 Task: Look for Airbnb properties in Ipoh, Malaysia from 1st December, 2023 to 5th December, 2023 for 3 adults, 1 child.2 bedrooms having 3 beds and 2 bathrooms. Booking option can be shelf check-in. Look for 5 properties as per requirement.
Action: Mouse moved to (442, 169)
Screenshot: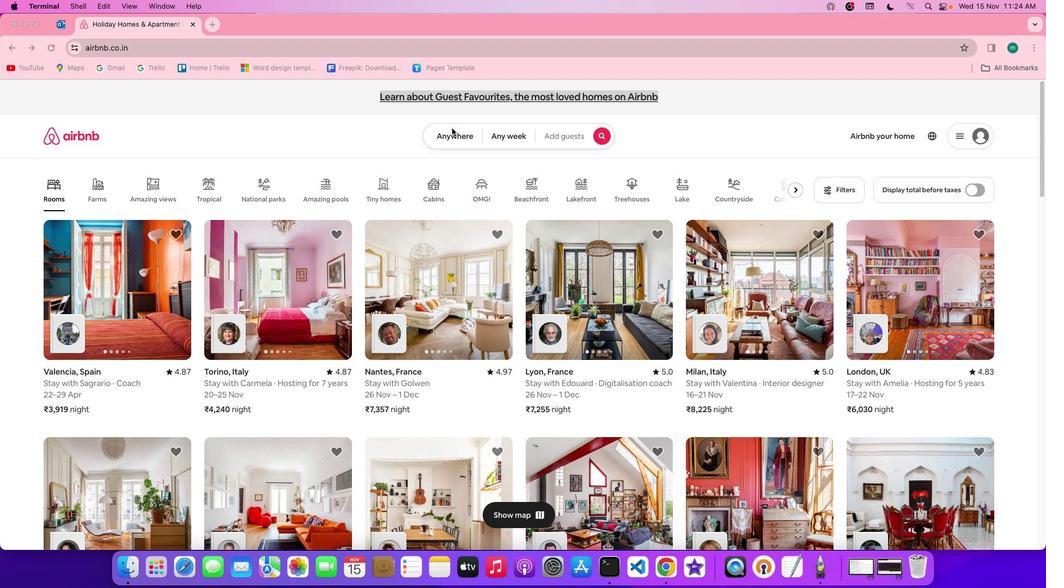 
Action: Mouse pressed left at (442, 169)
Screenshot: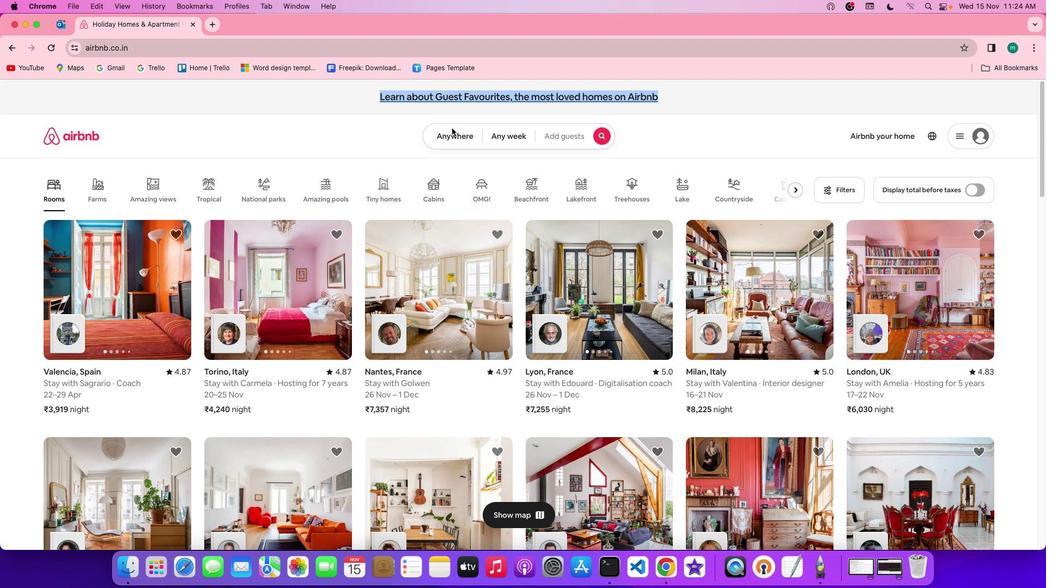 
Action: Mouse moved to (441, 169)
Screenshot: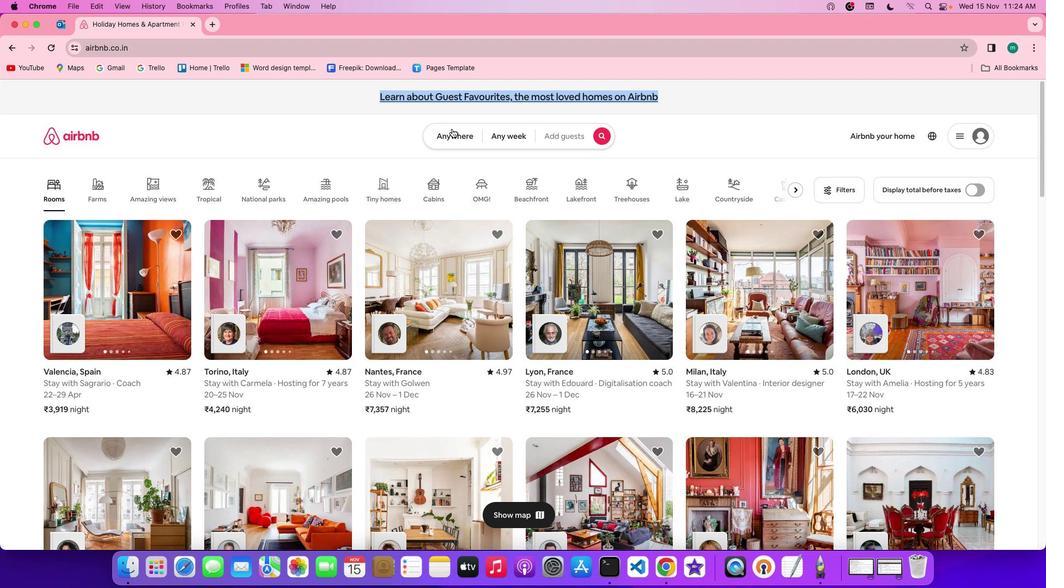 
Action: Mouse pressed left at (441, 169)
Screenshot: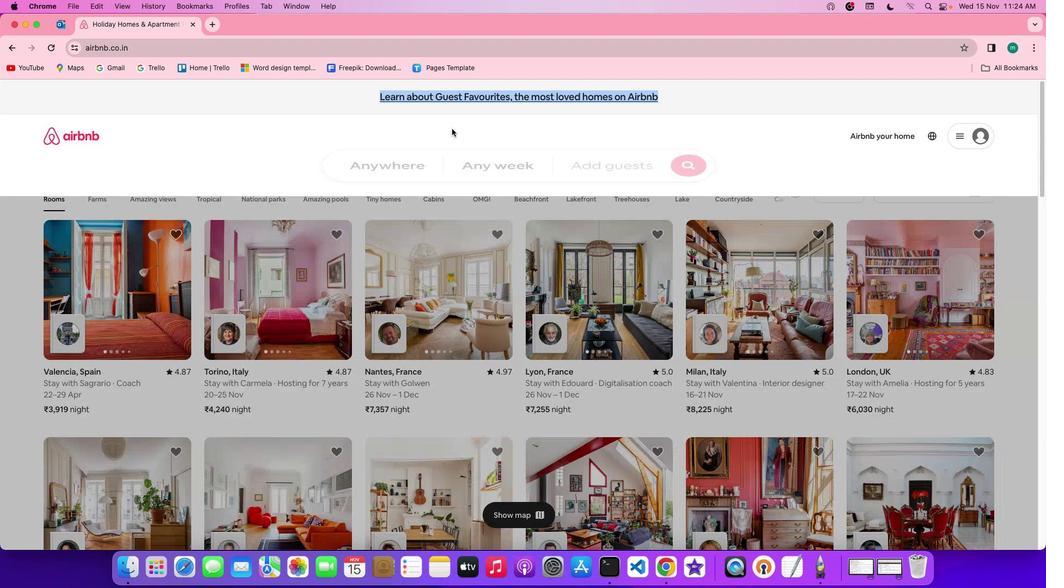 
Action: Mouse moved to (431, 199)
Screenshot: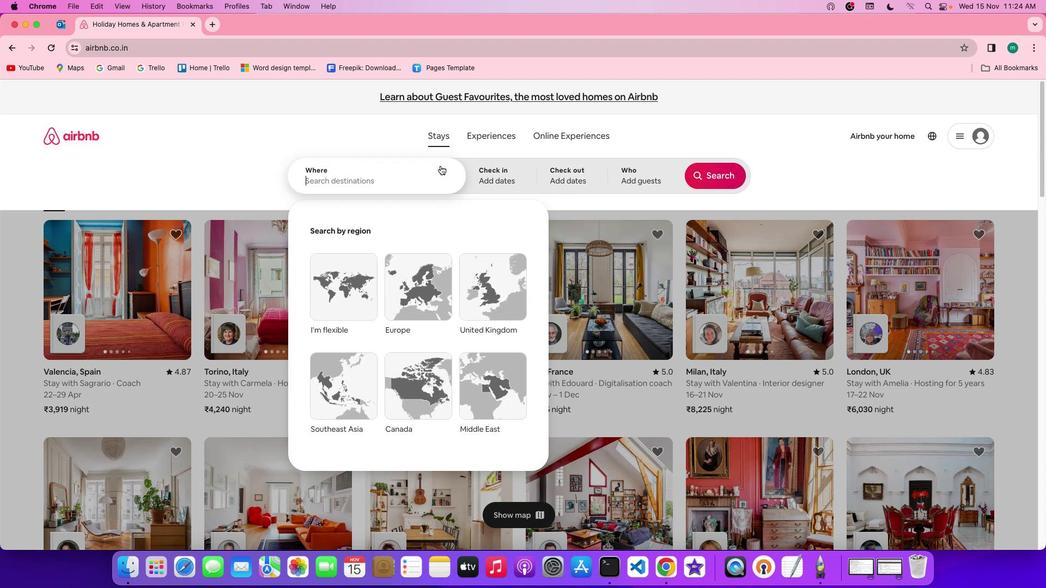 
Action: Mouse pressed left at (431, 199)
Screenshot: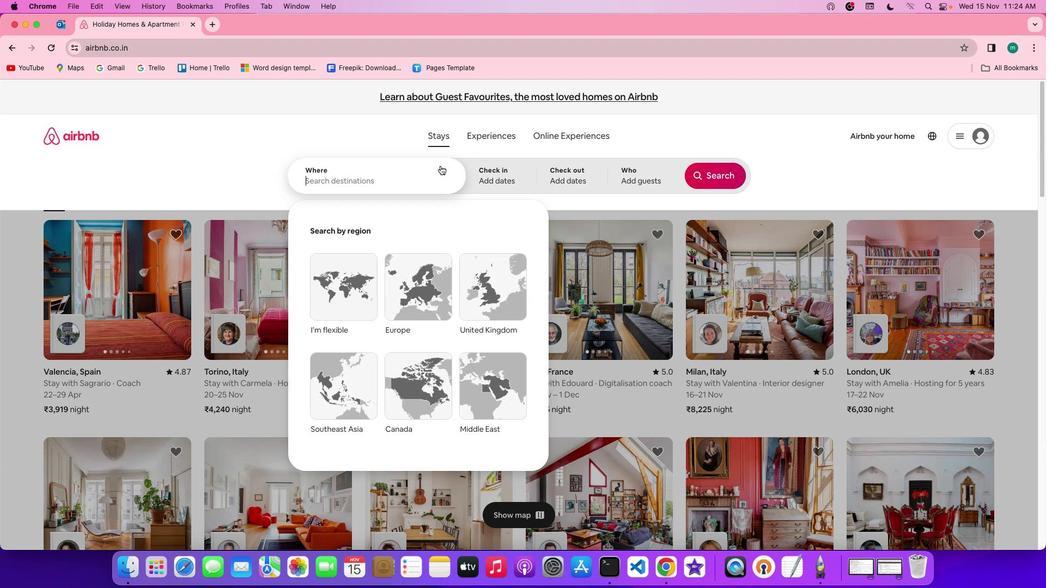 
Action: Key pressed Key.shift'I''p''o''h'','Key.spaceKey.shift'M''a''l''a''y''s''i''a'
Screenshot: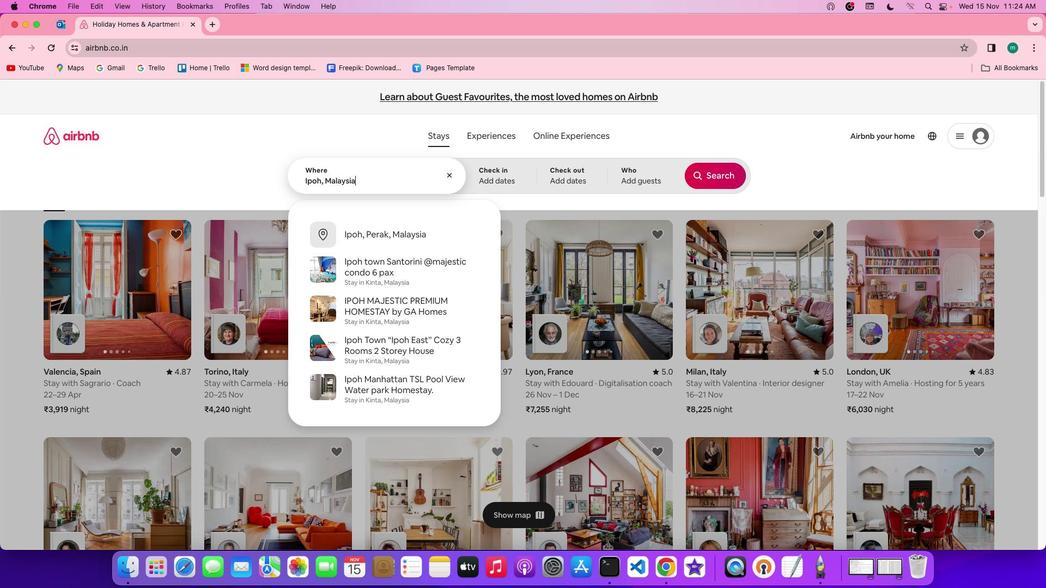 
Action: Mouse moved to (497, 208)
Screenshot: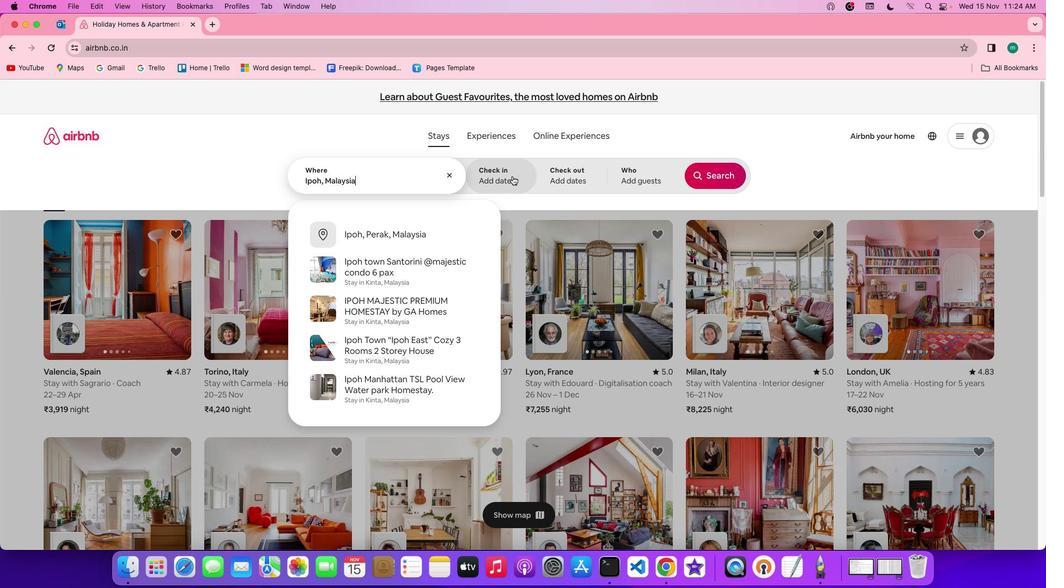 
Action: Mouse pressed left at (497, 208)
Screenshot: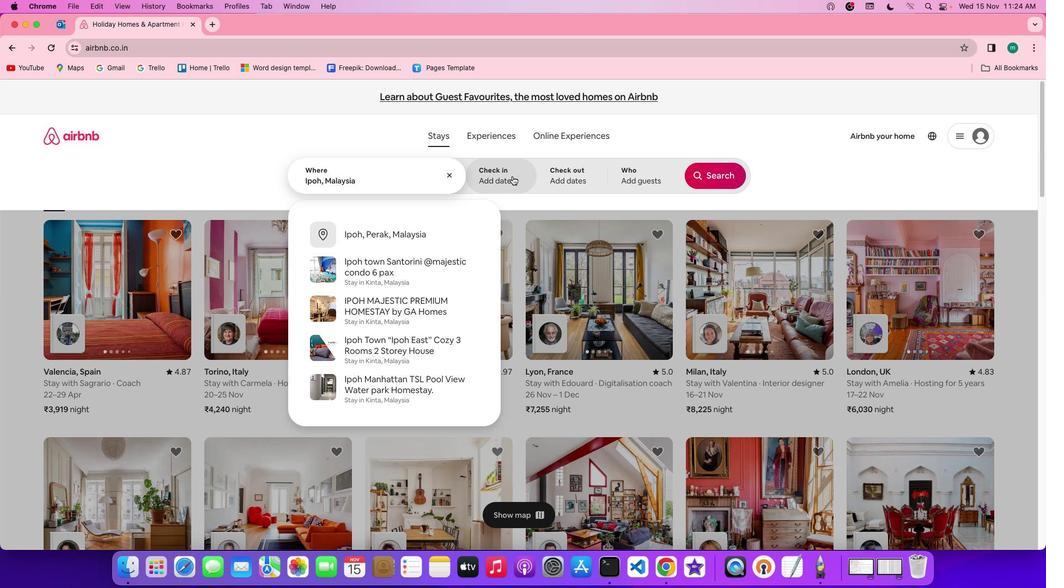 
Action: Mouse moved to (639, 315)
Screenshot: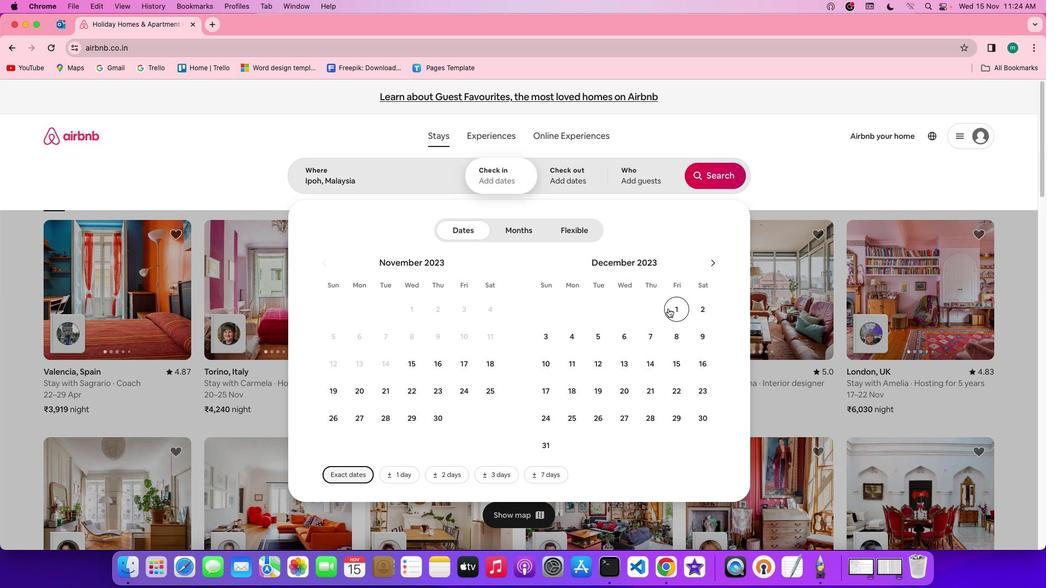 
Action: Mouse pressed left at (639, 315)
Screenshot: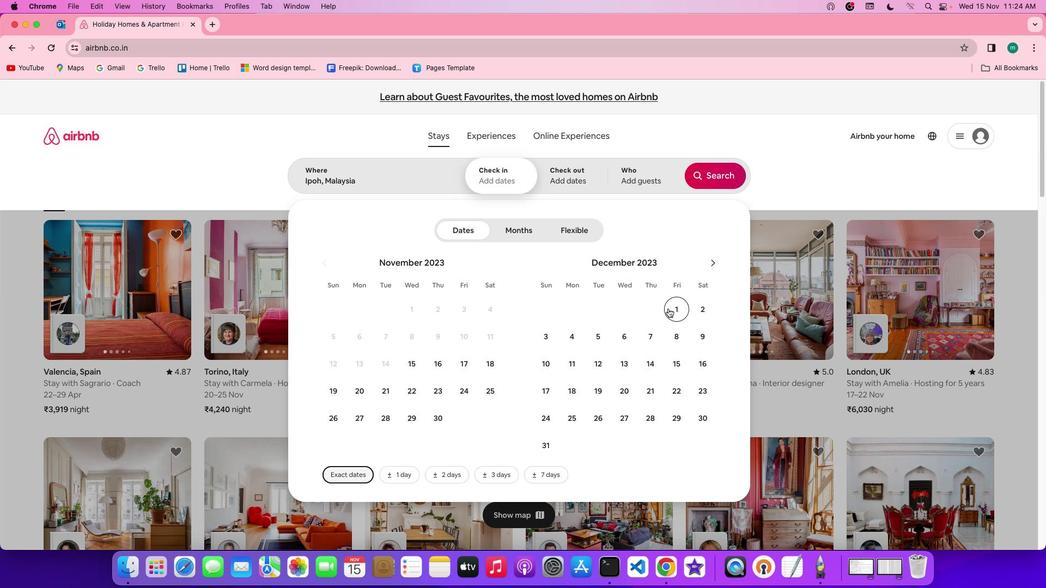 
Action: Mouse moved to (579, 332)
Screenshot: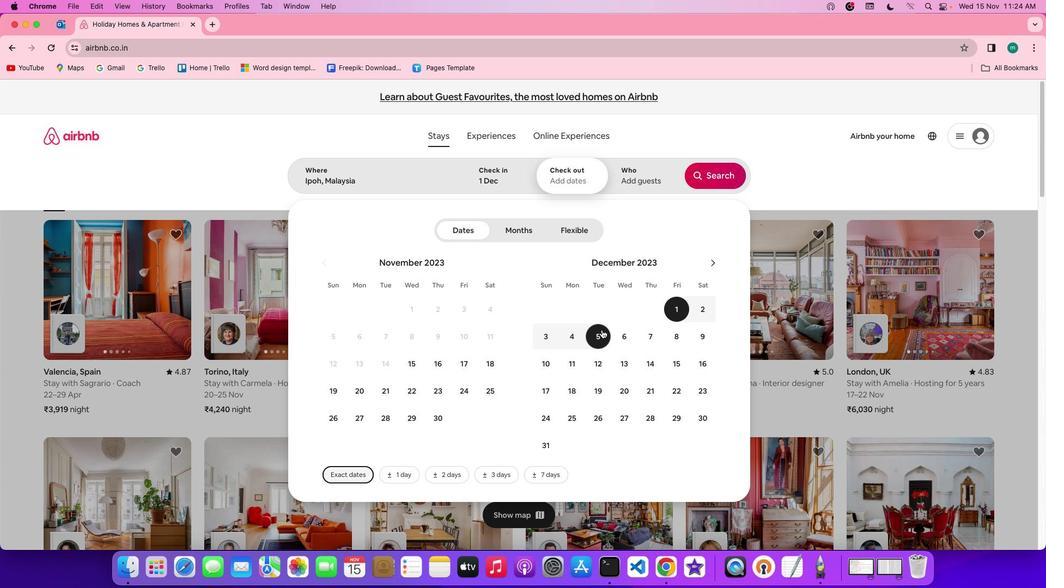 
Action: Mouse pressed left at (579, 332)
Screenshot: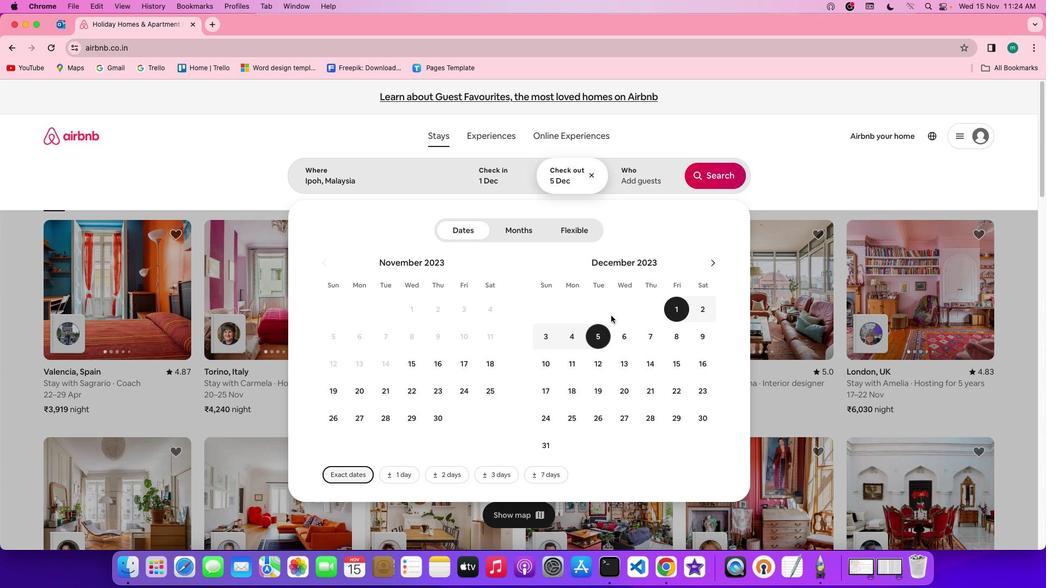 
Action: Mouse moved to (612, 208)
Screenshot: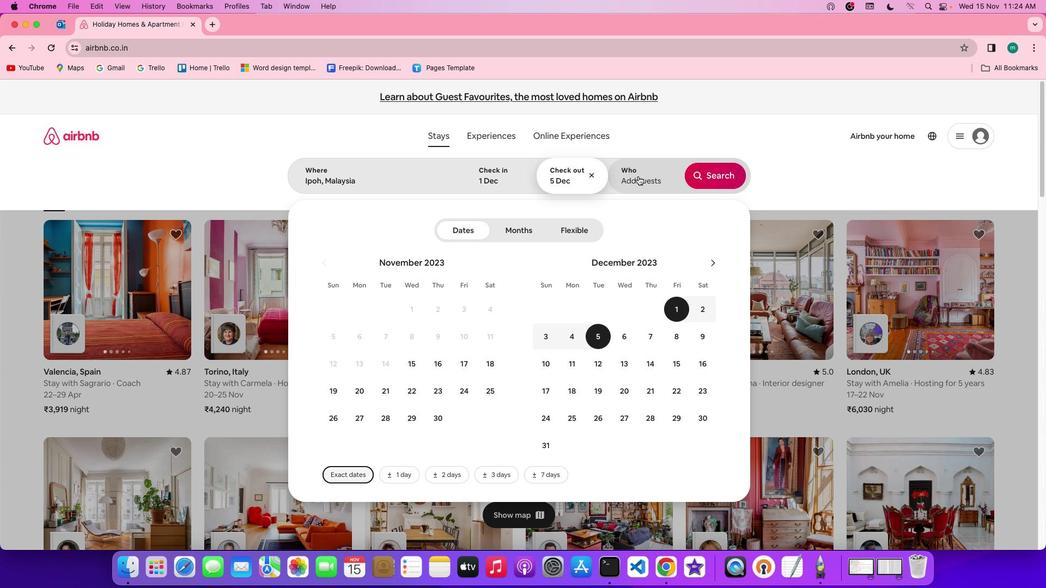 
Action: Mouse pressed left at (612, 208)
Screenshot: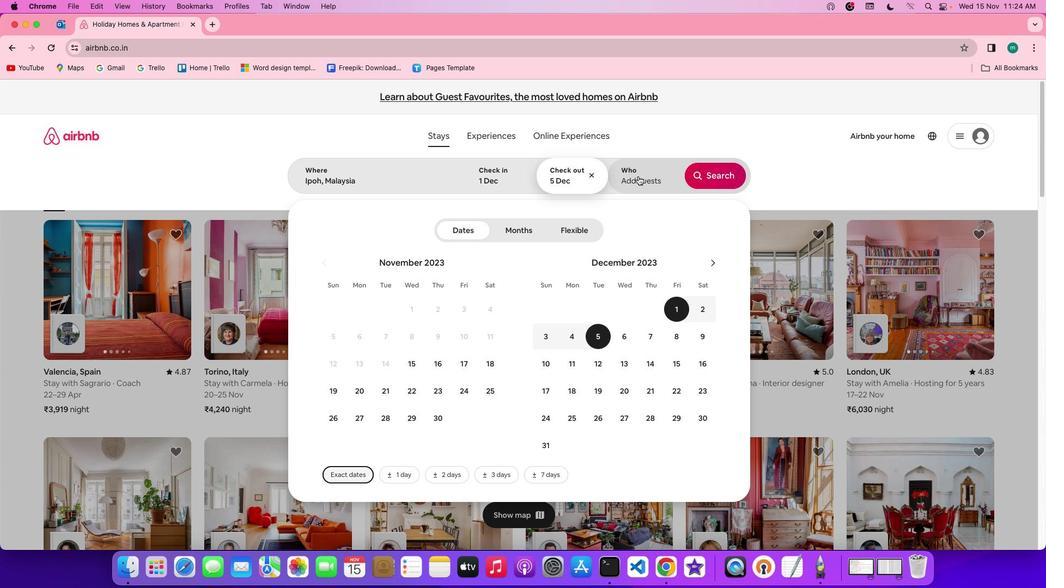 
Action: Mouse moved to (690, 252)
Screenshot: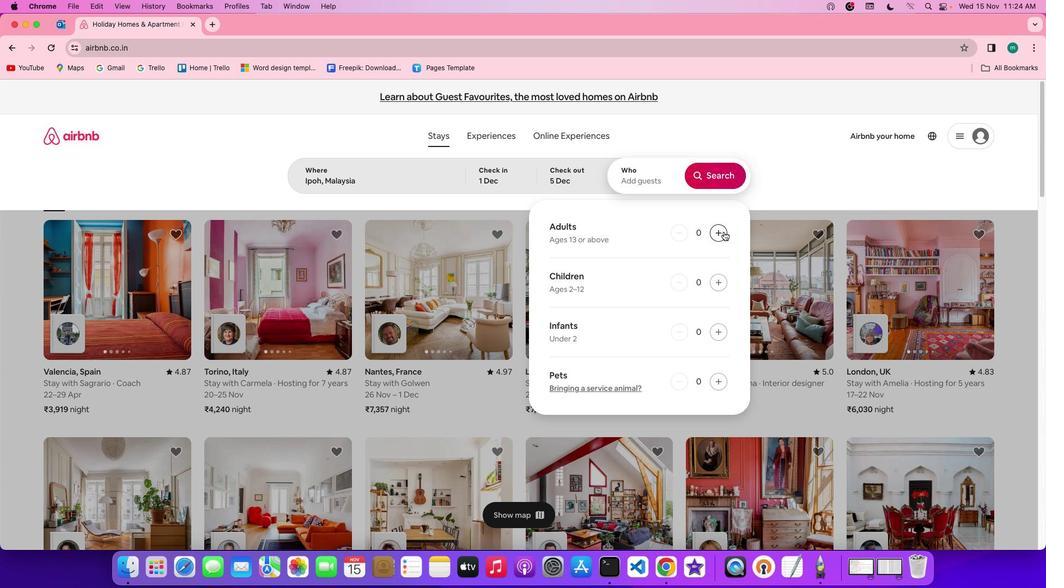 
Action: Mouse pressed left at (690, 252)
Screenshot: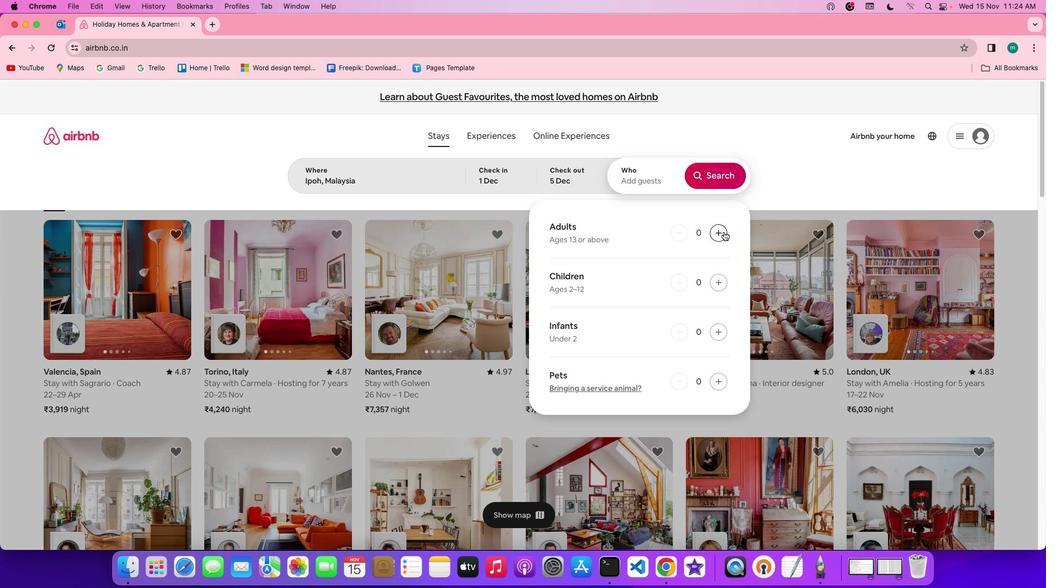
Action: Mouse pressed left at (690, 252)
Screenshot: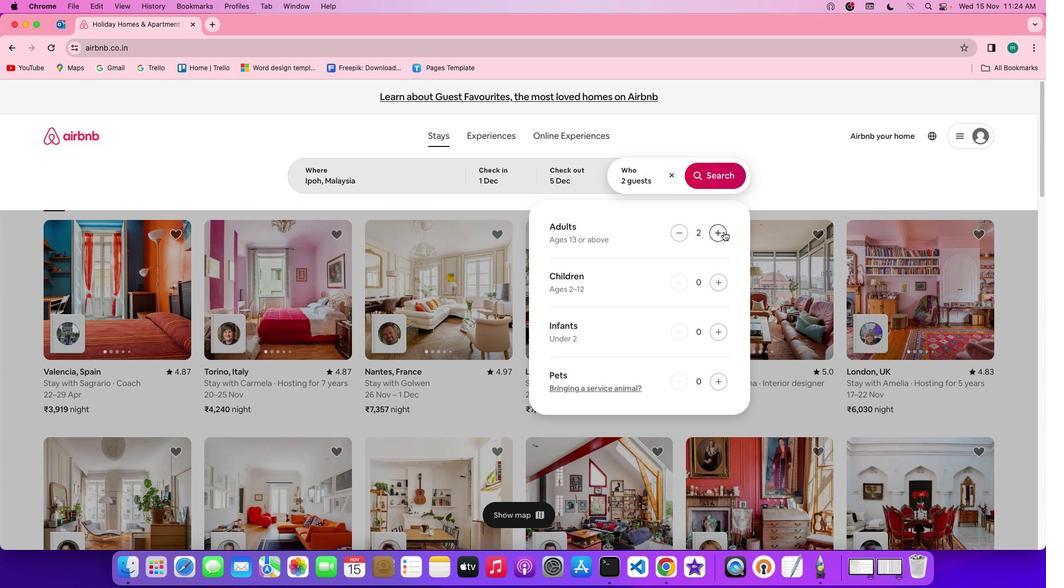 
Action: Mouse pressed left at (690, 252)
Screenshot: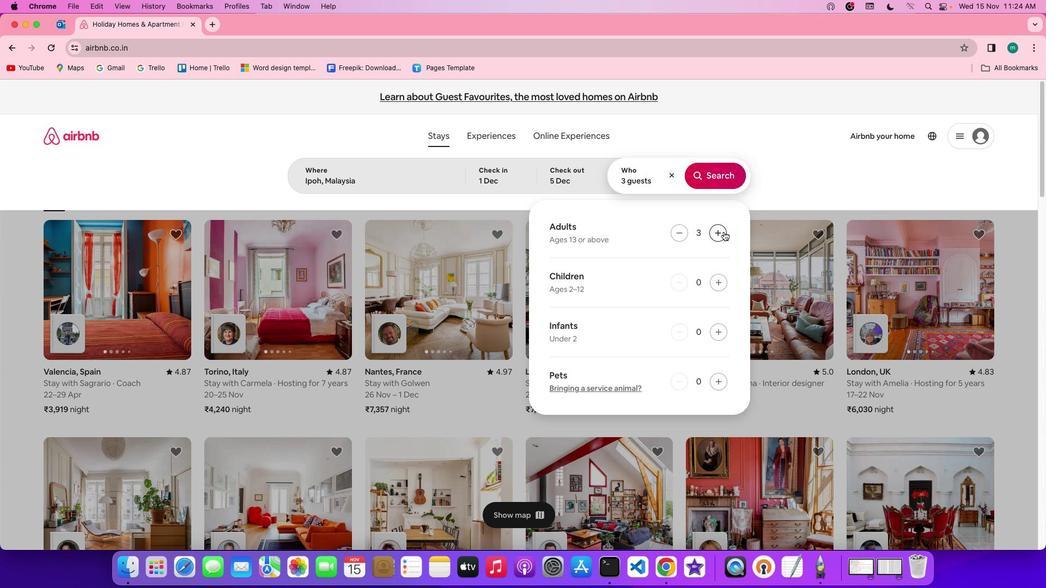 
Action: Mouse moved to (688, 294)
Screenshot: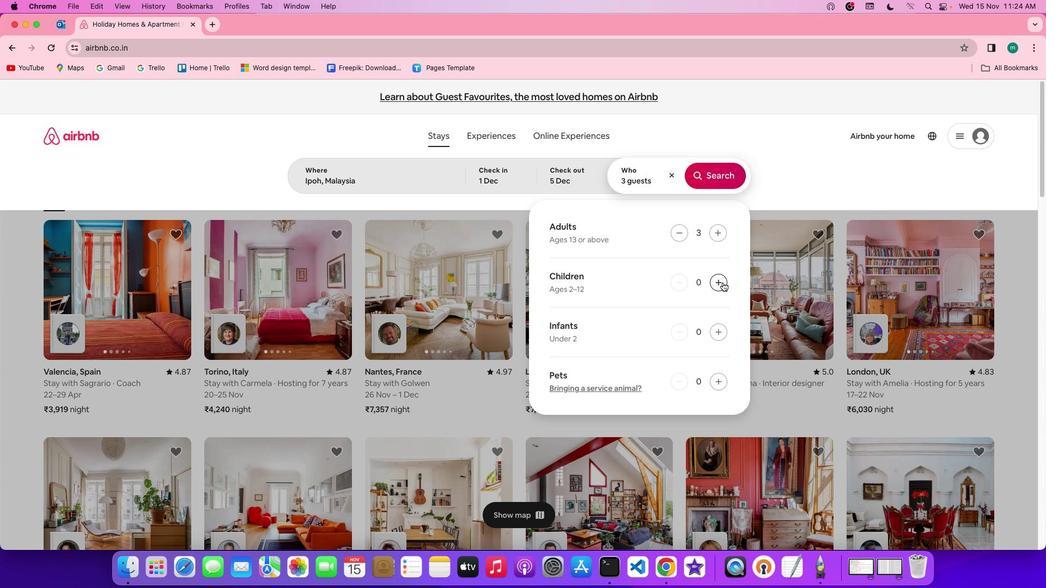 
Action: Mouse pressed left at (688, 294)
Screenshot: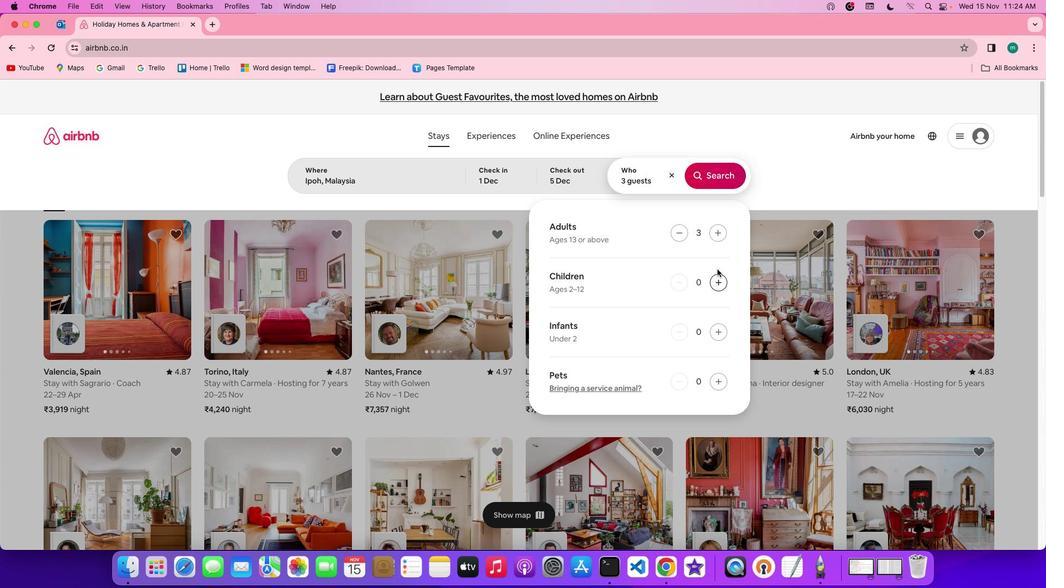 
Action: Mouse moved to (675, 211)
Screenshot: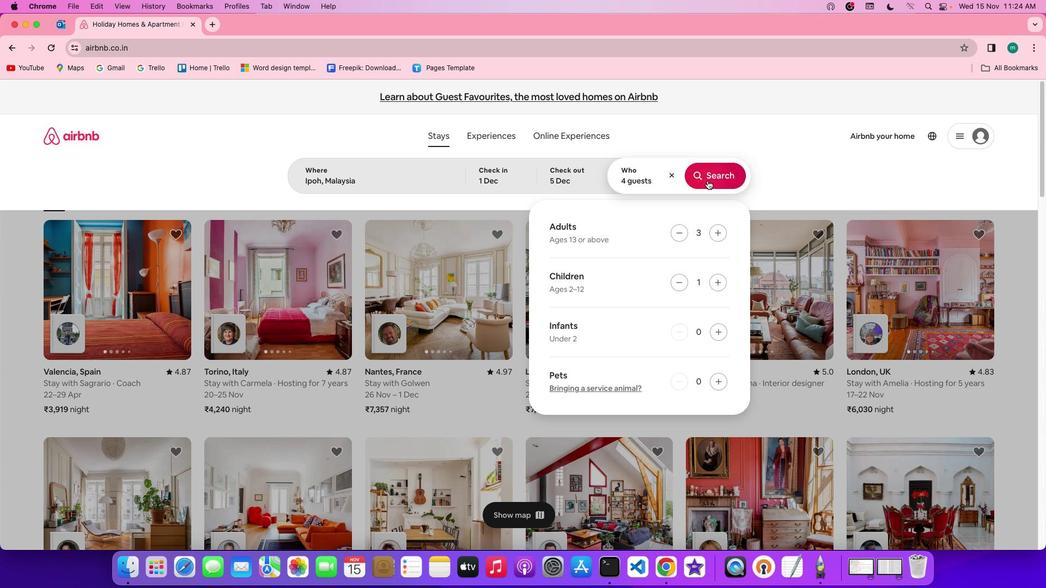 
Action: Mouse pressed left at (675, 211)
Screenshot: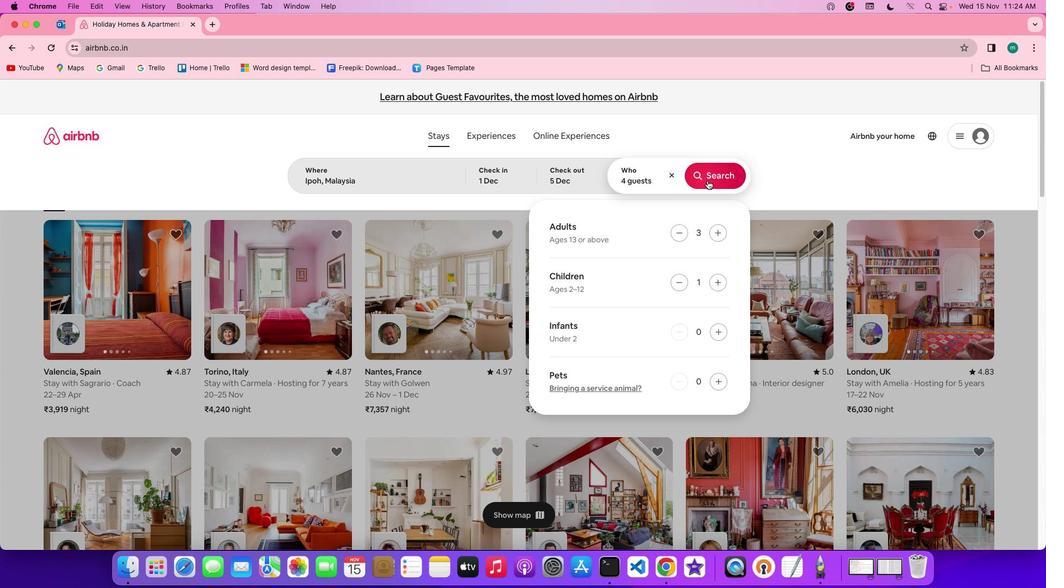 
Action: Mouse moved to (834, 182)
Screenshot: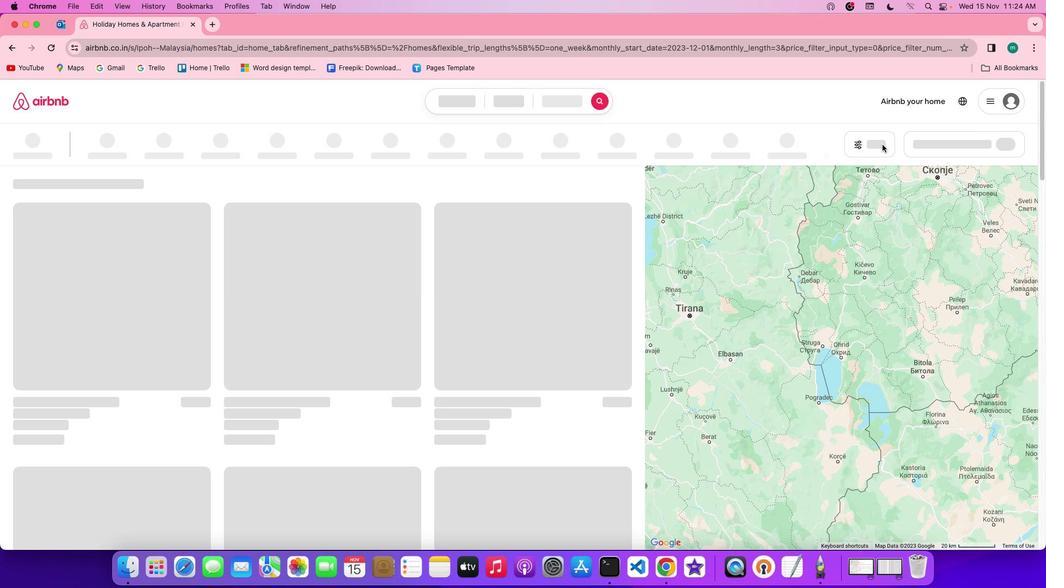 
Action: Mouse pressed left at (834, 182)
Screenshot: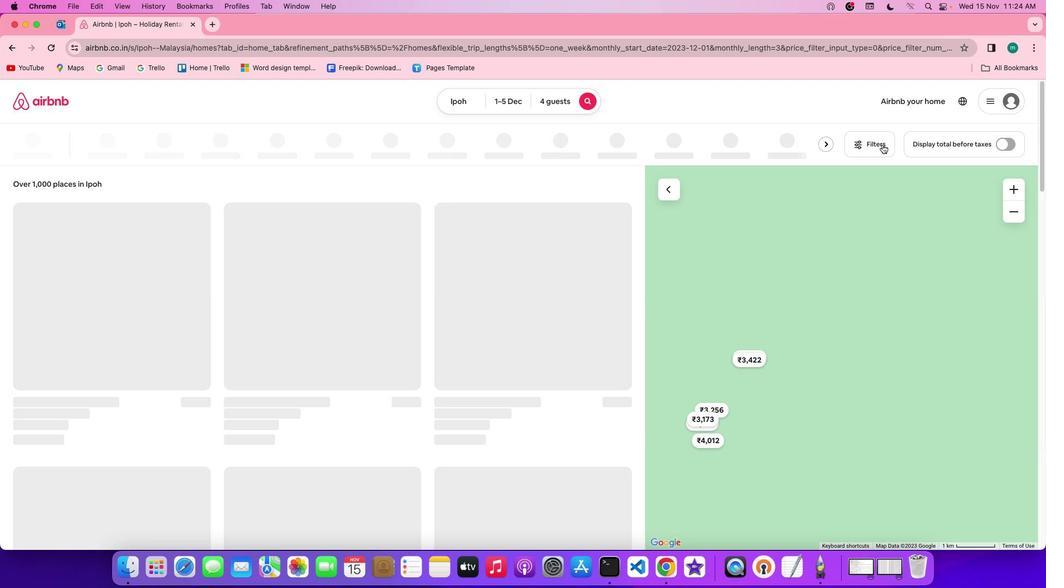 
Action: Mouse moved to (486, 327)
Screenshot: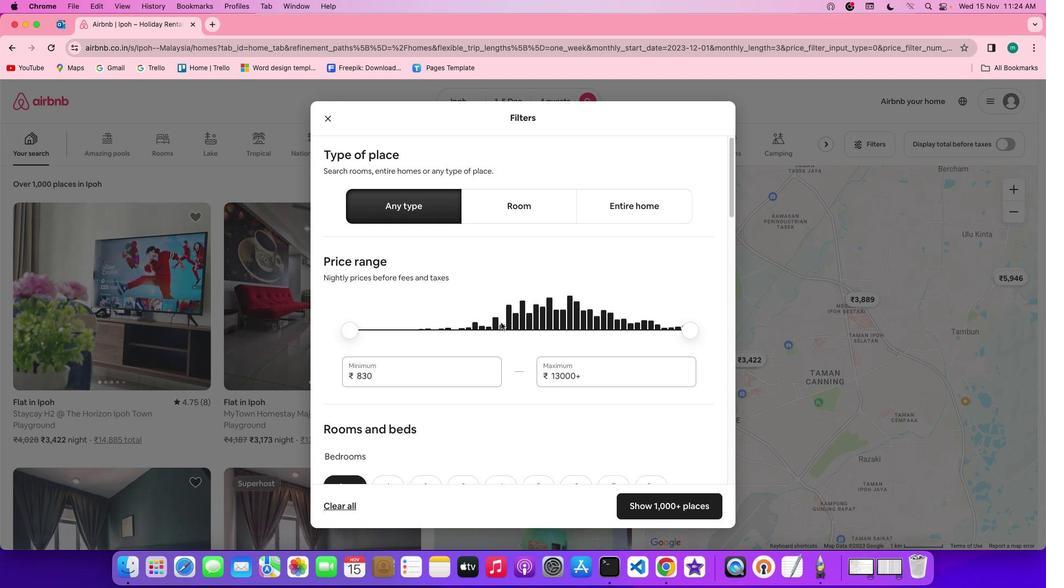 
Action: Mouse scrolled (486, 327) with delta (29, 64)
Screenshot: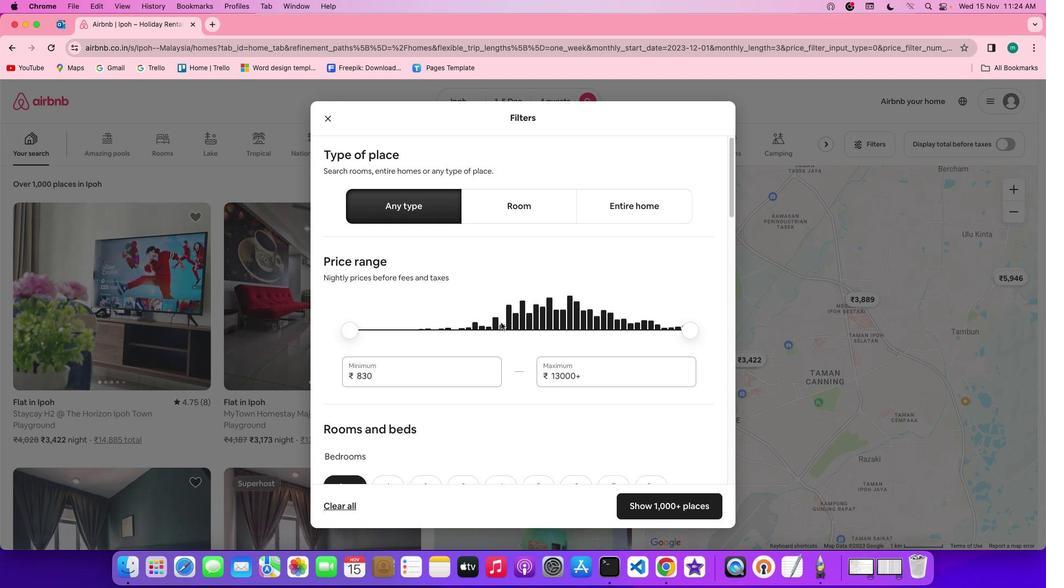 
Action: Mouse scrolled (486, 327) with delta (29, 64)
Screenshot: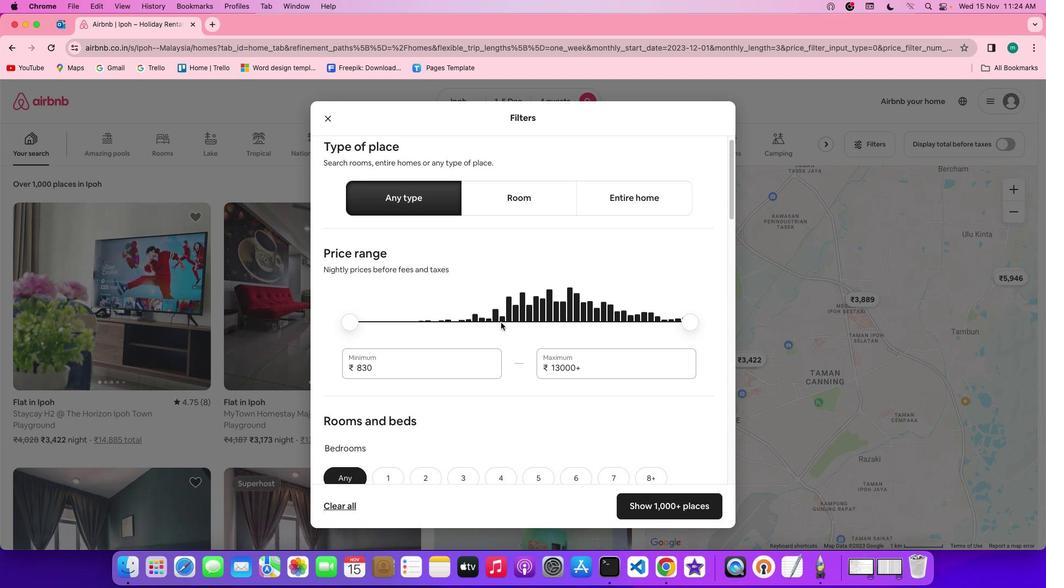 
Action: Mouse scrolled (486, 327) with delta (29, 64)
Screenshot: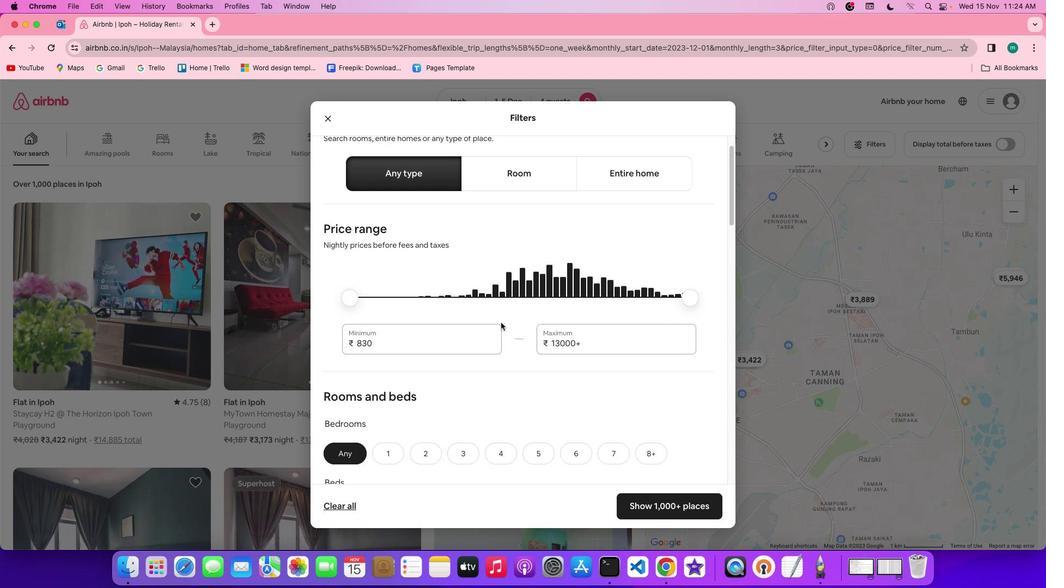 
Action: Mouse scrolled (486, 327) with delta (29, 64)
Screenshot: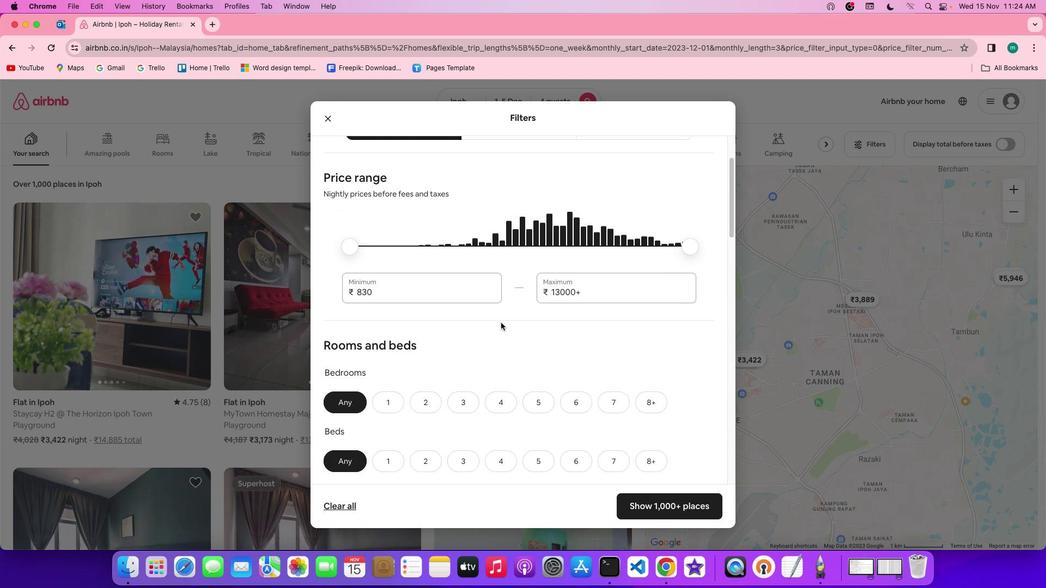 
Action: Mouse scrolled (486, 327) with delta (29, 64)
Screenshot: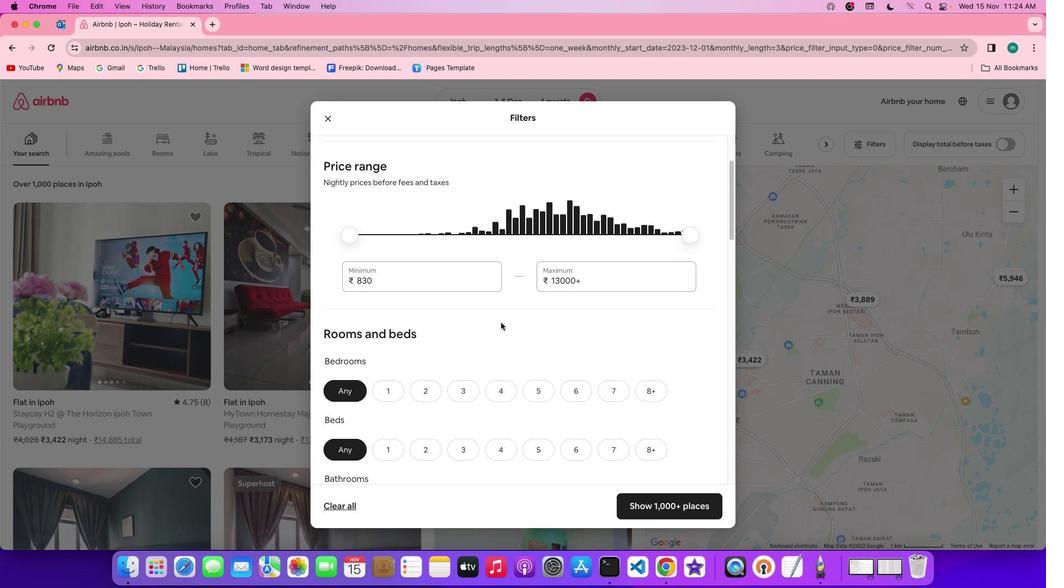 
Action: Mouse scrolled (486, 327) with delta (29, 64)
Screenshot: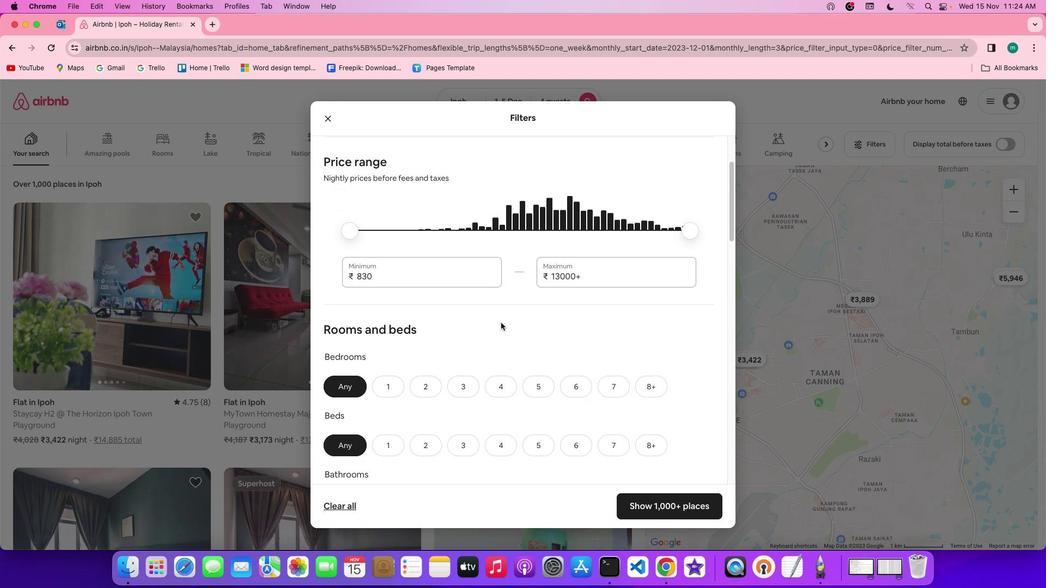 
Action: Mouse scrolled (486, 327) with delta (29, 64)
Screenshot: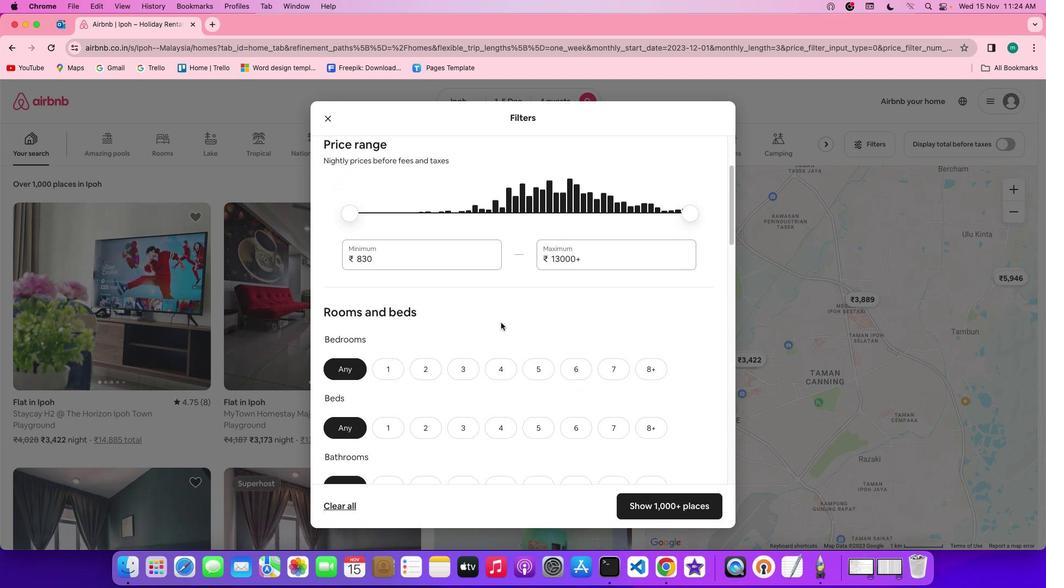 
Action: Mouse scrolled (486, 327) with delta (29, 64)
Screenshot: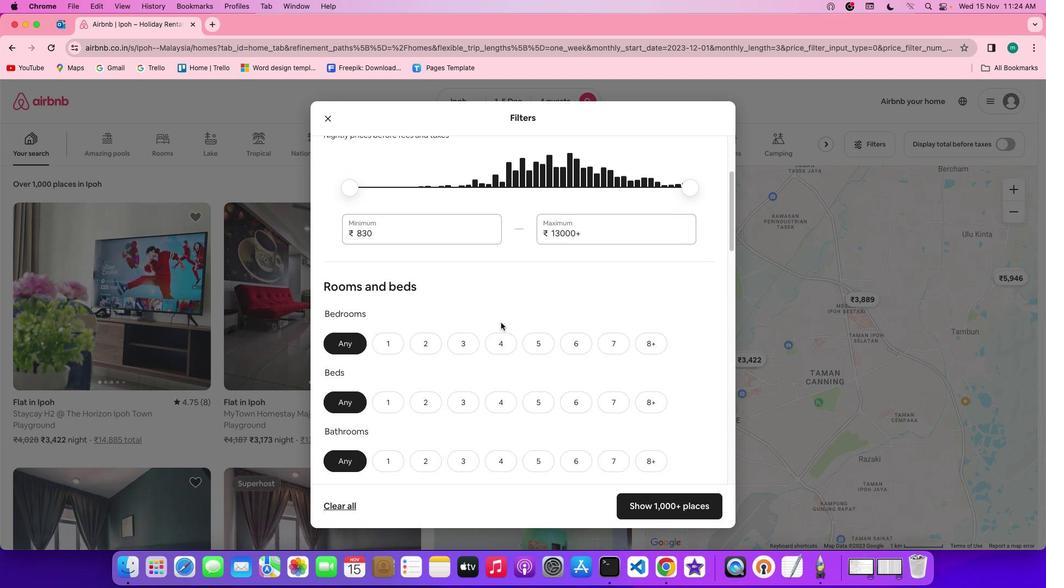 
Action: Mouse scrolled (486, 327) with delta (29, 64)
Screenshot: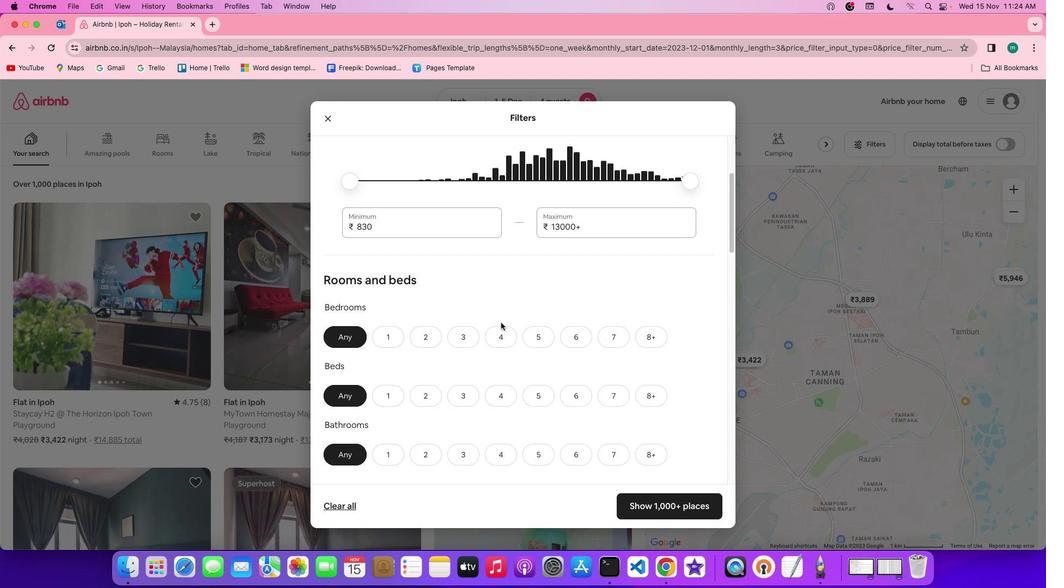 
Action: Mouse scrolled (486, 327) with delta (29, 64)
Screenshot: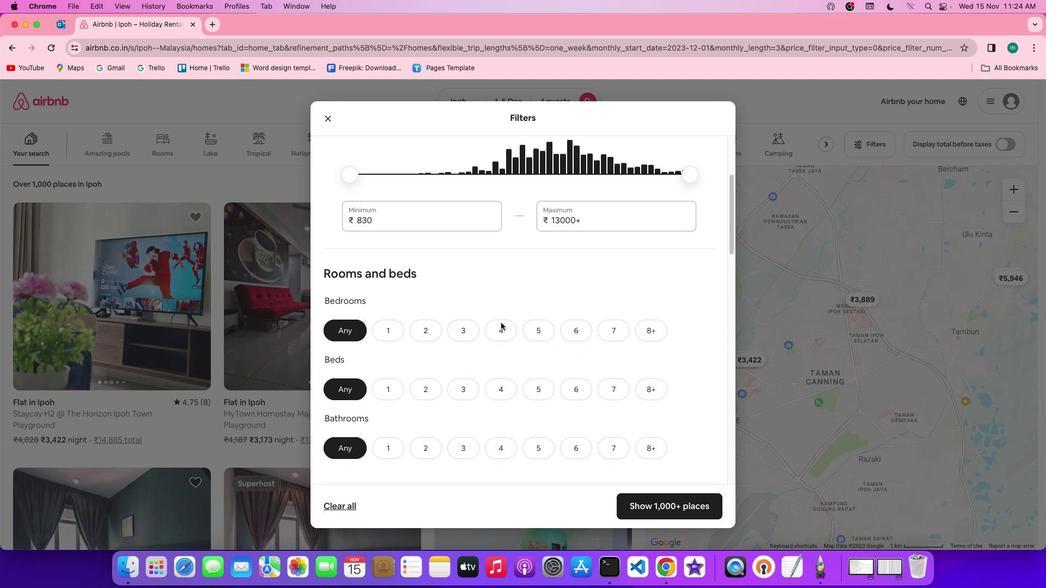 
Action: Mouse scrolled (486, 327) with delta (29, 64)
Screenshot: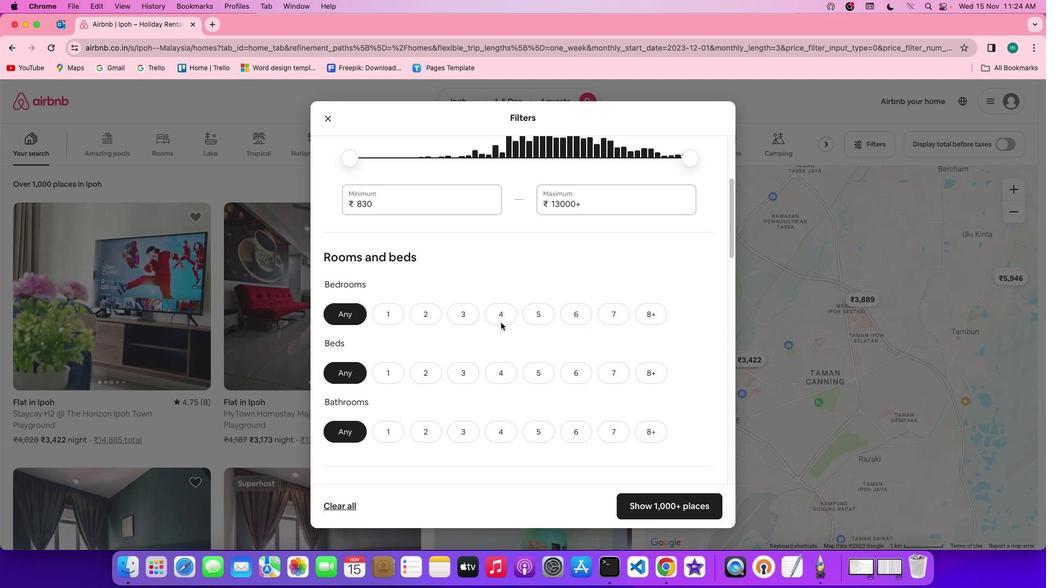 
Action: Mouse scrolled (486, 327) with delta (29, 64)
Screenshot: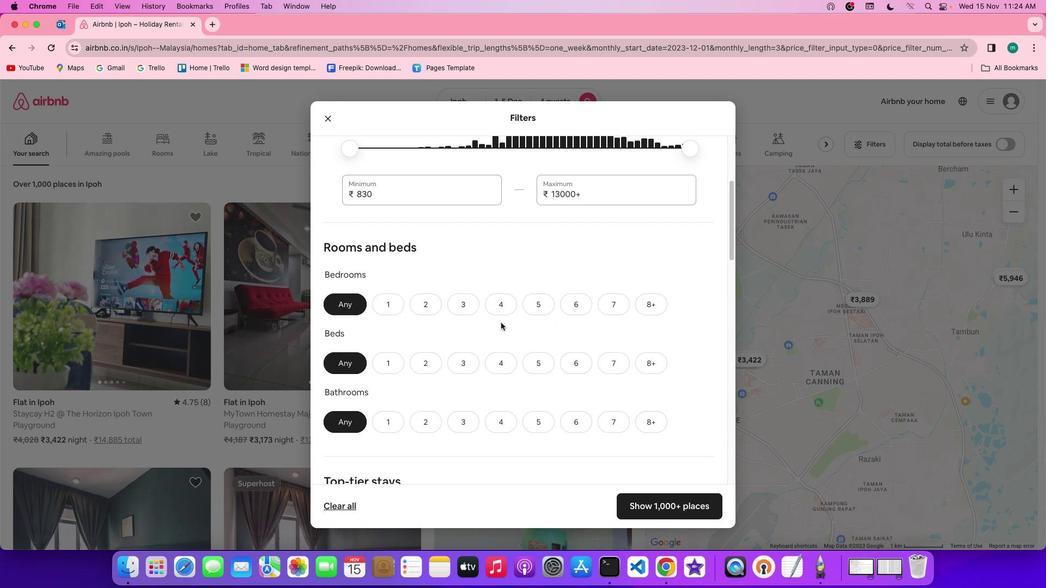 
Action: Mouse scrolled (486, 327) with delta (29, 64)
Screenshot: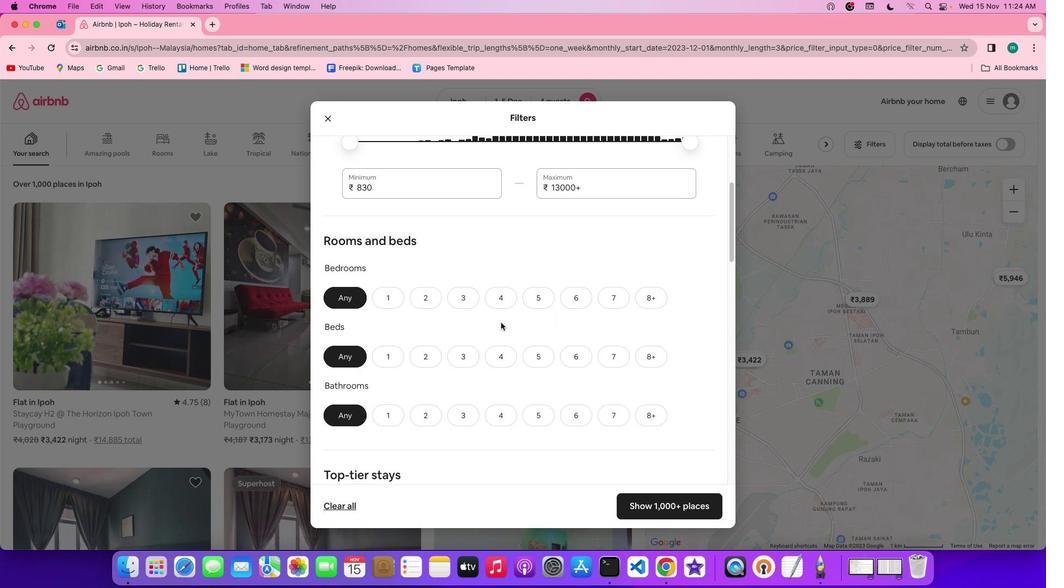
Action: Mouse scrolled (486, 327) with delta (29, 64)
Screenshot: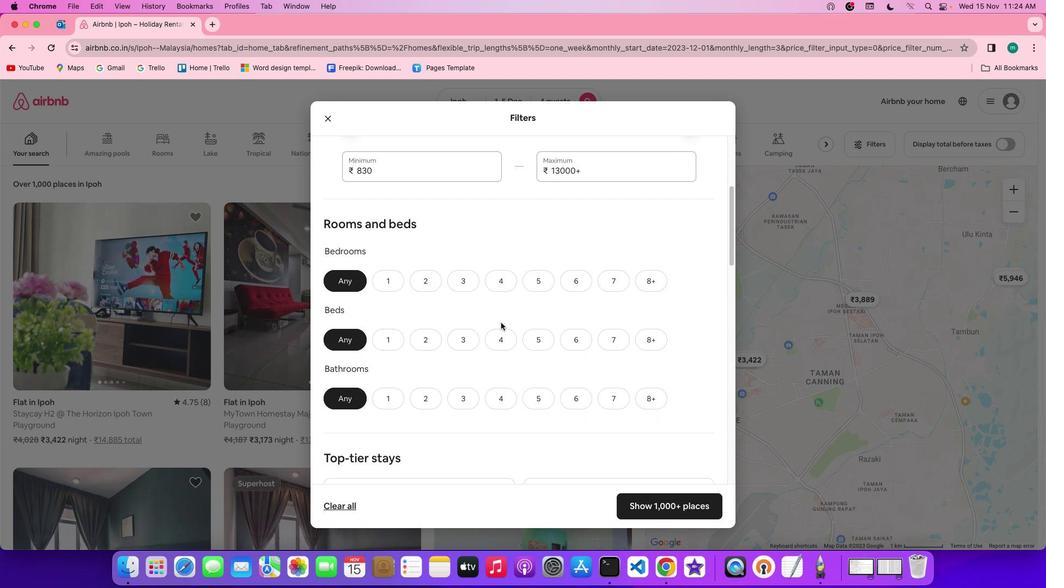 
Action: Mouse scrolled (486, 327) with delta (29, 64)
Screenshot: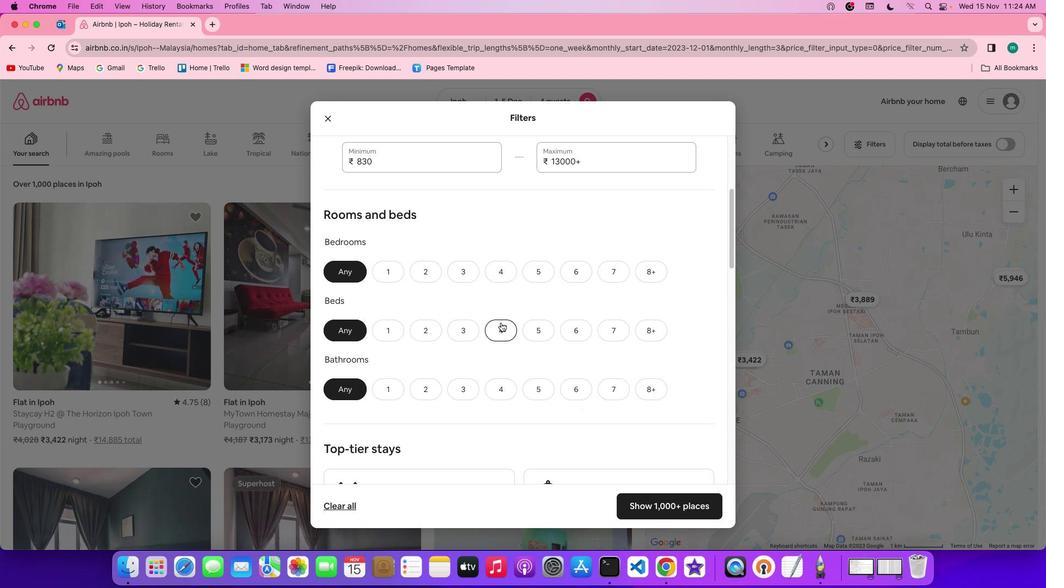
Action: Mouse scrolled (486, 327) with delta (29, 64)
Screenshot: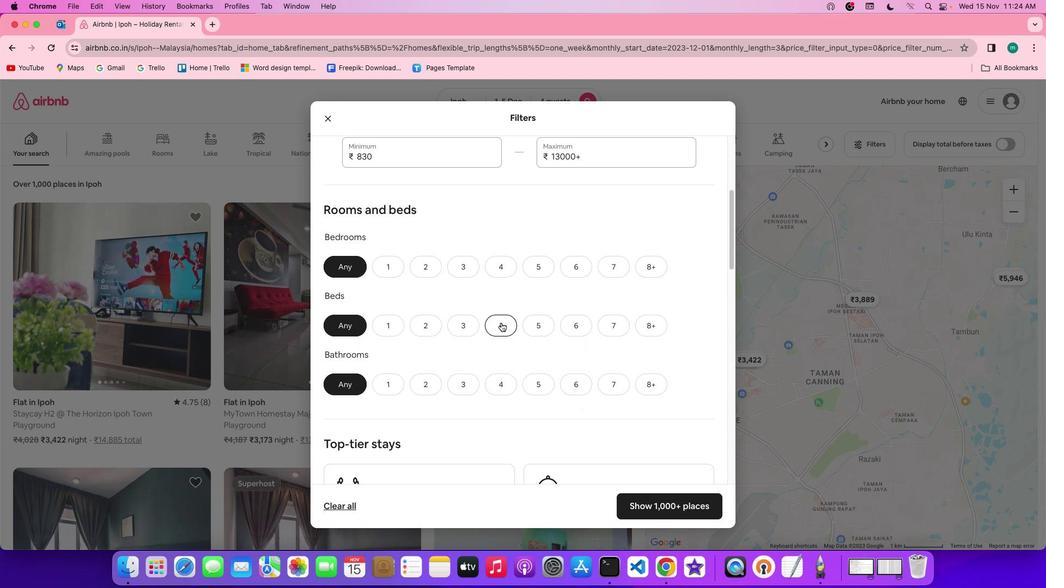 
Action: Mouse scrolled (486, 327) with delta (29, 64)
Screenshot: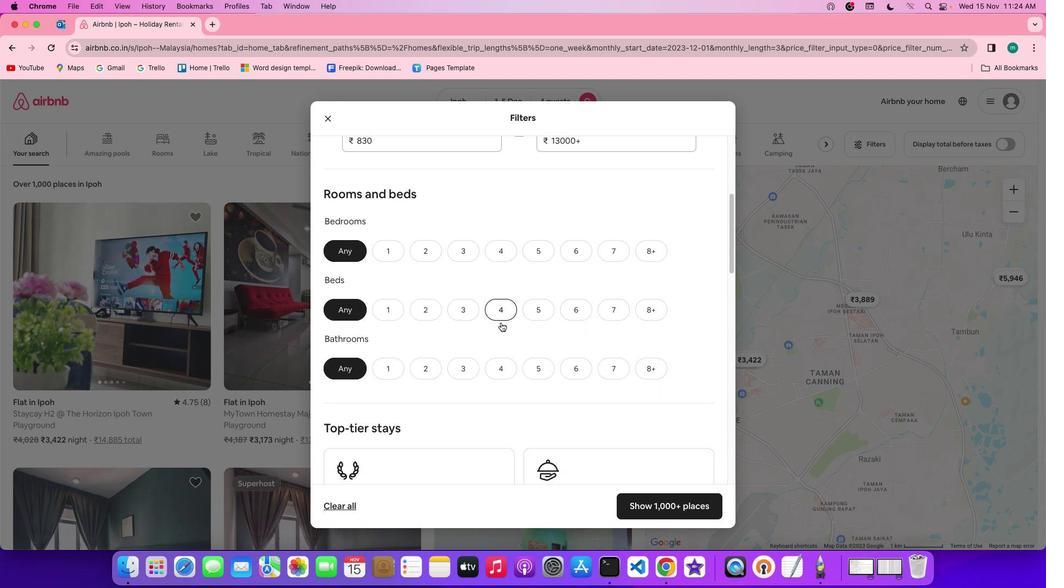 
Action: Mouse scrolled (486, 327) with delta (29, 64)
Screenshot: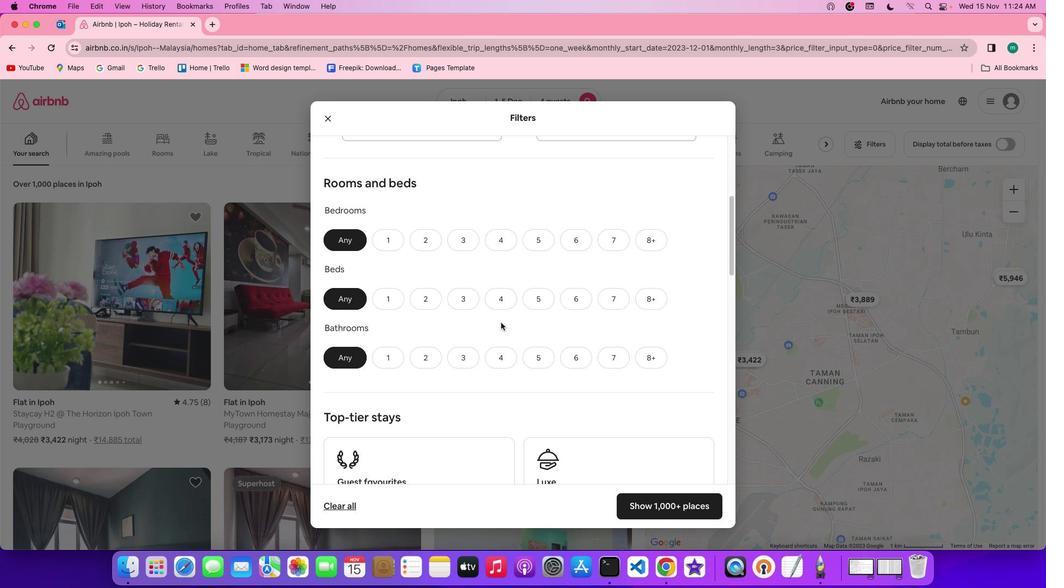 
Action: Mouse scrolled (486, 327) with delta (29, 64)
Screenshot: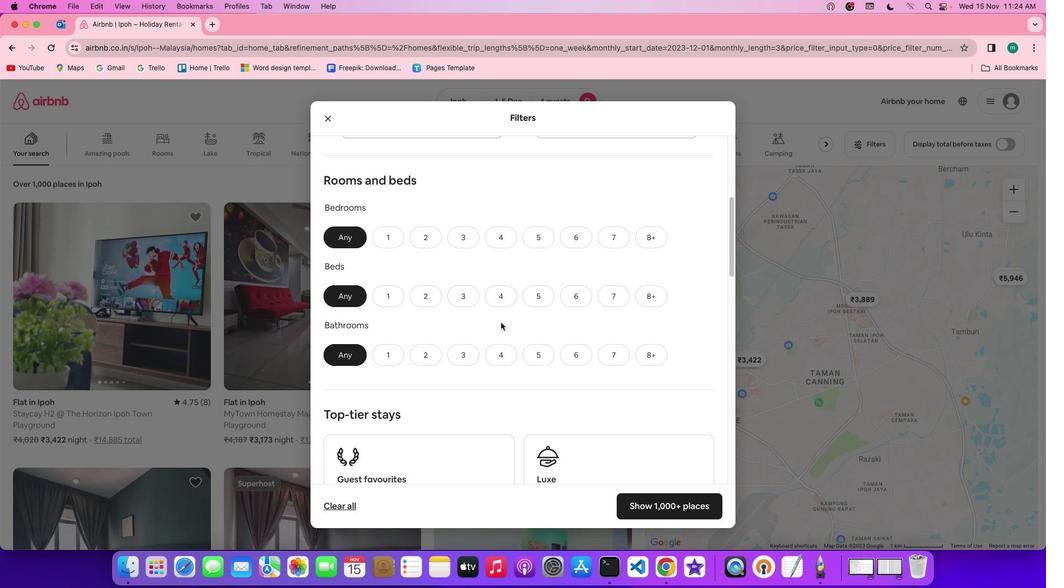 
Action: Mouse scrolled (486, 327) with delta (29, 64)
Screenshot: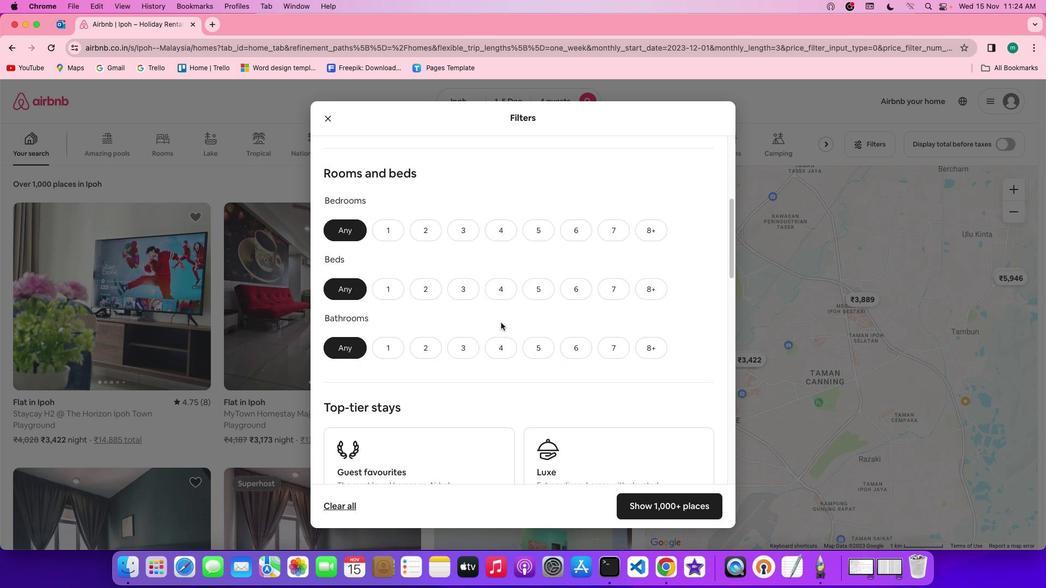 
Action: Mouse scrolled (486, 327) with delta (29, 64)
Screenshot: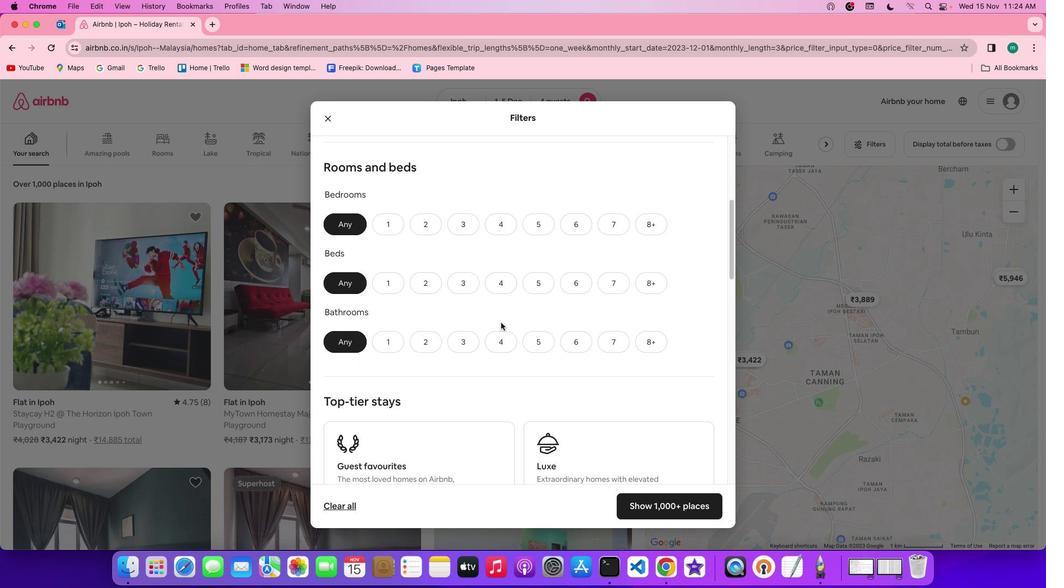 
Action: Mouse scrolled (486, 327) with delta (29, 64)
Screenshot: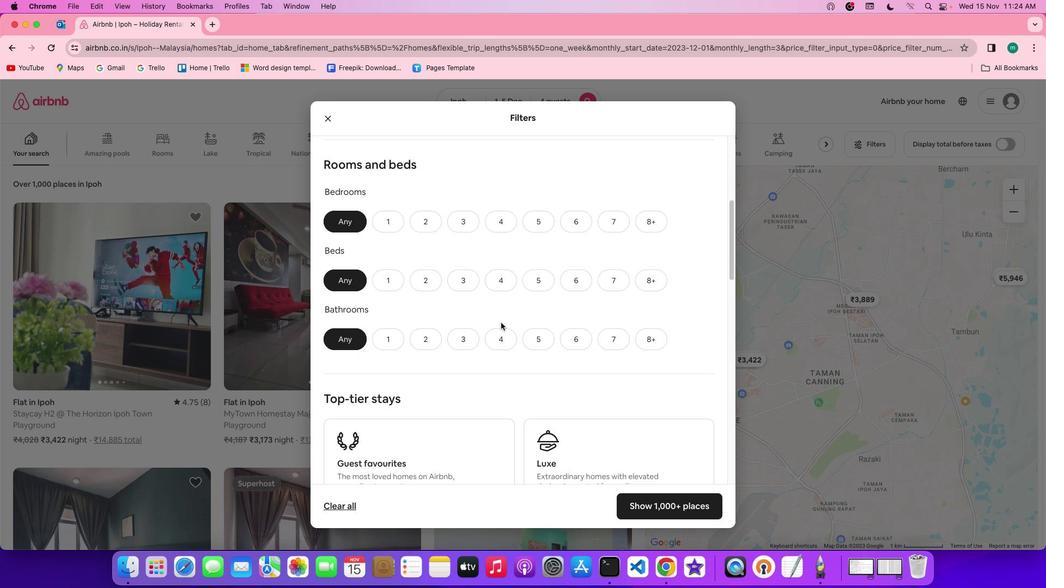 
Action: Mouse scrolled (486, 327) with delta (29, 64)
Screenshot: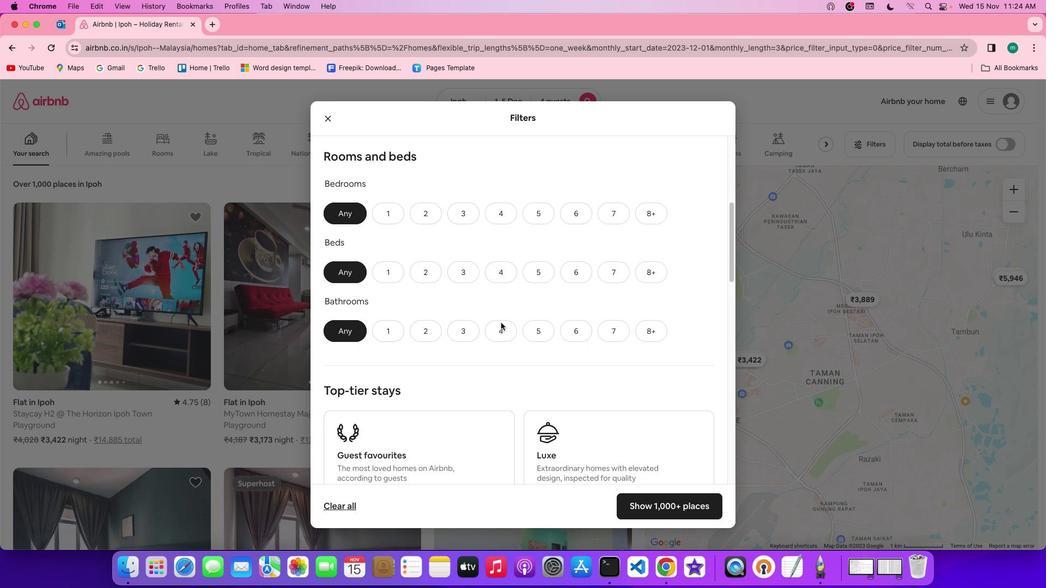 
Action: Mouse scrolled (486, 327) with delta (29, 64)
Screenshot: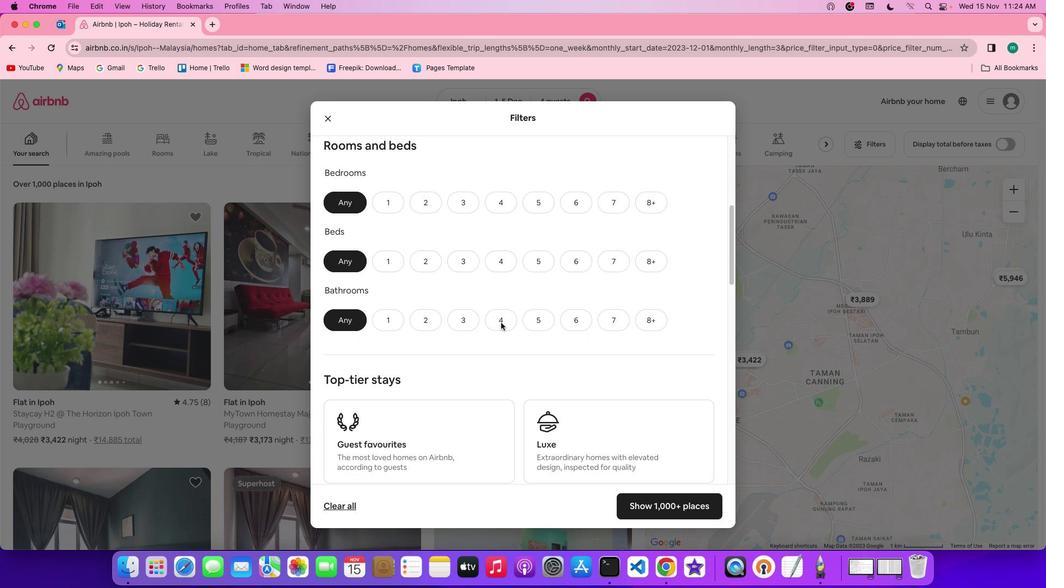 
Action: Mouse moved to (421, 223)
Screenshot: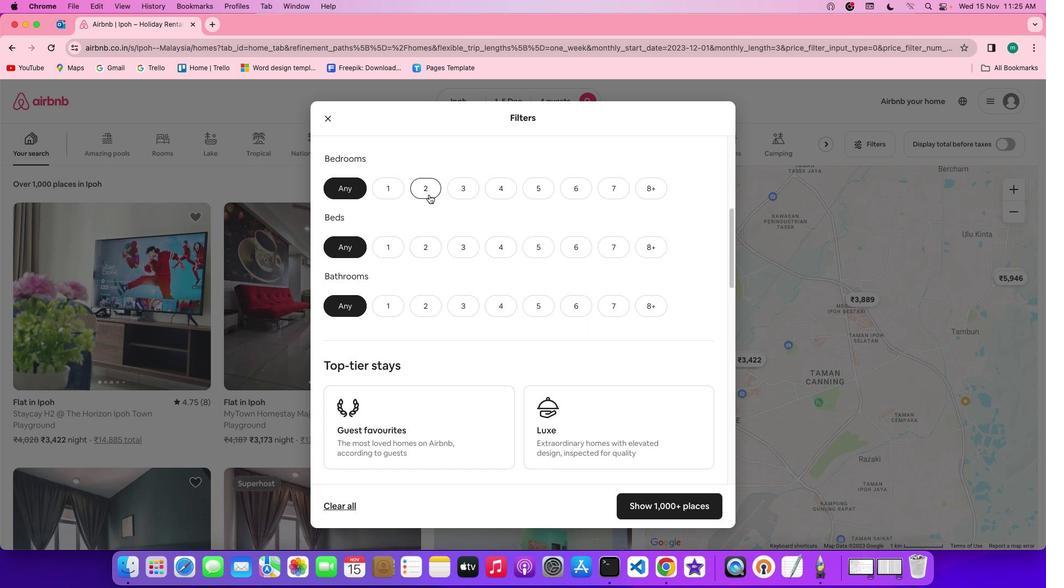 
Action: Mouse pressed left at (421, 223)
Screenshot: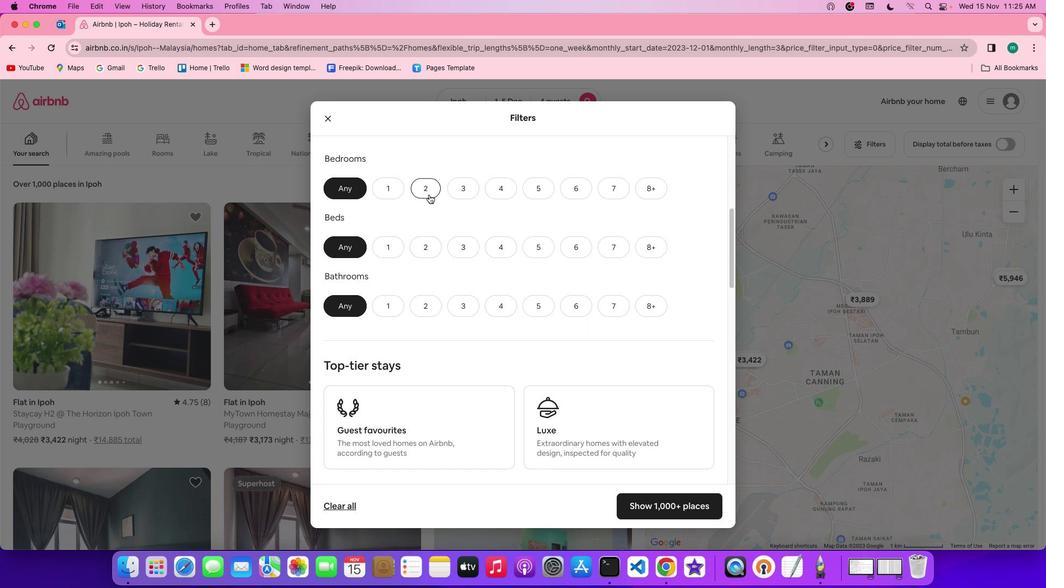 
Action: Mouse moved to (446, 264)
Screenshot: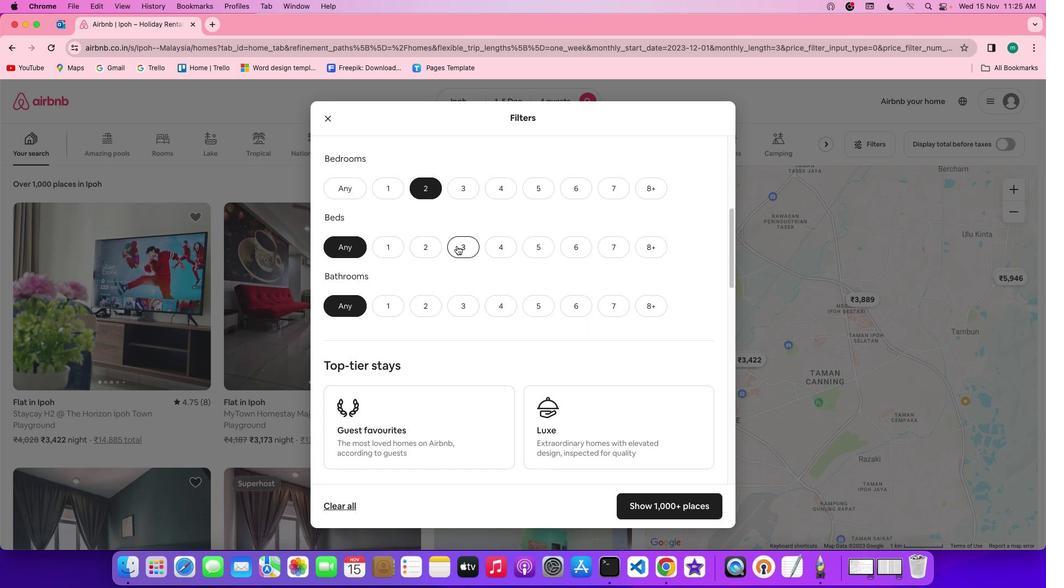 
Action: Mouse pressed left at (446, 264)
Screenshot: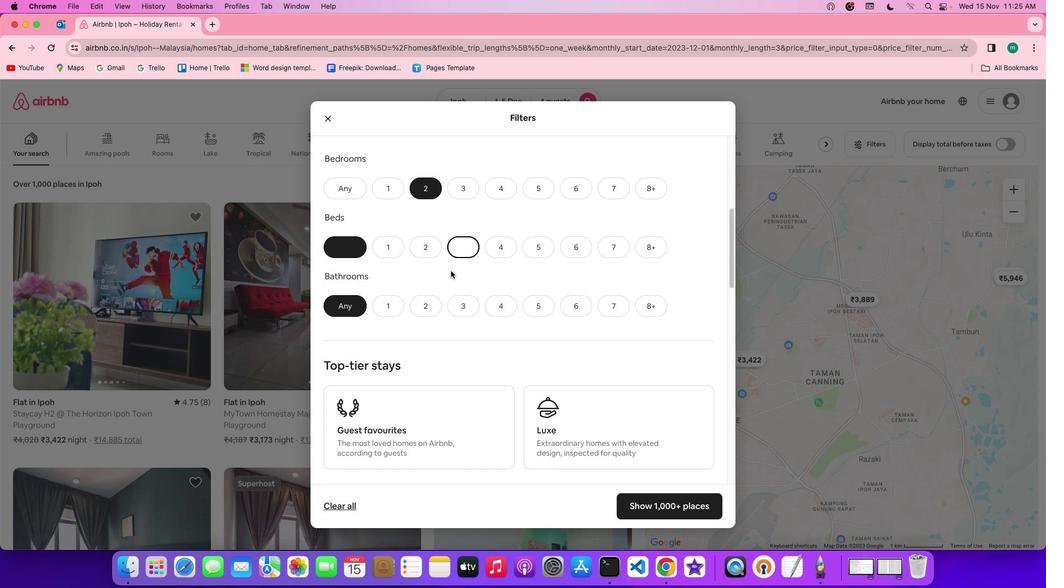 
Action: Mouse moved to (426, 317)
Screenshot: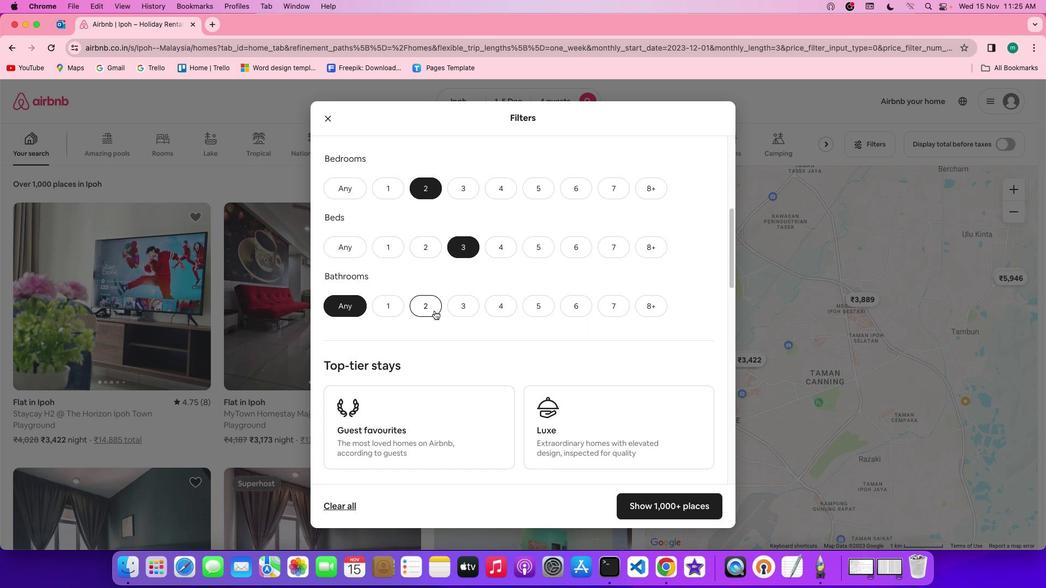 
Action: Mouse pressed left at (426, 317)
Screenshot: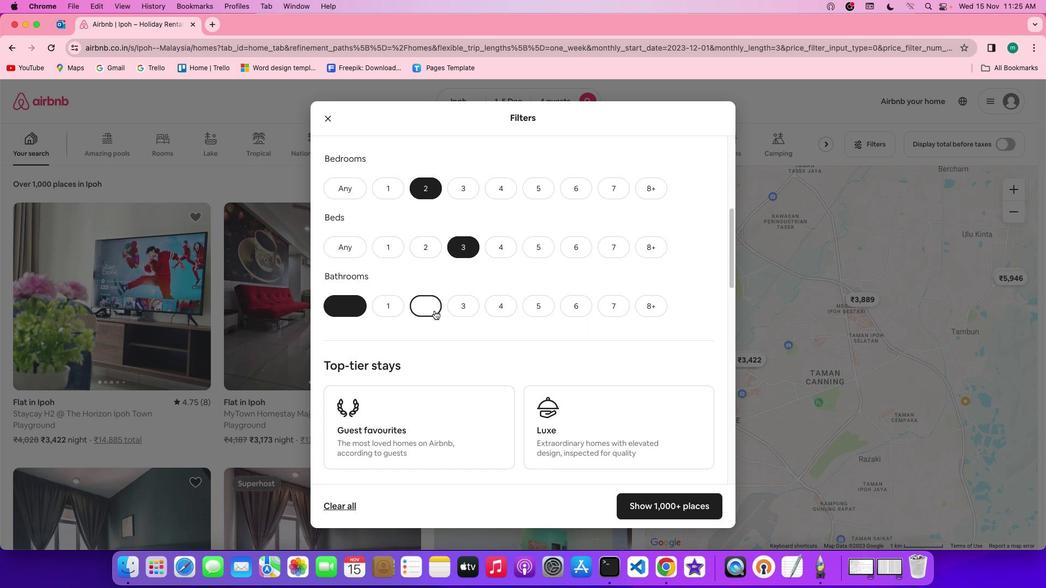 
Action: Mouse moved to (516, 320)
Screenshot: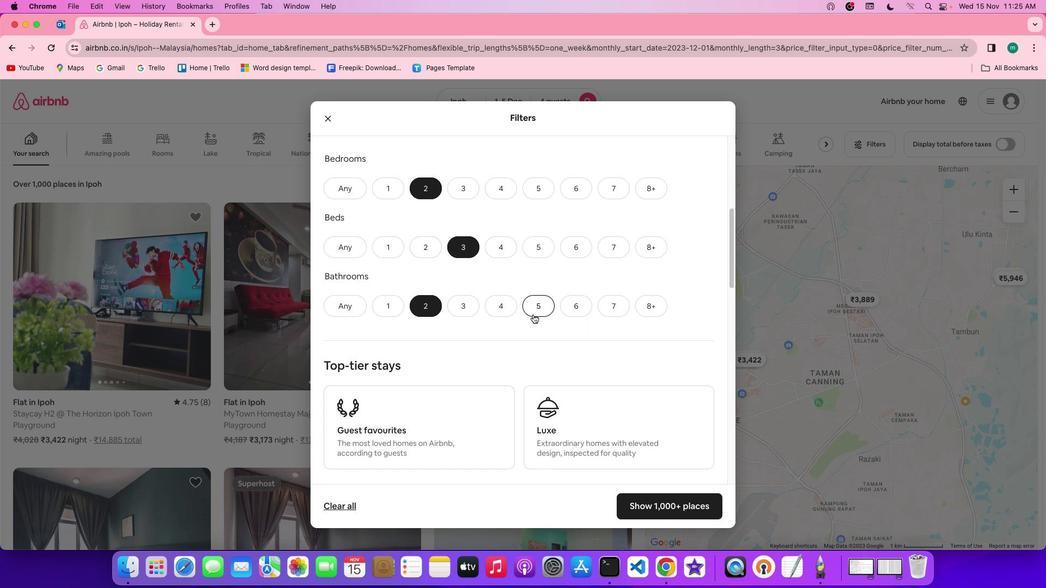 
Action: Mouse scrolled (516, 320) with delta (29, 64)
Screenshot: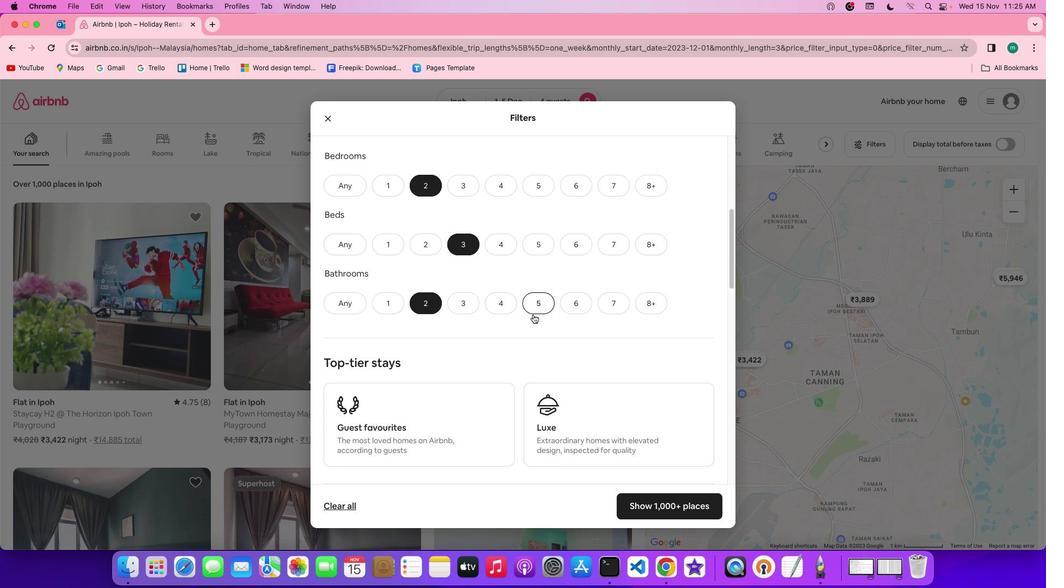 
Action: Mouse scrolled (516, 320) with delta (29, 64)
Screenshot: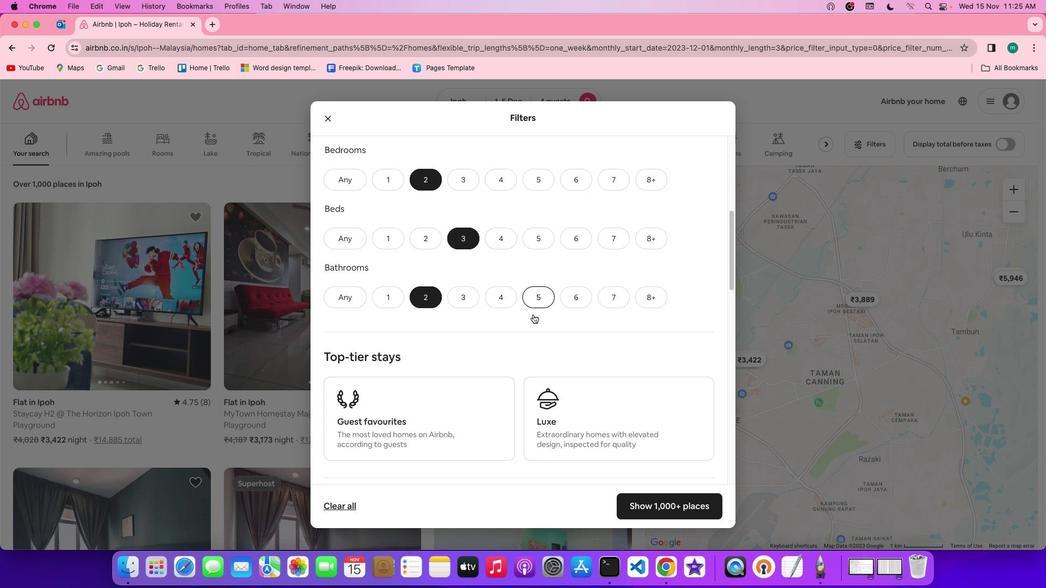 
Action: Mouse scrolled (516, 320) with delta (29, 64)
Screenshot: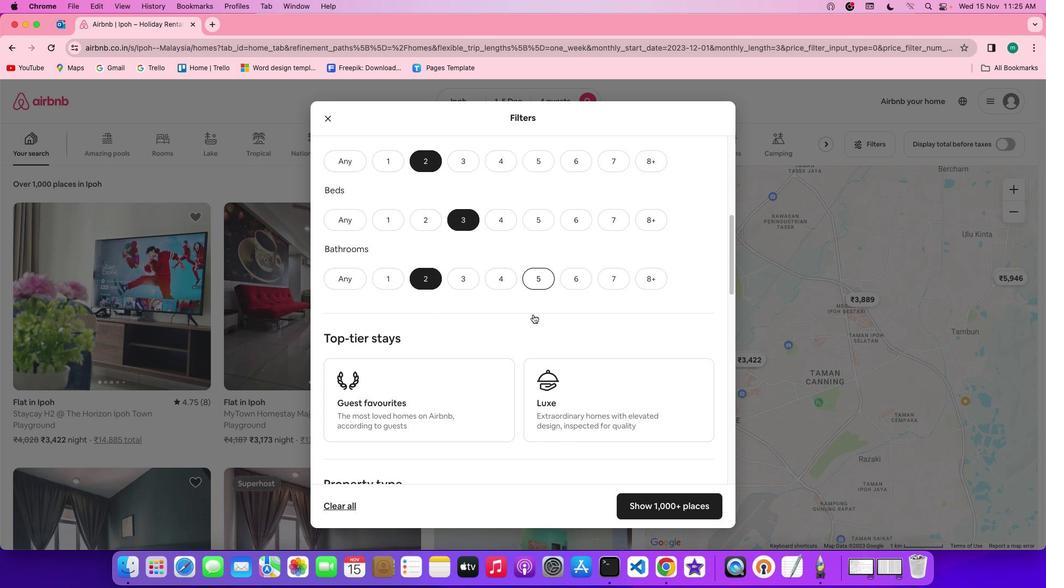
Action: Mouse scrolled (516, 320) with delta (29, 64)
Screenshot: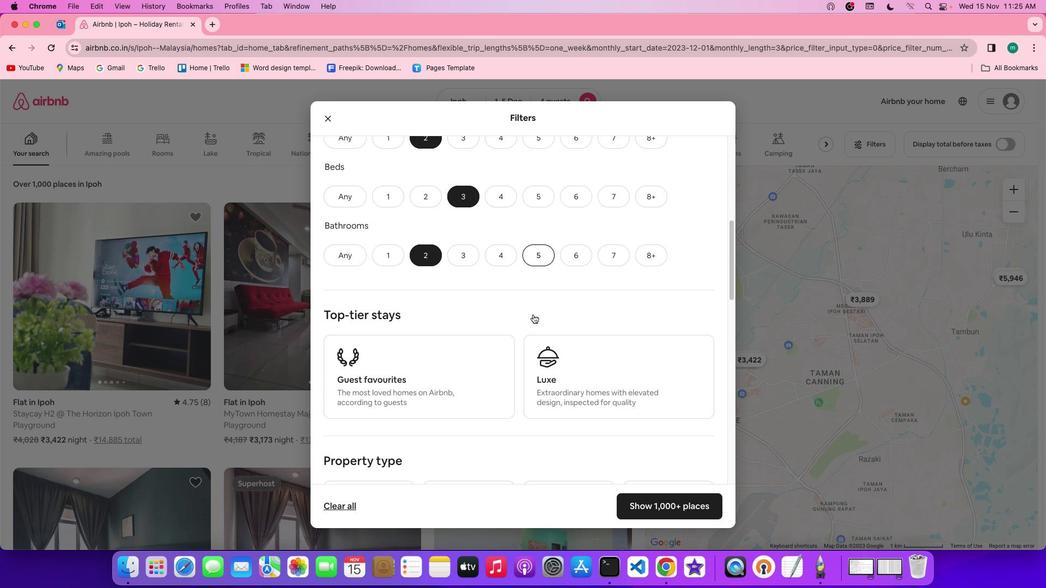 
Action: Mouse scrolled (516, 320) with delta (29, 64)
Screenshot: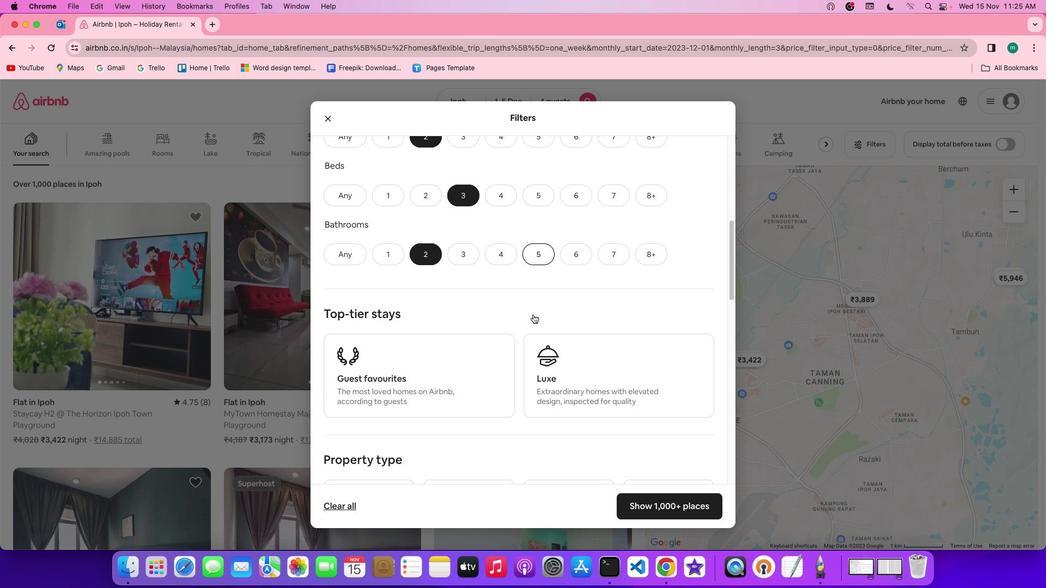 
Action: Mouse scrolled (516, 320) with delta (29, 64)
Screenshot: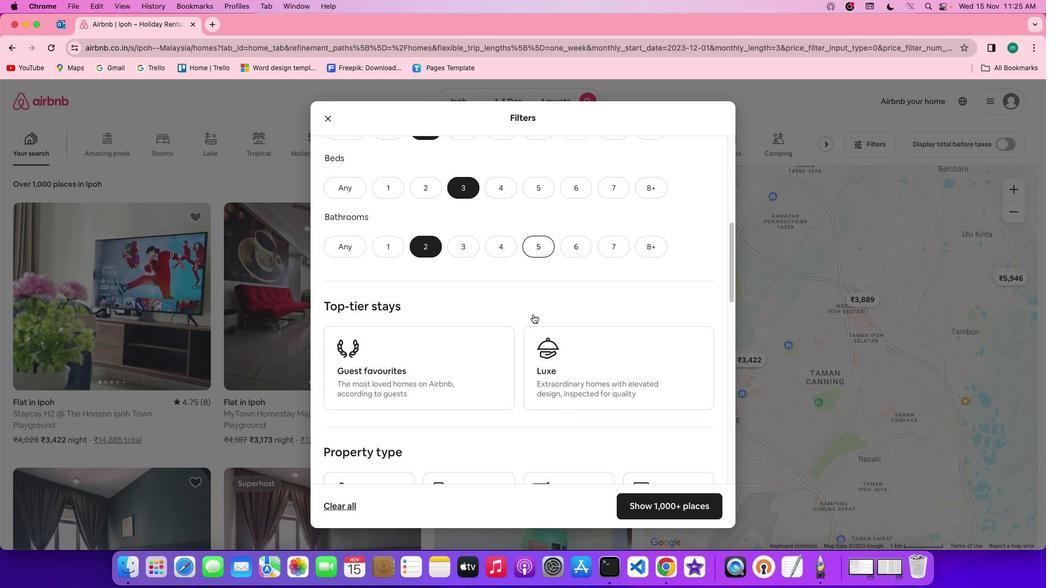 
Action: Mouse scrolled (516, 320) with delta (29, 64)
Screenshot: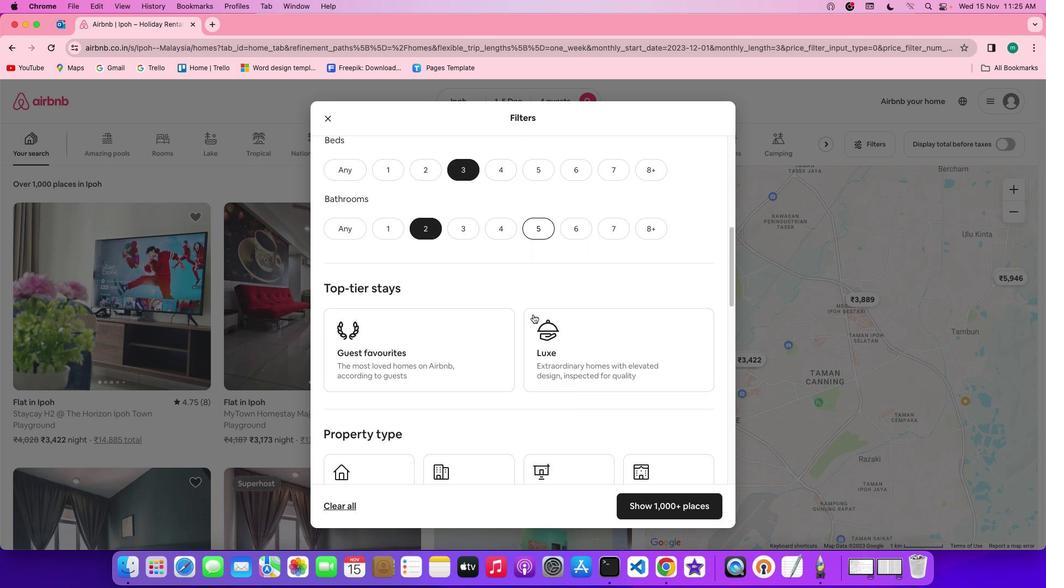 
Action: Mouse scrolled (516, 320) with delta (29, 64)
Screenshot: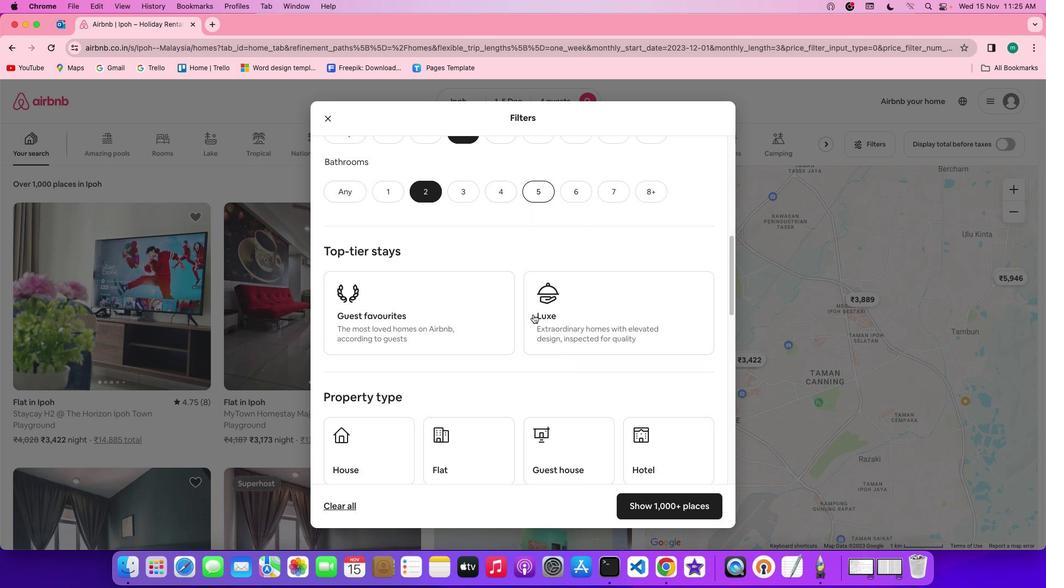 
Action: Mouse scrolled (516, 320) with delta (29, 64)
Screenshot: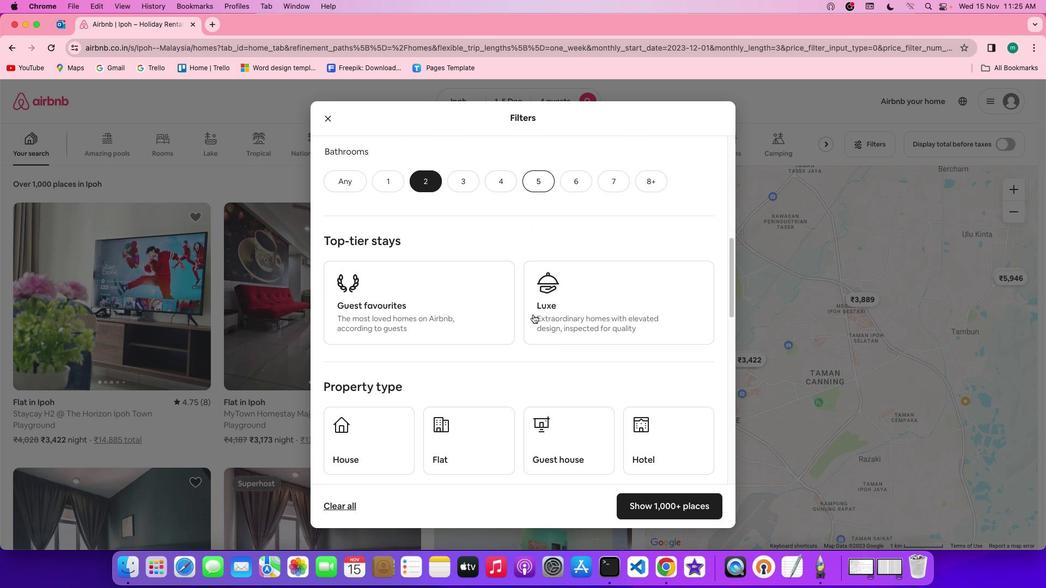 
Action: Mouse scrolled (516, 320) with delta (29, 64)
Screenshot: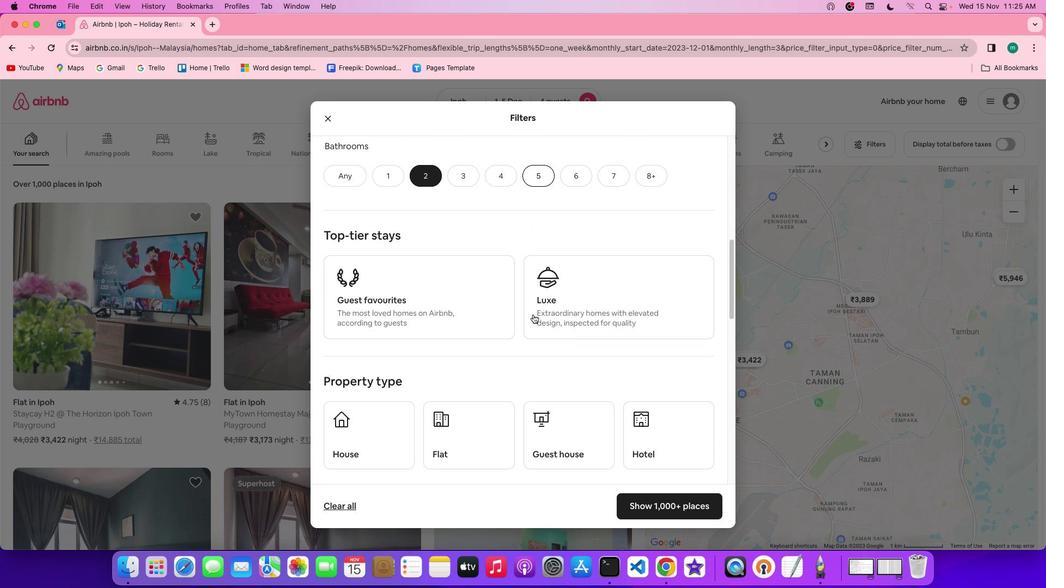 
Action: Mouse scrolled (516, 320) with delta (29, 64)
Screenshot: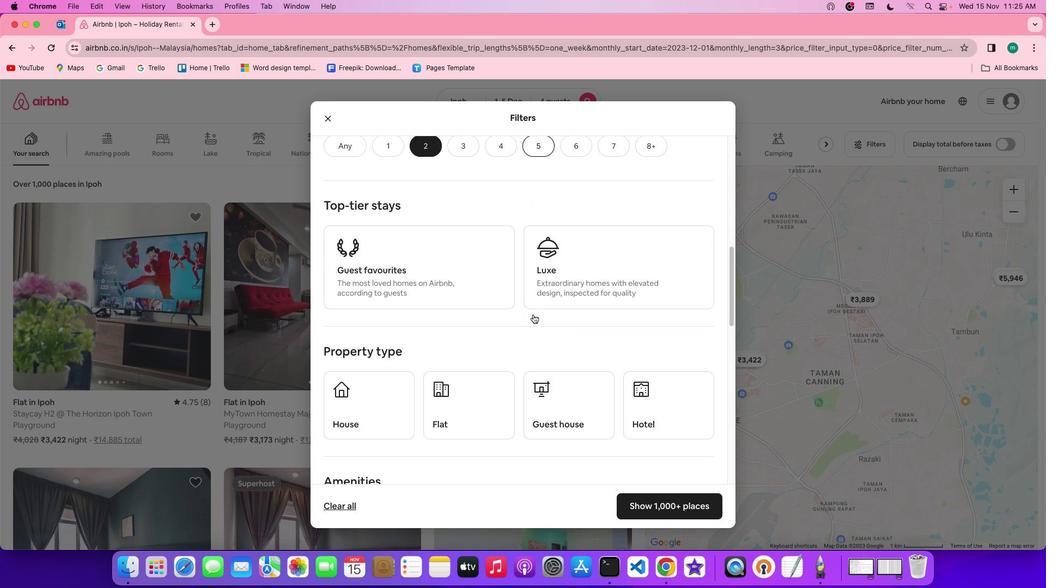 
Action: Mouse scrolled (516, 320) with delta (29, 64)
Screenshot: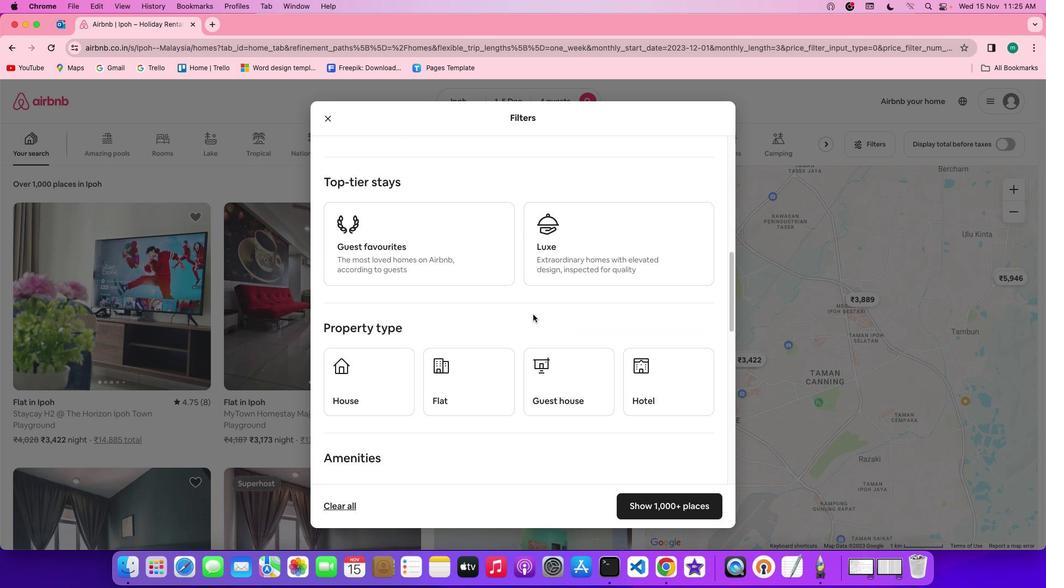 
Action: Mouse scrolled (516, 320) with delta (29, 64)
Screenshot: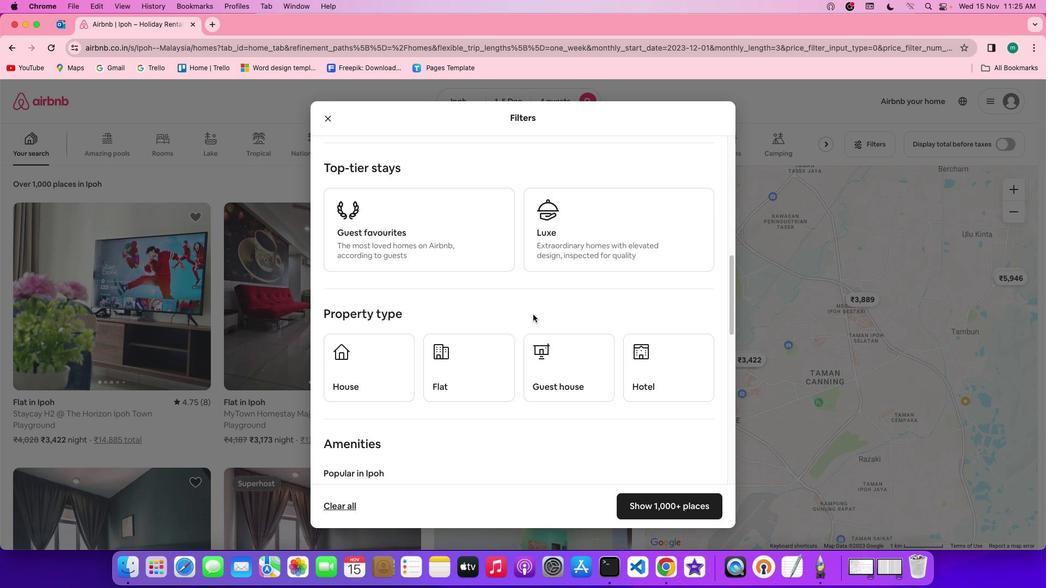 
Action: Mouse scrolled (516, 320) with delta (29, 64)
Screenshot: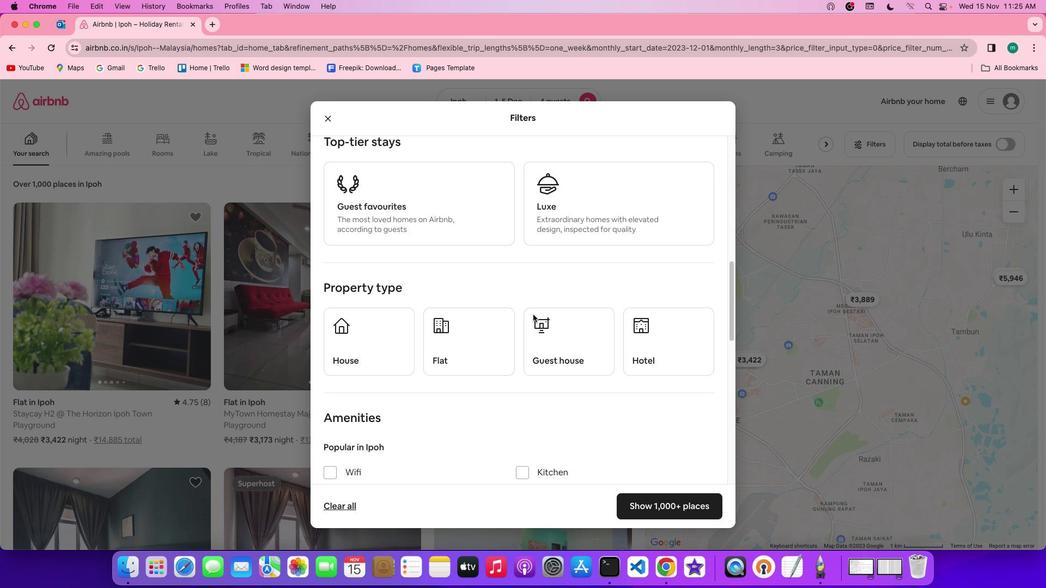 
Action: Mouse scrolled (516, 320) with delta (29, 63)
Screenshot: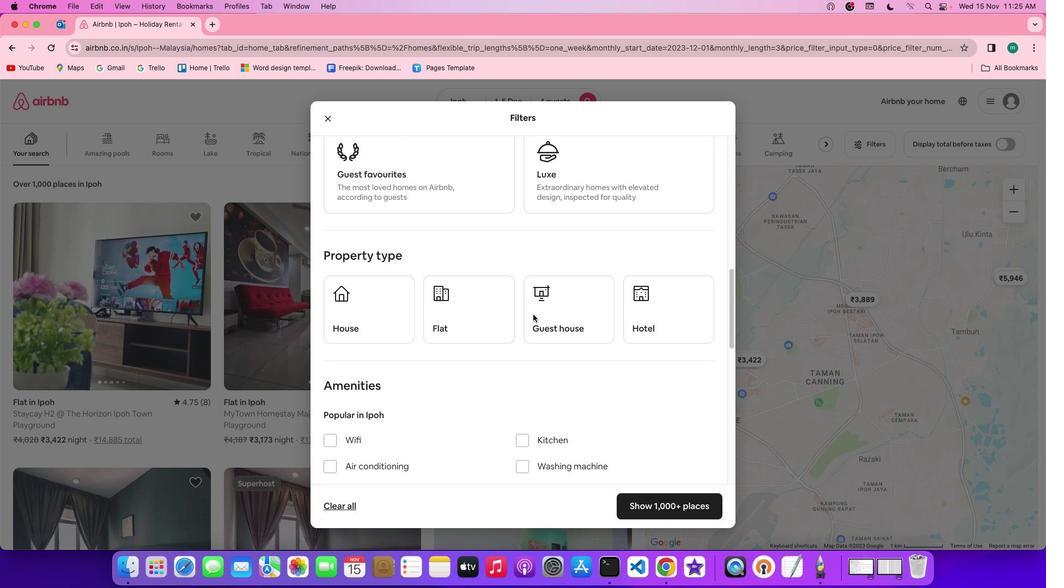
Action: Mouse moved to (627, 320)
Screenshot: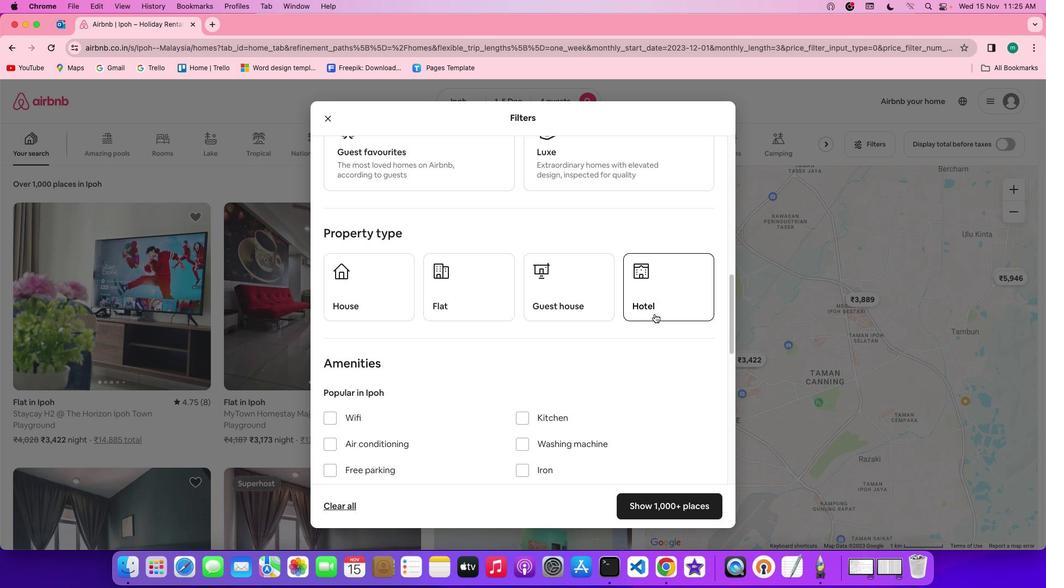 
Action: Mouse scrolled (627, 320) with delta (29, 64)
Screenshot: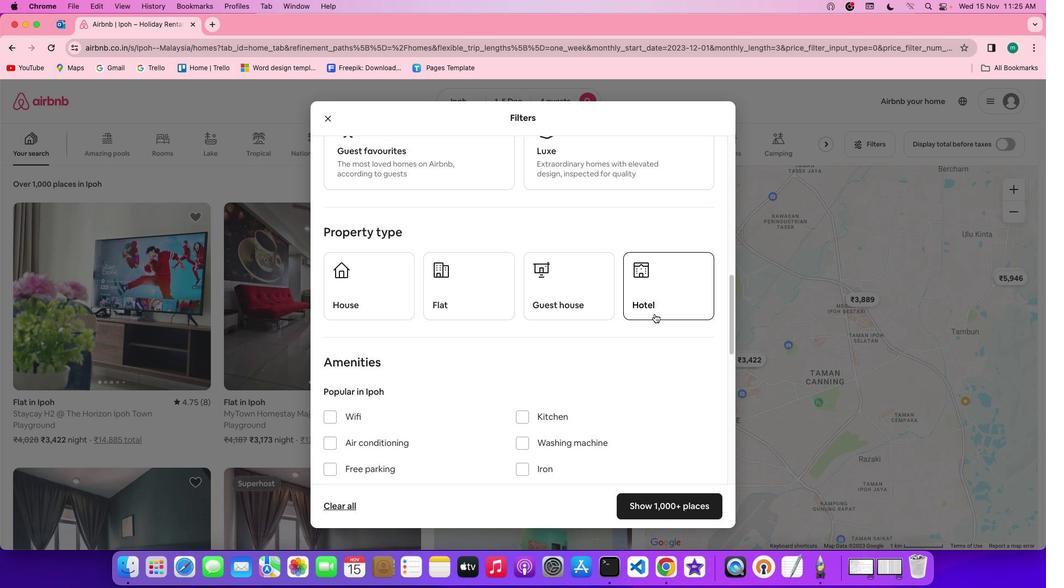 
Action: Mouse scrolled (627, 320) with delta (29, 64)
Screenshot: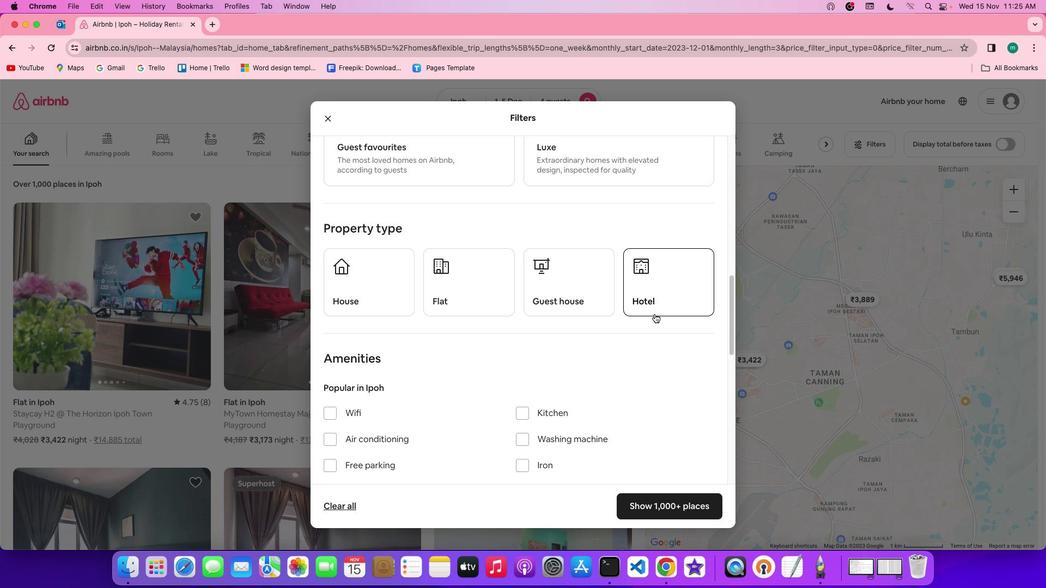 
Action: Mouse scrolled (627, 320) with delta (29, 64)
Screenshot: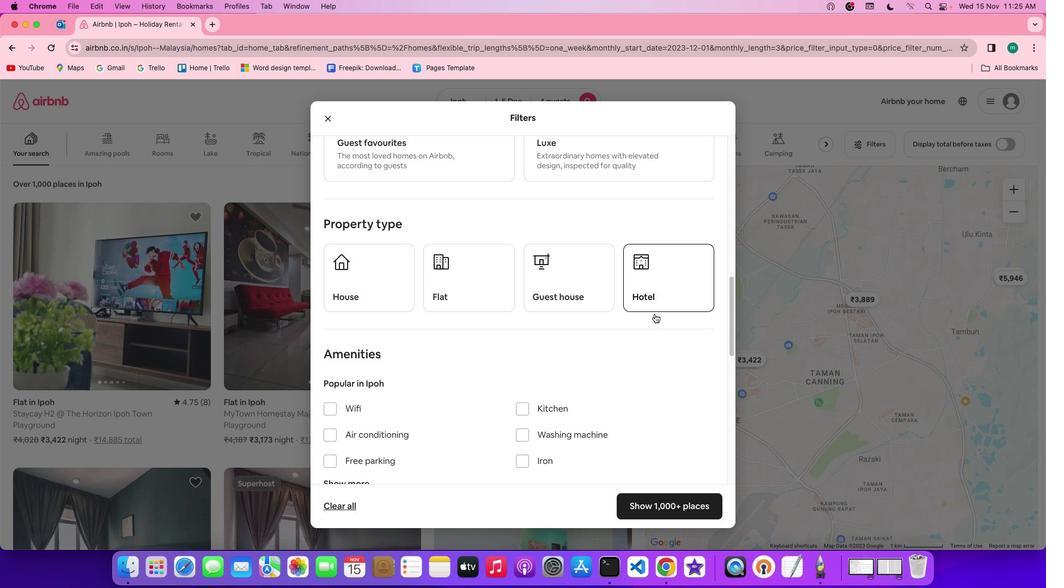 
Action: Mouse moved to (627, 320)
Screenshot: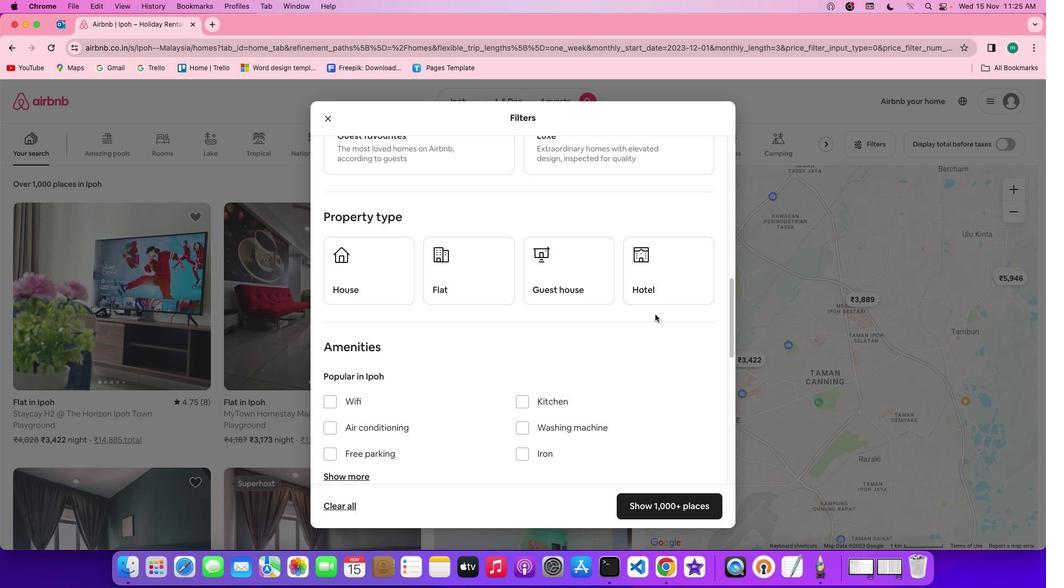 
Action: Mouse scrolled (627, 320) with delta (29, 64)
Screenshot: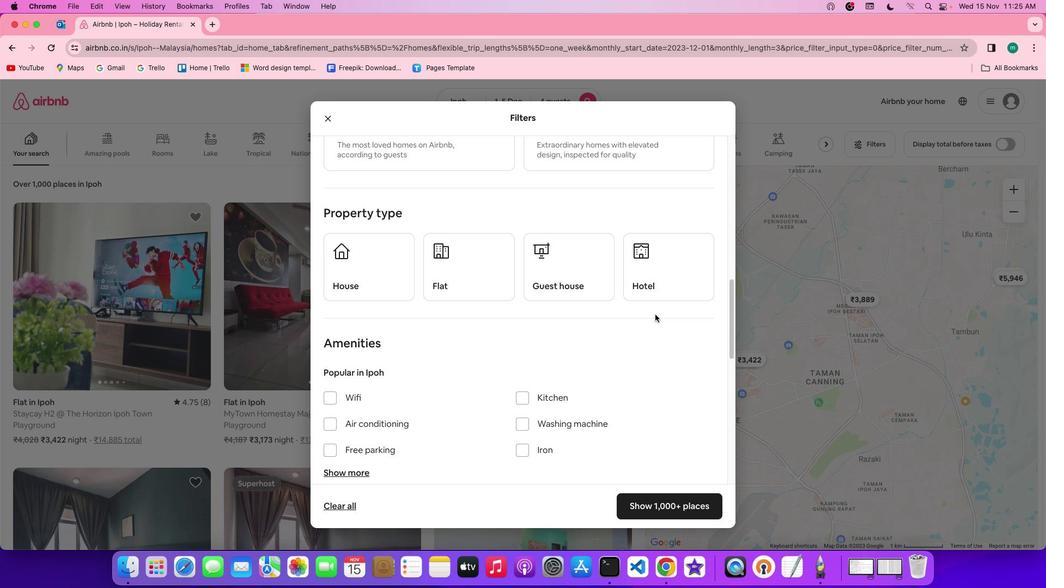 
Action: Mouse scrolled (627, 320) with delta (29, 64)
Screenshot: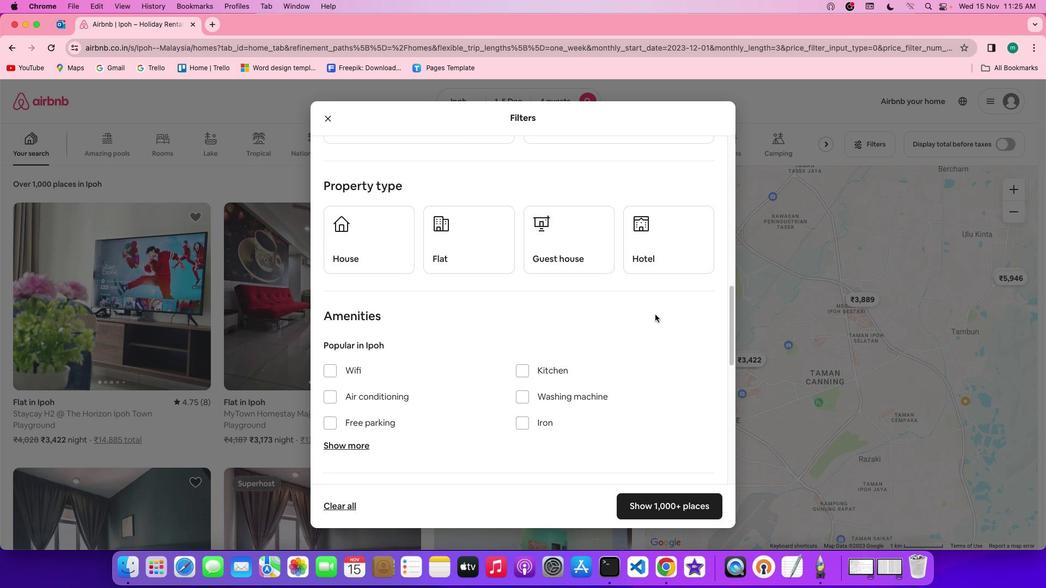 
Action: Mouse scrolled (627, 320) with delta (29, 63)
Screenshot: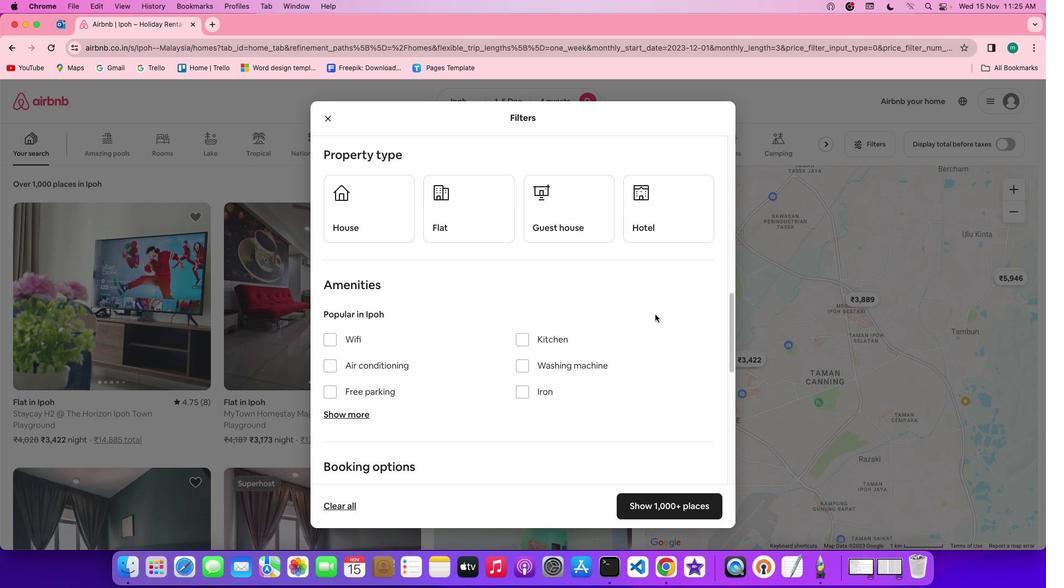 
Action: Mouse scrolled (627, 320) with delta (29, 63)
Screenshot: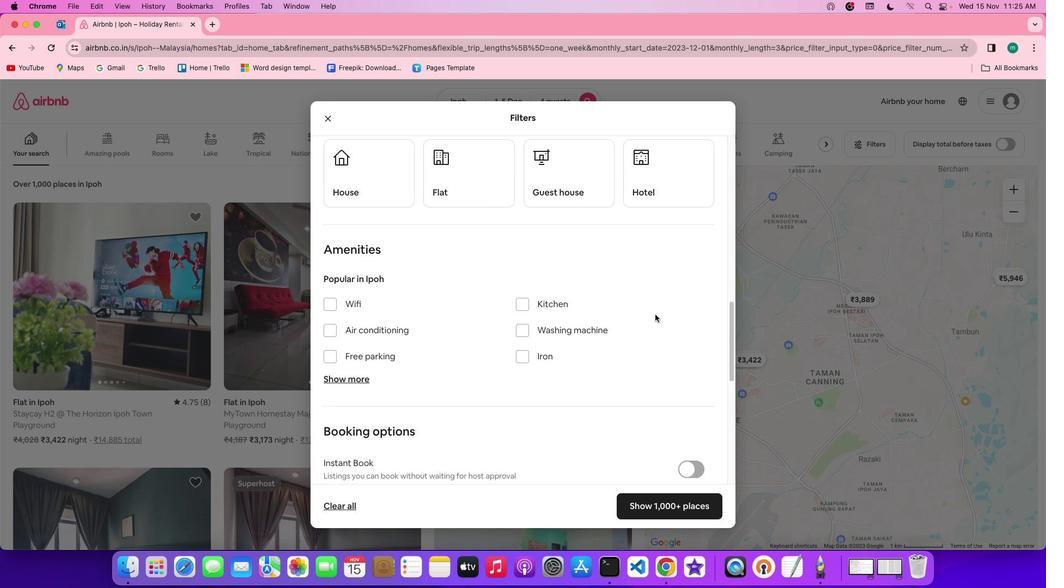 
Action: Mouse moved to (637, 334)
Screenshot: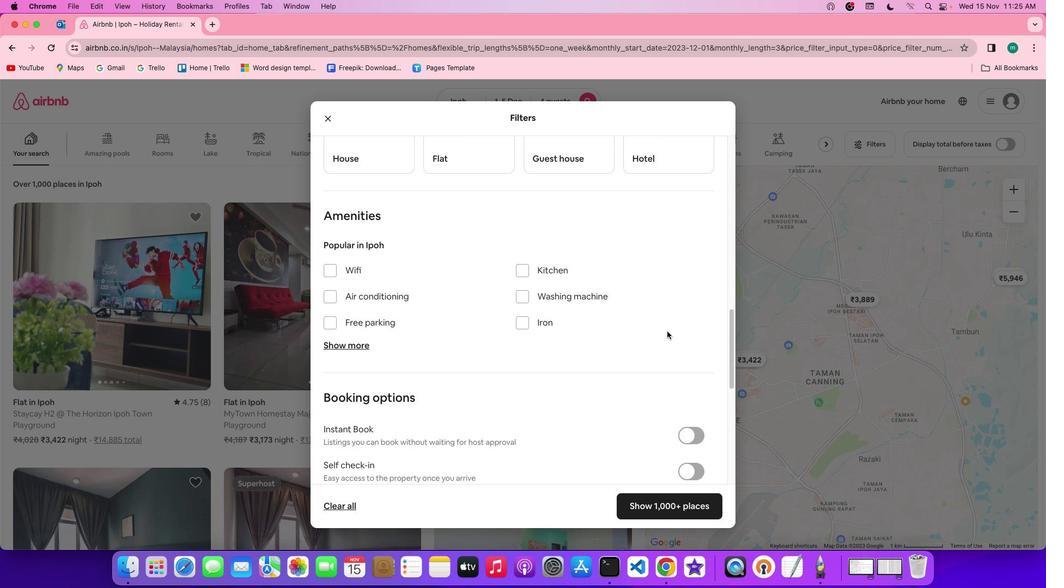 
Action: Mouse scrolled (637, 334) with delta (29, 64)
Screenshot: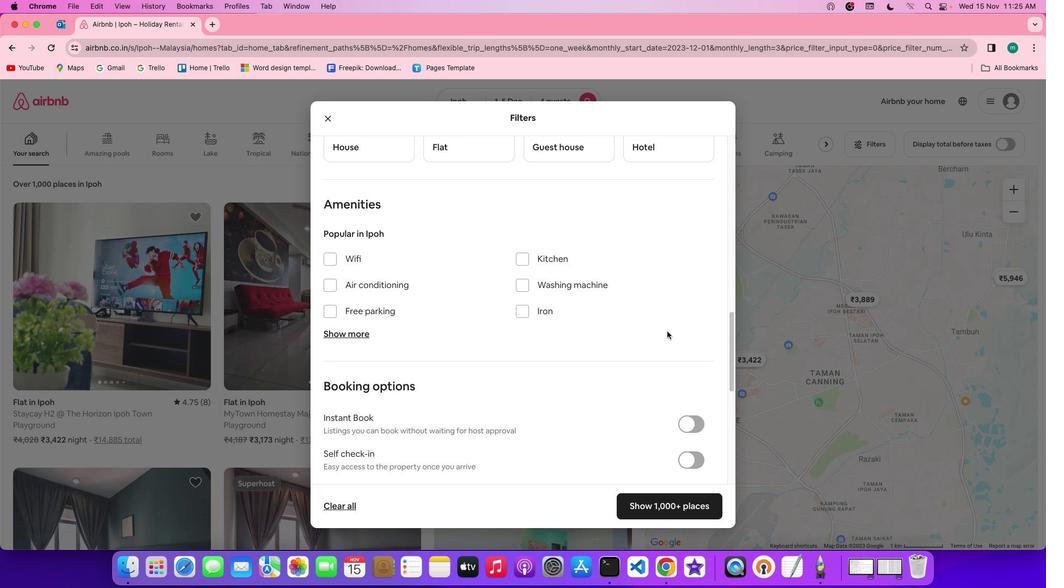 
Action: Mouse scrolled (637, 334) with delta (29, 64)
Screenshot: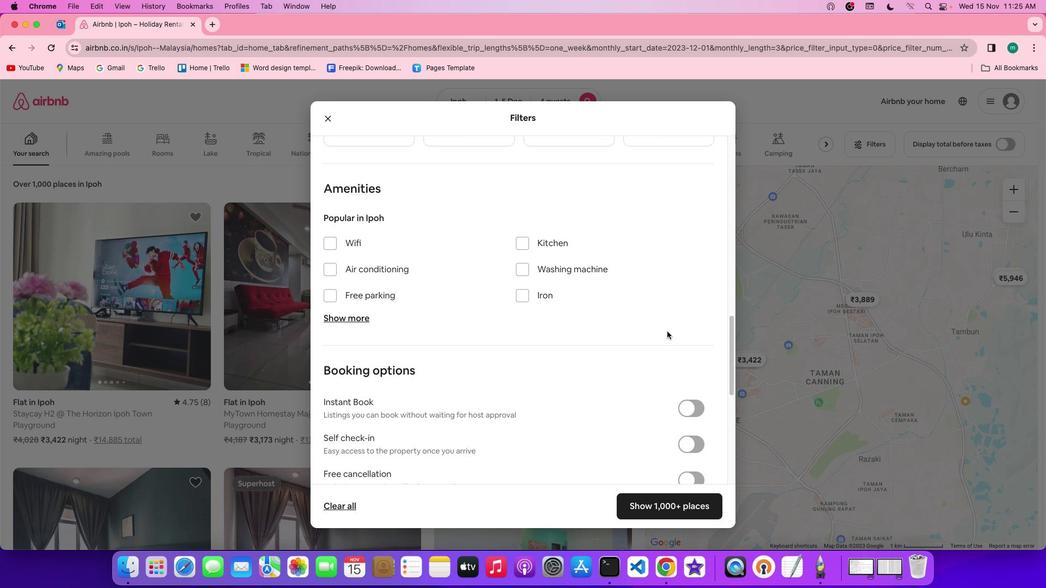 
Action: Mouse scrolled (637, 334) with delta (29, 63)
Screenshot: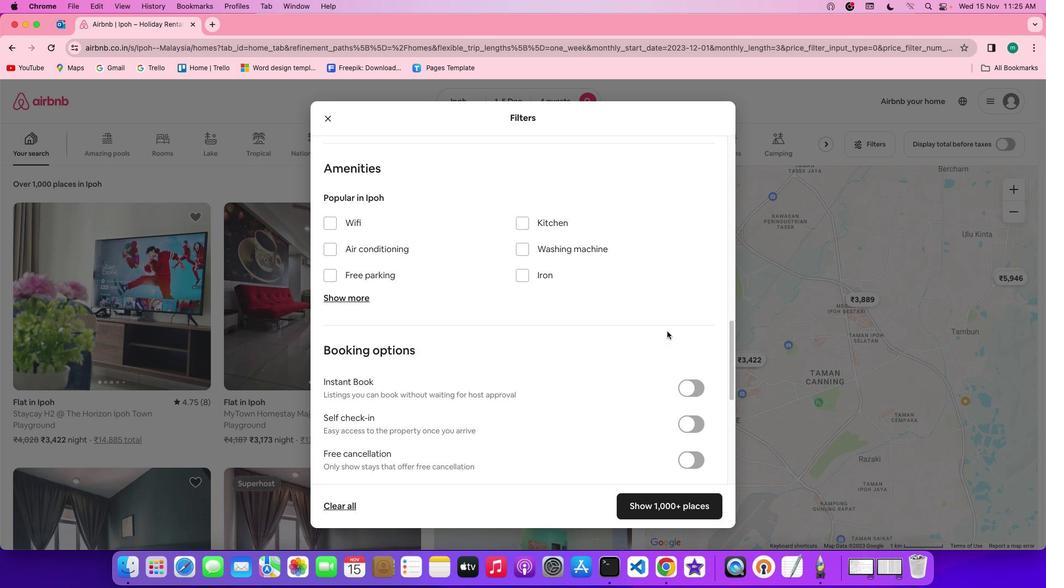
Action: Mouse scrolled (637, 334) with delta (29, 64)
Screenshot: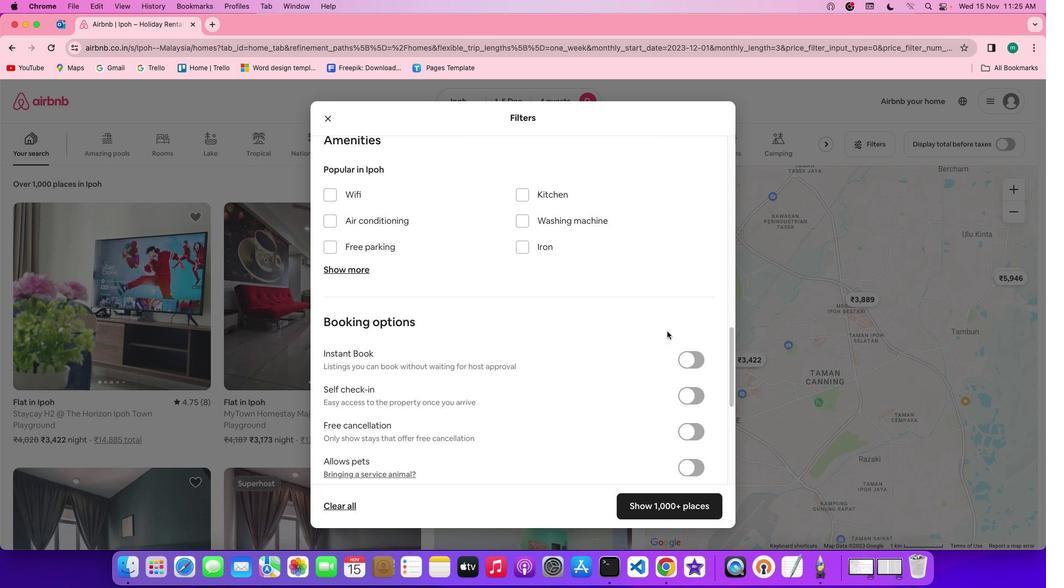 
Action: Mouse scrolled (637, 334) with delta (29, 64)
Screenshot: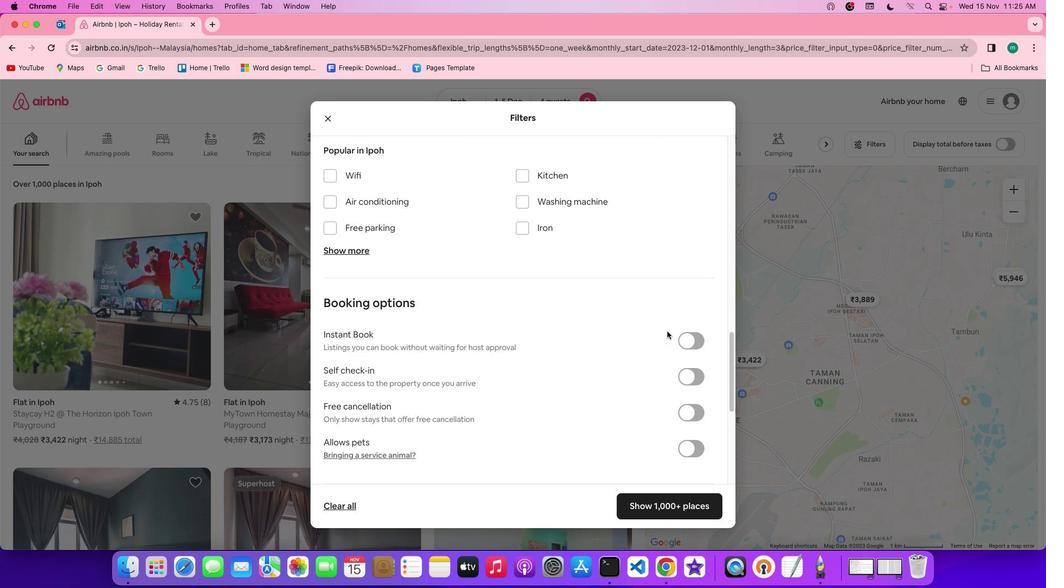 
Action: Mouse scrolled (637, 334) with delta (29, 64)
Screenshot: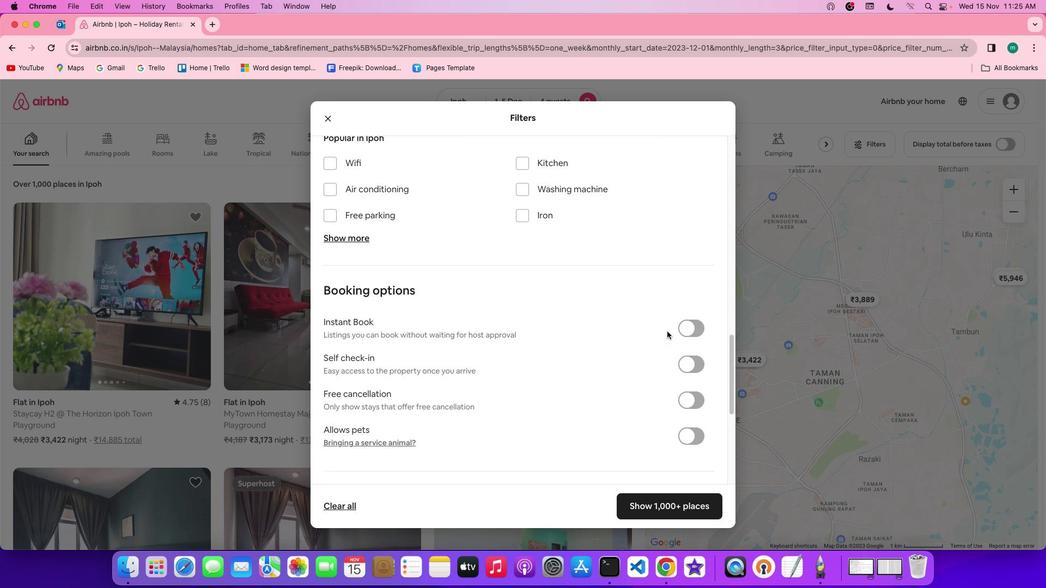 
Action: Mouse scrolled (637, 334) with delta (29, 64)
Screenshot: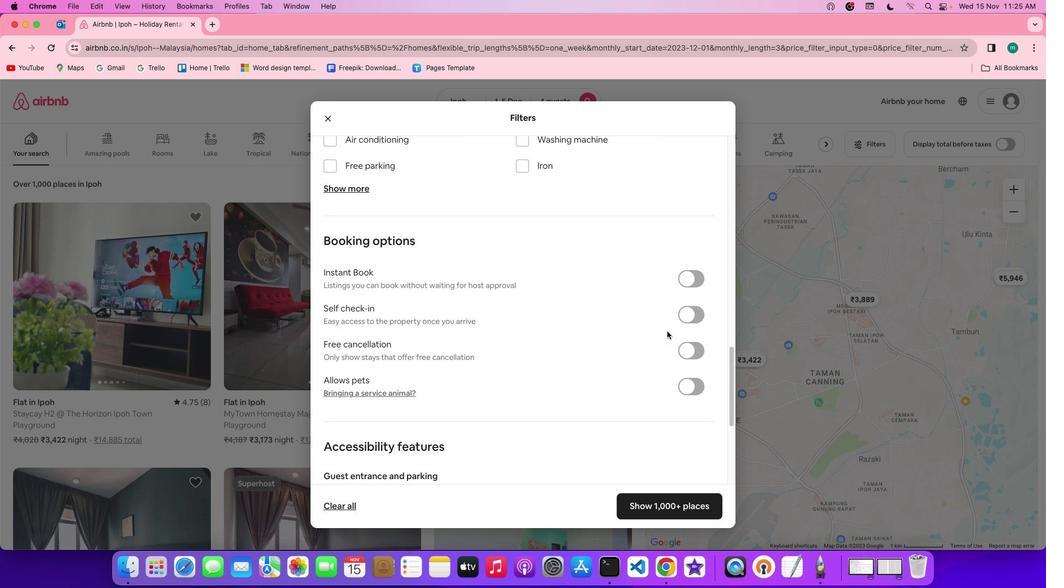 
Action: Mouse moved to (657, 314)
Screenshot: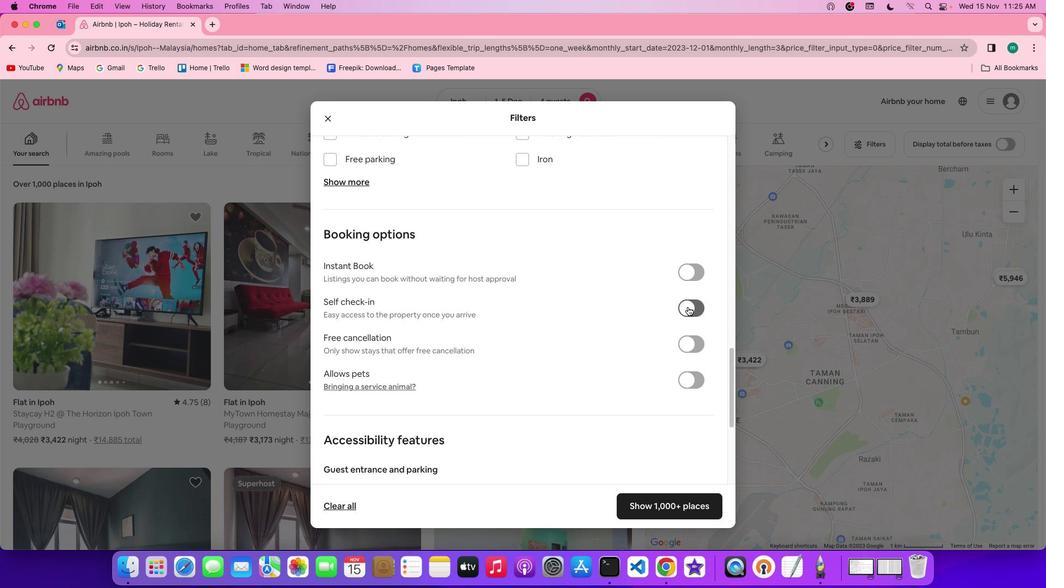 
Action: Mouse pressed left at (657, 314)
Screenshot: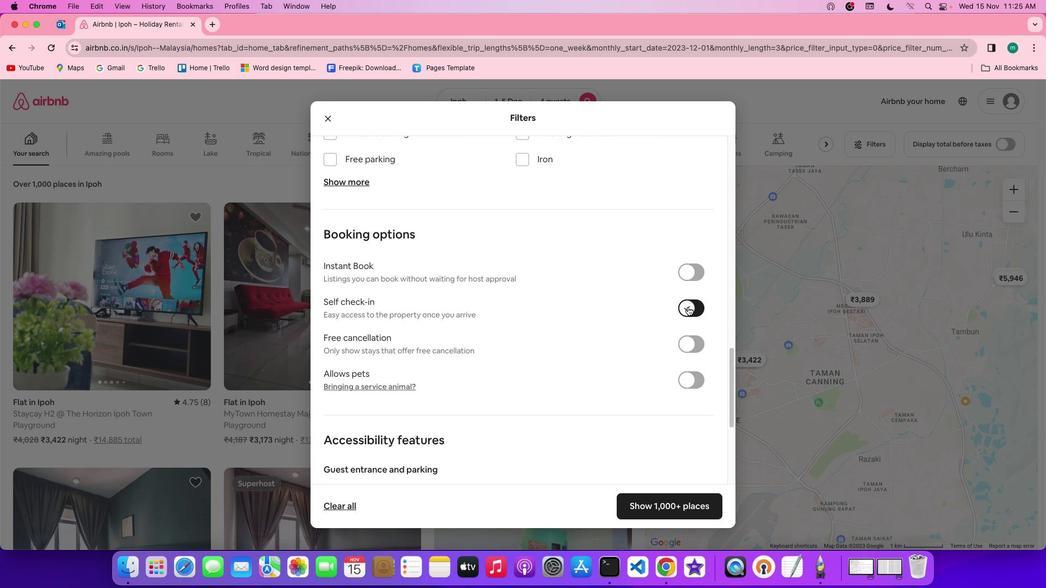 
Action: Mouse moved to (654, 472)
Screenshot: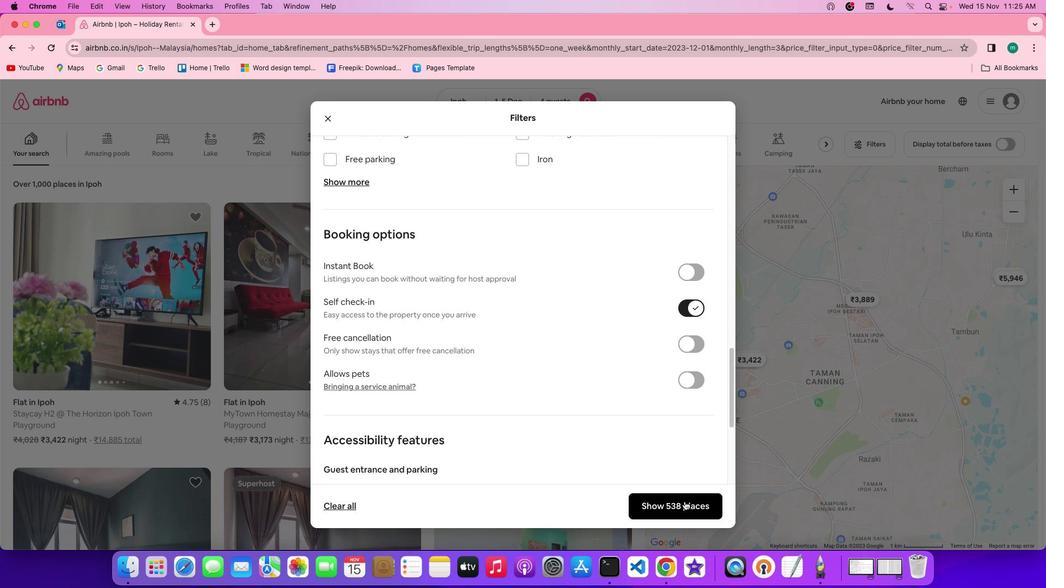 
Action: Mouse pressed left at (654, 472)
Screenshot: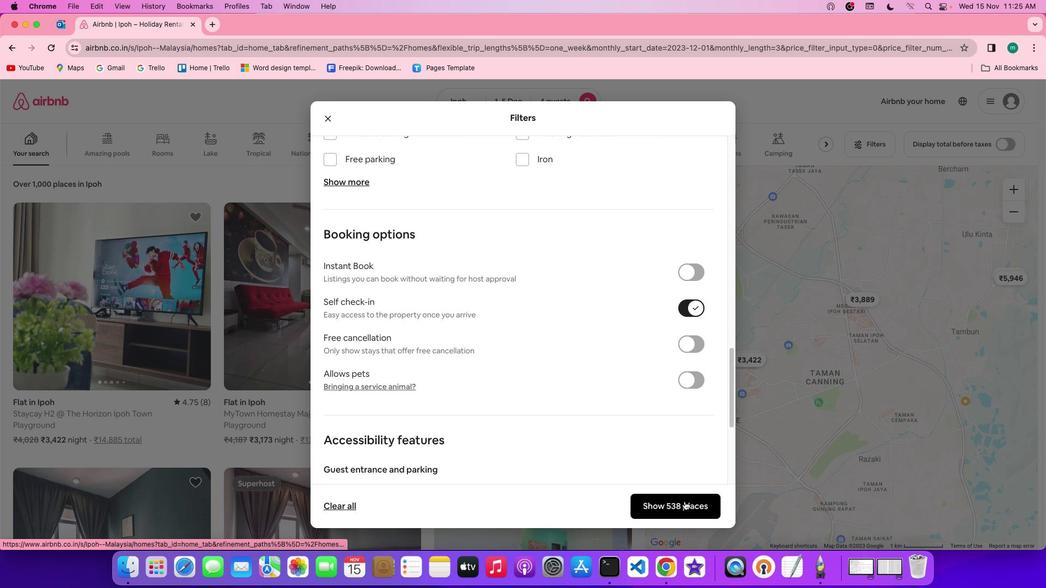 
Action: Mouse moved to (169, 356)
Screenshot: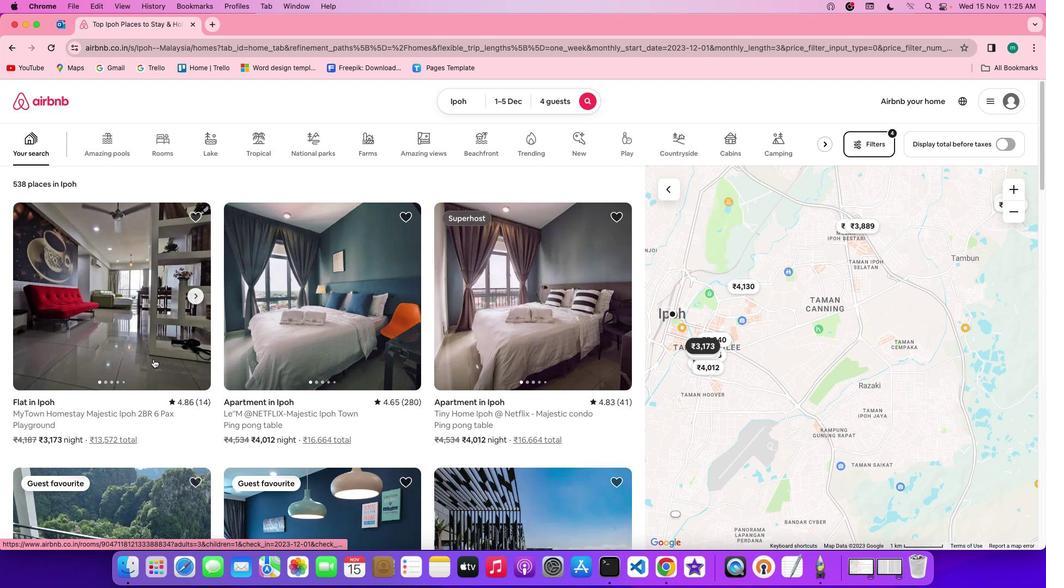 
Action: Mouse pressed left at (169, 356)
Screenshot: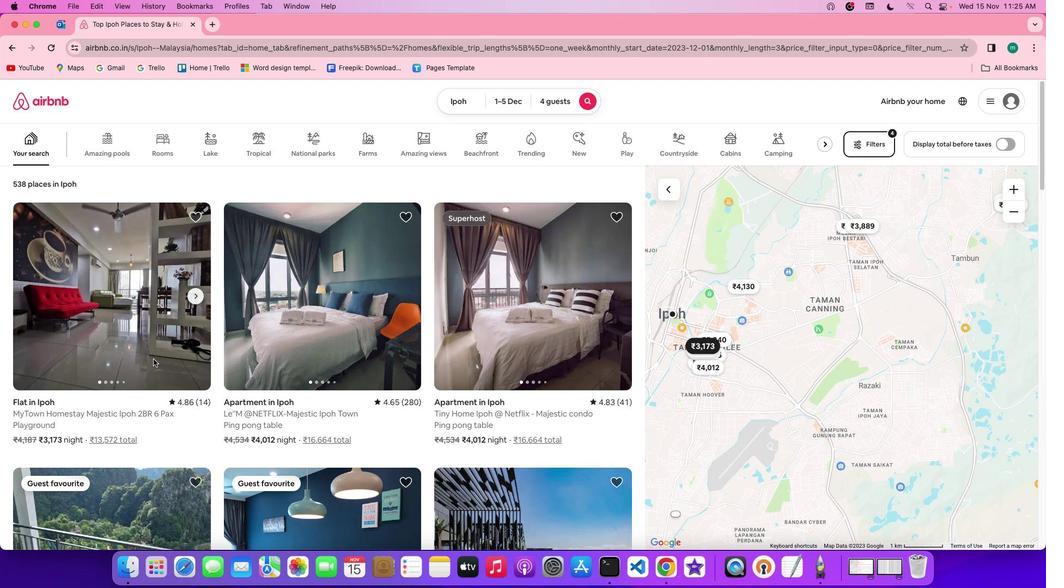 
Action: Mouse moved to (724, 393)
Screenshot: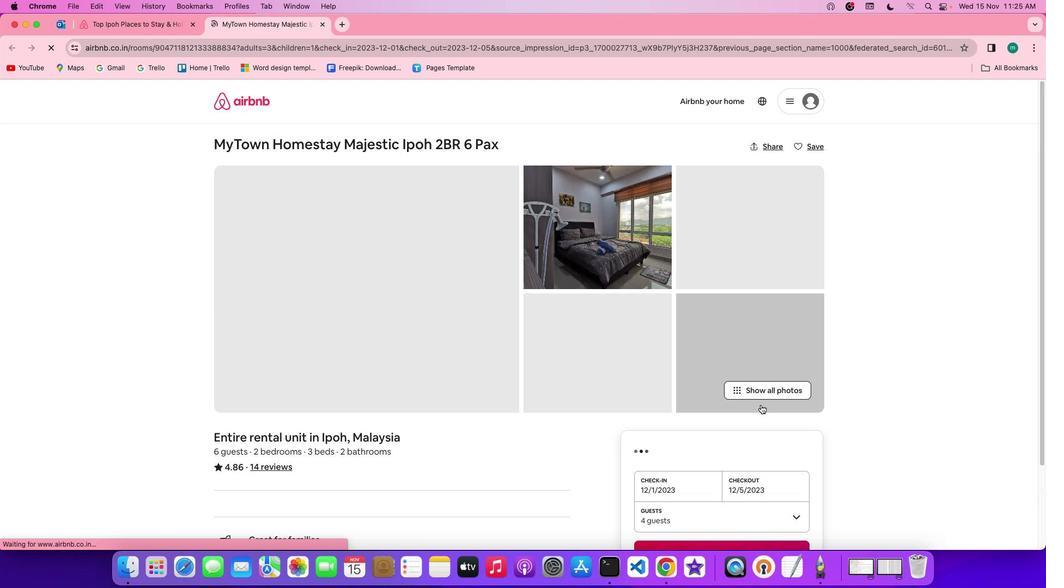 
Action: Mouse pressed left at (724, 393)
Screenshot: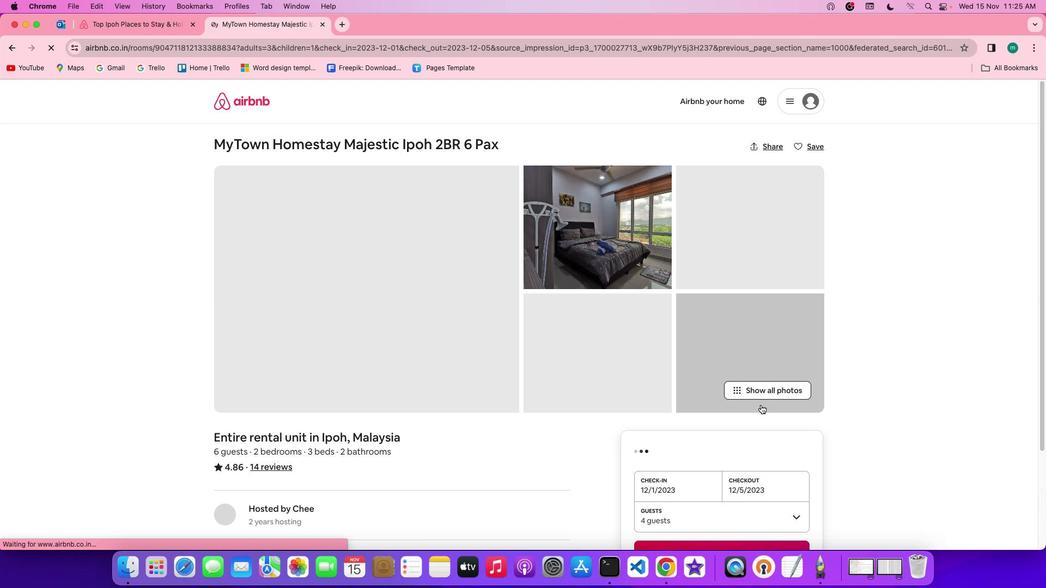 
Action: Mouse moved to (434, 409)
Screenshot: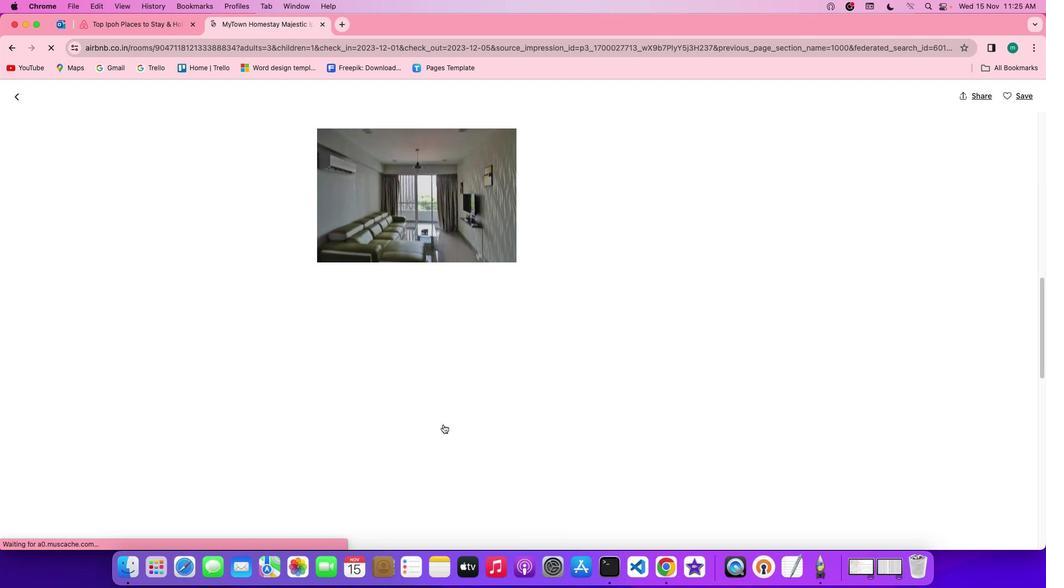 
Action: Mouse scrolled (434, 409) with delta (29, 64)
Screenshot: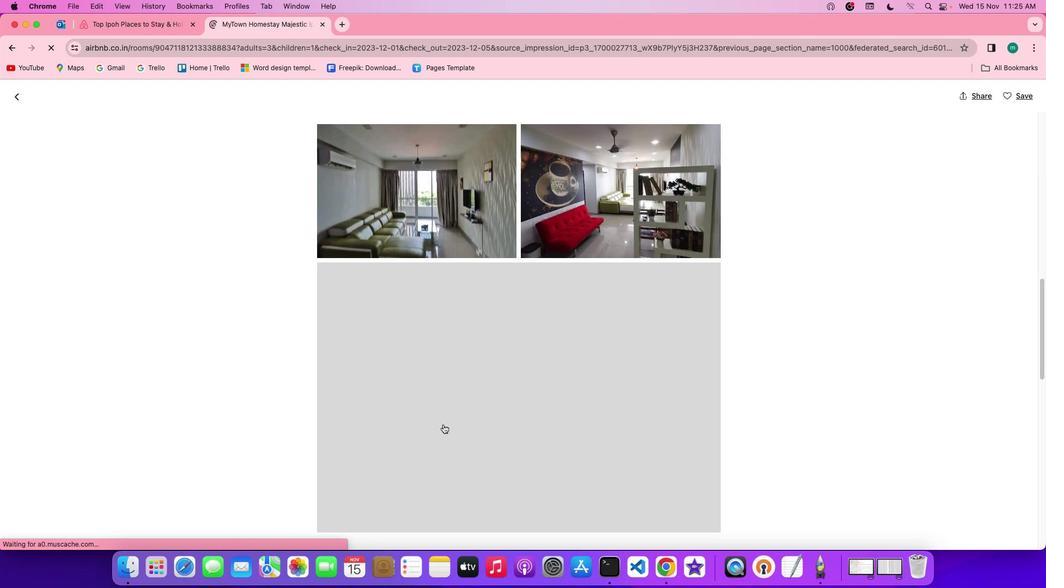 
Action: Mouse scrolled (434, 409) with delta (29, 64)
Screenshot: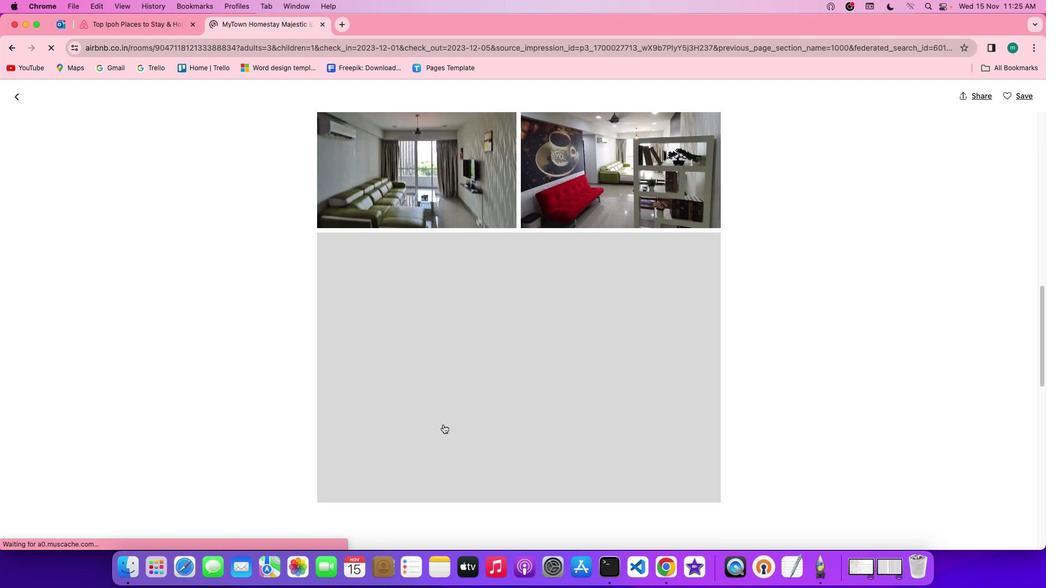 
Action: Mouse scrolled (434, 409) with delta (29, 63)
Screenshot: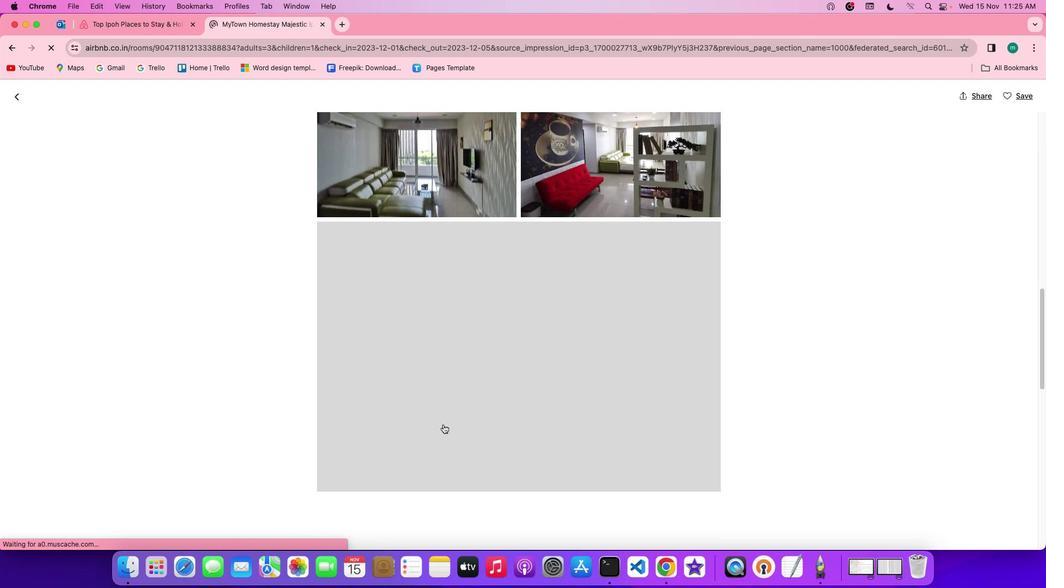 
Action: Mouse scrolled (434, 409) with delta (29, 63)
Screenshot: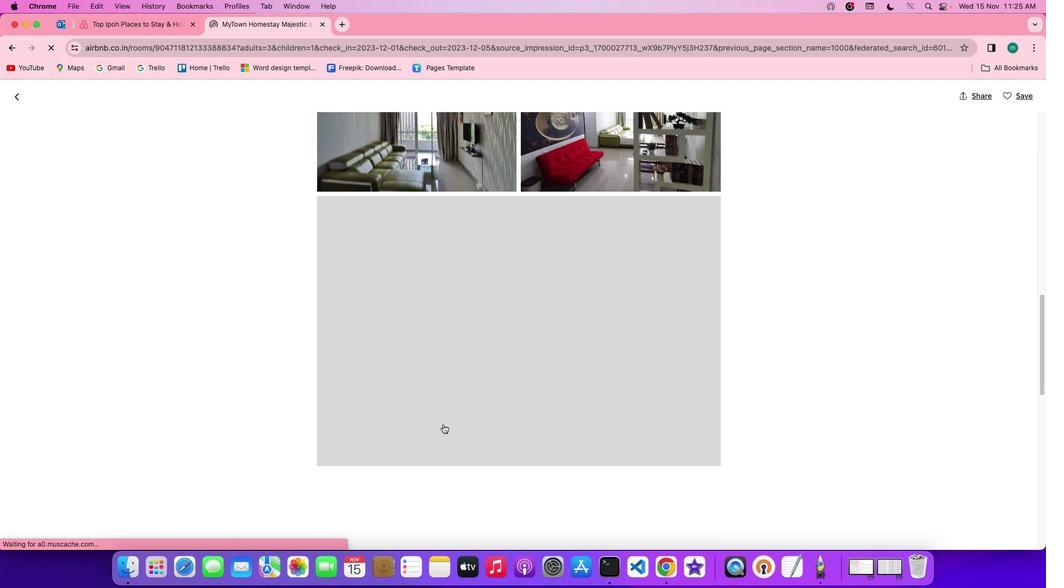 
Action: Mouse scrolled (434, 409) with delta (29, 64)
Screenshot: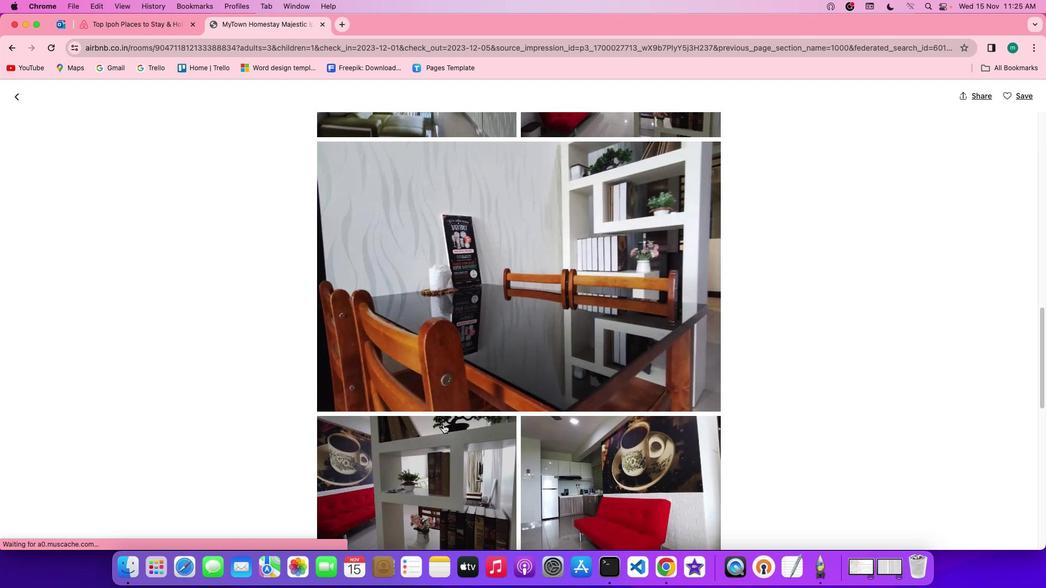 
Action: Mouse scrolled (434, 409) with delta (29, 64)
Screenshot: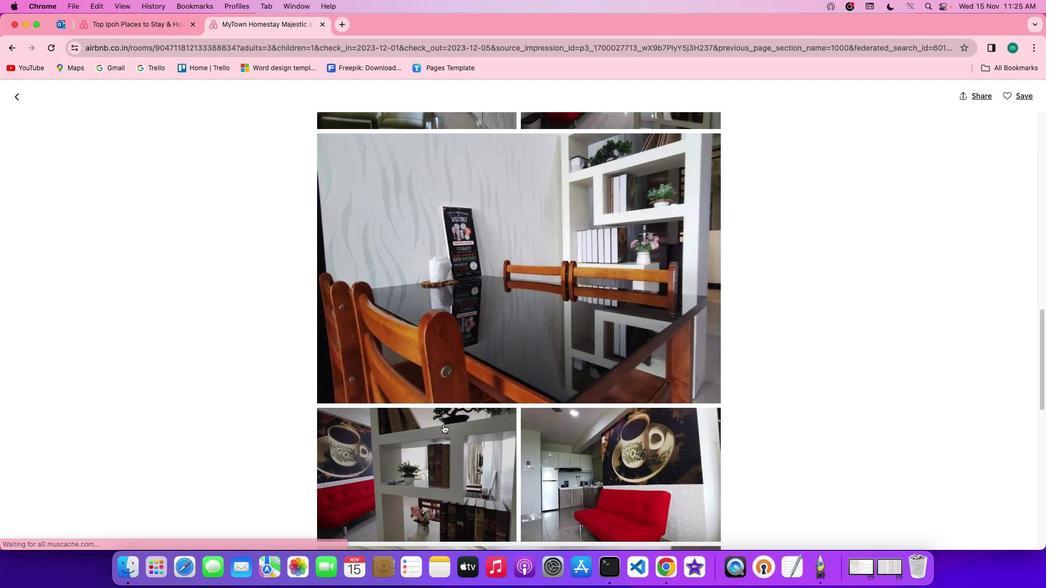 
Action: Mouse scrolled (434, 409) with delta (29, 64)
Screenshot: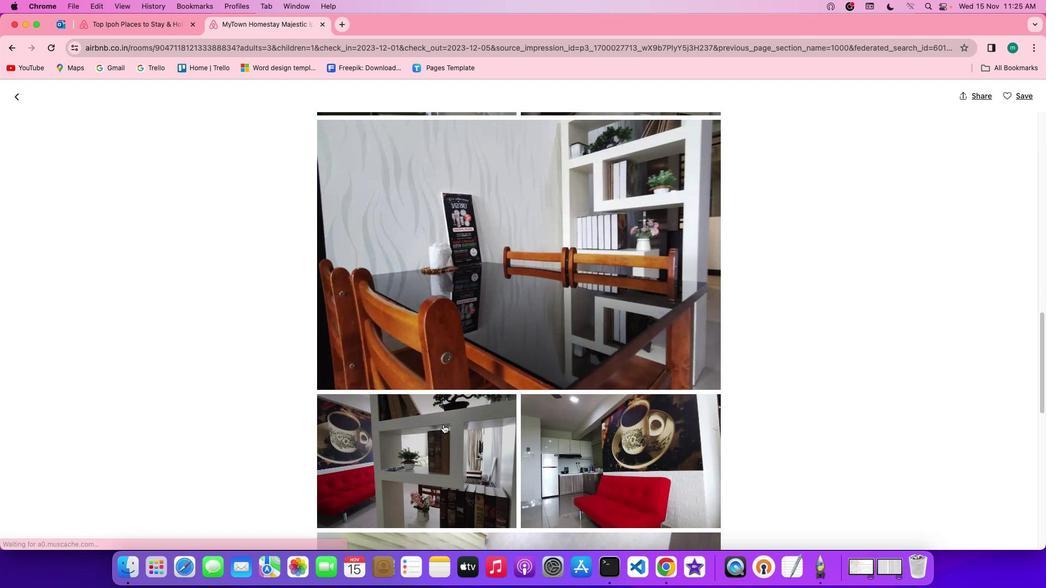 
Action: Mouse scrolled (434, 409) with delta (29, 64)
Screenshot: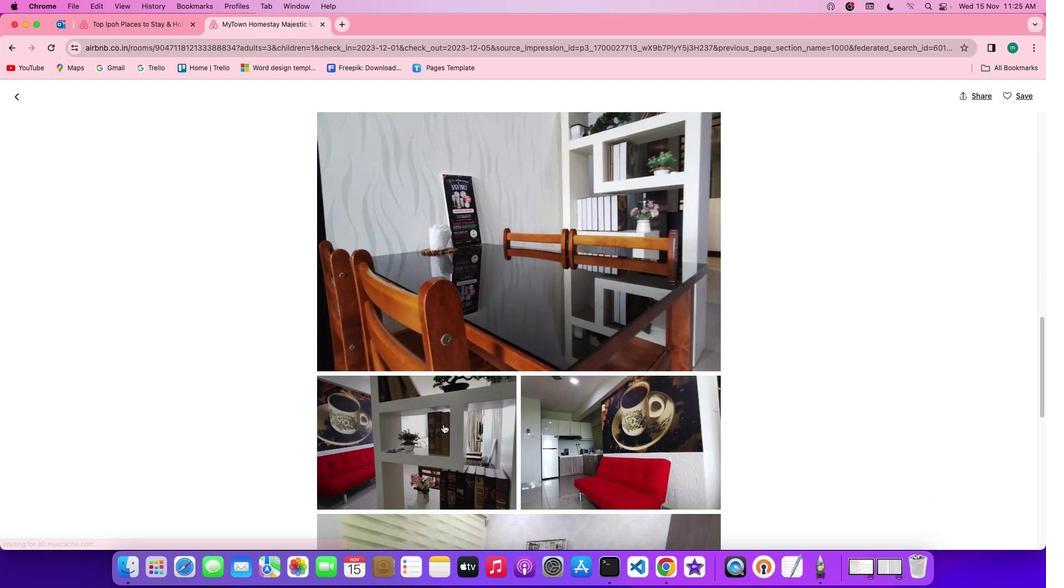 
Action: Mouse scrolled (434, 409) with delta (29, 64)
Screenshot: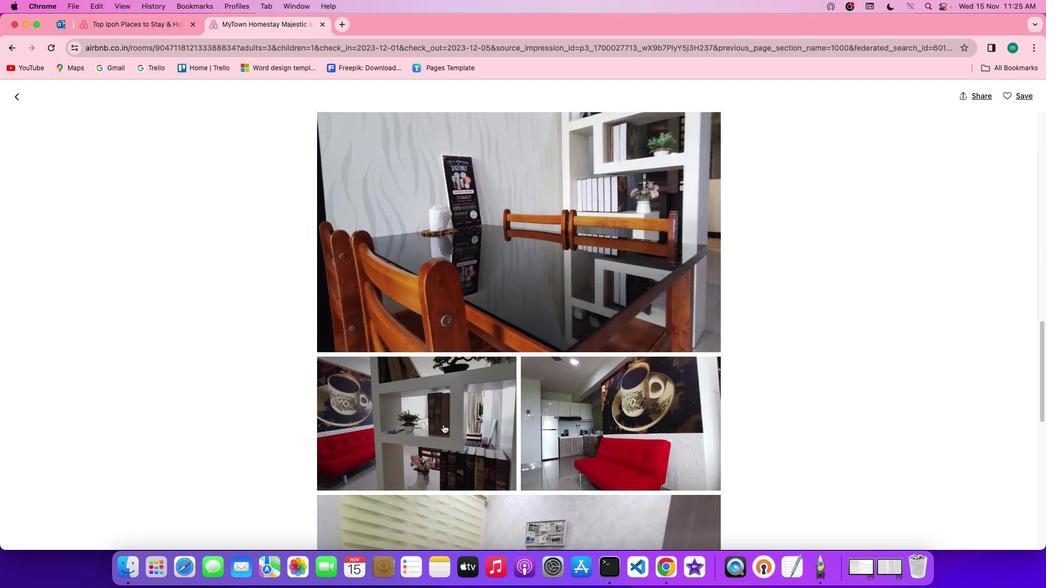 
Action: Mouse scrolled (434, 409) with delta (29, 64)
Screenshot: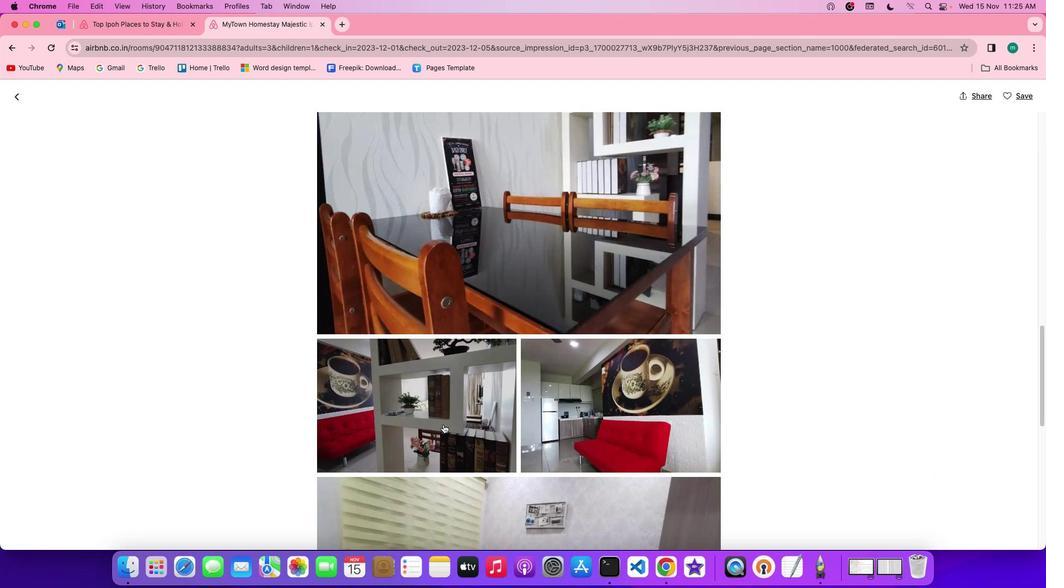 
Action: Mouse scrolled (434, 409) with delta (29, 63)
Screenshot: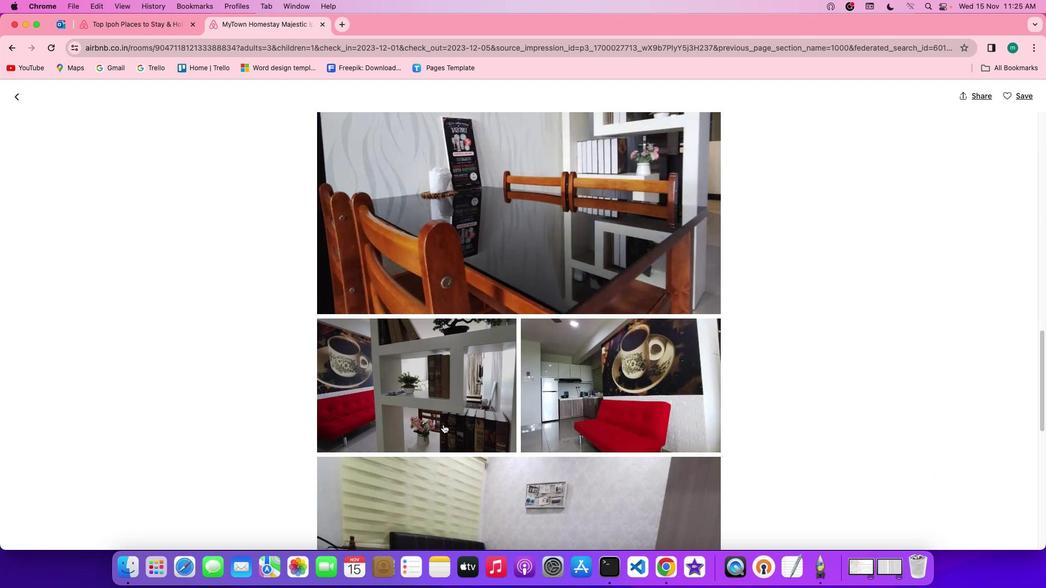 
Action: Mouse scrolled (434, 409) with delta (29, 63)
Screenshot: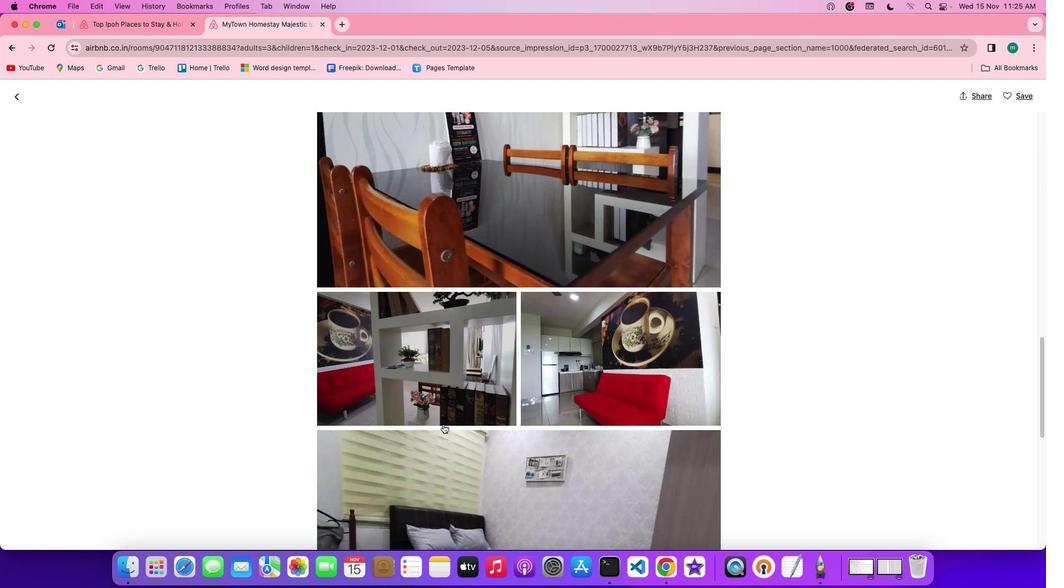 
Action: Mouse scrolled (434, 409) with delta (29, 64)
Screenshot: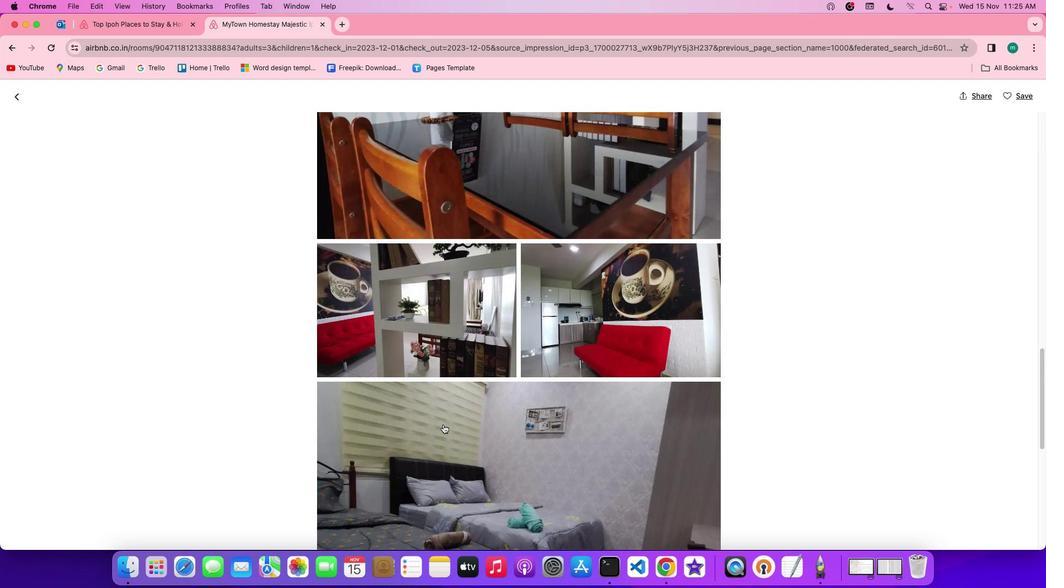 
Action: Mouse scrolled (434, 409) with delta (29, 64)
Screenshot: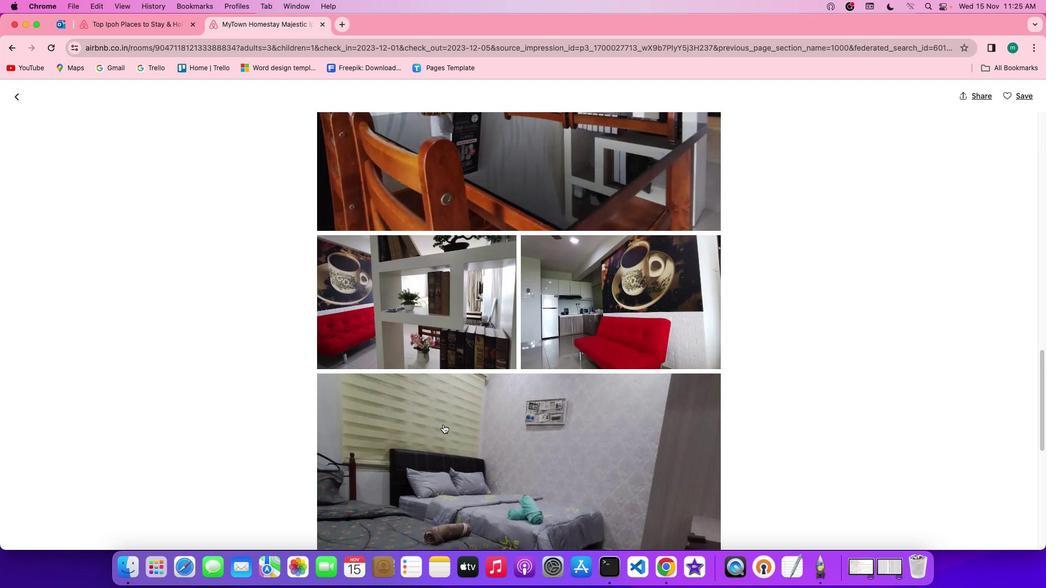 
Action: Mouse scrolled (434, 409) with delta (29, 63)
Screenshot: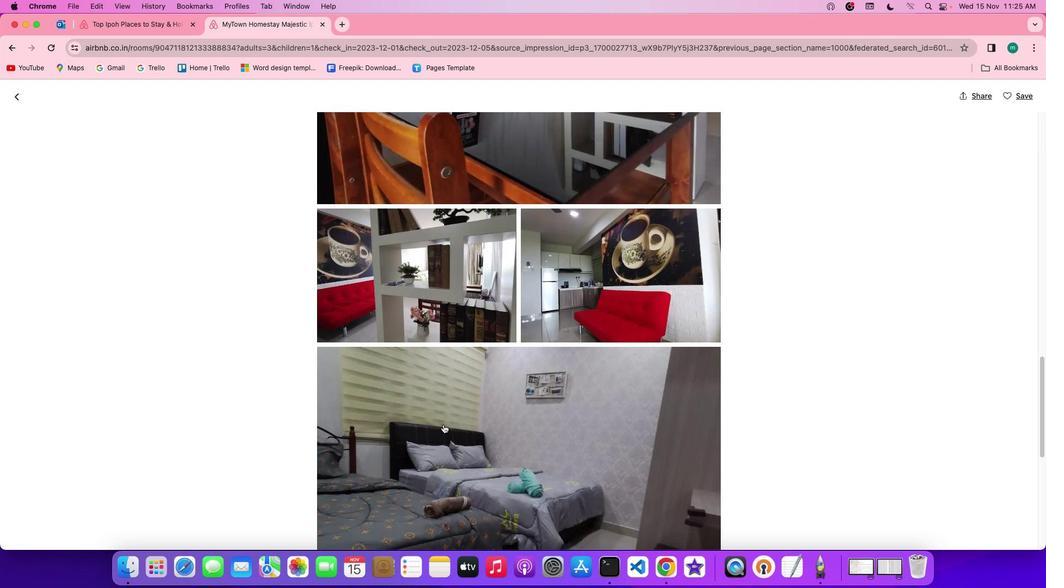 
Action: Mouse scrolled (434, 409) with delta (29, 63)
Screenshot: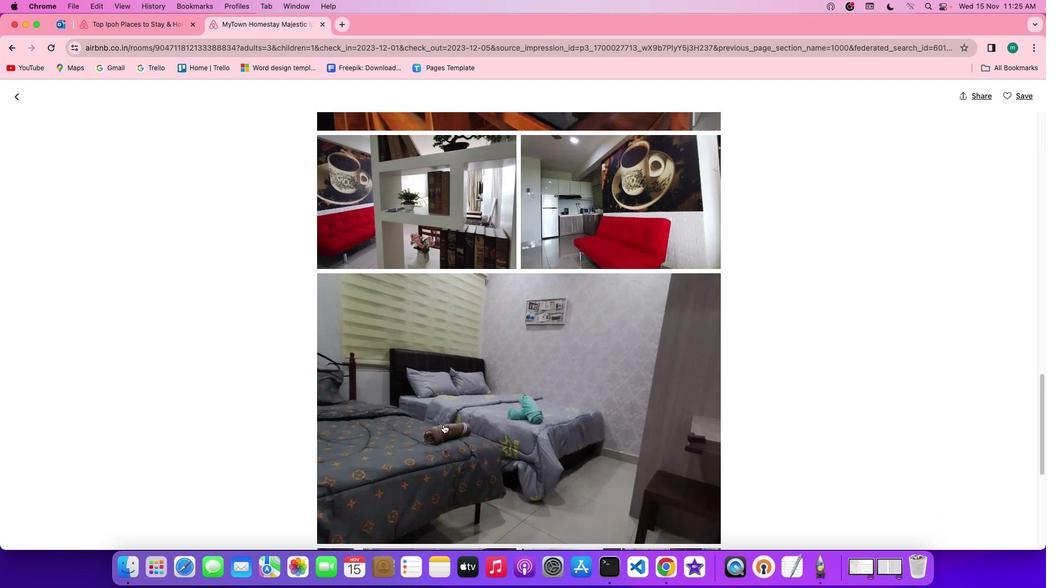 
Action: Mouse scrolled (434, 409) with delta (29, 64)
Screenshot: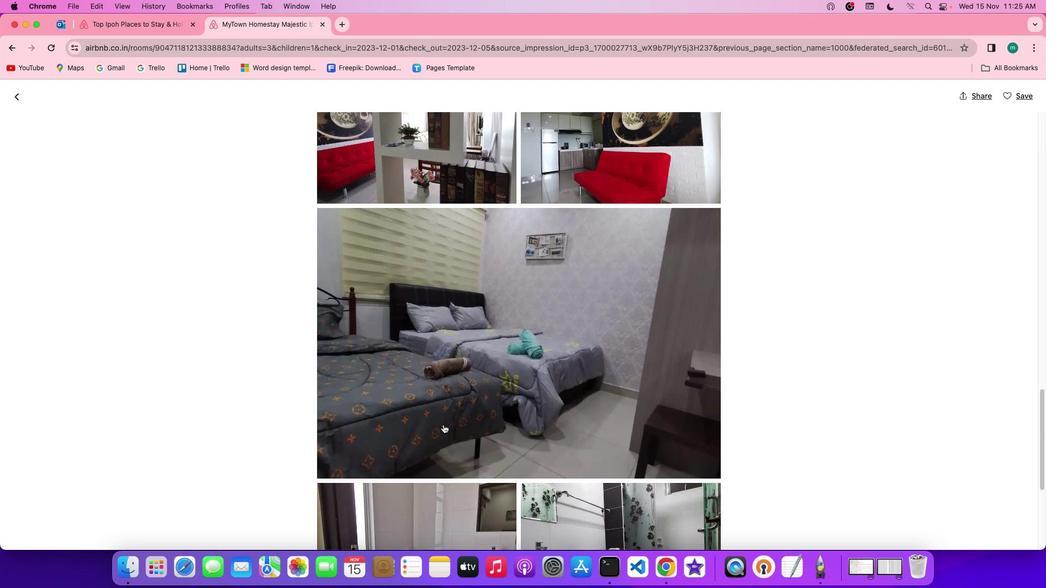 
Action: Mouse scrolled (434, 409) with delta (29, 64)
Screenshot: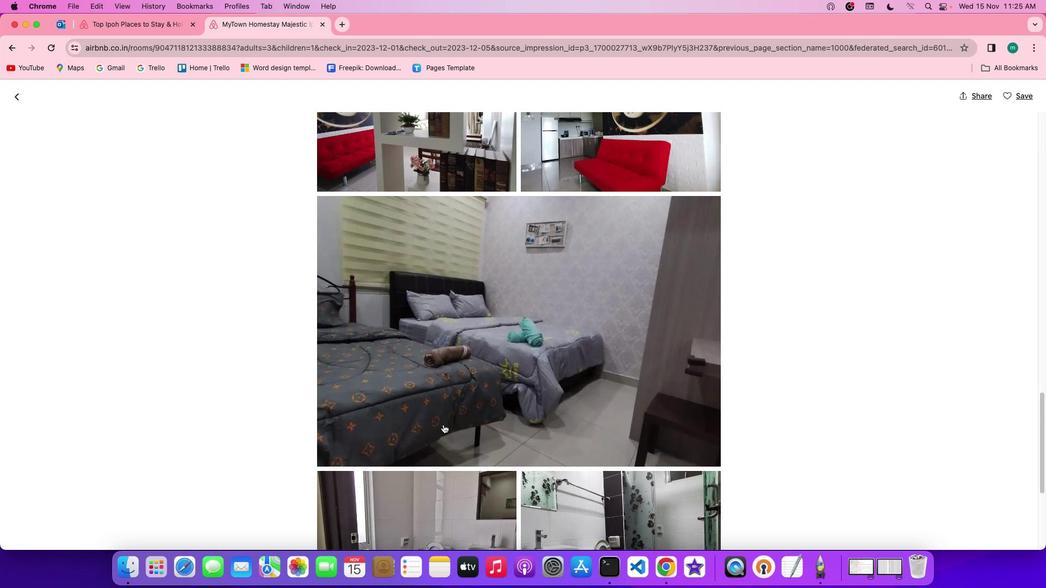 
Action: Mouse scrolled (434, 409) with delta (29, 63)
Screenshot: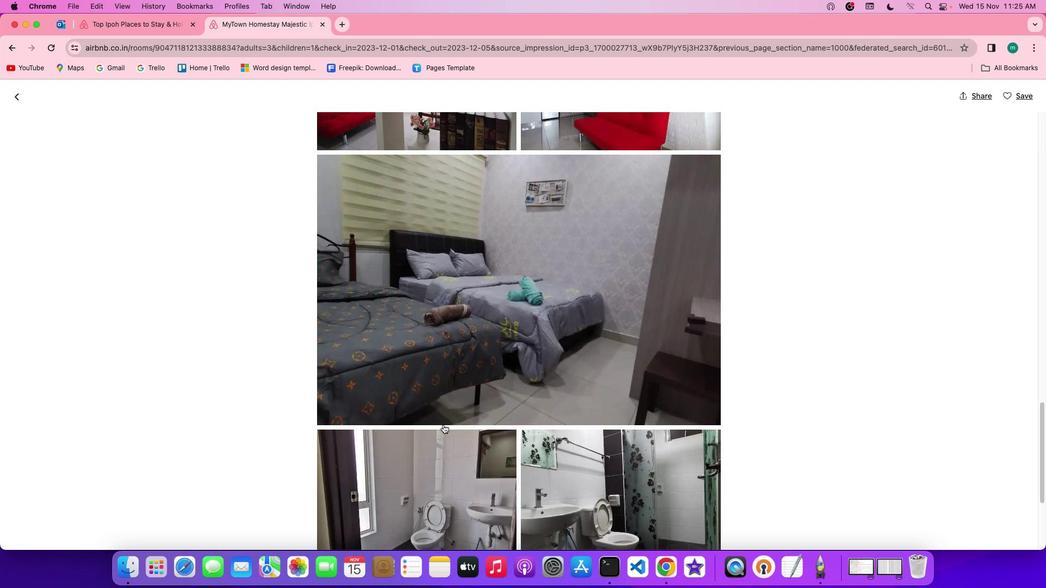 
Action: Mouse scrolled (434, 409) with delta (29, 63)
Screenshot: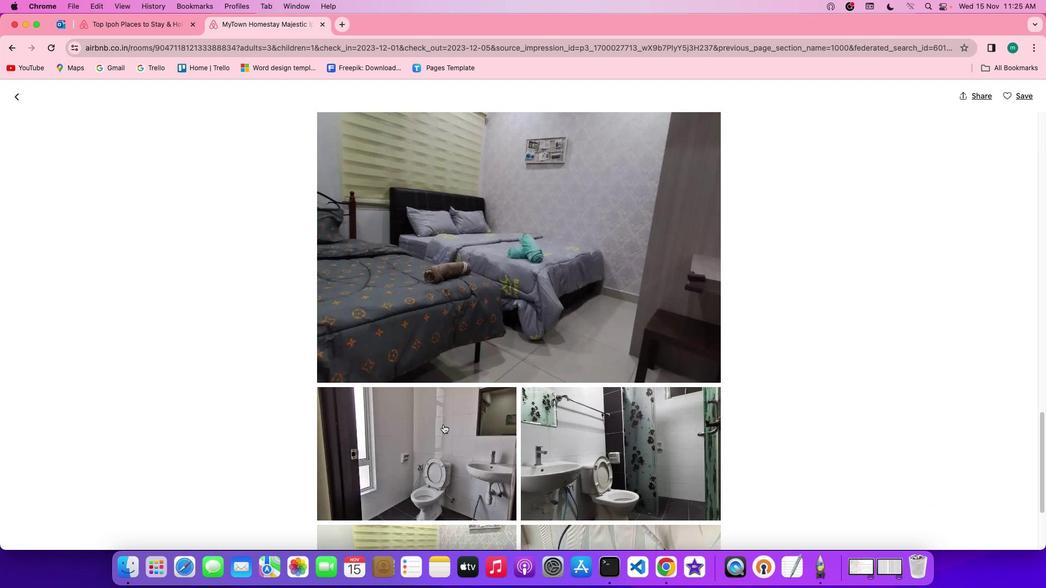 
Action: Mouse scrolled (434, 409) with delta (29, 64)
Screenshot: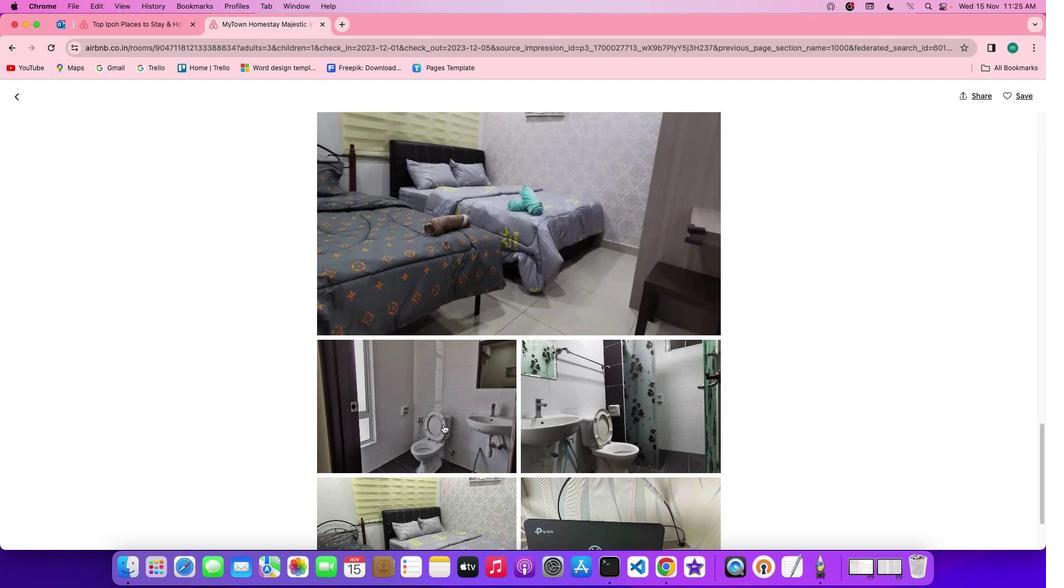 
Action: Mouse scrolled (434, 409) with delta (29, 64)
Screenshot: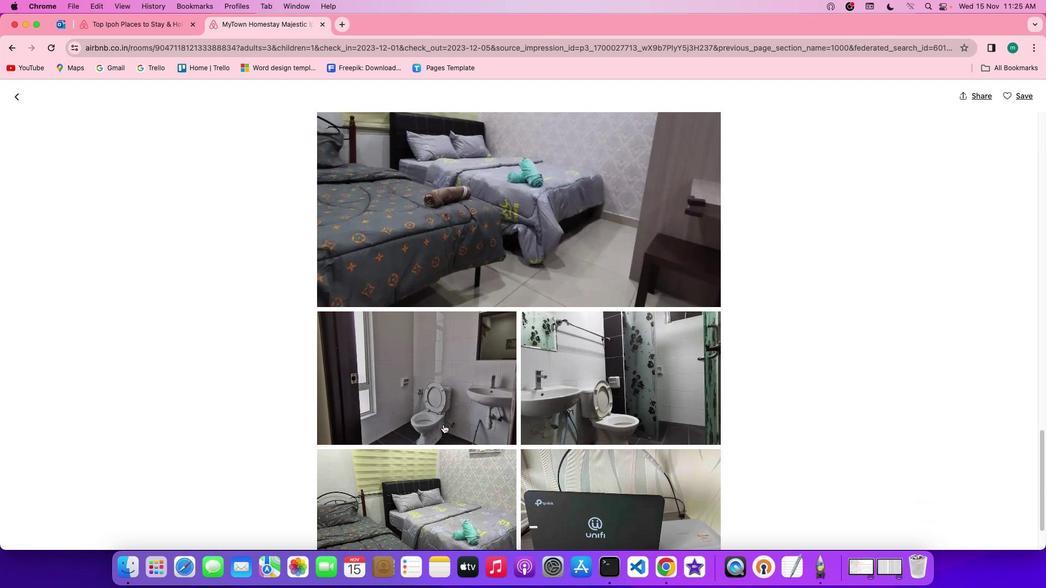 
Action: Mouse scrolled (434, 409) with delta (29, 63)
Screenshot: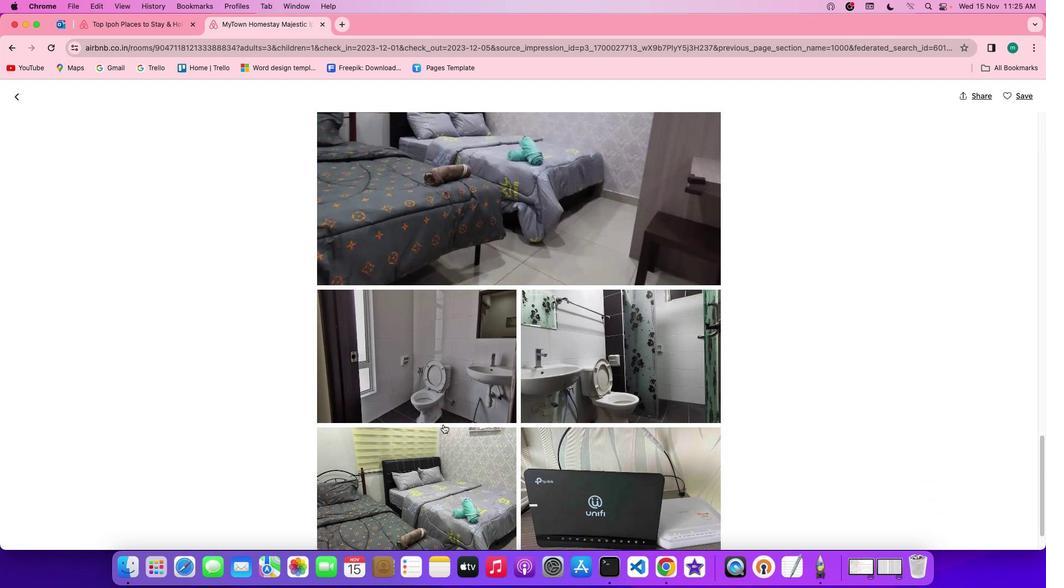 
Action: Mouse scrolled (434, 409) with delta (29, 63)
Screenshot: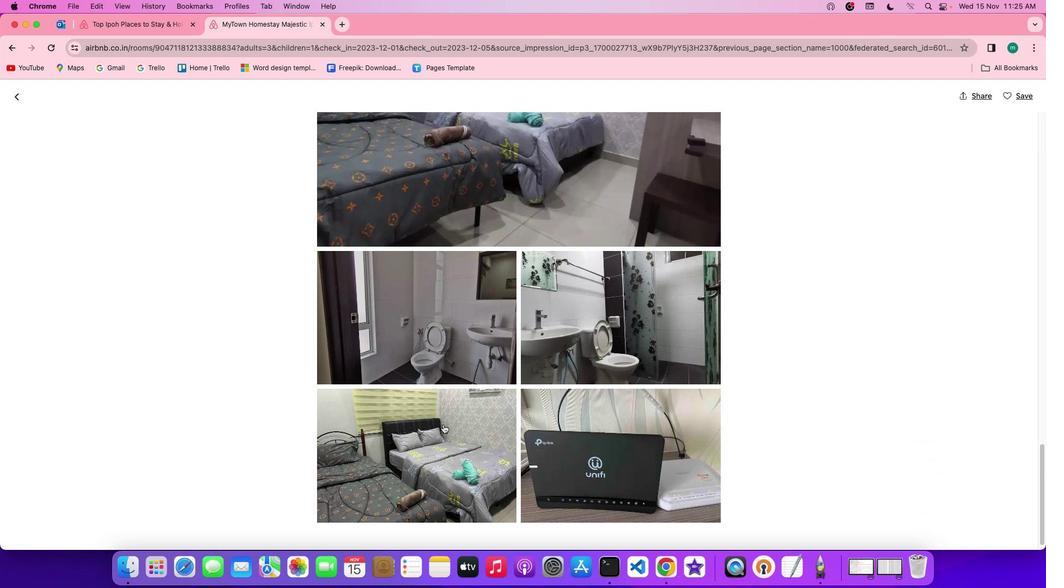 
Action: Mouse scrolled (434, 409) with delta (29, 64)
Screenshot: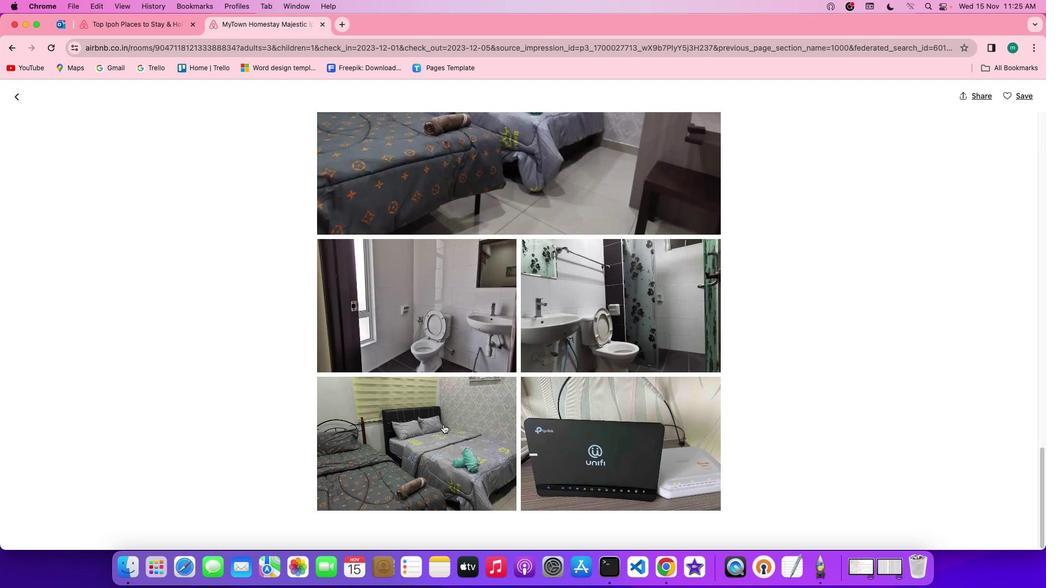 
Action: Mouse scrolled (434, 409) with delta (29, 64)
Screenshot: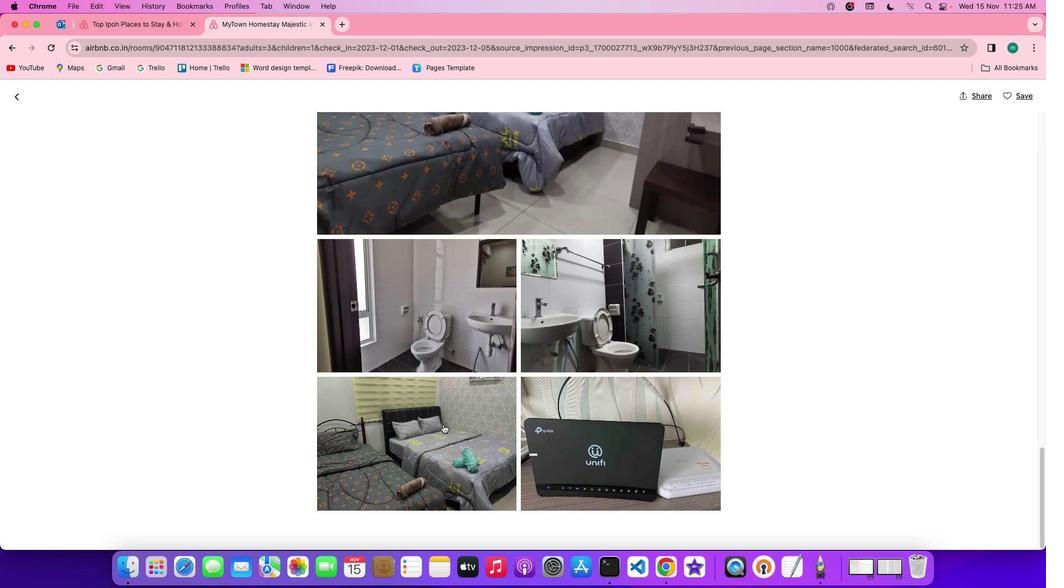 
Action: Mouse scrolled (434, 409) with delta (29, 63)
Screenshot: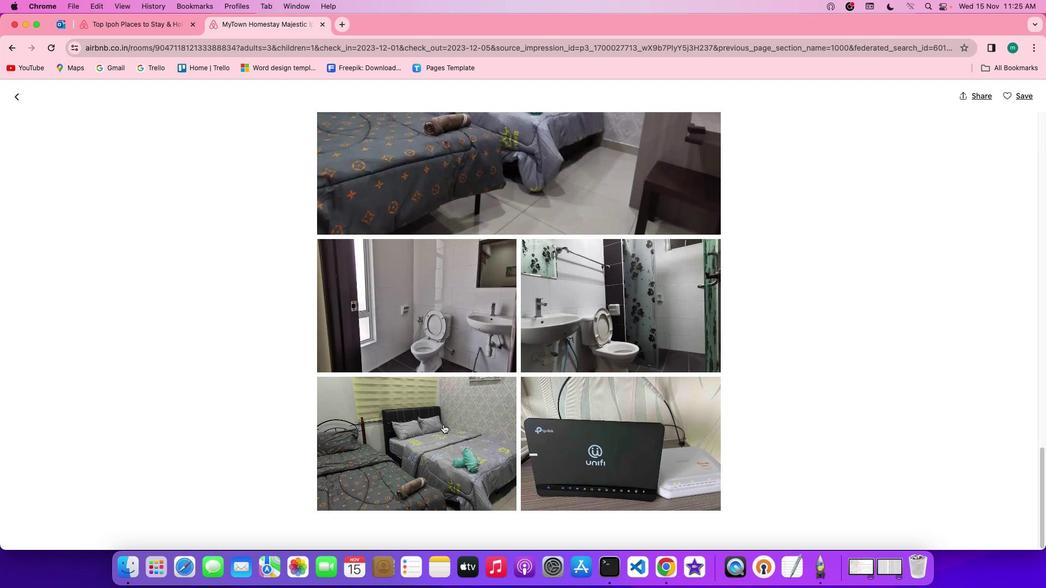 
Action: Mouse scrolled (434, 409) with delta (29, 63)
Screenshot: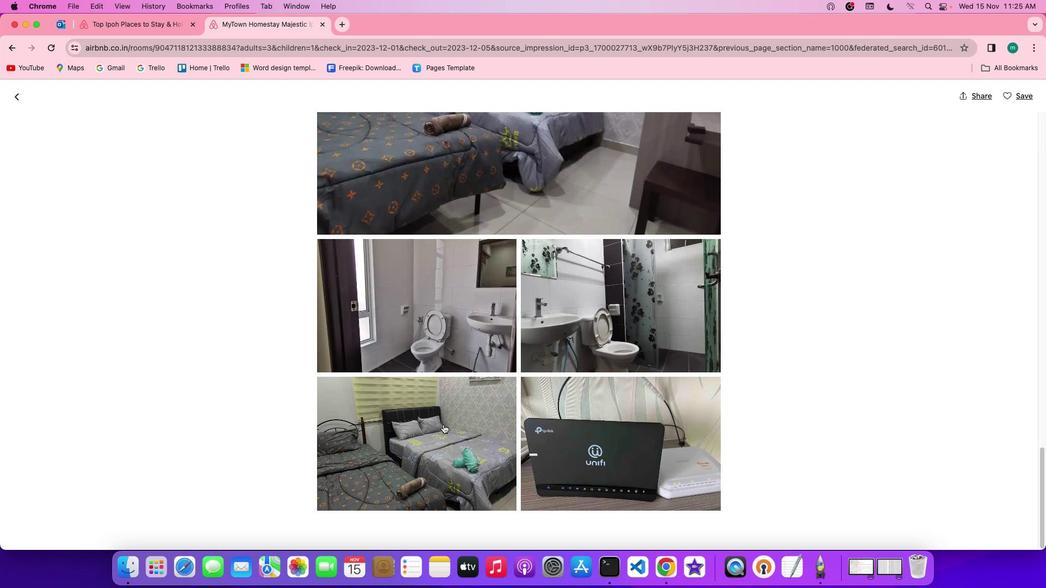 
Action: Mouse scrolled (434, 409) with delta (29, 64)
Screenshot: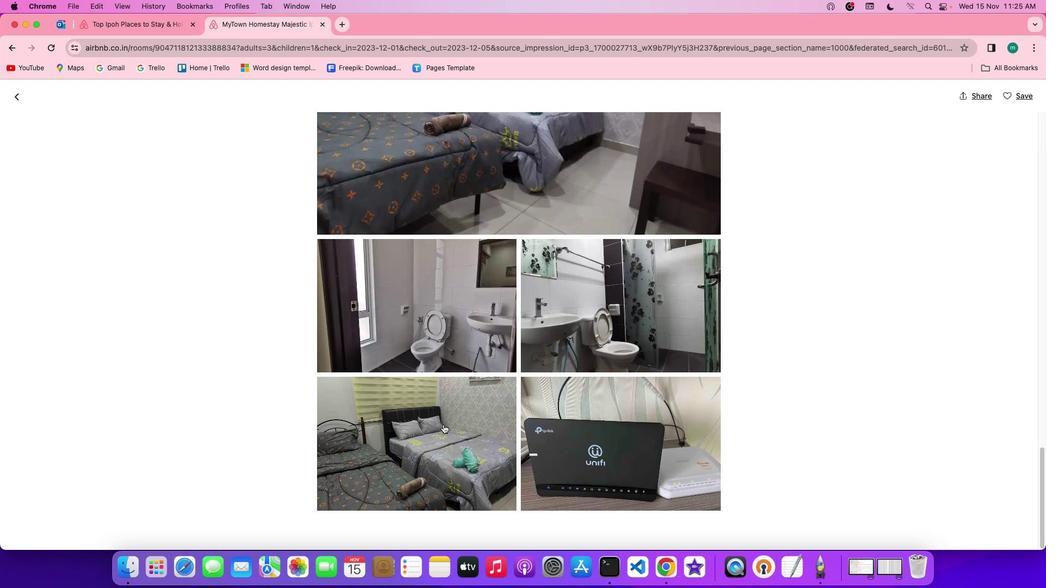
Action: Mouse scrolled (434, 409) with delta (29, 64)
Screenshot: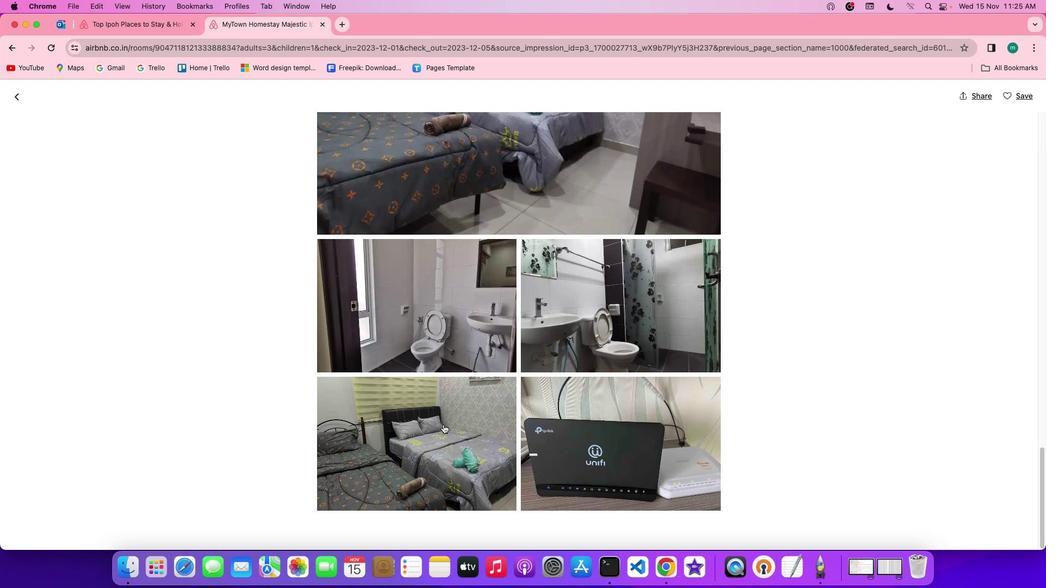 
Action: Mouse scrolled (434, 409) with delta (29, 63)
Screenshot: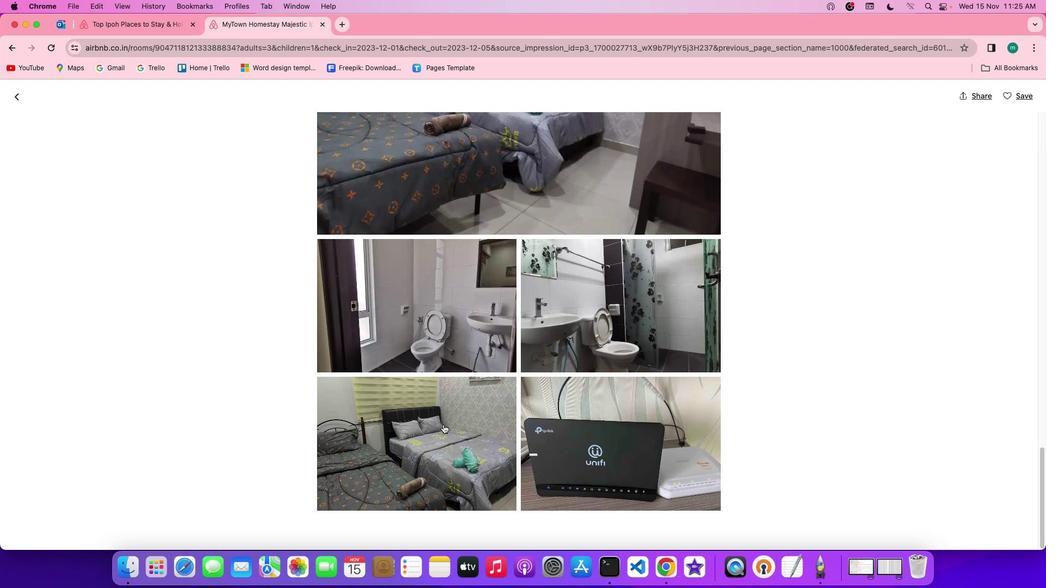 
Action: Mouse scrolled (434, 409) with delta (29, 63)
Screenshot: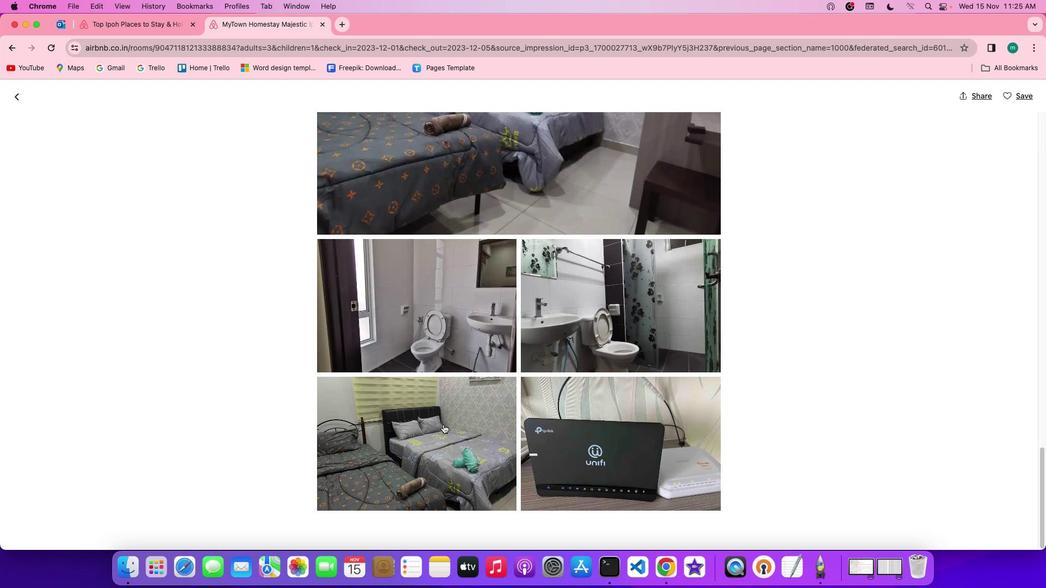 
Action: Mouse scrolled (434, 409) with delta (29, 64)
Screenshot: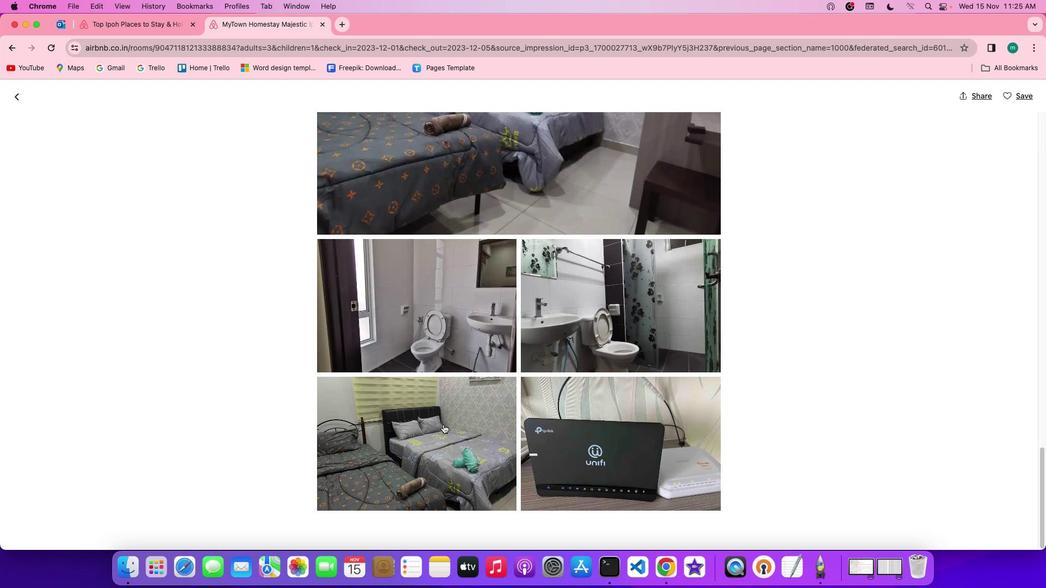 
Action: Mouse moved to (48, 142)
Screenshot: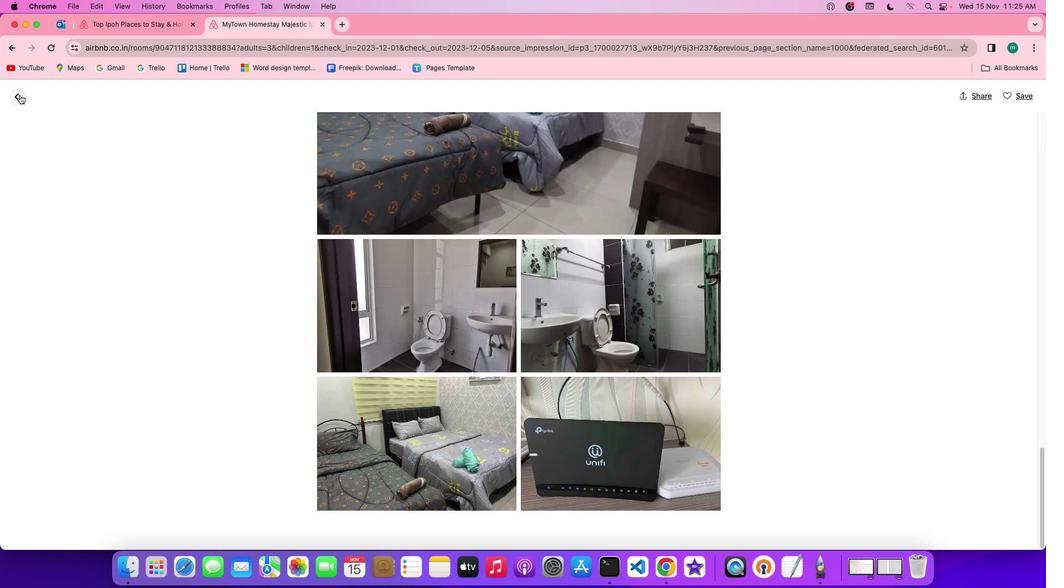 
Action: Mouse pressed left at (48, 142)
Screenshot: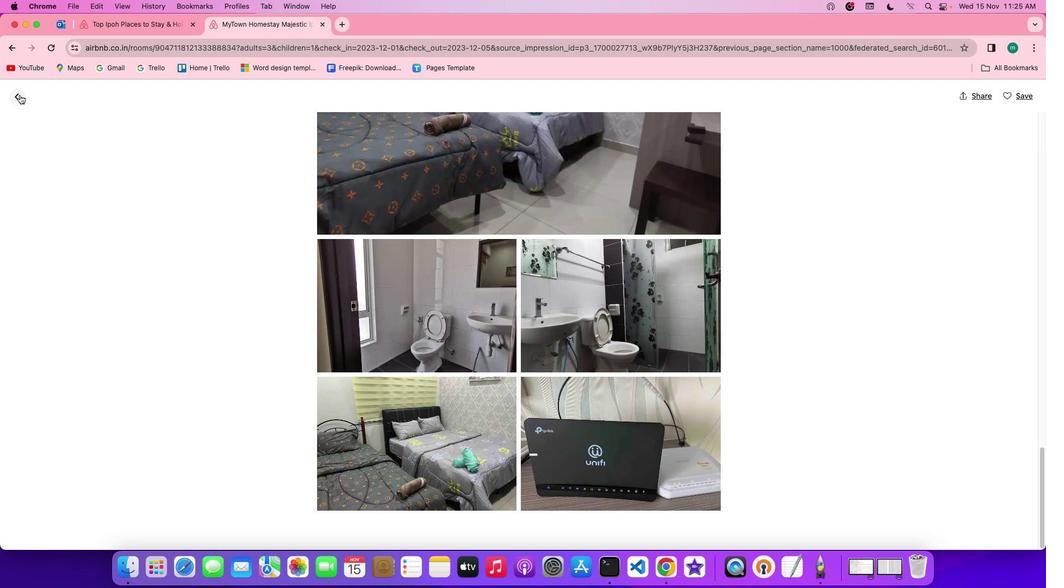 
Action: Mouse moved to (454, 402)
Screenshot: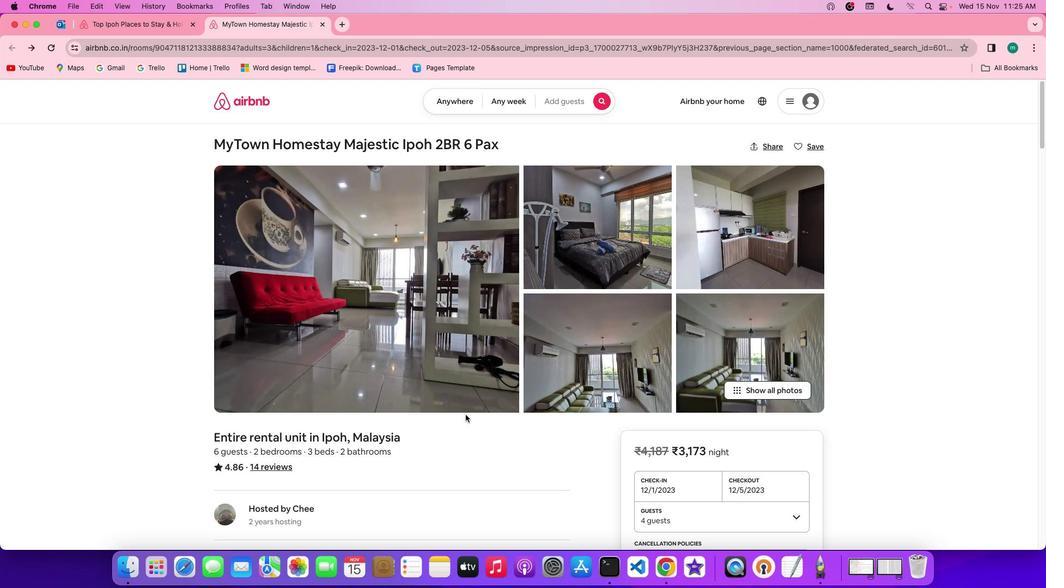
Action: Mouse scrolled (454, 402) with delta (29, 64)
Screenshot: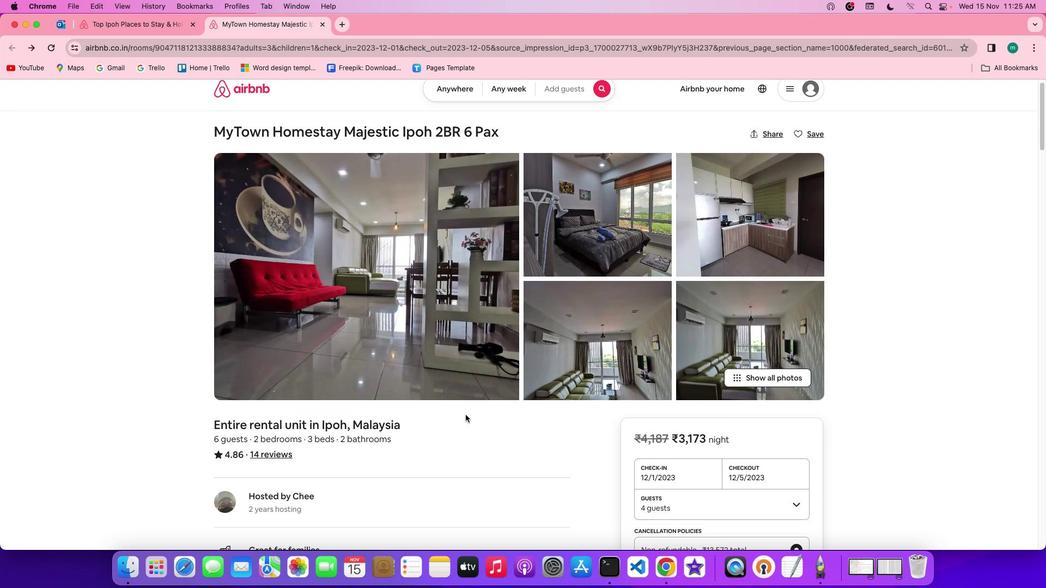 
Action: Mouse scrolled (454, 402) with delta (29, 64)
Screenshot: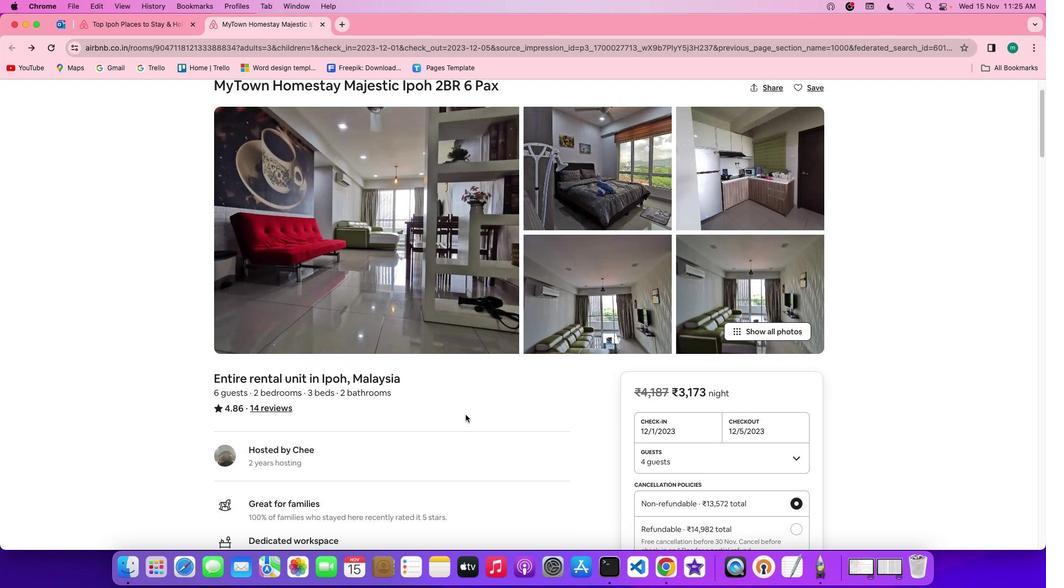 
Action: Mouse scrolled (454, 402) with delta (29, 63)
Screenshot: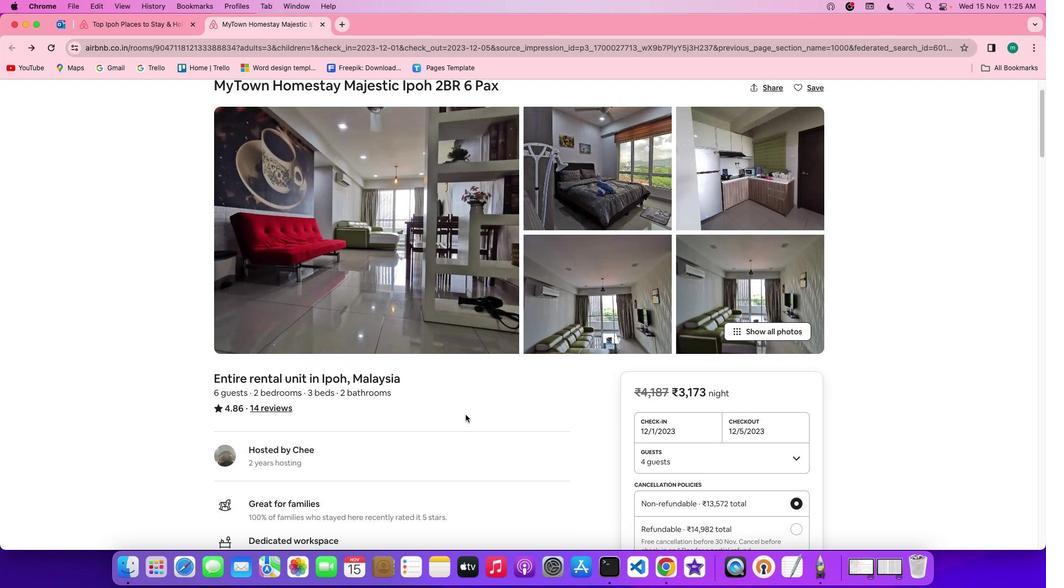 
Action: Mouse scrolled (454, 402) with delta (29, 63)
Screenshot: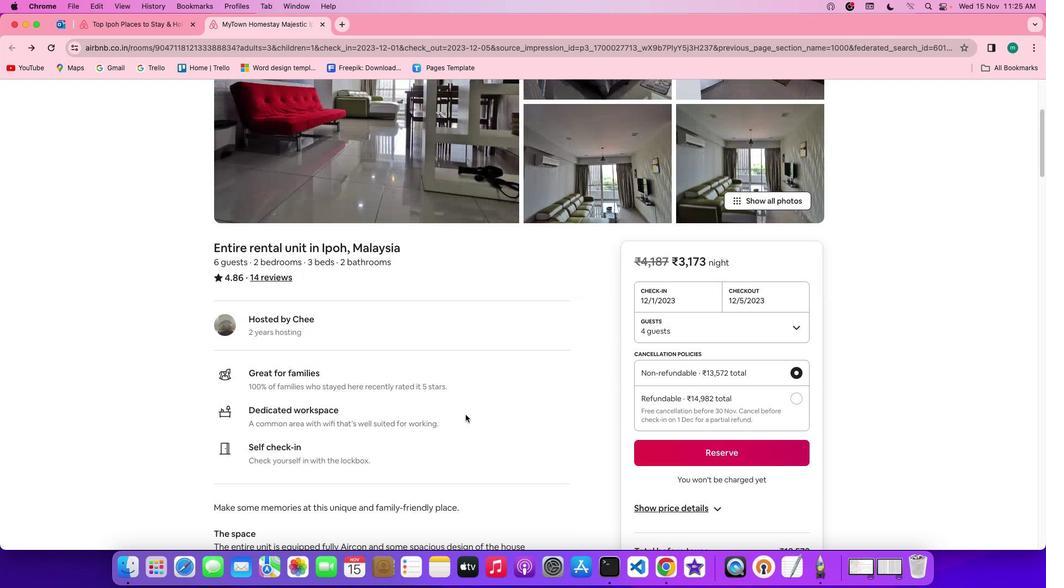 
Action: Mouse scrolled (454, 402) with delta (29, 62)
Screenshot: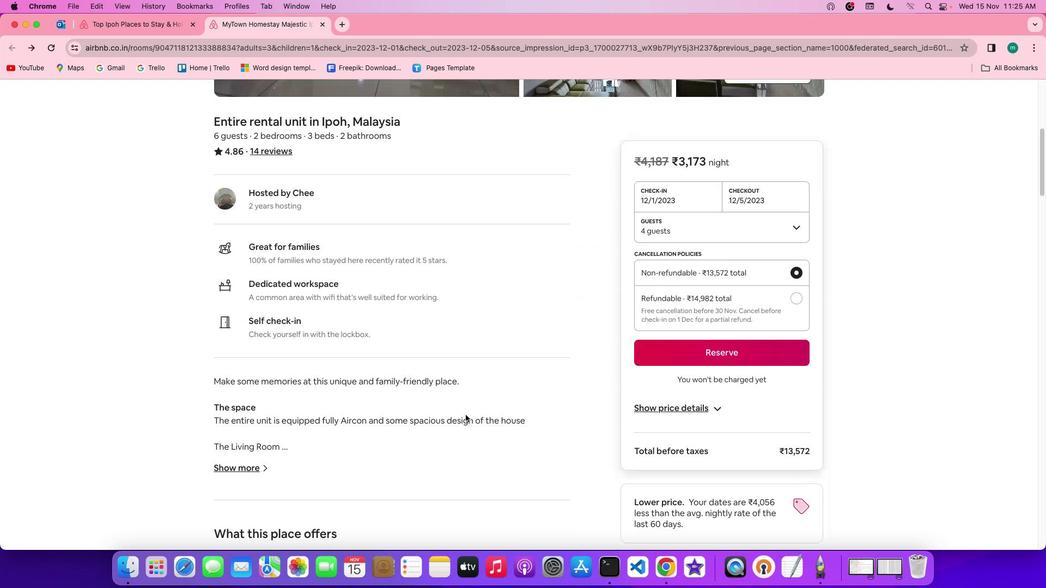 
Action: Mouse moved to (454, 402)
Screenshot: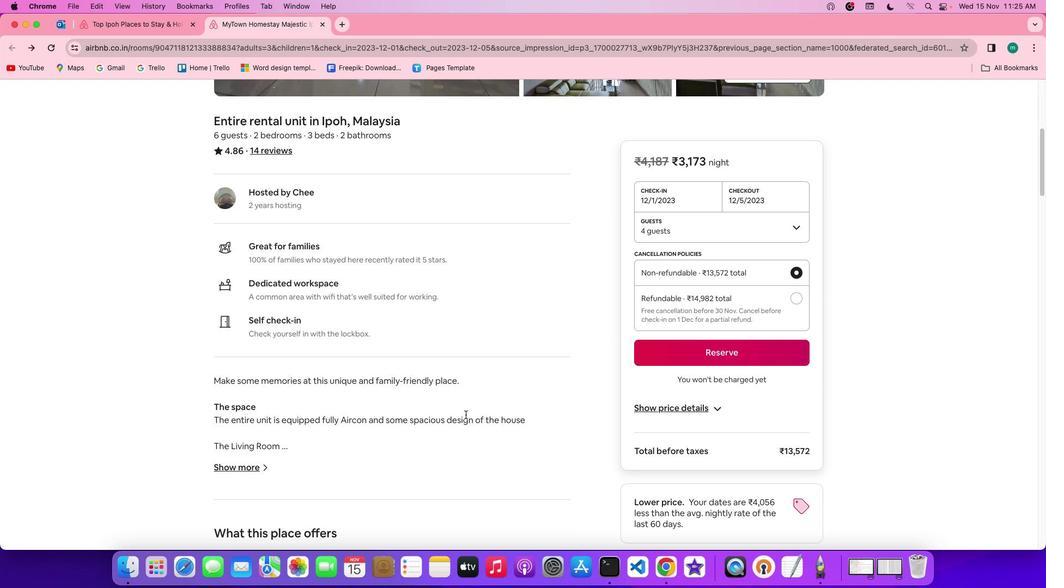 
Action: Mouse scrolled (454, 402) with delta (29, 64)
Screenshot: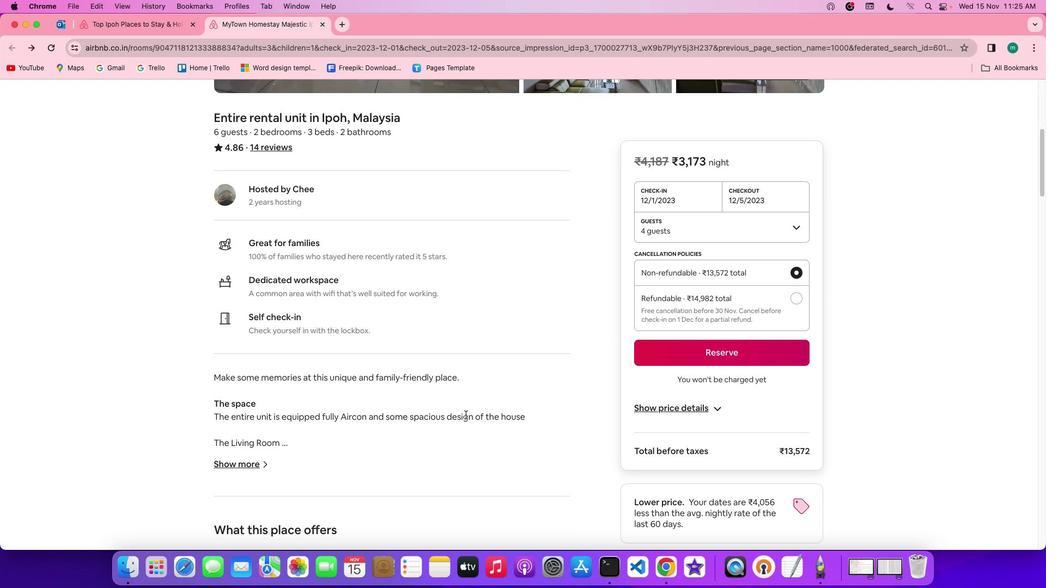 
Action: Mouse scrolled (454, 402) with delta (29, 64)
Screenshot: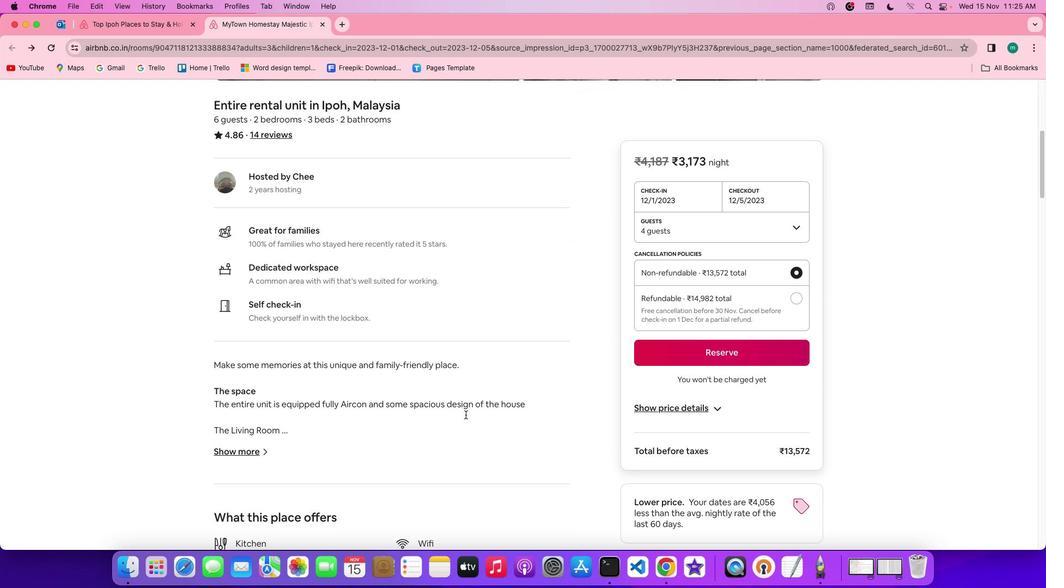 
Action: Mouse scrolled (454, 402) with delta (29, 64)
Screenshot: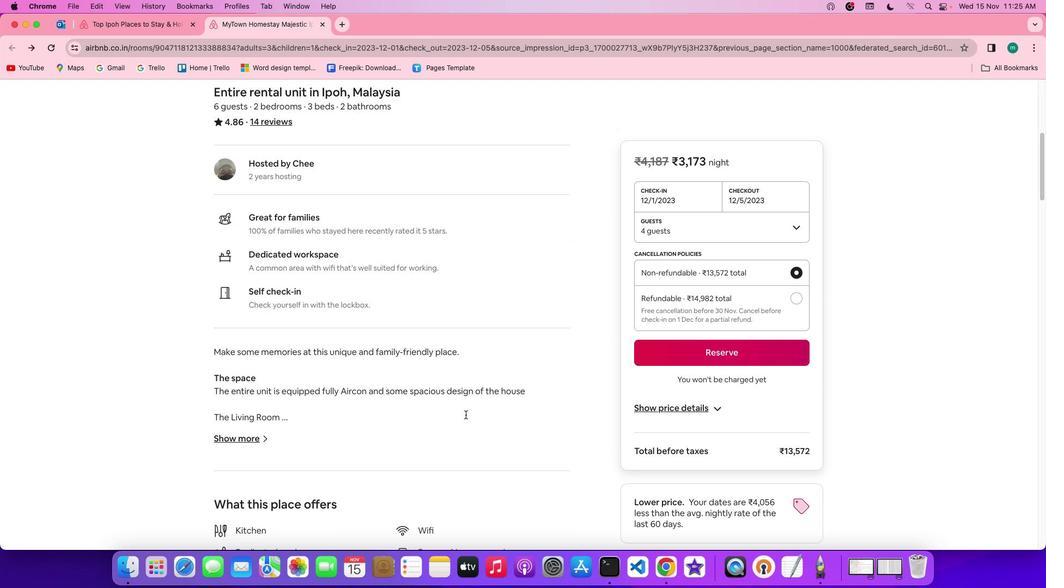 
Action: Mouse moved to (263, 399)
Screenshot: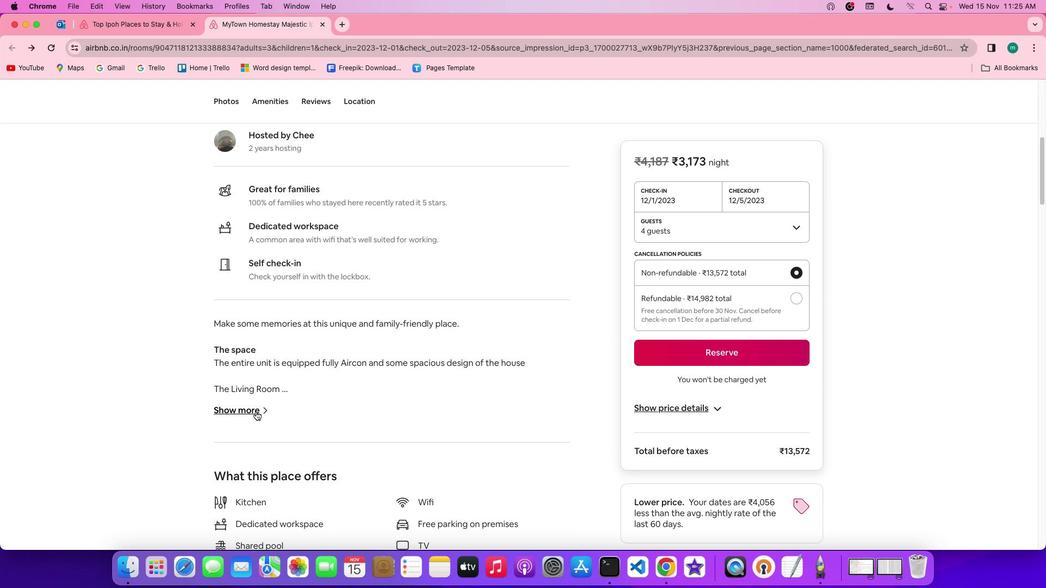 
Action: Mouse pressed left at (263, 399)
Screenshot: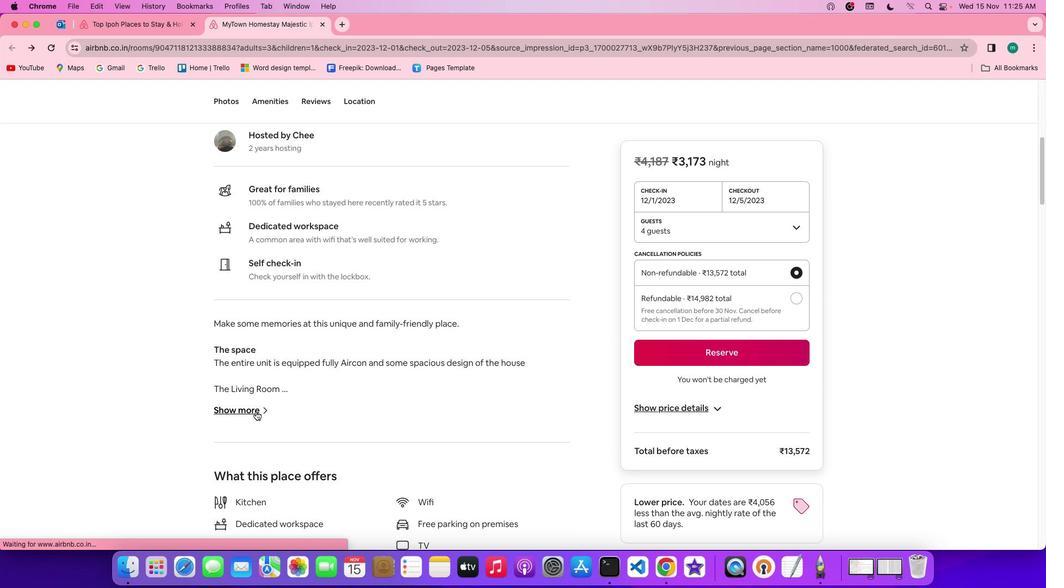 
Action: Mouse moved to (502, 402)
Screenshot: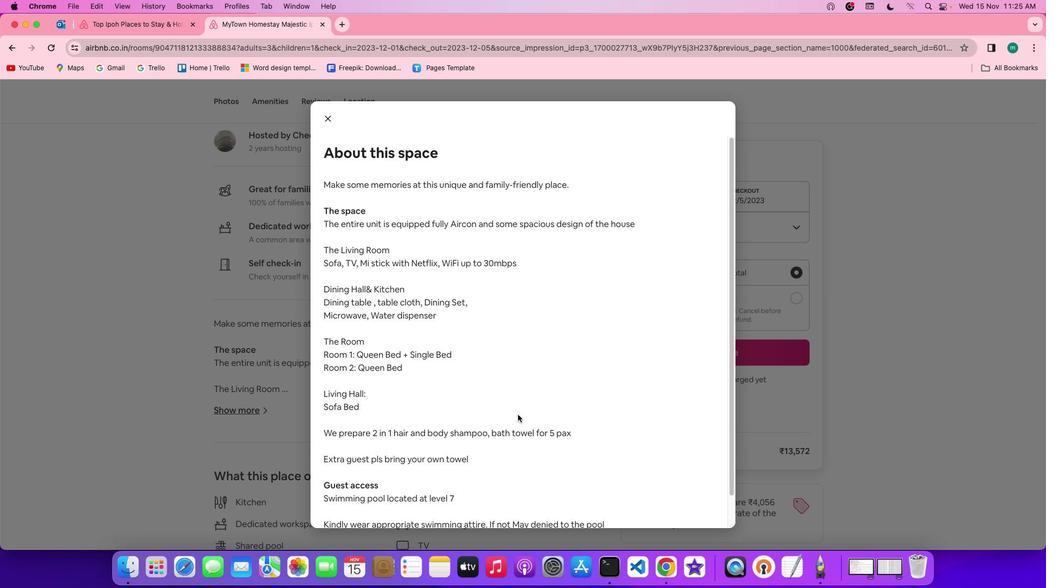 
Action: Mouse scrolled (502, 402) with delta (29, 64)
Screenshot: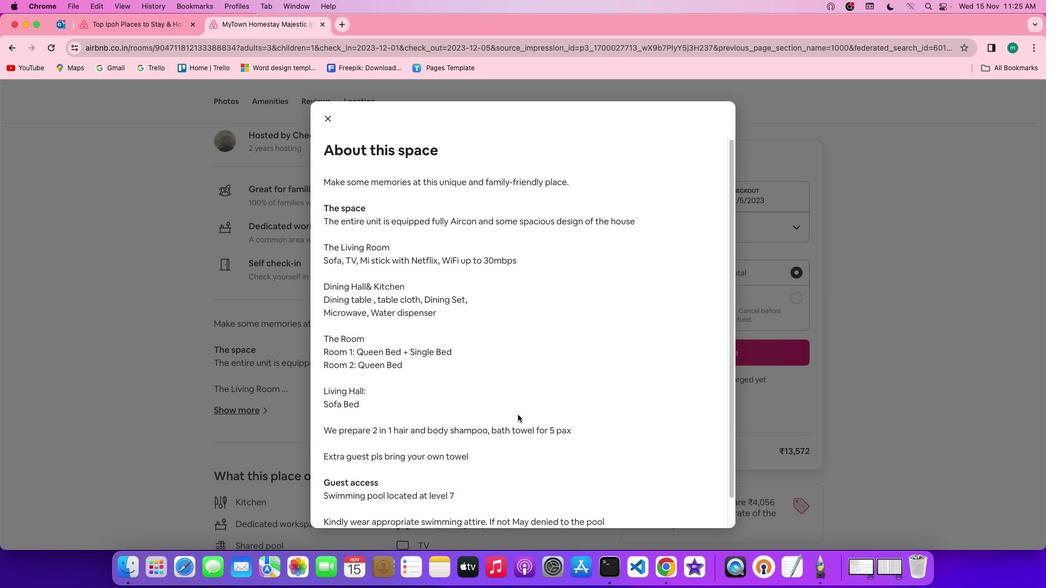
Action: Mouse scrolled (502, 402) with delta (29, 64)
Screenshot: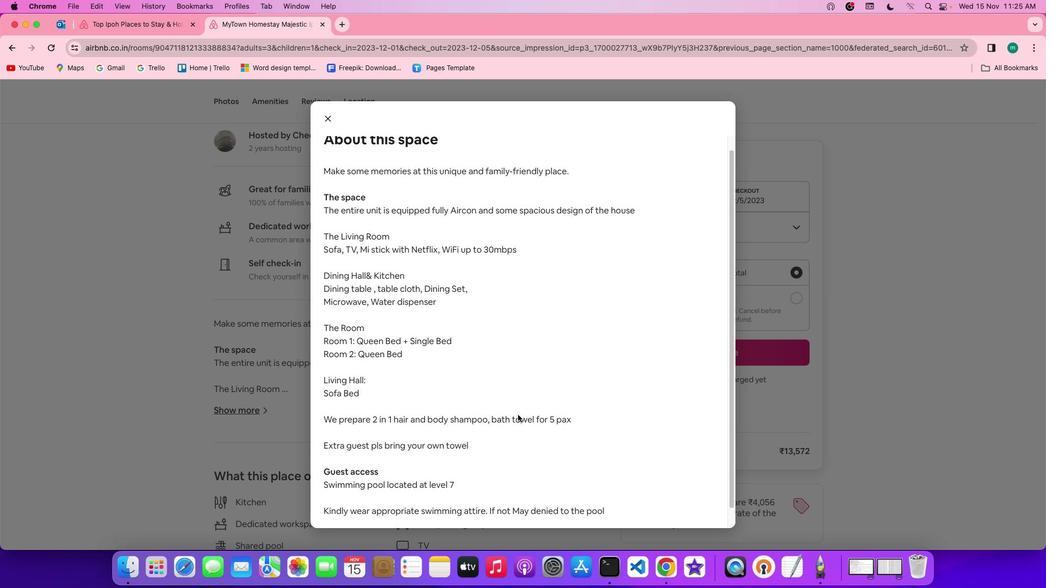 
Action: Mouse scrolled (502, 402) with delta (29, 63)
Screenshot: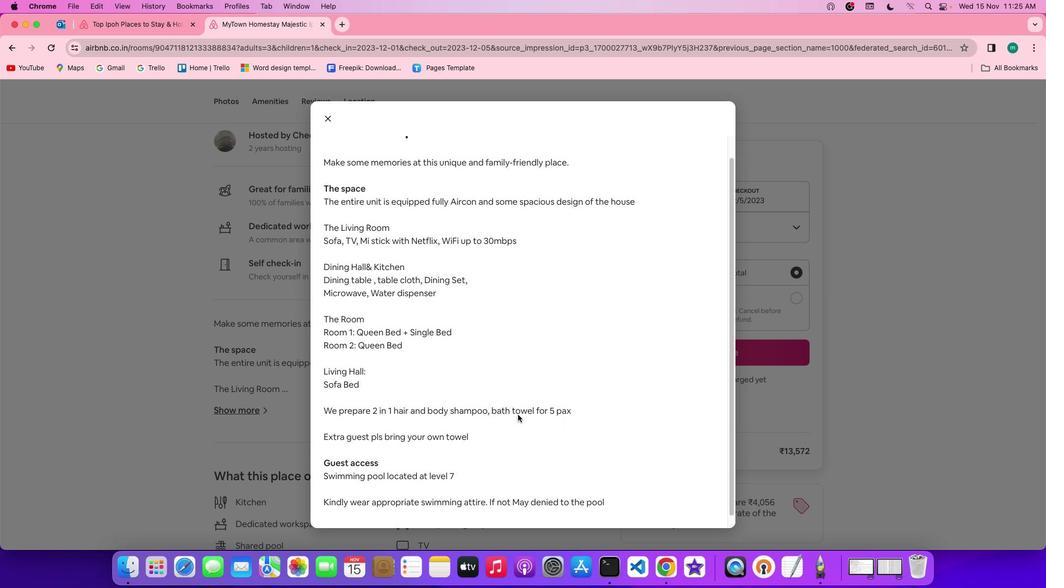 
Action: Mouse scrolled (502, 402) with delta (29, 63)
Screenshot: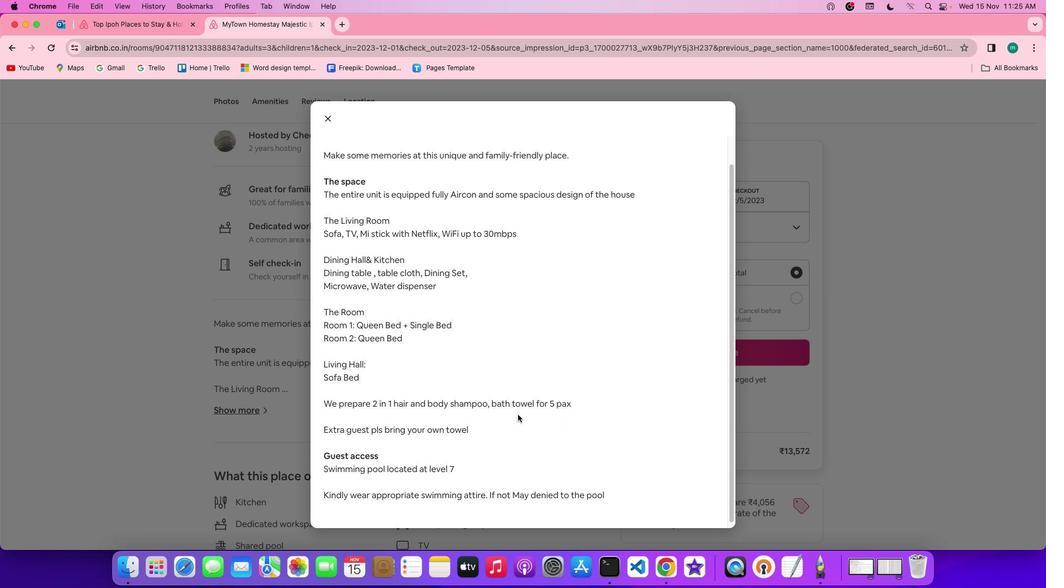 
Action: Mouse scrolled (502, 402) with delta (29, 63)
Screenshot: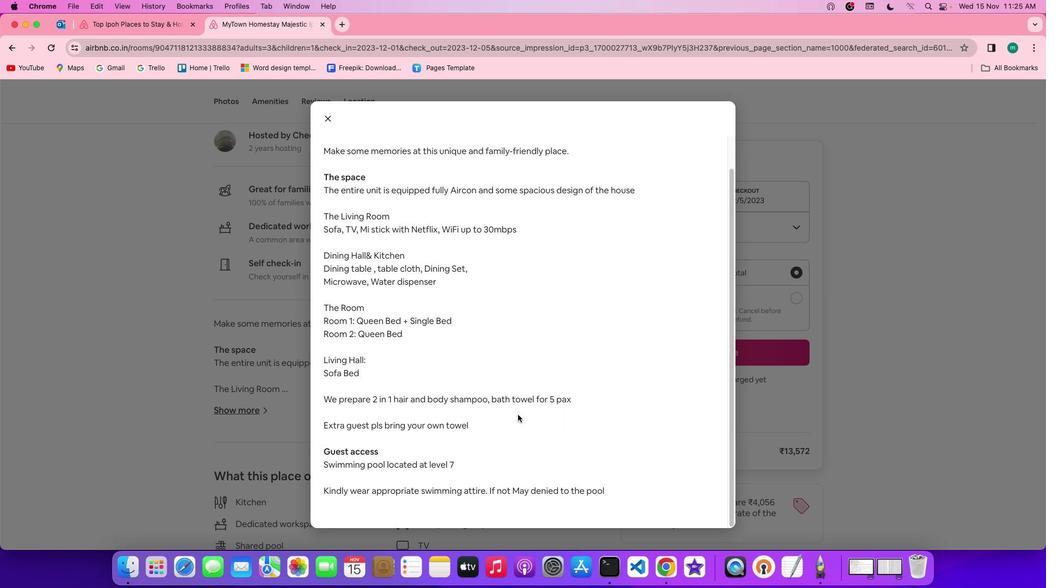 
Action: Mouse scrolled (502, 402) with delta (29, 64)
Screenshot: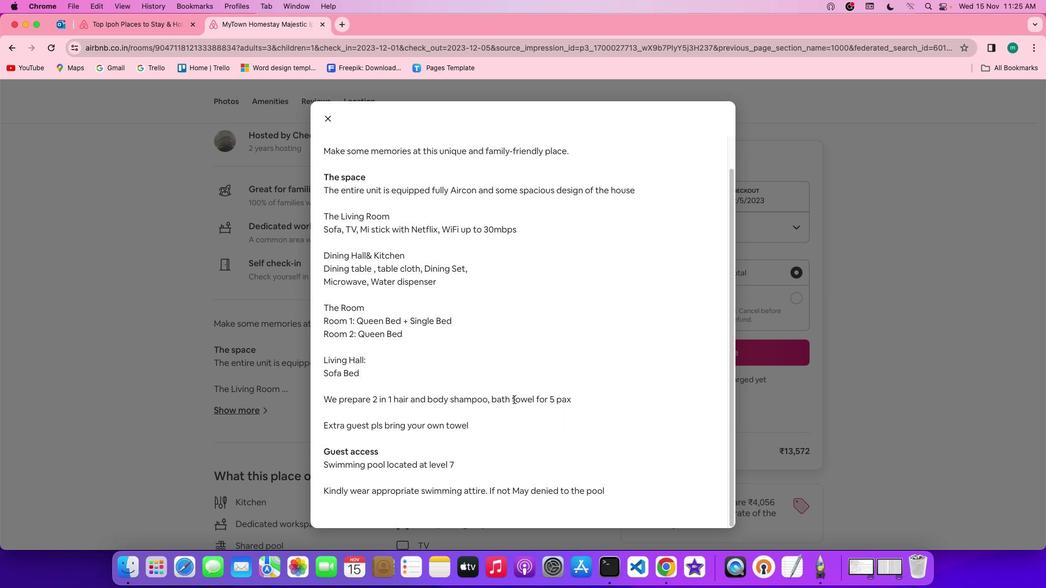 
Action: Mouse scrolled (502, 402) with delta (29, 64)
Screenshot: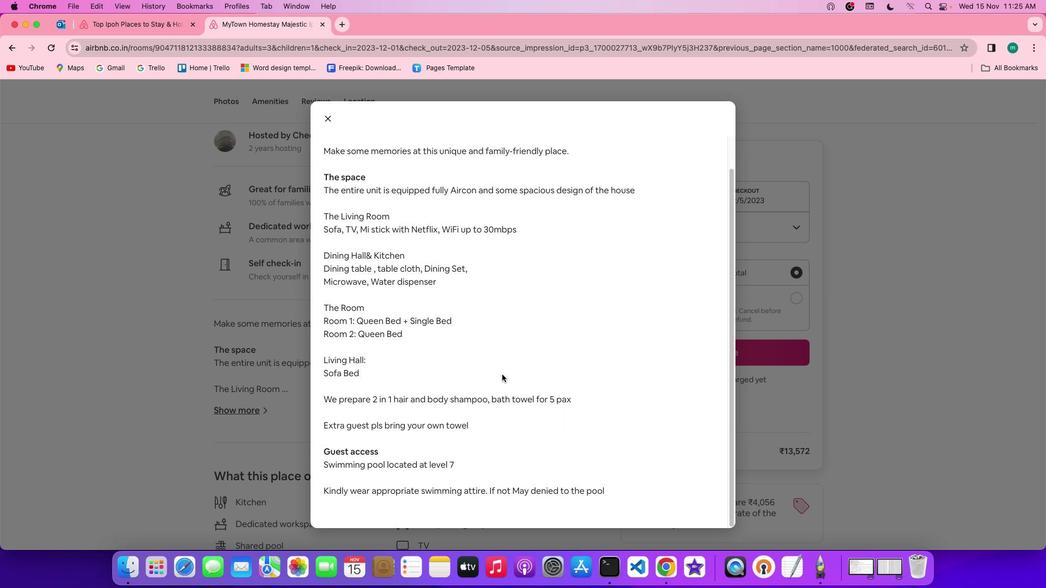 
Action: Mouse scrolled (502, 402) with delta (29, 63)
Screenshot: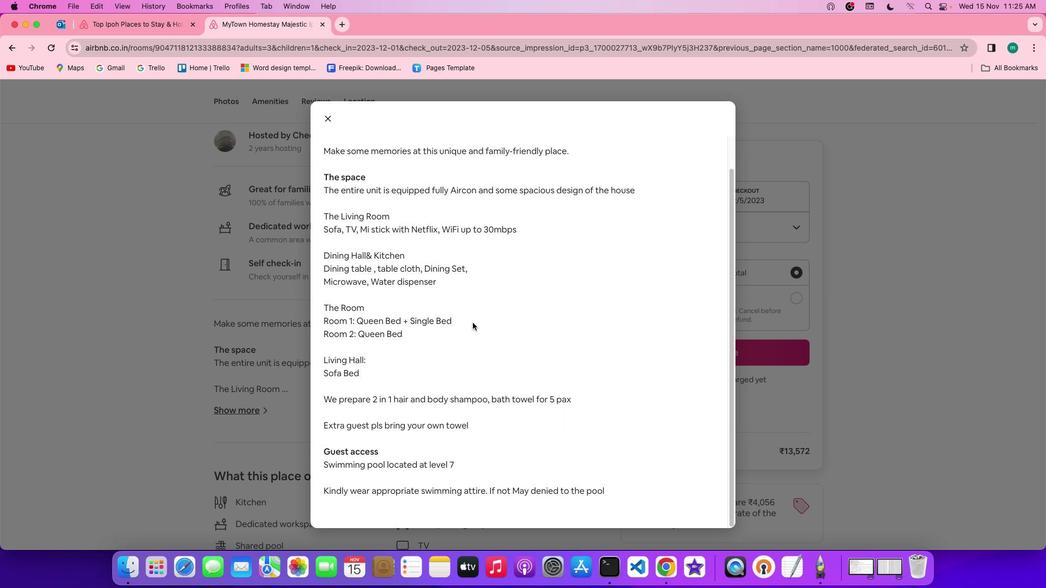 
Action: Mouse moved to (502, 402)
Screenshot: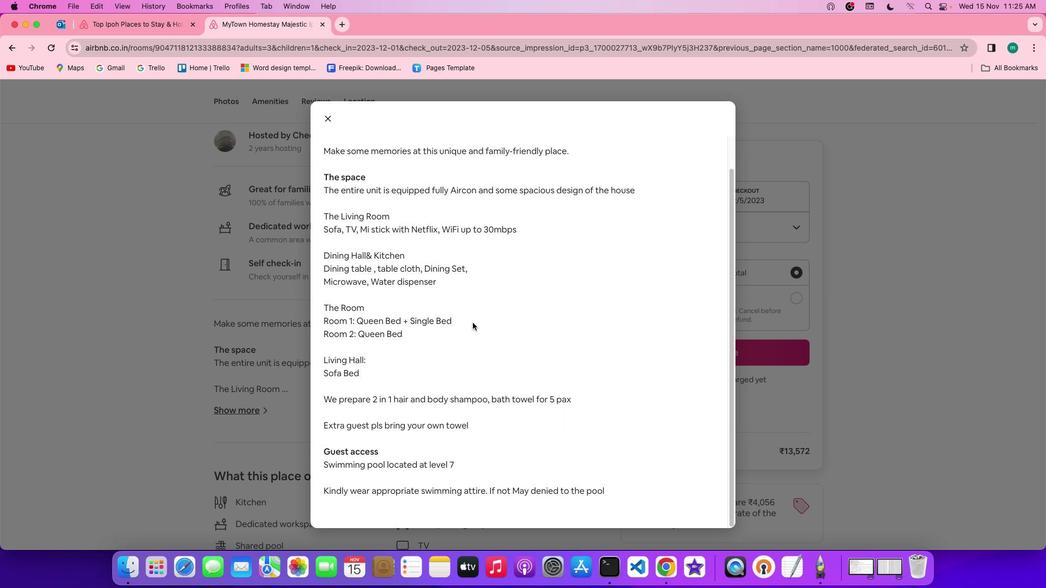 
Action: Mouse scrolled (502, 402) with delta (29, 62)
Screenshot: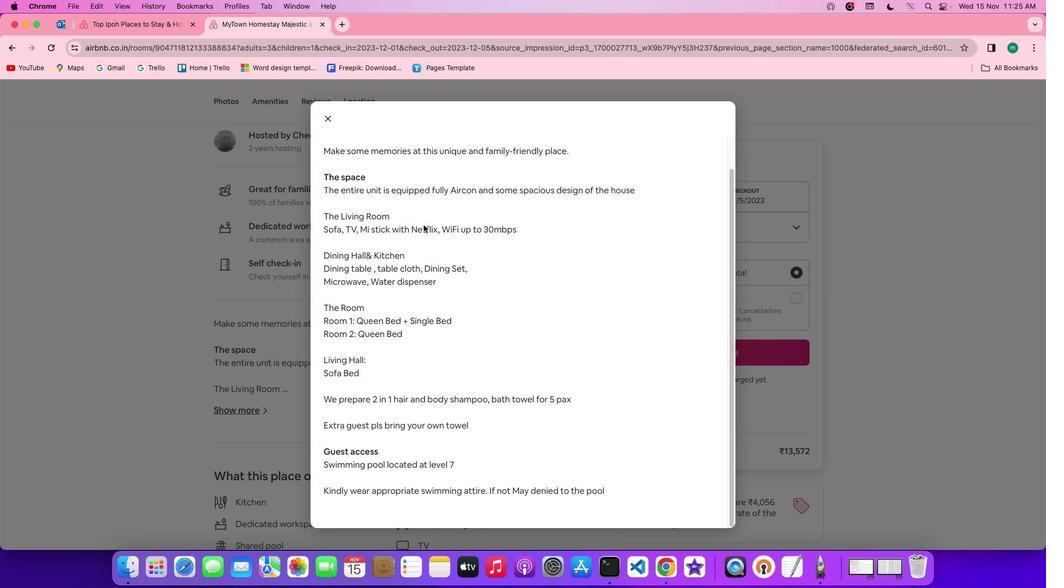 
Action: Mouse moved to (328, 165)
Screenshot: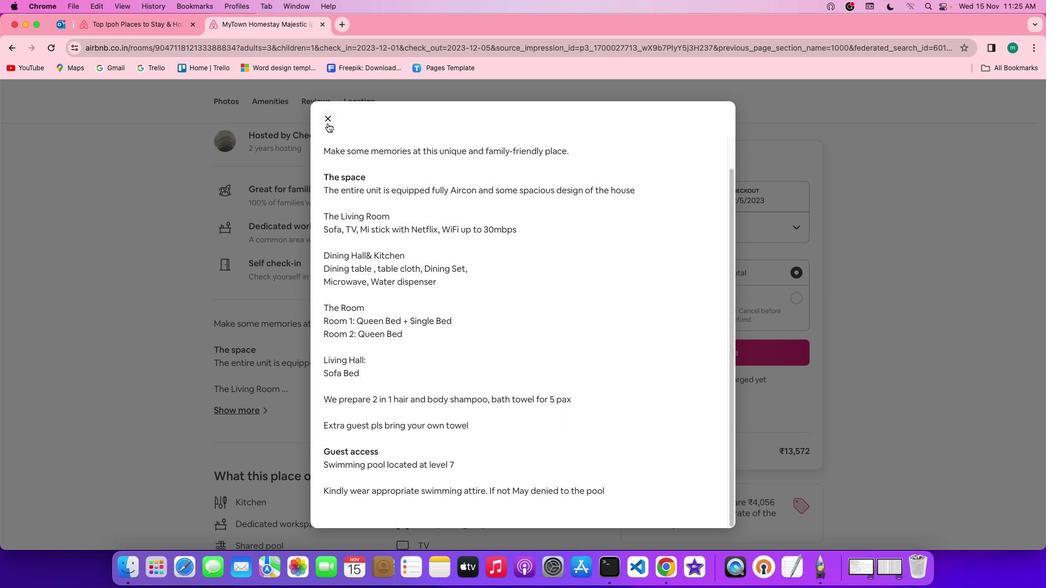 
Action: Mouse pressed left at (328, 165)
Screenshot: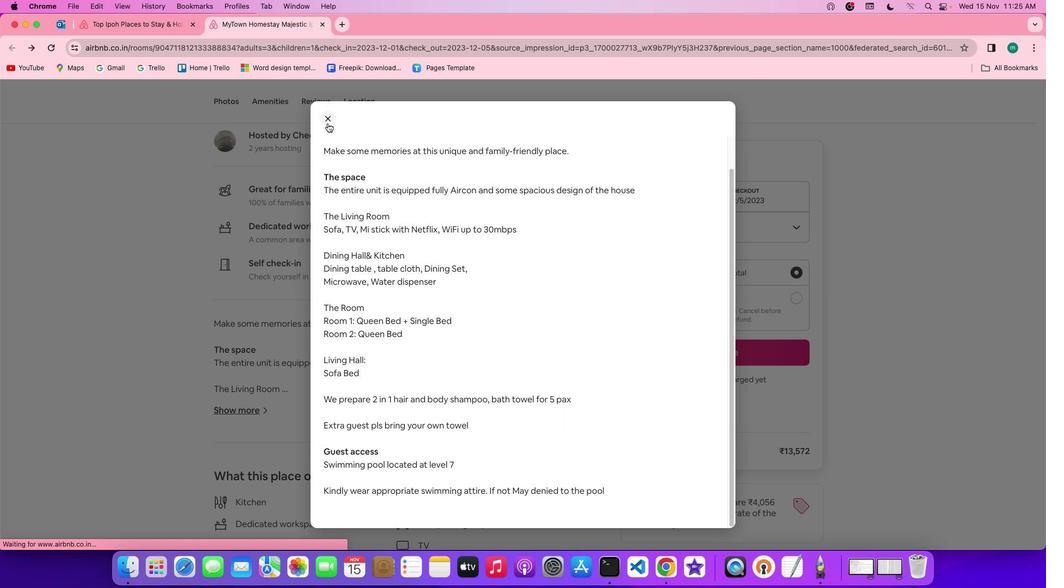 
Action: Mouse moved to (443, 369)
Screenshot: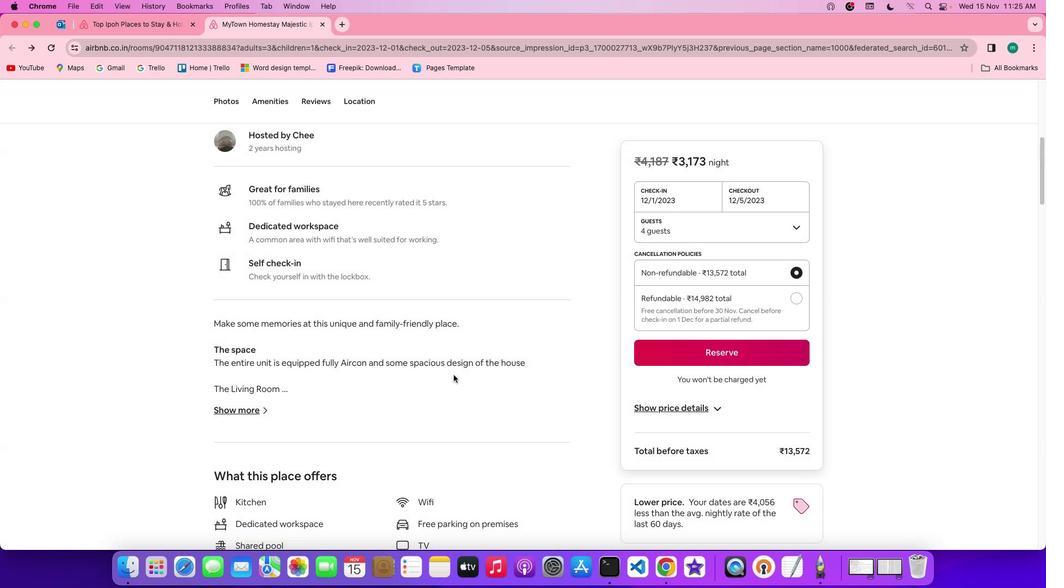 
Action: Mouse scrolled (443, 369) with delta (29, 64)
Screenshot: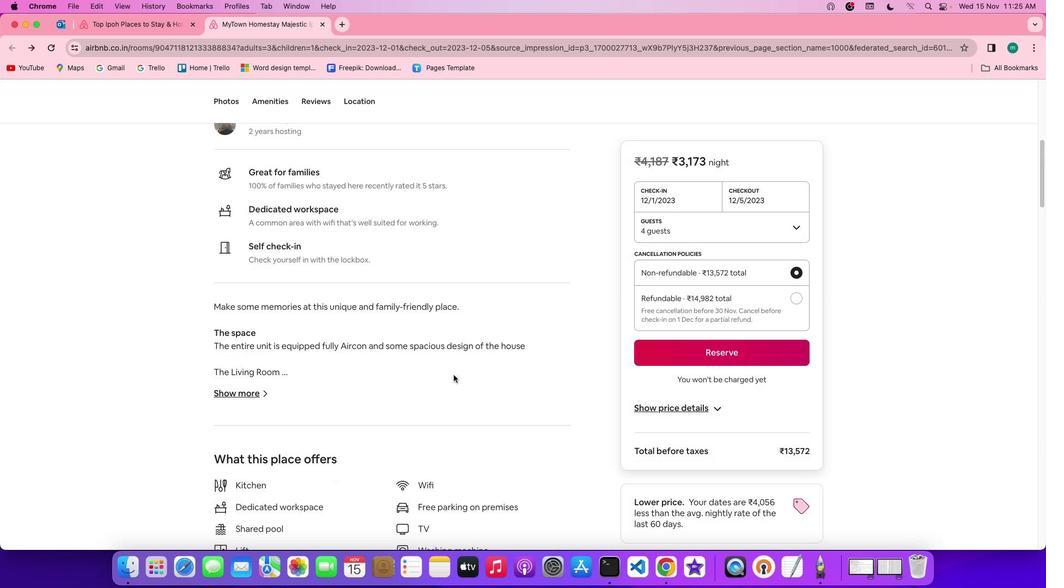 
Action: Mouse scrolled (443, 369) with delta (29, 64)
Screenshot: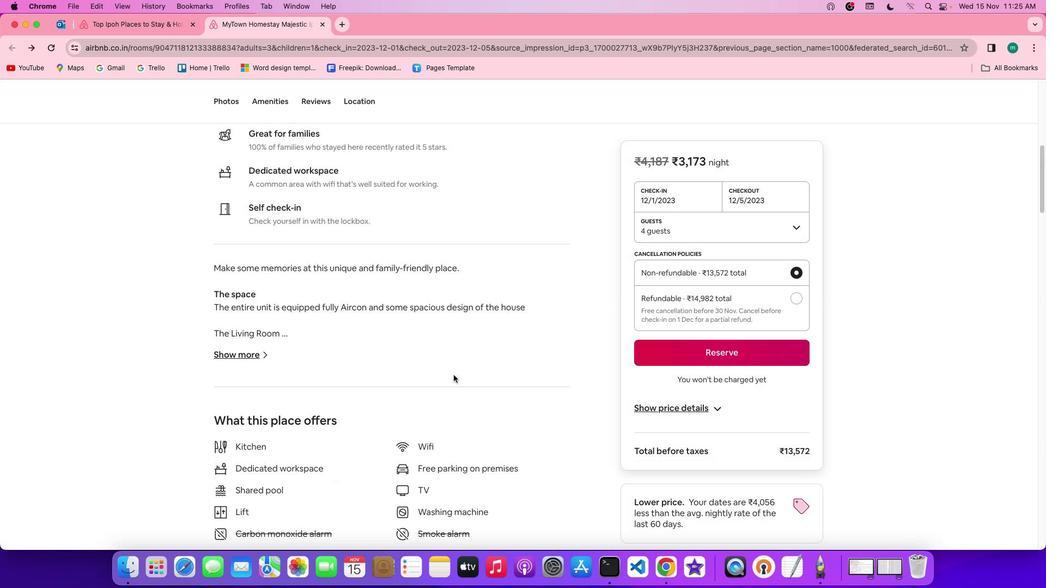 
Action: Mouse scrolled (443, 369) with delta (29, 63)
Screenshot: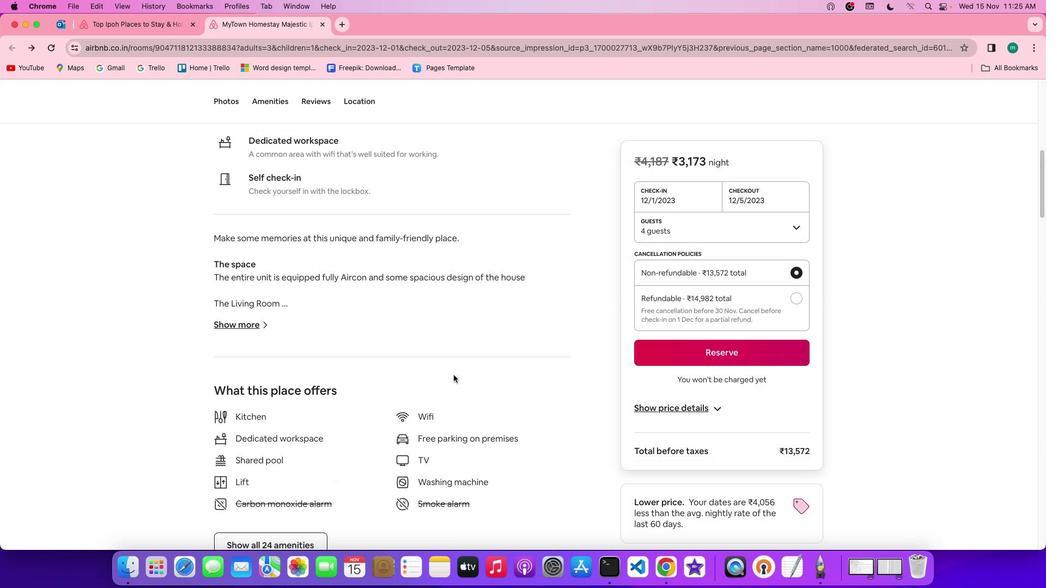 
Action: Mouse scrolled (443, 369) with delta (29, 63)
Screenshot: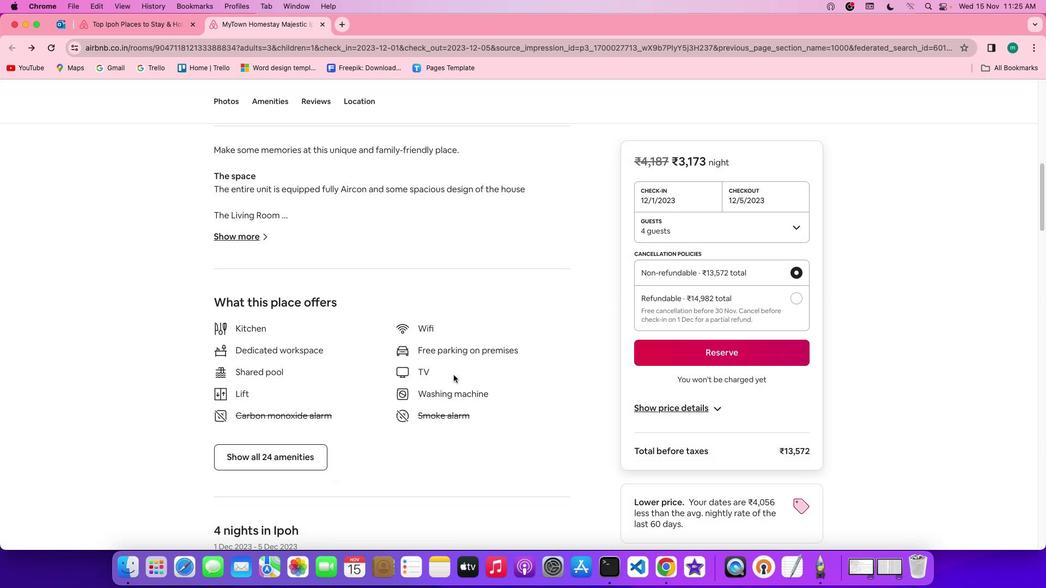 
Action: Mouse scrolled (443, 369) with delta (29, 63)
Screenshot: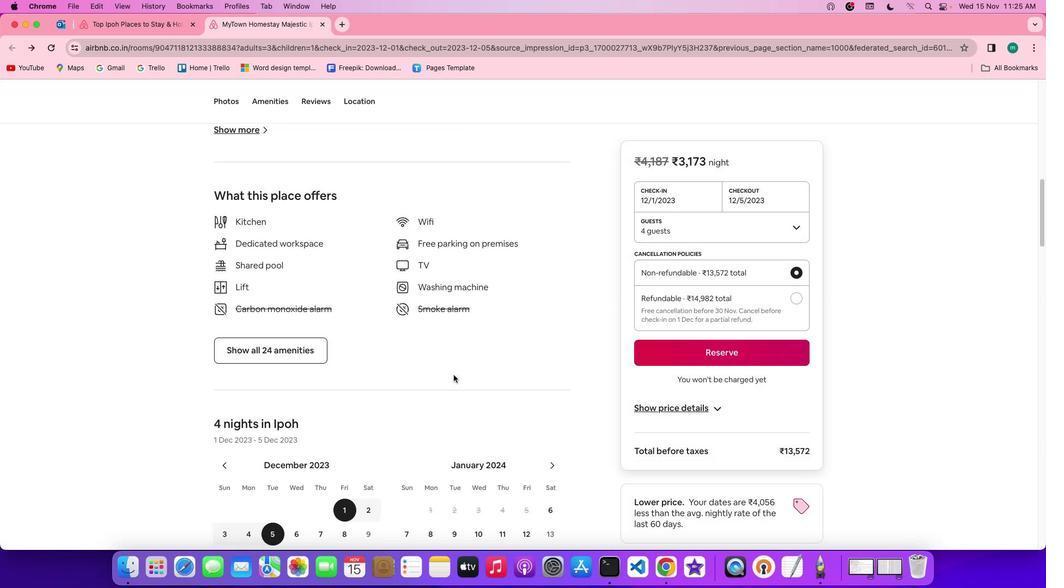 
Action: Mouse scrolled (443, 369) with delta (29, 64)
Screenshot: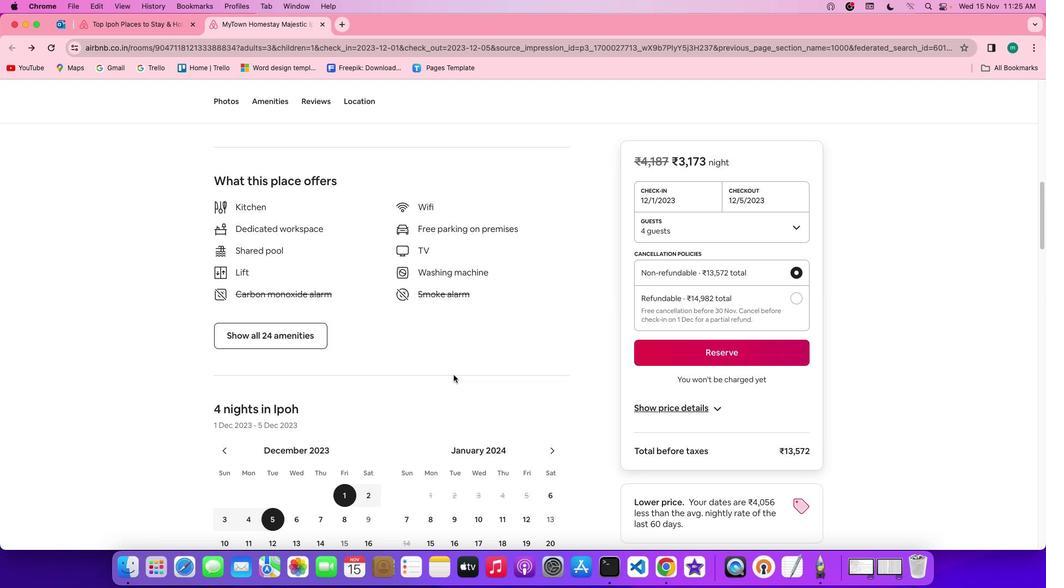 
Action: Mouse scrolled (443, 369) with delta (29, 64)
Screenshot: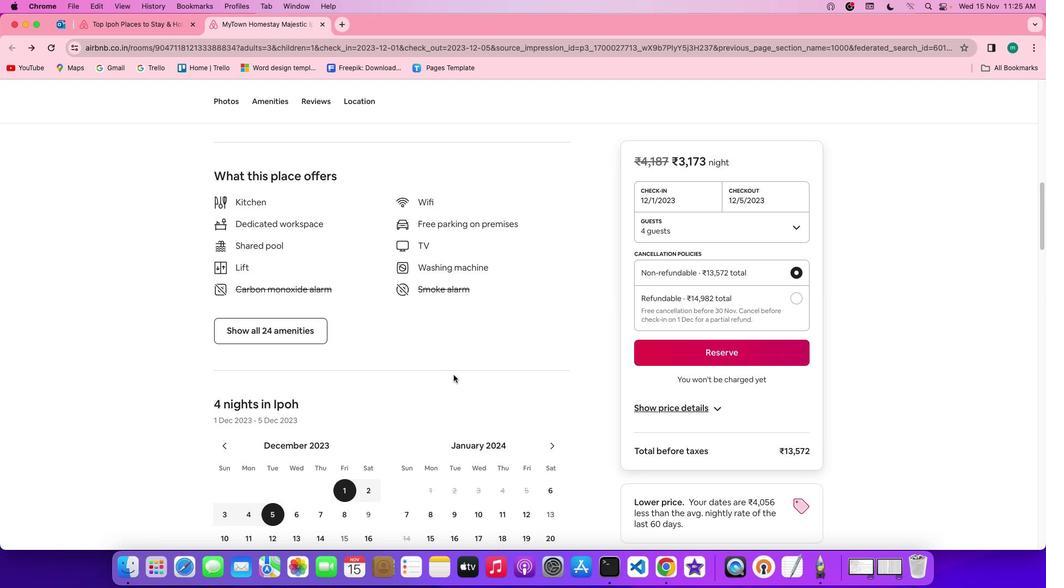 
Action: Mouse scrolled (443, 369) with delta (29, 64)
Screenshot: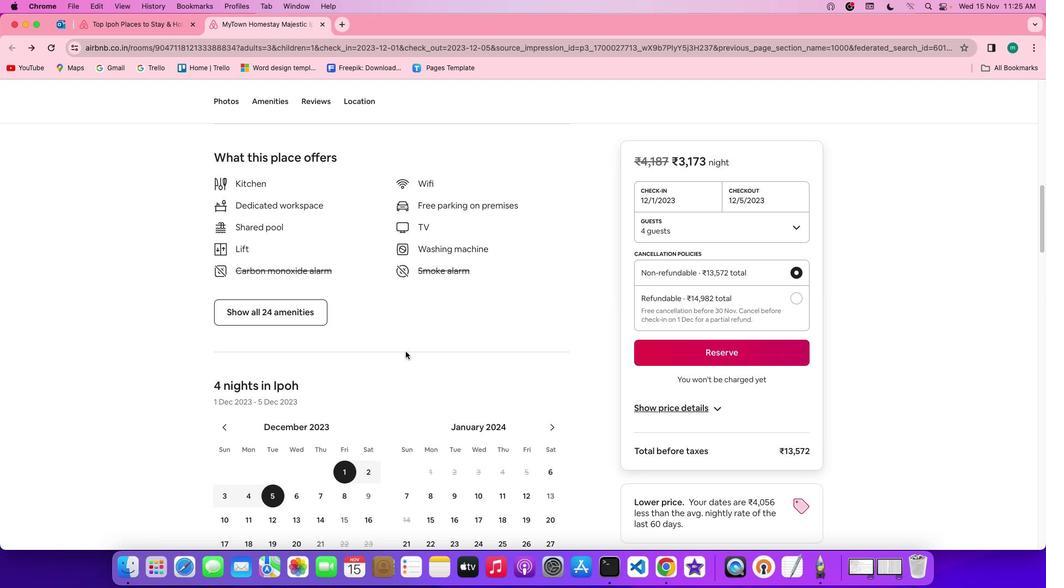 
Action: Mouse moved to (286, 311)
Screenshot: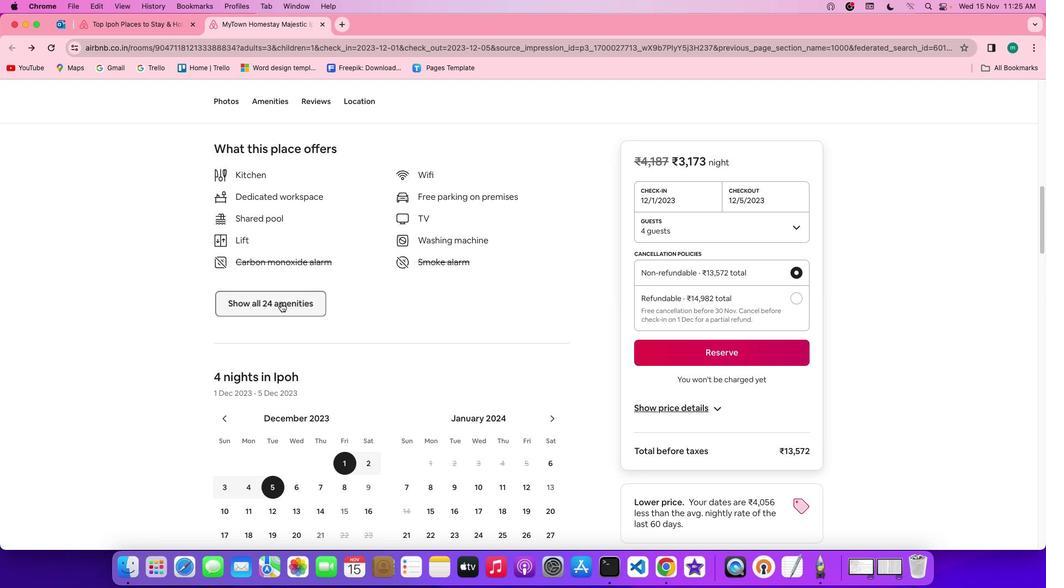 
Action: Mouse pressed left at (286, 311)
Screenshot: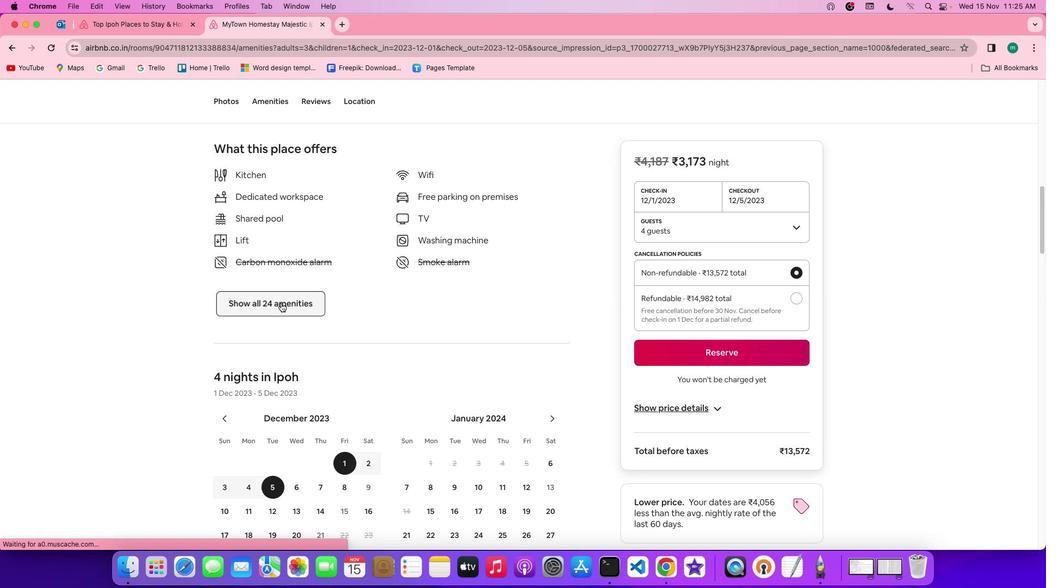 
Action: Mouse moved to (517, 383)
Screenshot: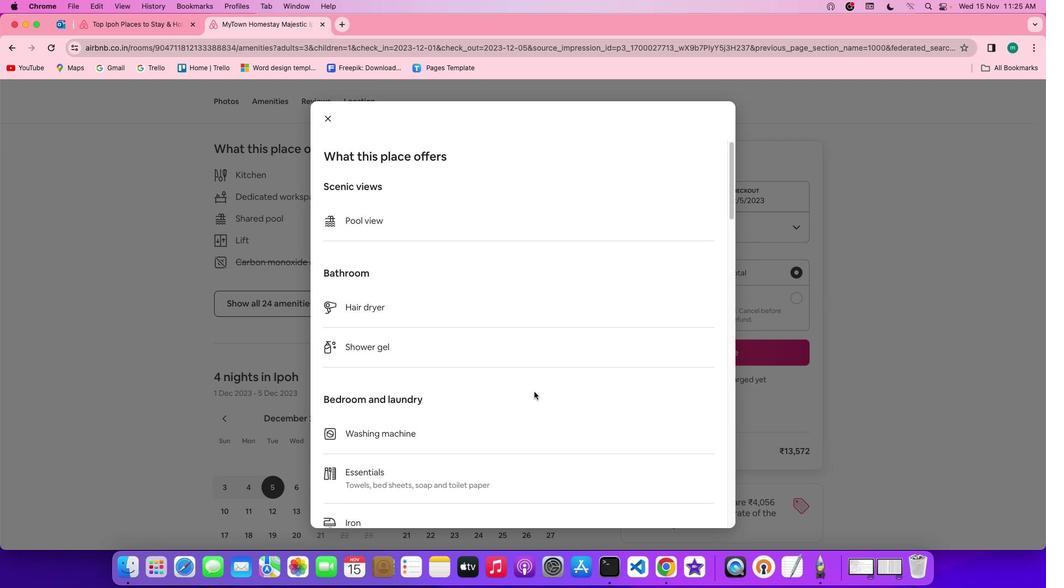 
Action: Mouse scrolled (517, 383) with delta (29, 64)
Screenshot: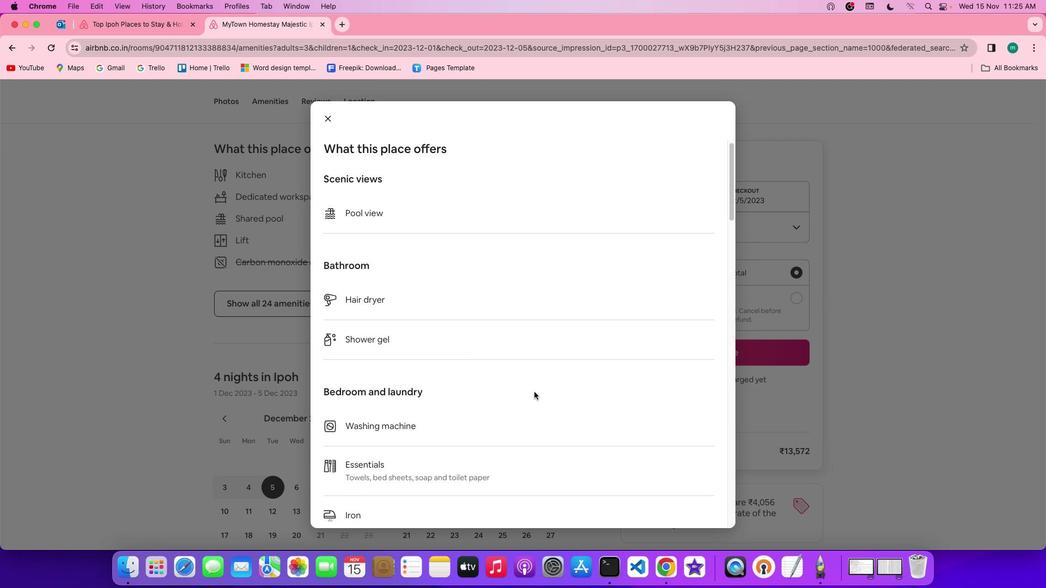
Action: Mouse scrolled (517, 383) with delta (29, 64)
Screenshot: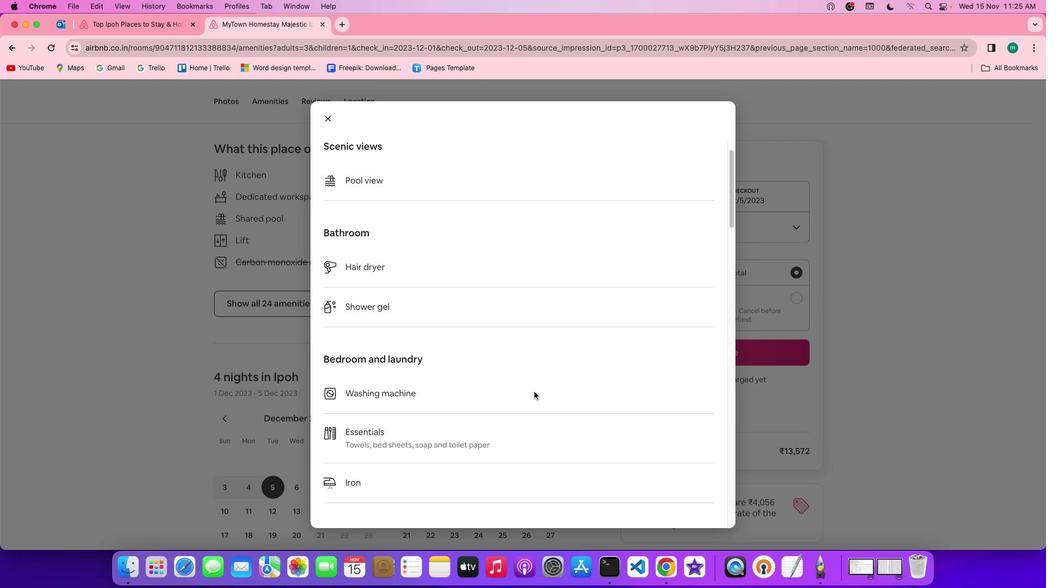 
Action: Mouse scrolled (517, 383) with delta (29, 63)
Screenshot: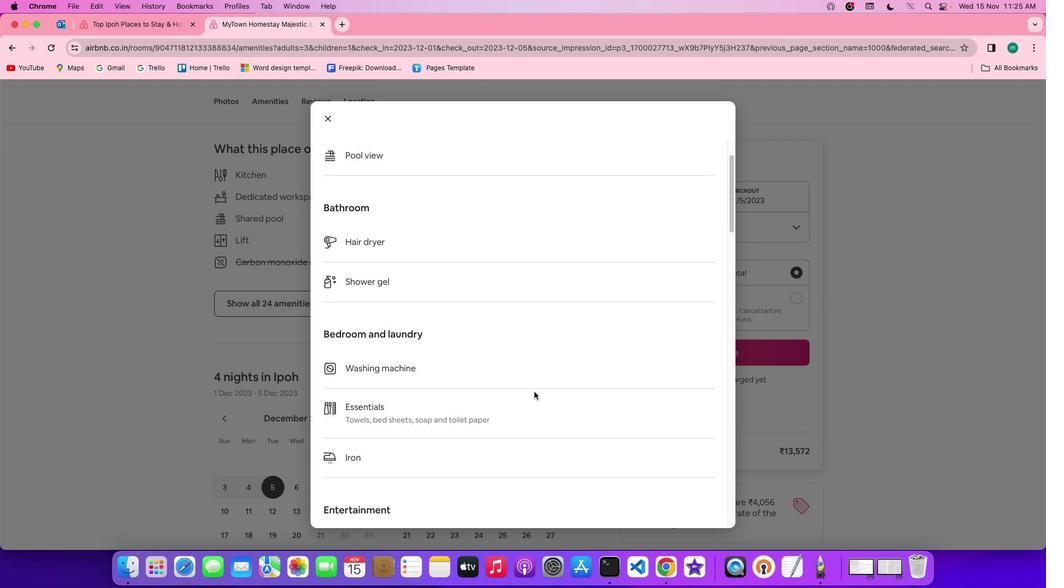 
Action: Mouse scrolled (517, 383) with delta (29, 63)
Screenshot: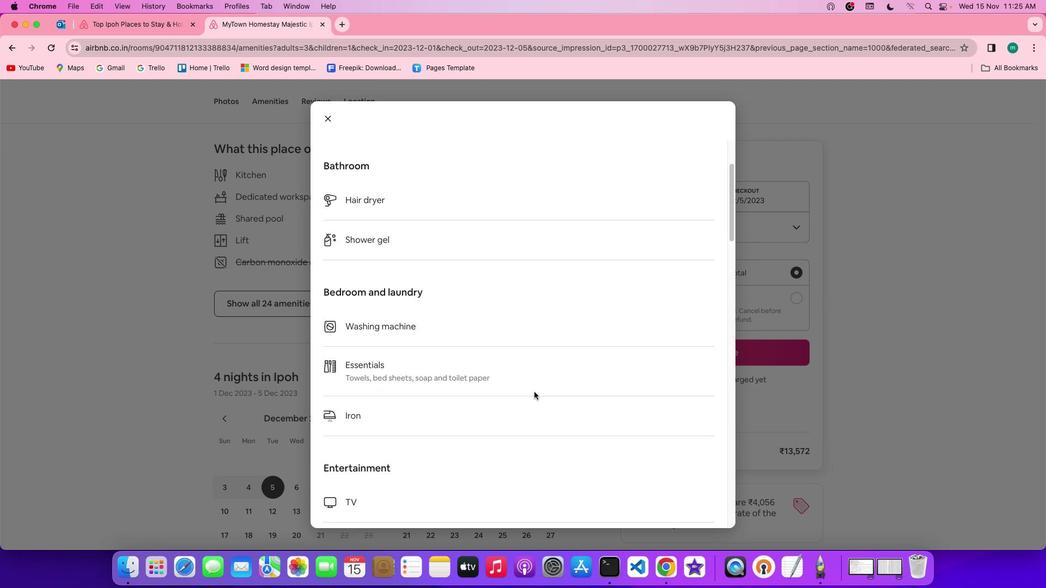 
Action: Mouse scrolled (517, 383) with delta (29, 64)
Screenshot: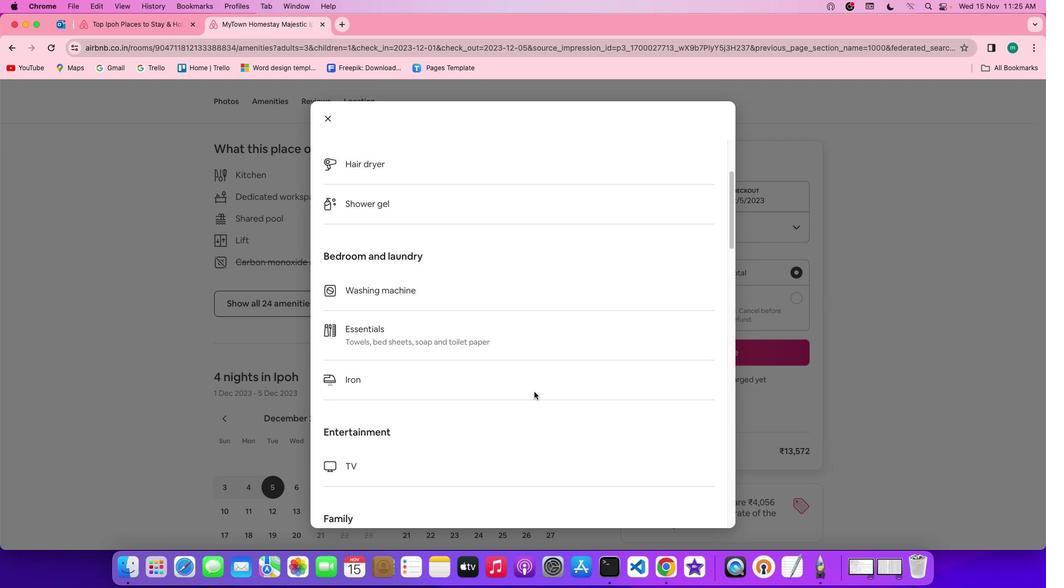 
Action: Mouse scrolled (517, 383) with delta (29, 64)
Screenshot: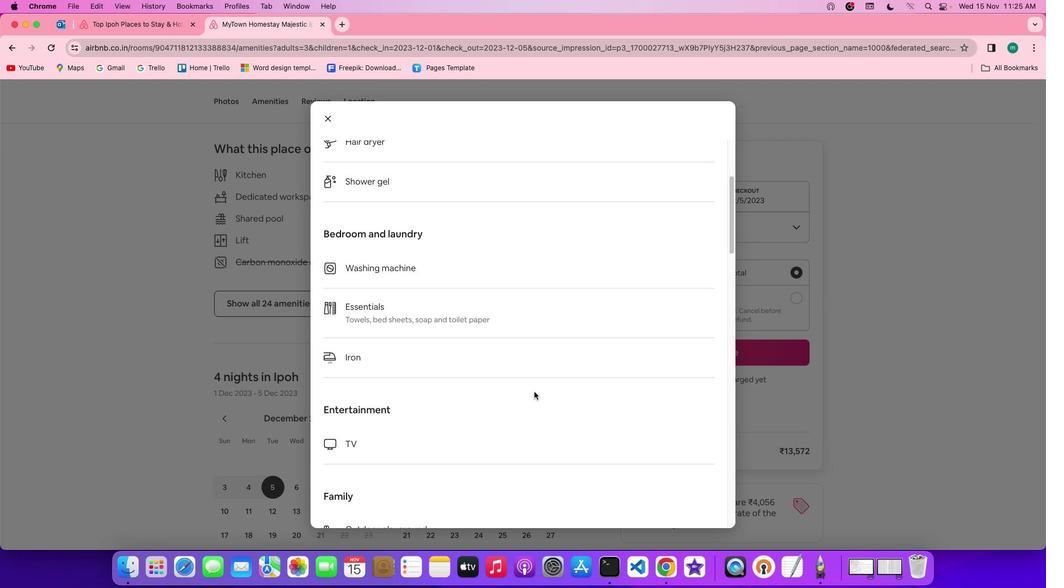
Action: Mouse scrolled (517, 383) with delta (29, 63)
Screenshot: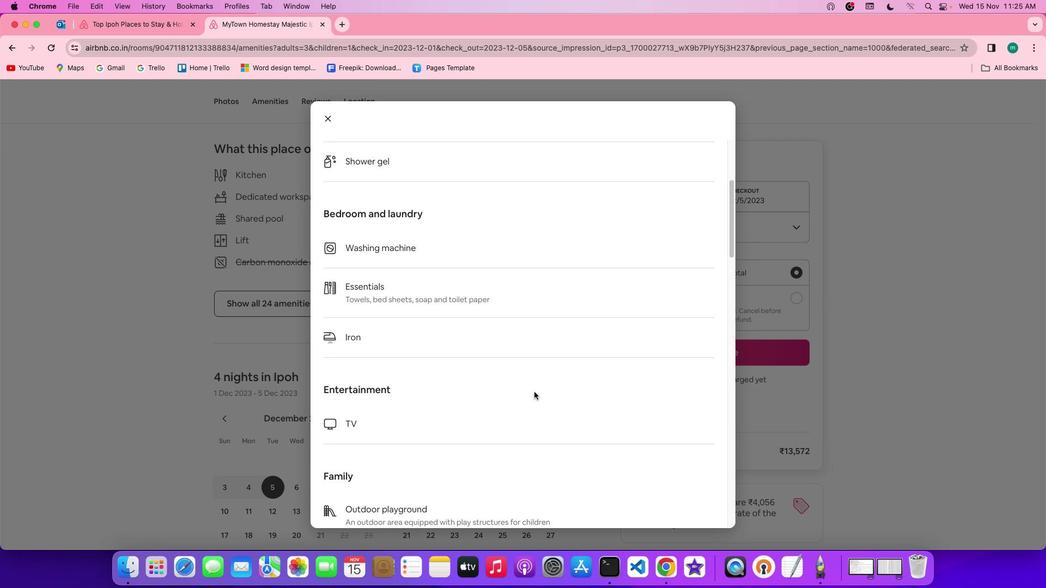 
Action: Mouse scrolled (517, 383) with delta (29, 63)
Screenshot: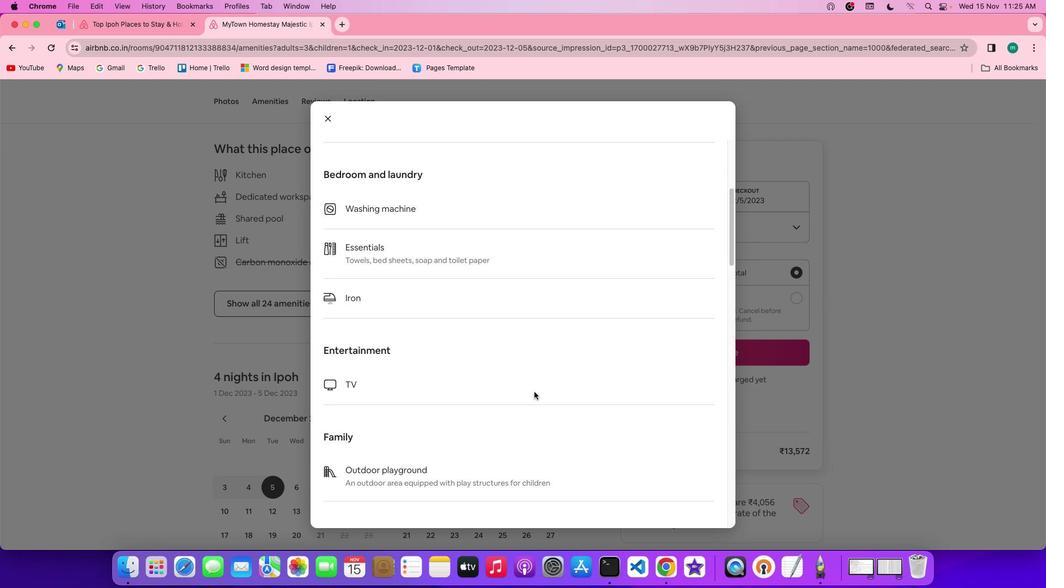 
Action: Mouse scrolled (517, 383) with delta (29, 64)
Screenshot: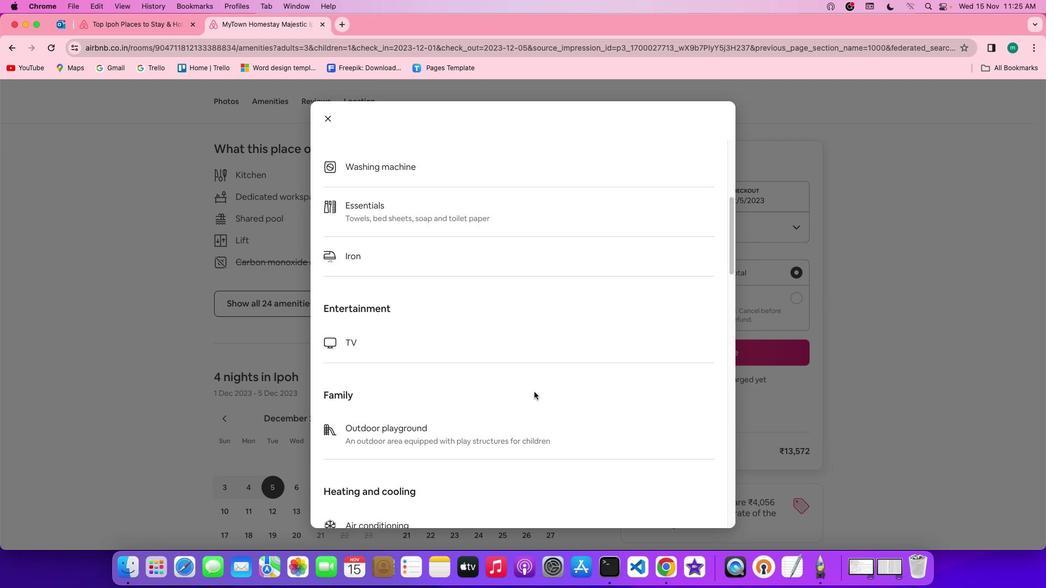
Action: Mouse scrolled (517, 383) with delta (29, 64)
Screenshot: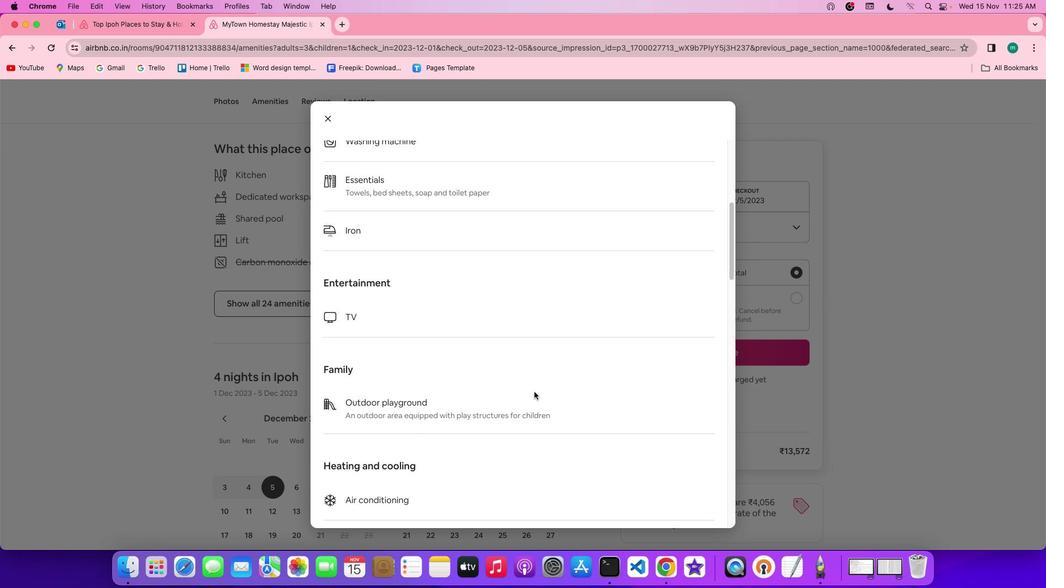 
Action: Mouse scrolled (517, 383) with delta (29, 64)
Screenshot: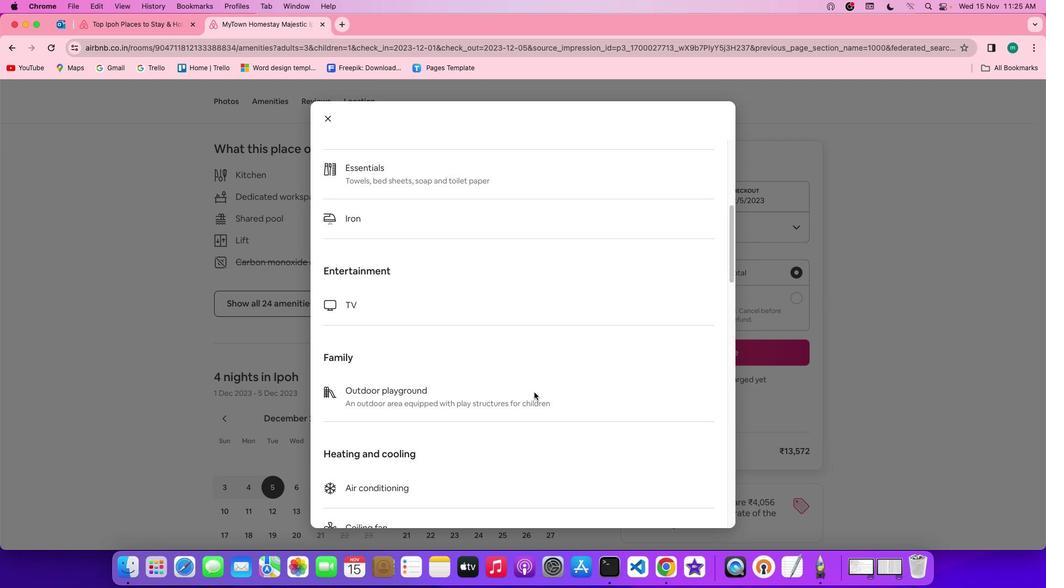 
Action: Mouse scrolled (517, 383) with delta (29, 63)
Screenshot: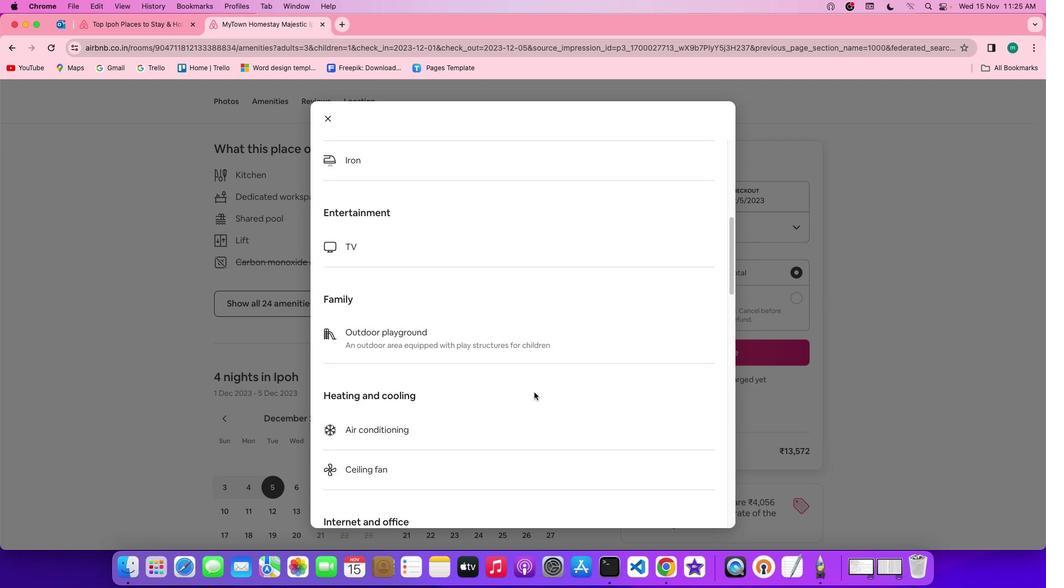 
Action: Mouse moved to (517, 383)
Screenshot: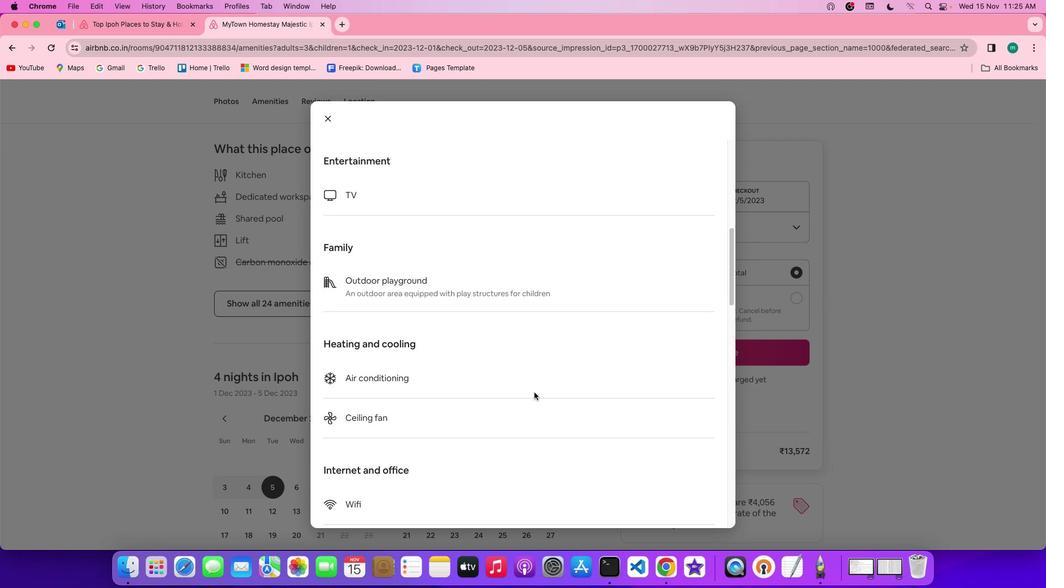 
Action: Mouse scrolled (517, 383) with delta (29, 63)
Screenshot: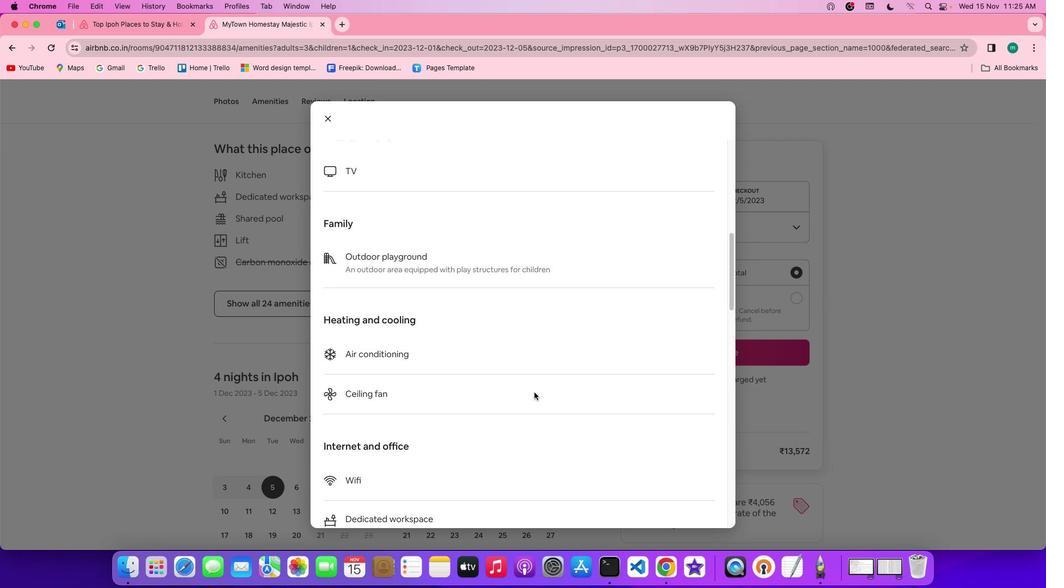 
Action: Mouse scrolled (517, 383) with delta (29, 64)
Screenshot: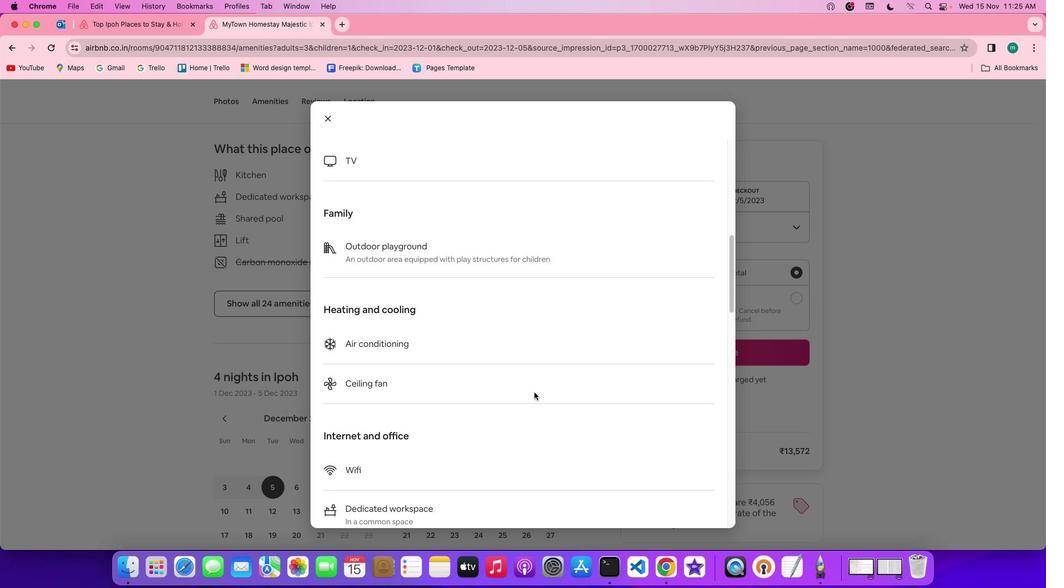 
Action: Mouse scrolled (517, 383) with delta (29, 64)
Screenshot: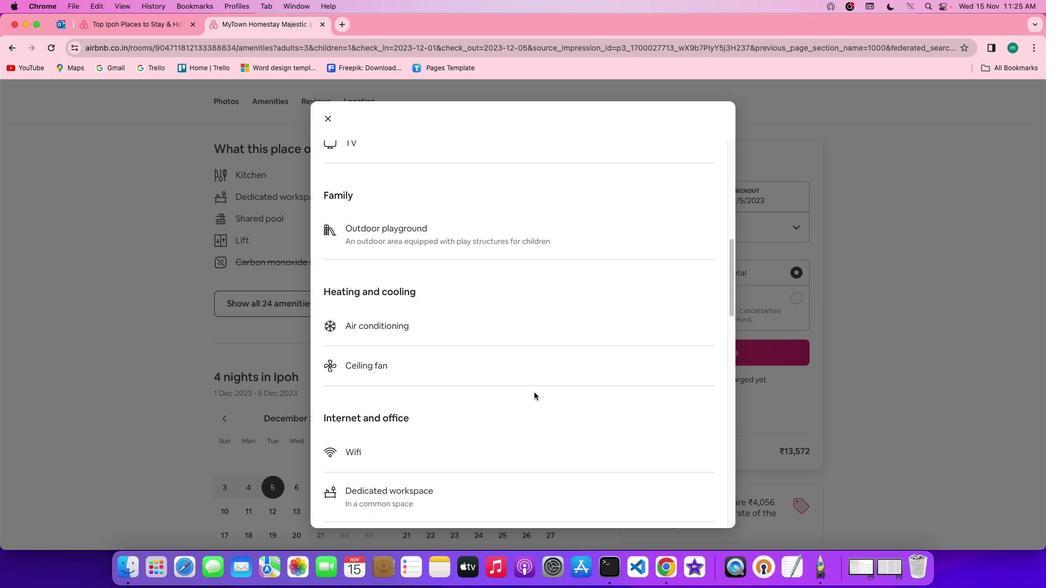
Action: Mouse scrolled (517, 383) with delta (29, 63)
Screenshot: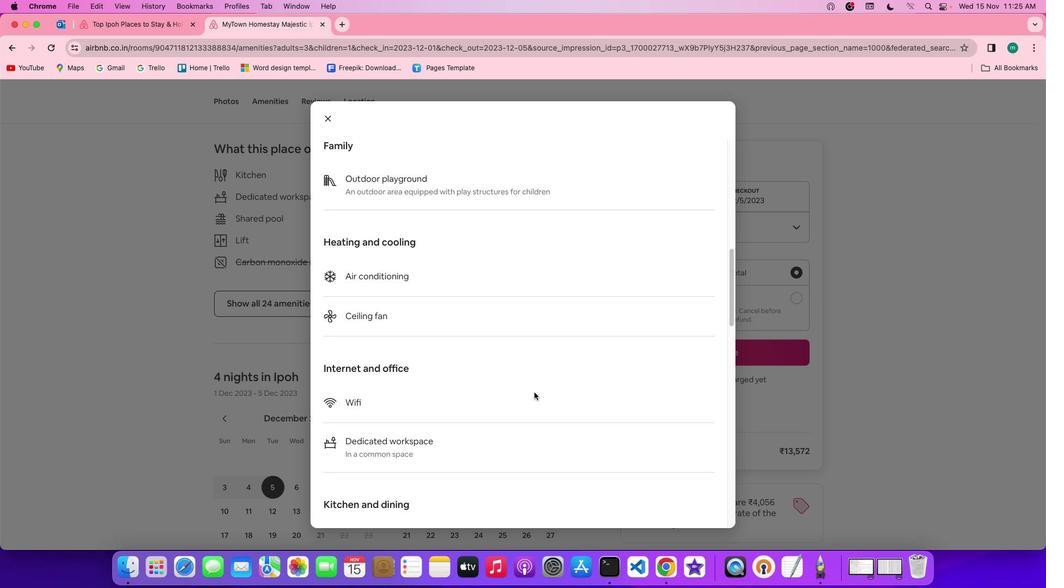 
Action: Mouse scrolled (517, 383) with delta (29, 63)
Screenshot: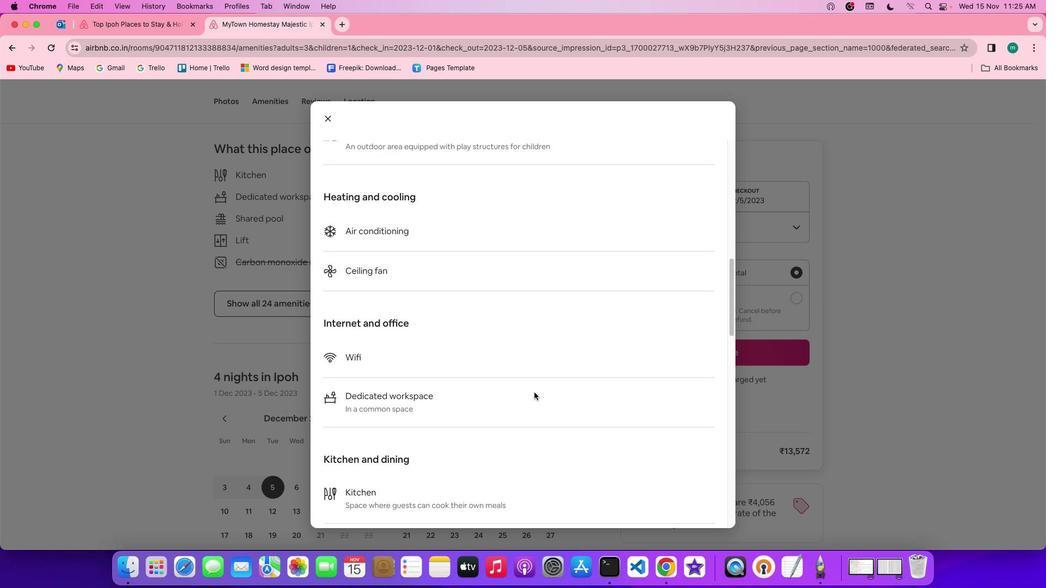 
Action: Mouse scrolled (517, 383) with delta (29, 64)
Screenshot: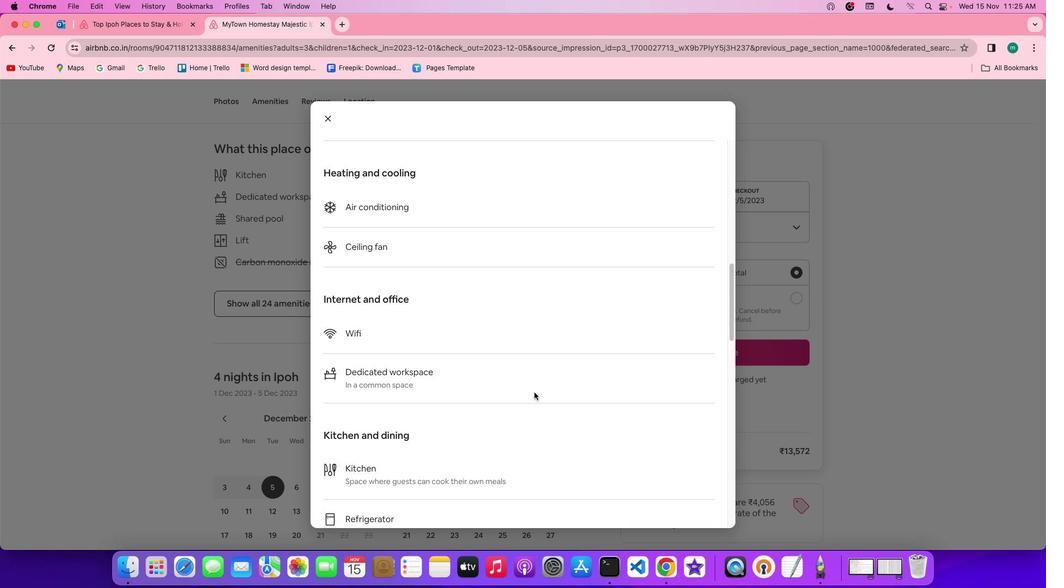 
Action: Mouse scrolled (517, 383) with delta (29, 64)
Screenshot: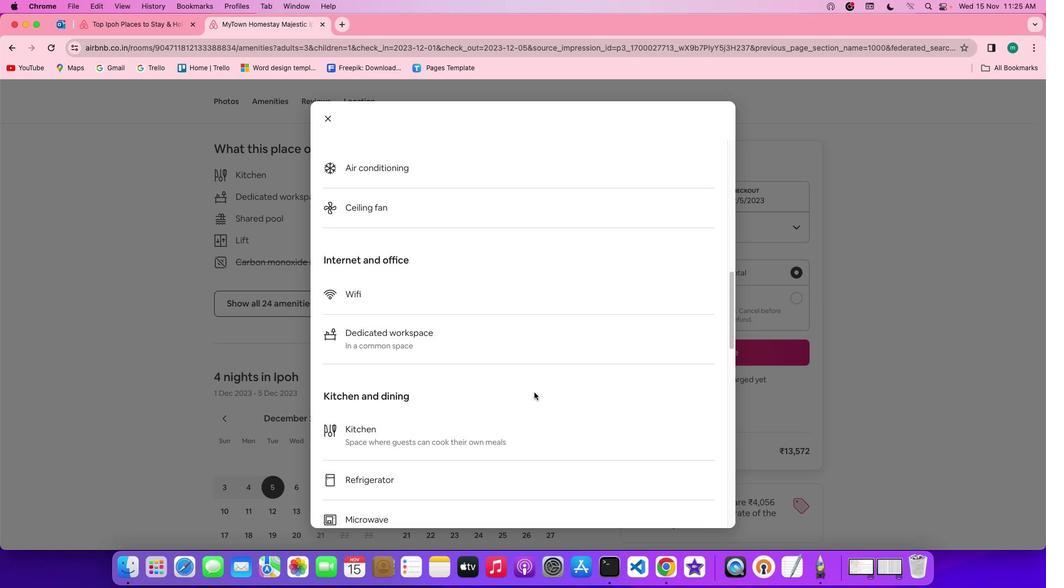 
Action: Mouse scrolled (517, 383) with delta (29, 63)
Screenshot: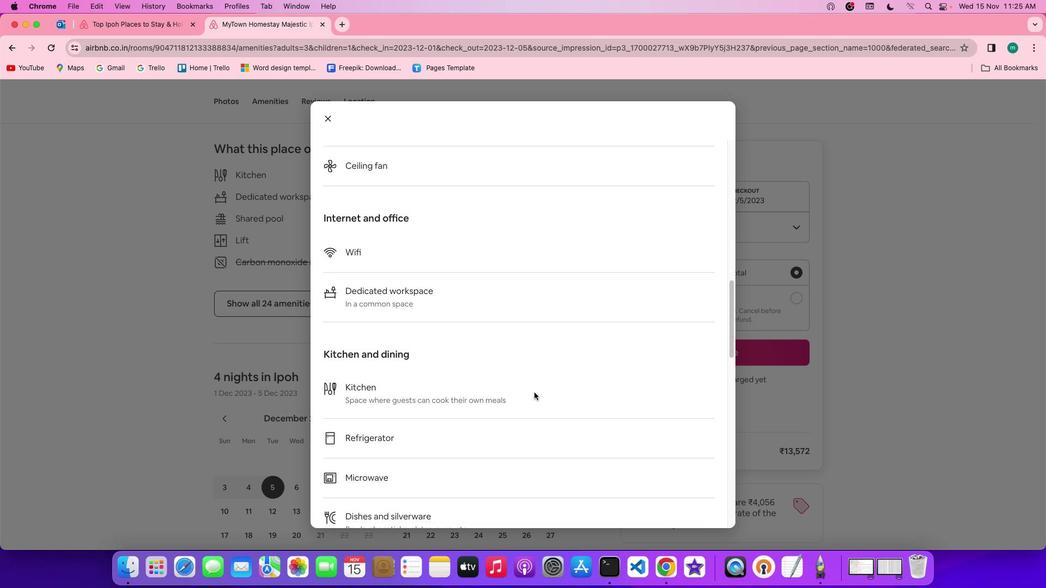 
Action: Mouse scrolled (517, 383) with delta (29, 63)
Screenshot: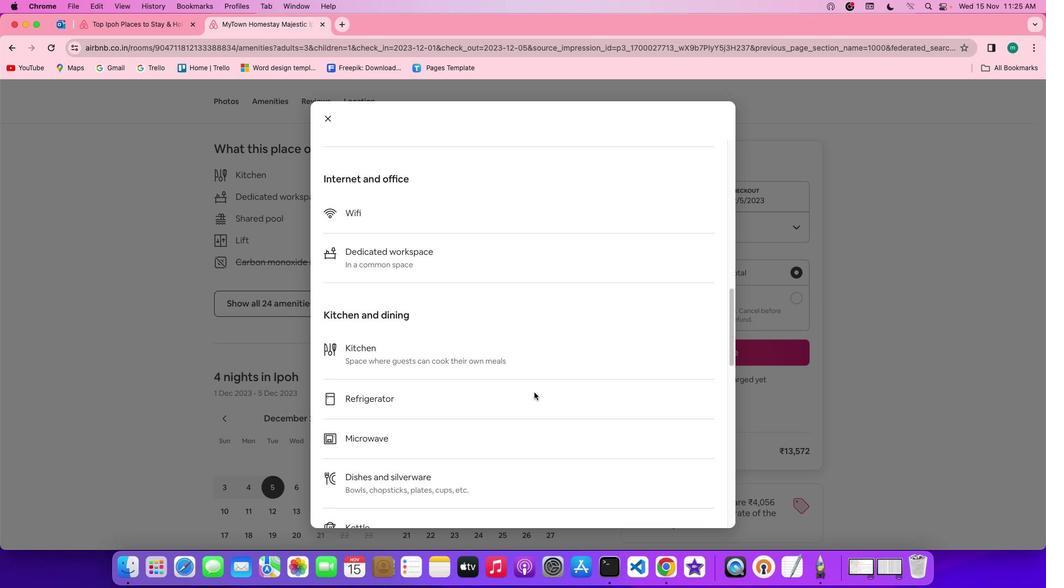 
Action: Mouse scrolled (517, 383) with delta (29, 63)
Screenshot: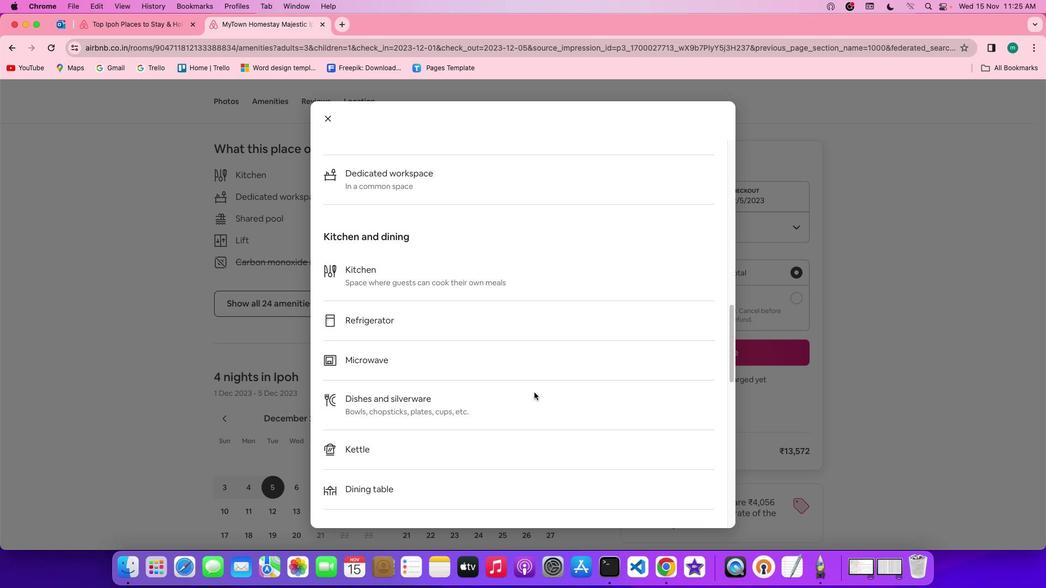 
Action: Mouse scrolled (517, 383) with delta (29, 64)
Screenshot: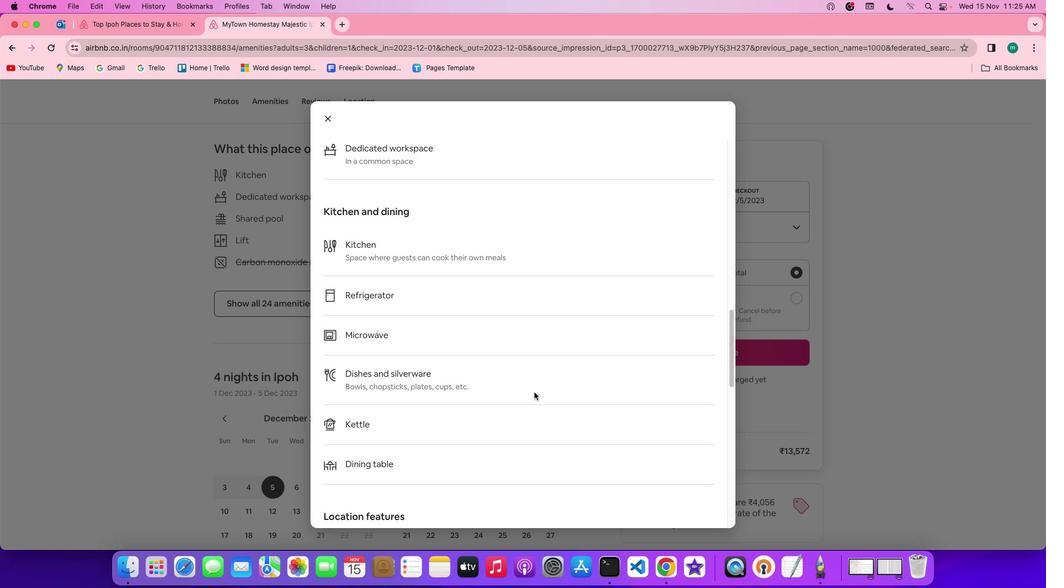 
Action: Mouse scrolled (517, 383) with delta (29, 64)
Screenshot: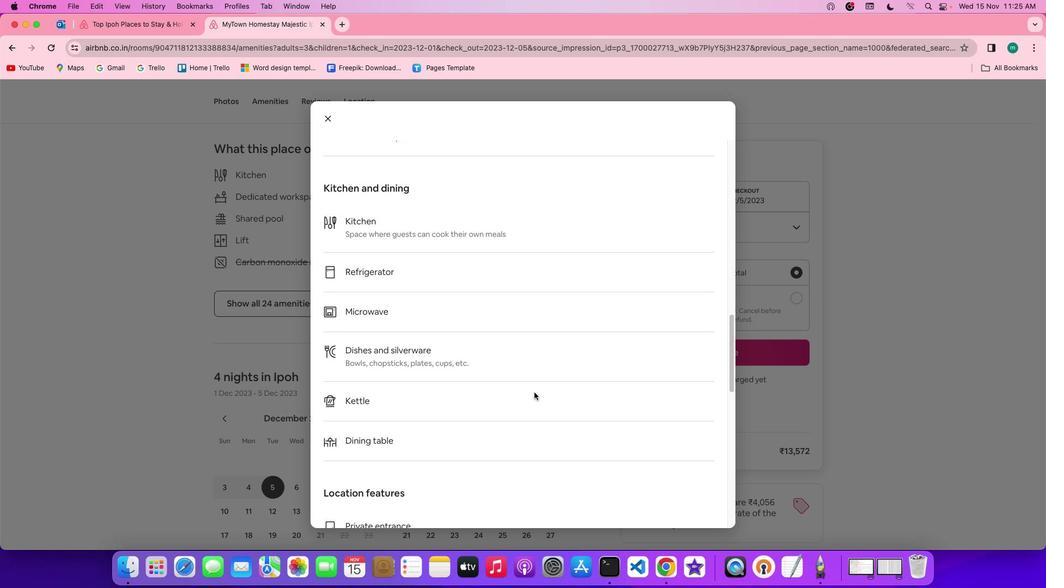 
Action: Mouse scrolled (517, 383) with delta (29, 63)
Screenshot: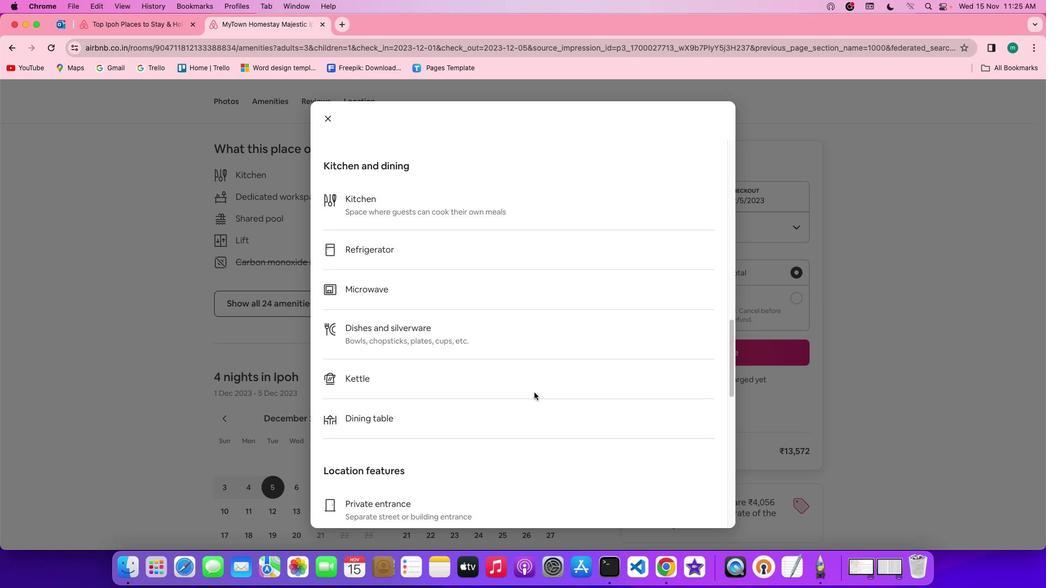 
Action: Mouse scrolled (517, 383) with delta (29, 63)
Screenshot: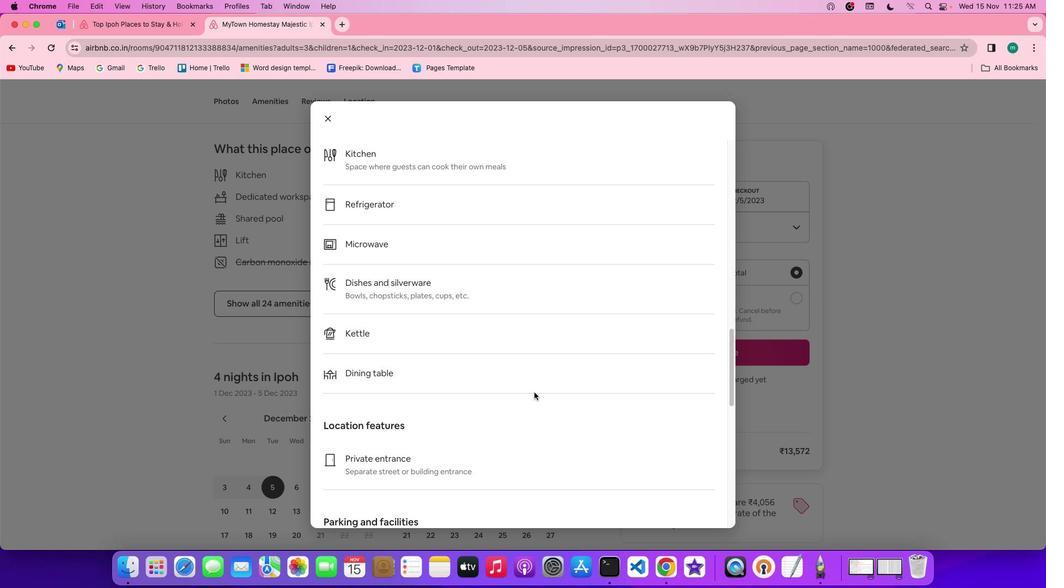 
Action: Mouse scrolled (517, 383) with delta (29, 64)
Screenshot: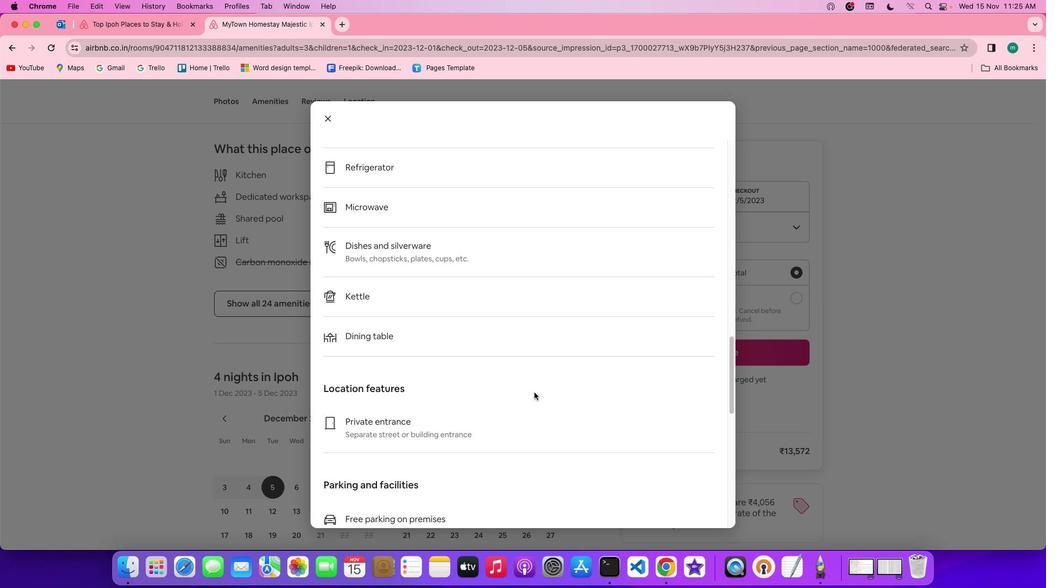 
Action: Mouse scrolled (517, 383) with delta (29, 64)
Screenshot: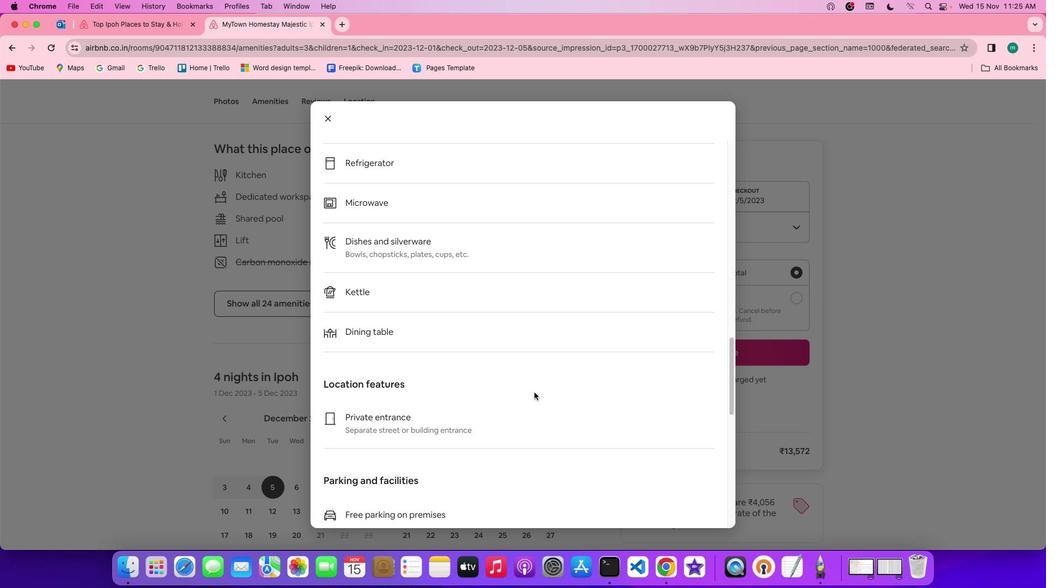 
Action: Mouse scrolled (517, 383) with delta (29, 64)
Screenshot: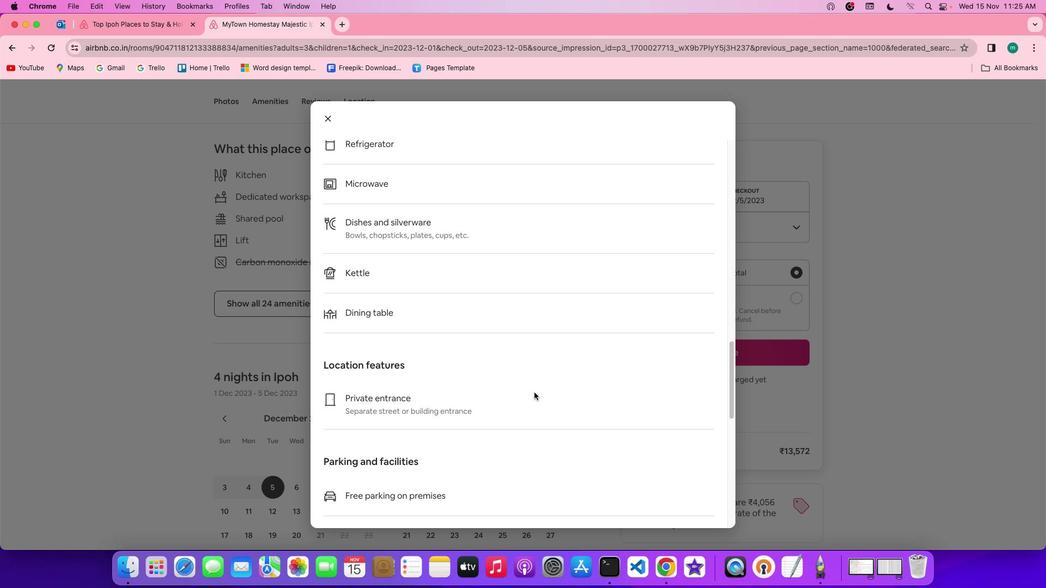 
Action: Mouse scrolled (517, 383) with delta (29, 63)
Screenshot: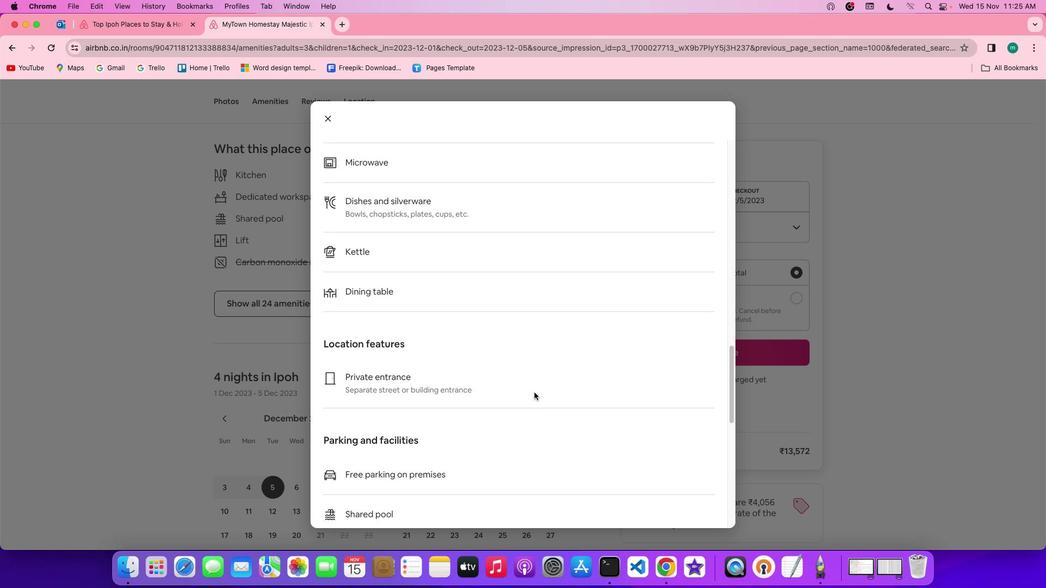 
Action: Mouse scrolled (517, 383) with delta (29, 63)
Screenshot: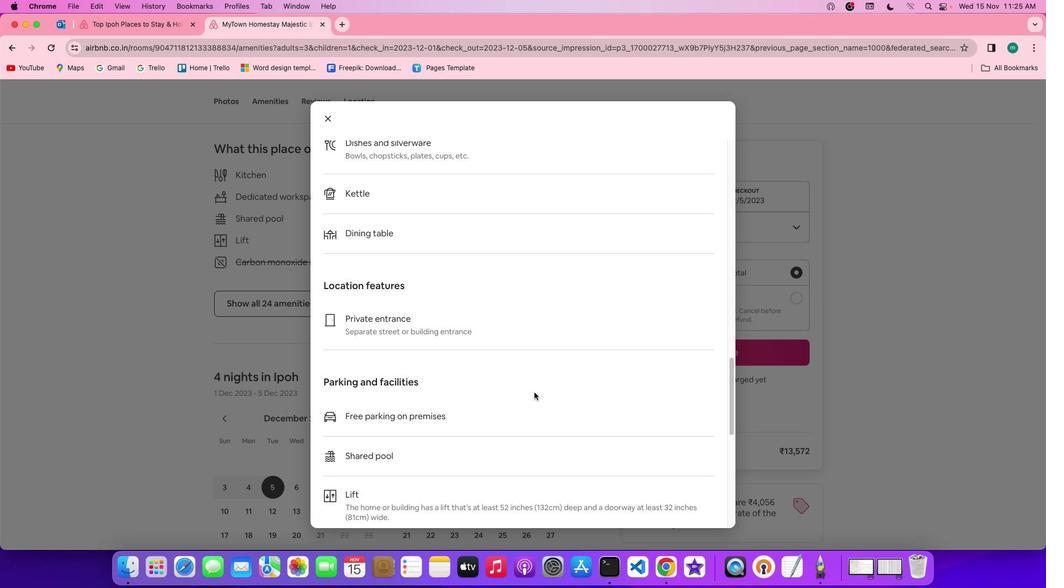 
Action: Mouse scrolled (517, 383) with delta (29, 64)
Screenshot: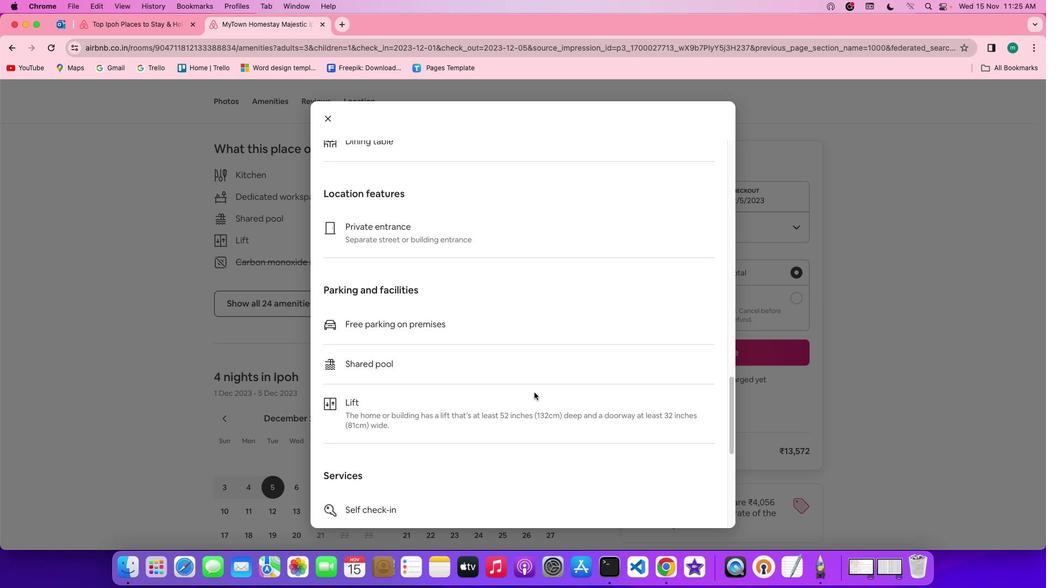 
Action: Mouse scrolled (517, 383) with delta (29, 64)
Screenshot: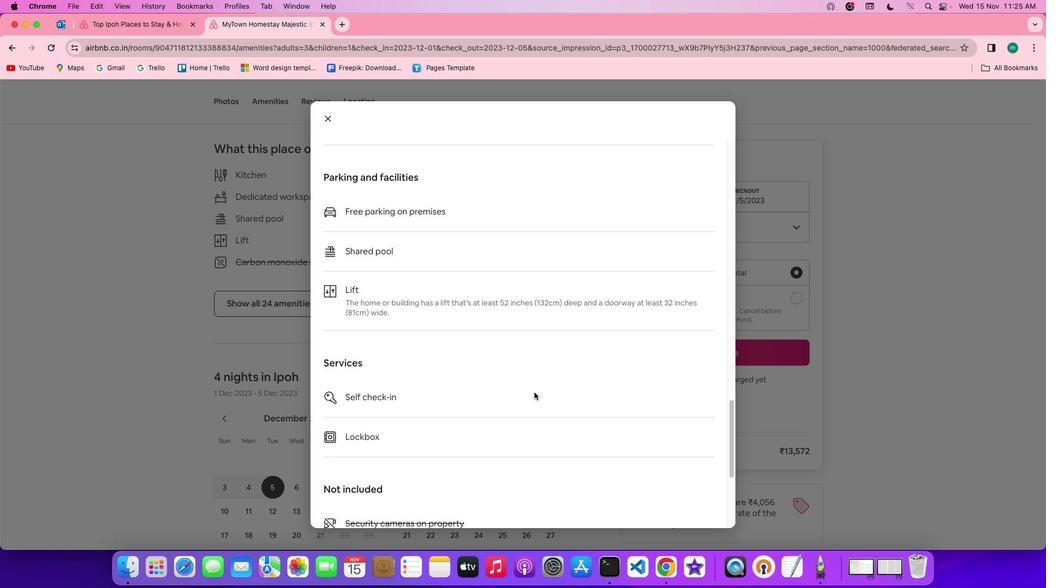 
Action: Mouse scrolled (517, 383) with delta (29, 63)
Screenshot: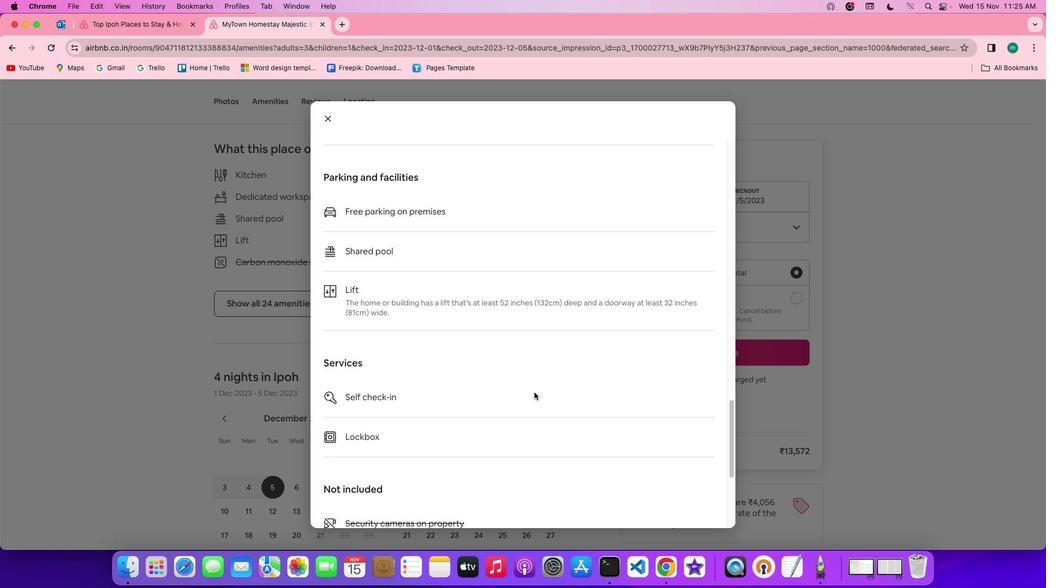 
Action: Mouse scrolled (517, 383) with delta (29, 62)
Screenshot: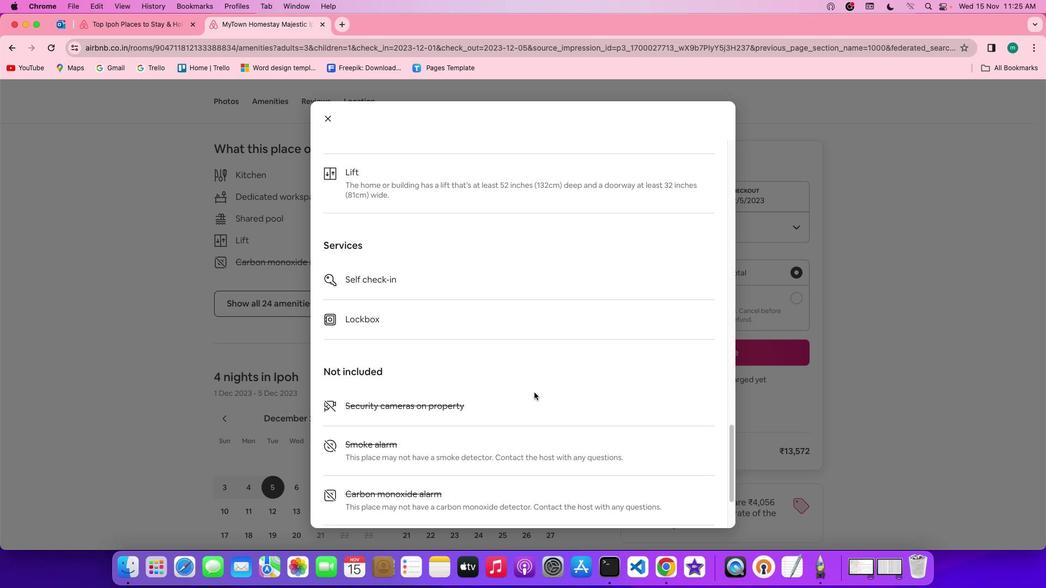 
Action: Mouse scrolled (517, 383) with delta (29, 62)
Screenshot: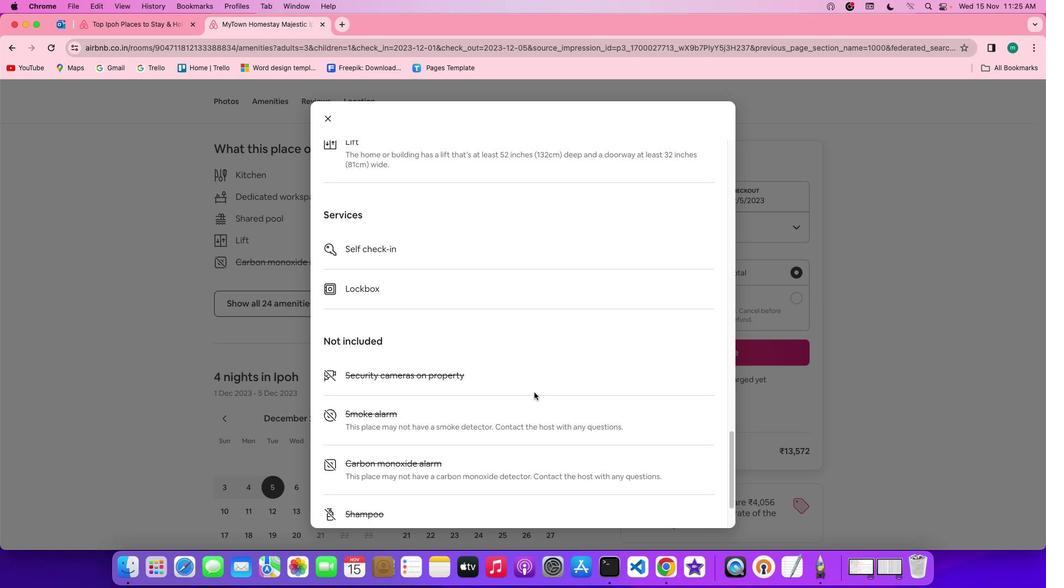 
Action: Mouse scrolled (517, 383) with delta (29, 64)
Screenshot: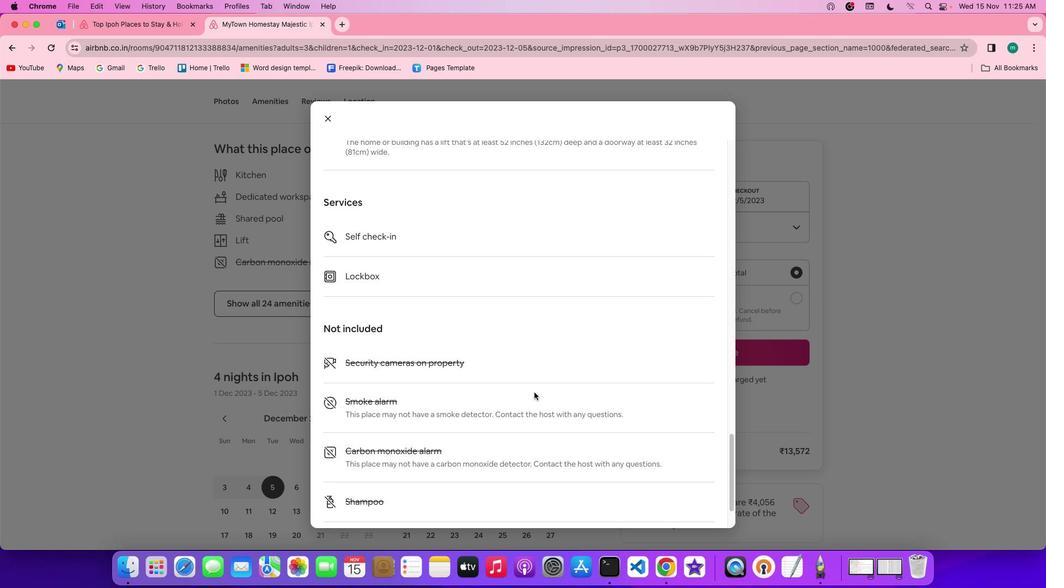 
Action: Mouse scrolled (517, 383) with delta (29, 64)
Screenshot: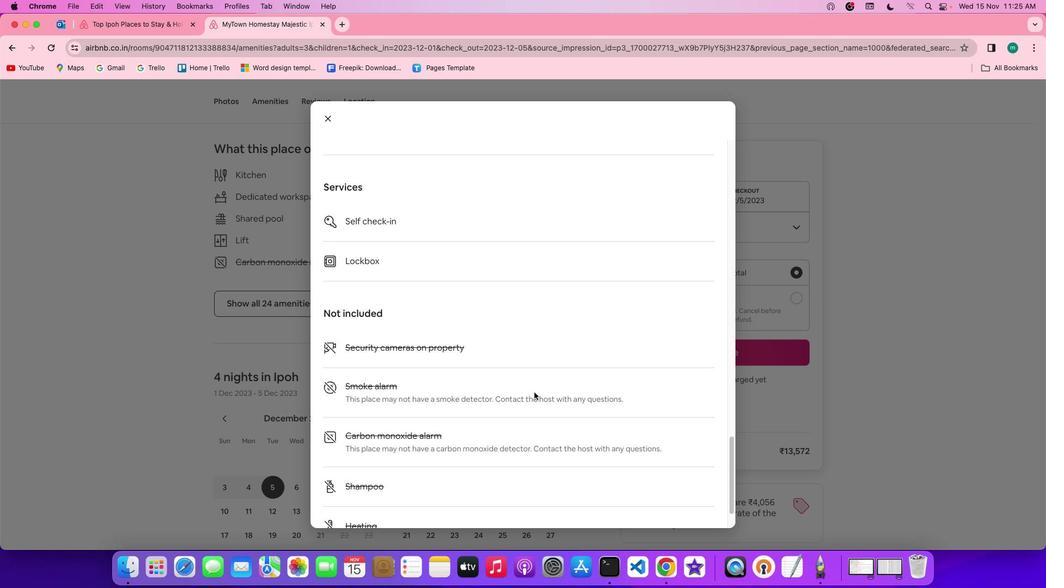 
Action: Mouse scrolled (517, 383) with delta (29, 63)
Screenshot: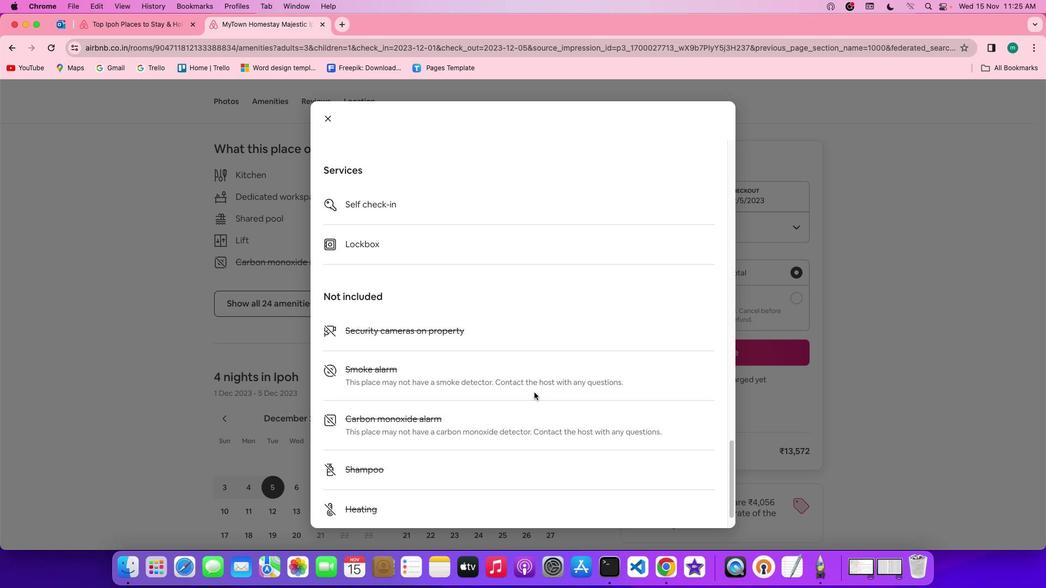 
Action: Mouse scrolled (517, 383) with delta (29, 63)
Screenshot: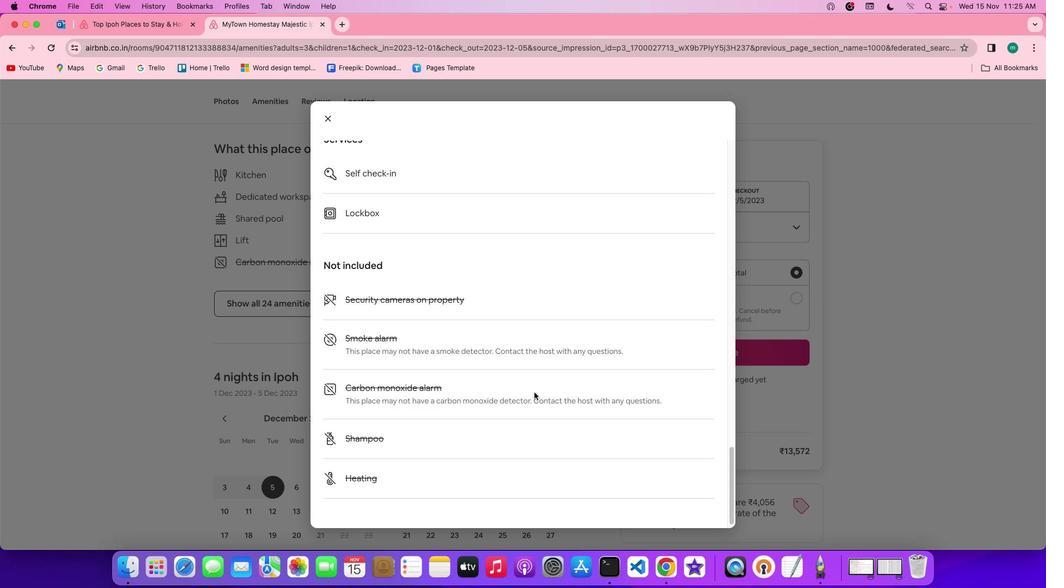 
Action: Mouse scrolled (517, 383) with delta (29, 63)
Screenshot: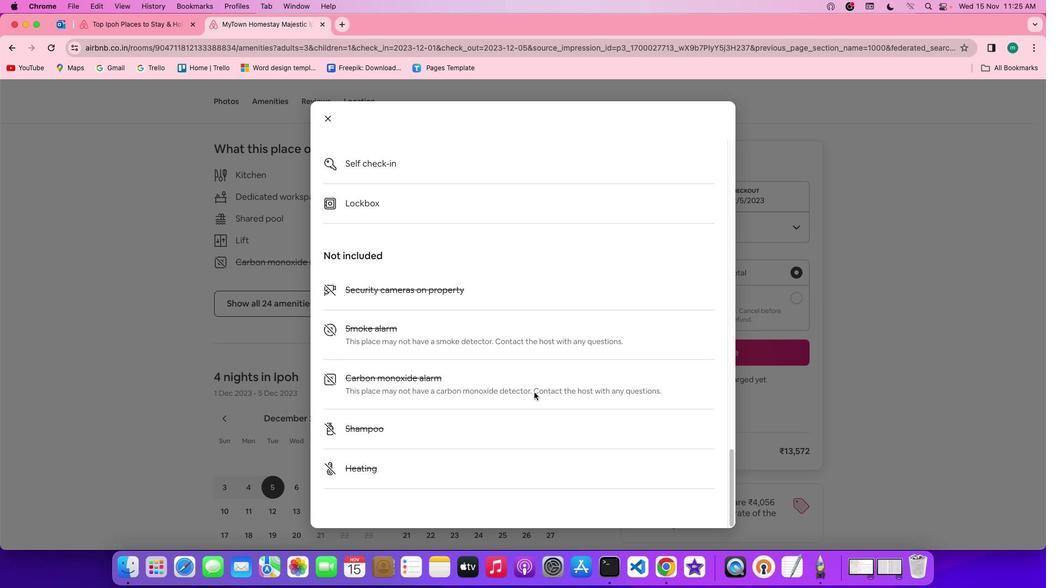 
Action: Mouse scrolled (517, 383) with delta (29, 64)
Screenshot: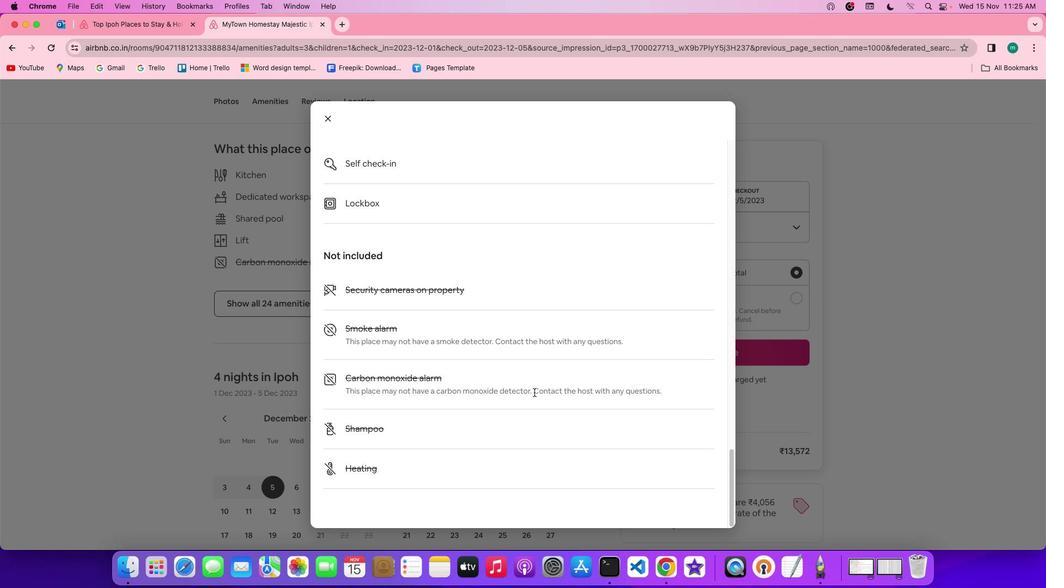 
Action: Mouse scrolled (517, 383) with delta (29, 64)
Screenshot: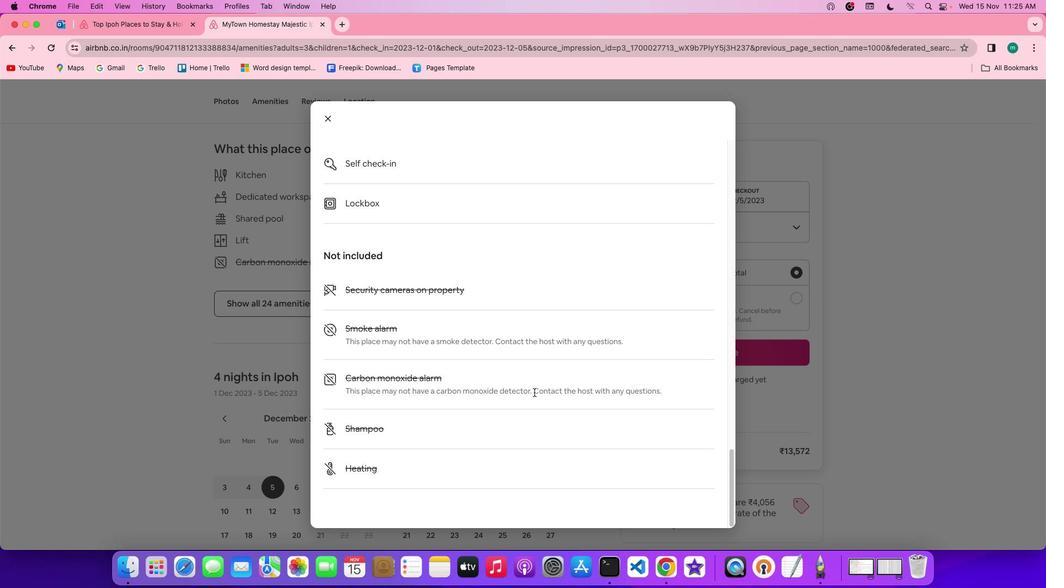 
Action: Mouse scrolled (517, 383) with delta (29, 64)
Screenshot: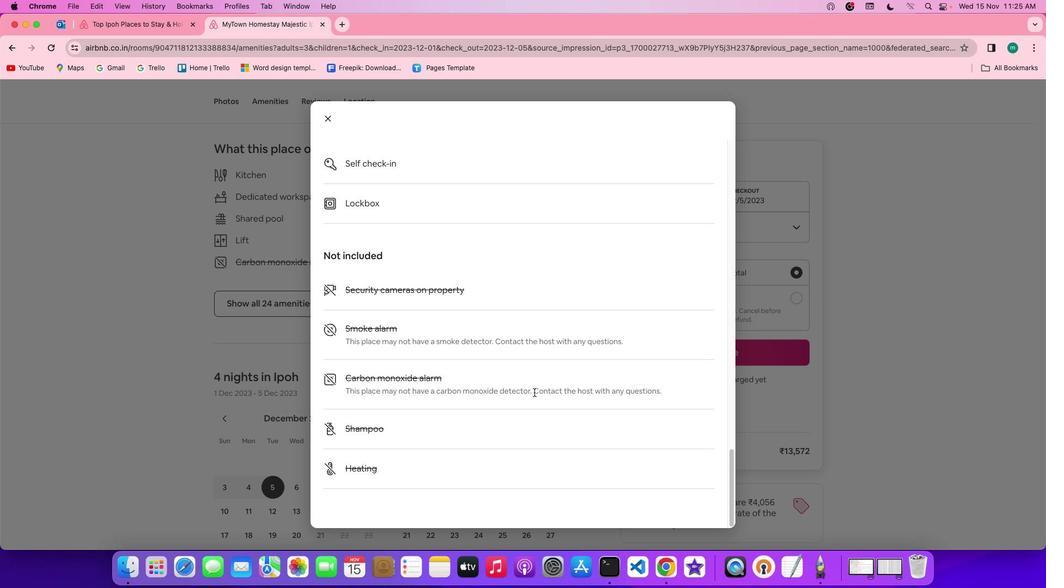 
Action: Mouse scrolled (517, 383) with delta (29, 63)
Screenshot: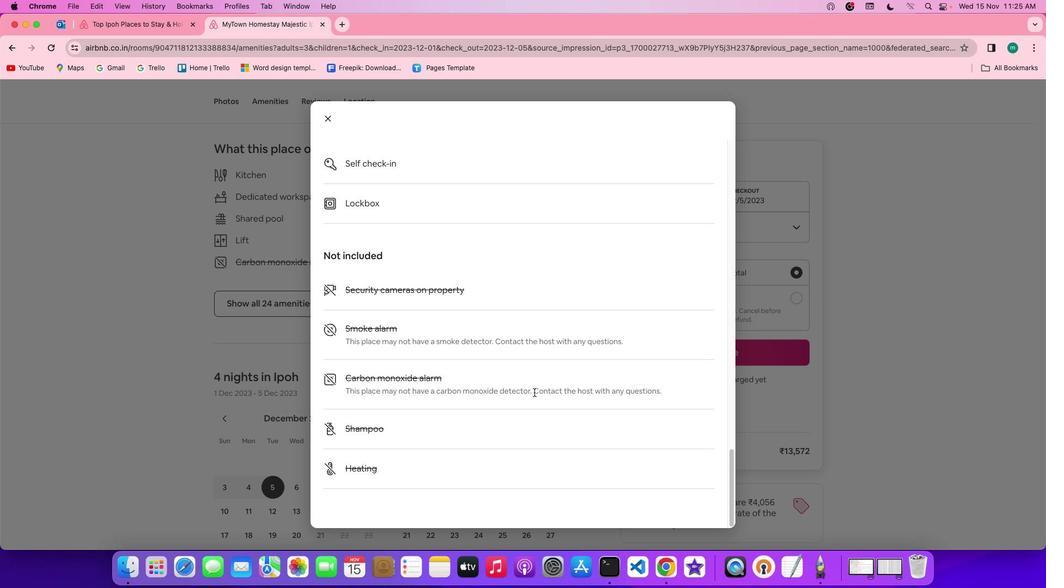
Action: Mouse scrolled (517, 383) with delta (29, 64)
Screenshot: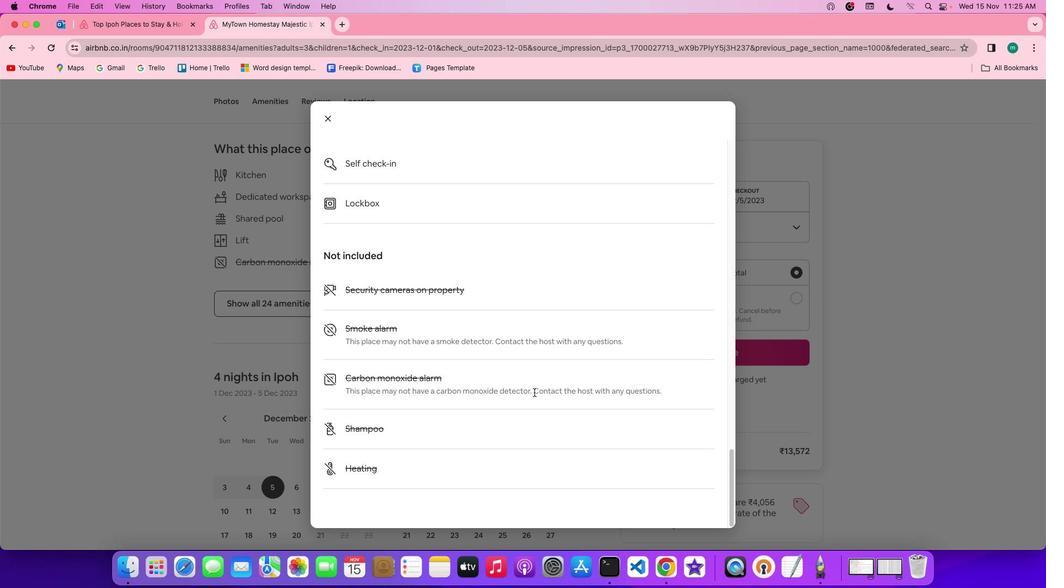 
Action: Mouse scrolled (517, 383) with delta (29, 64)
Screenshot: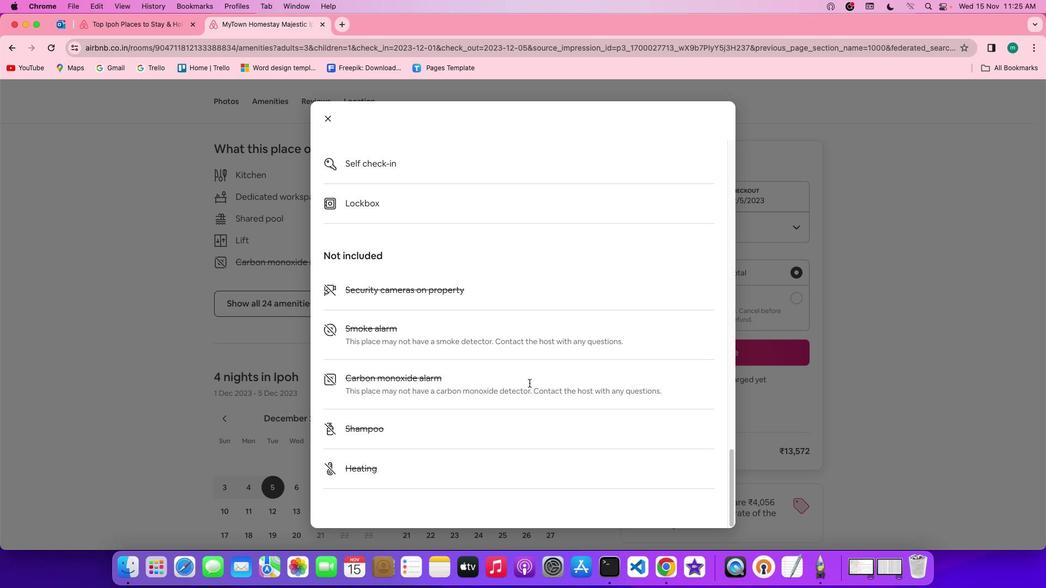 
Action: Mouse scrolled (517, 383) with delta (29, 64)
Screenshot: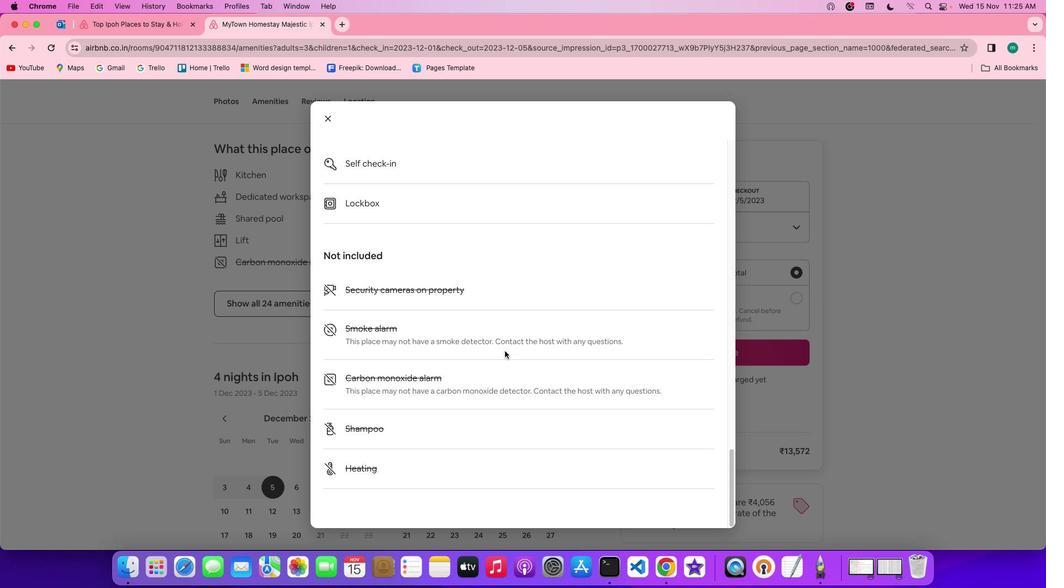 
Action: Mouse scrolled (517, 383) with delta (29, 63)
Screenshot: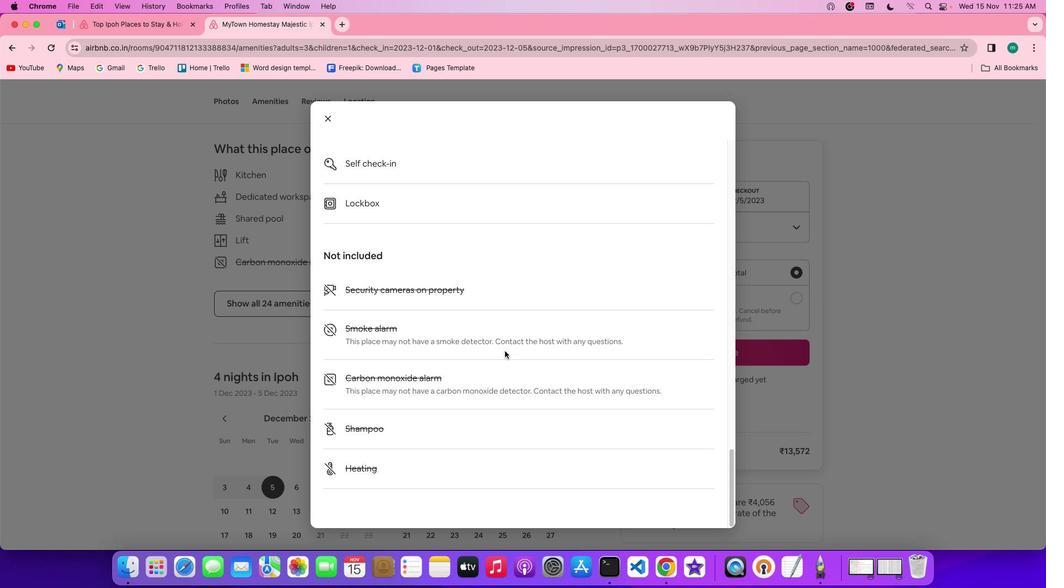 
Action: Mouse scrolled (517, 383) with delta (29, 63)
Screenshot: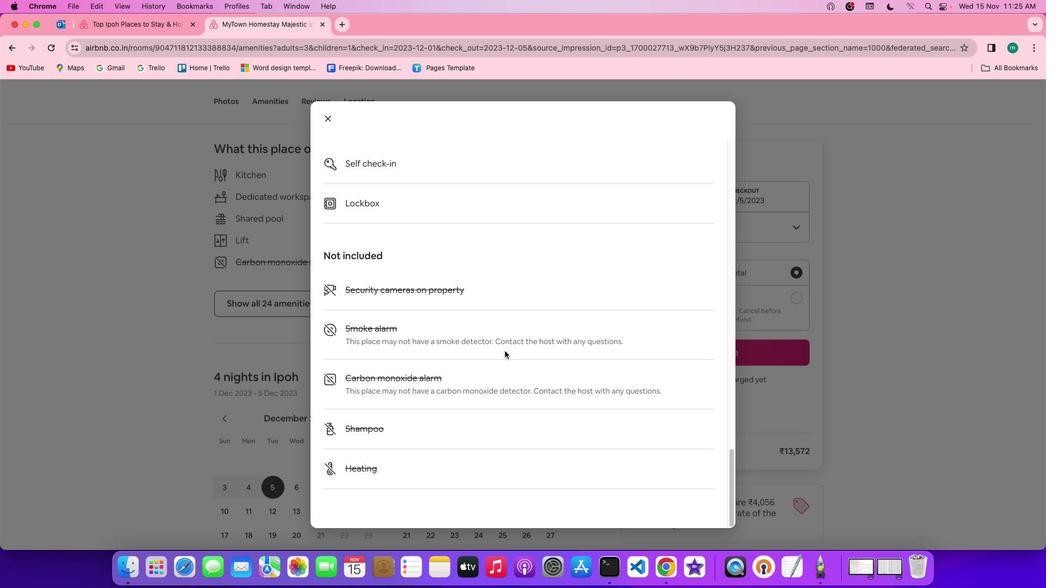 
Action: Mouse moved to (325, 166)
Screenshot: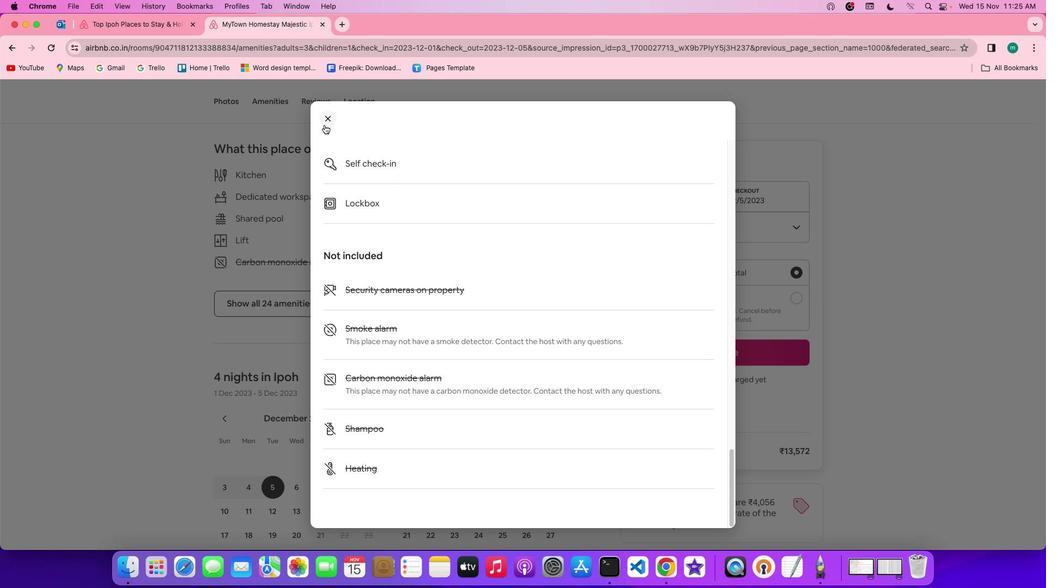 
Action: Mouse pressed left at (325, 166)
Screenshot: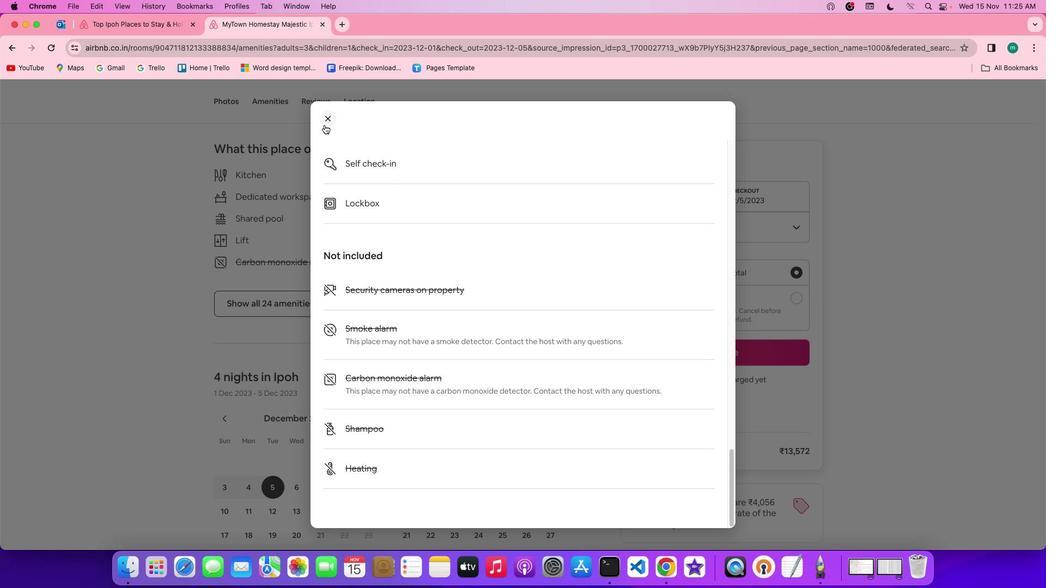 
Action: Mouse moved to (404, 409)
Screenshot: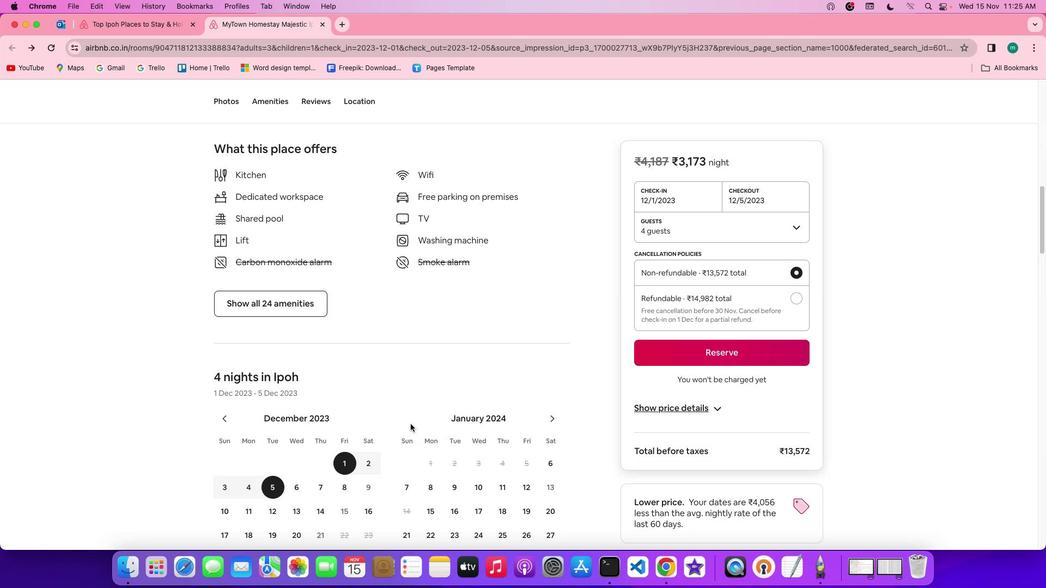 
Action: Mouse scrolled (404, 409) with delta (29, 64)
Screenshot: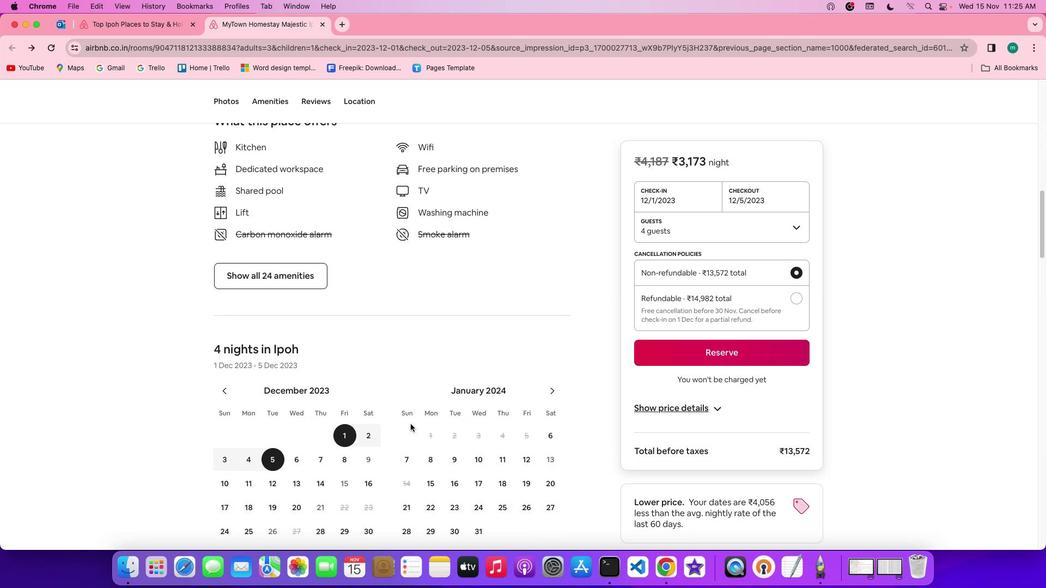 
Action: Mouse scrolled (404, 409) with delta (29, 64)
Screenshot: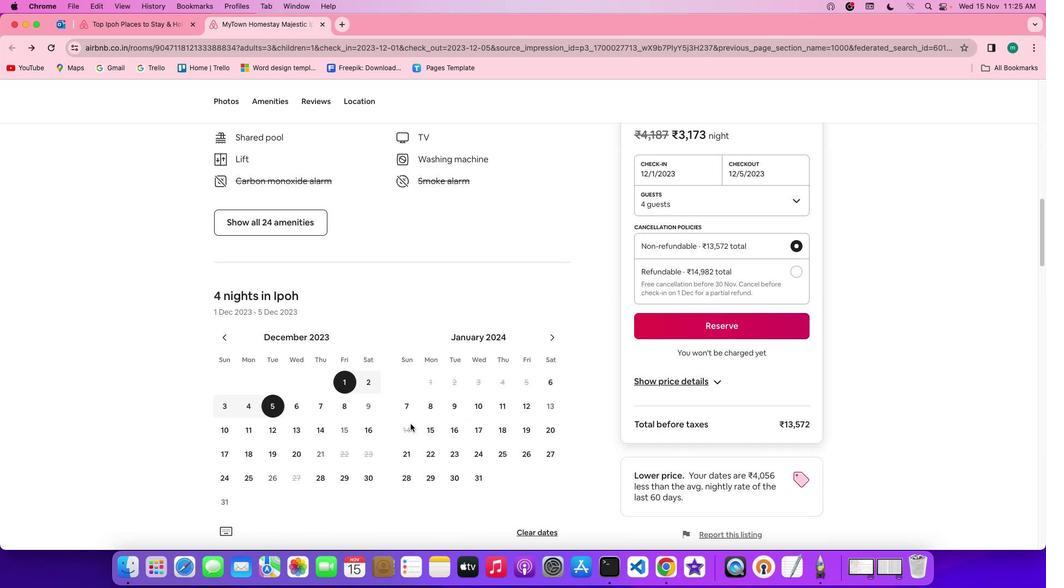 
Action: Mouse scrolled (404, 409) with delta (29, 63)
Screenshot: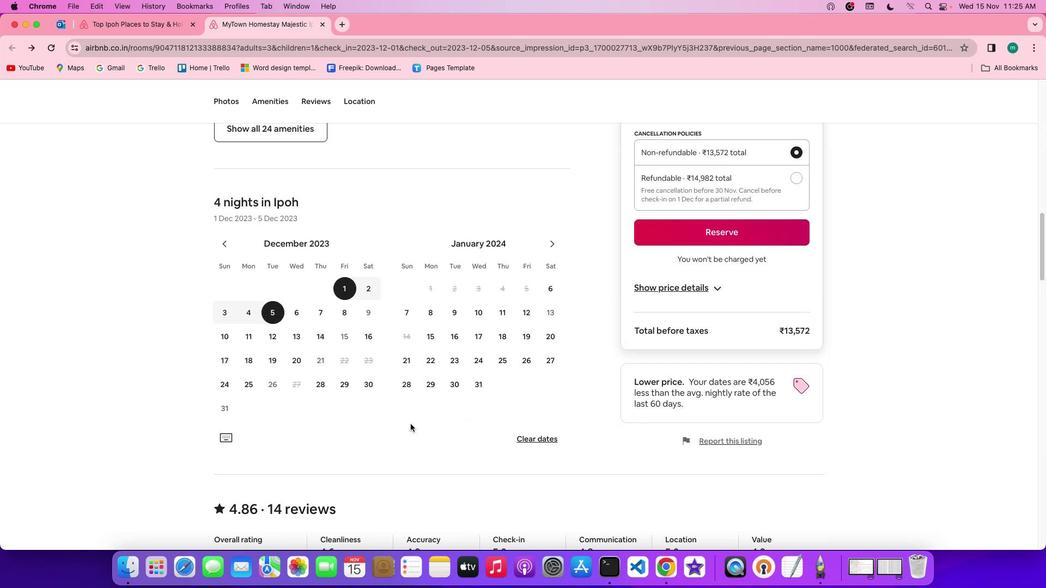 
Action: Mouse scrolled (404, 409) with delta (29, 63)
Screenshot: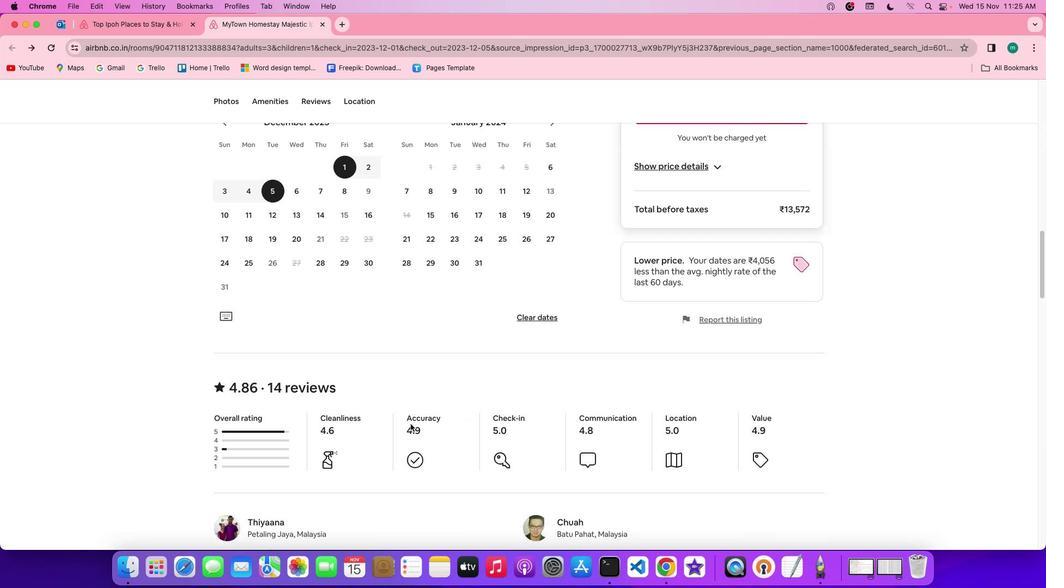 
Action: Mouse scrolled (404, 409) with delta (29, 62)
Screenshot: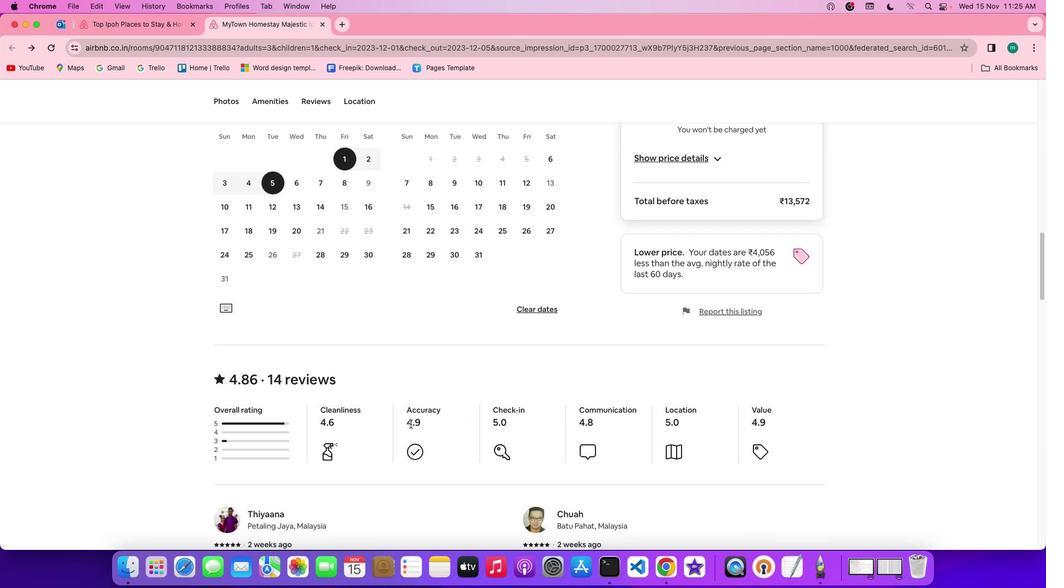 
Action: Mouse scrolled (404, 409) with delta (29, 64)
Screenshot: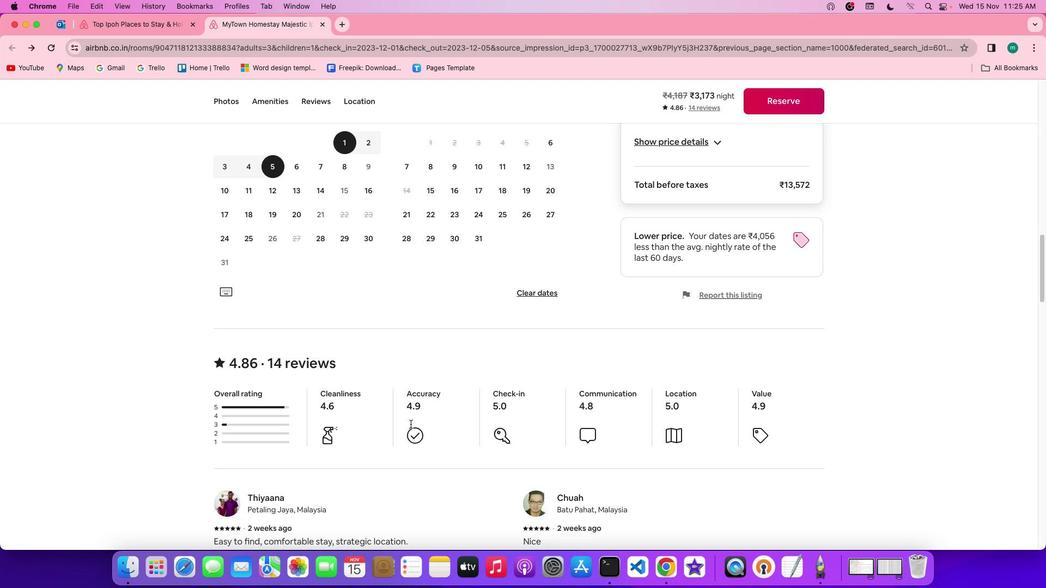 
Action: Mouse scrolled (404, 409) with delta (29, 64)
Screenshot: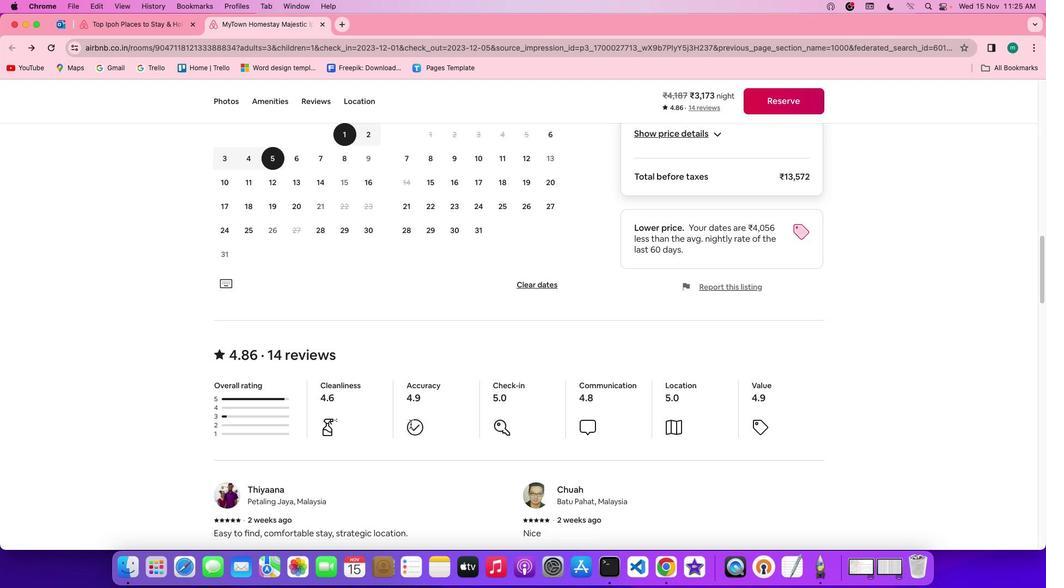 
Action: Mouse scrolled (404, 409) with delta (29, 63)
Screenshot: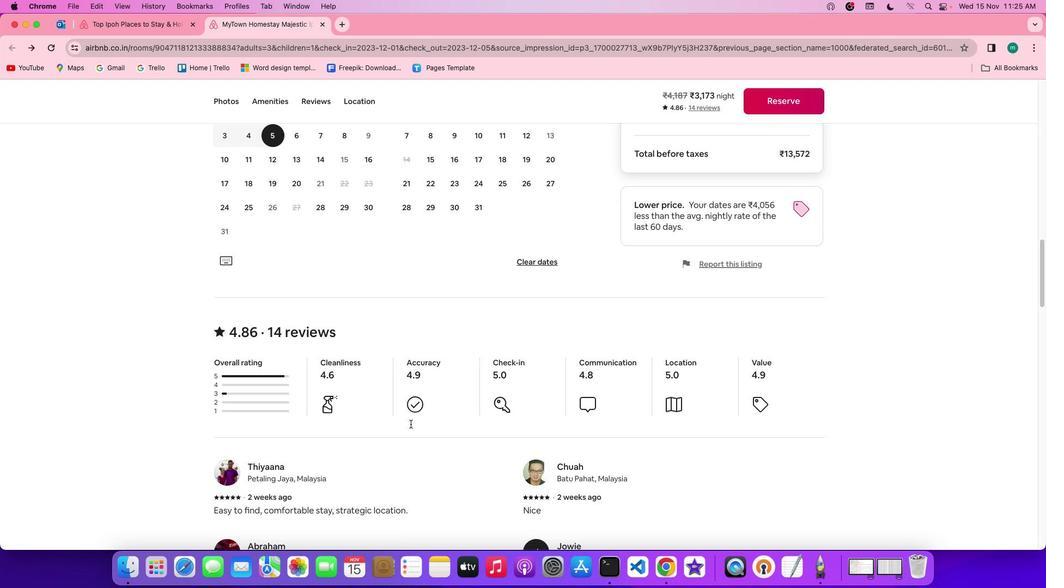 
Action: Mouse scrolled (404, 409) with delta (29, 63)
Screenshot: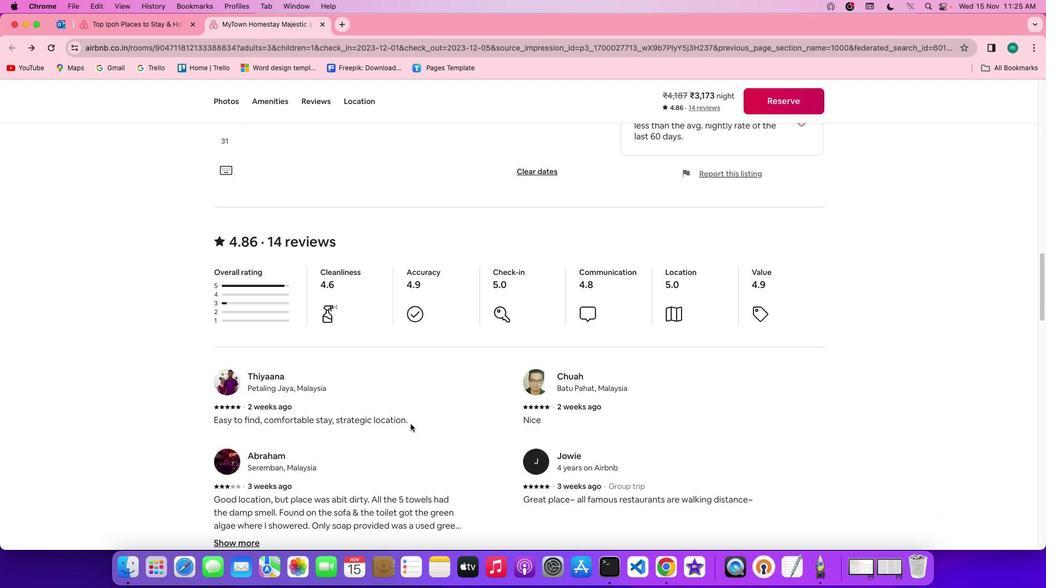 
Action: Mouse scrolled (404, 409) with delta (29, 64)
Screenshot: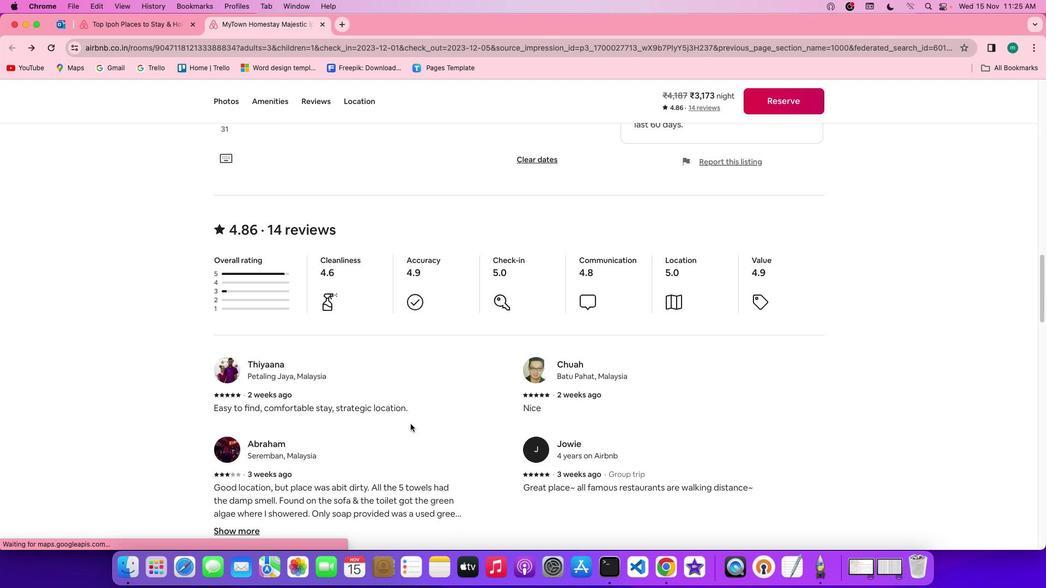 
Action: Mouse scrolled (404, 409) with delta (29, 64)
Screenshot: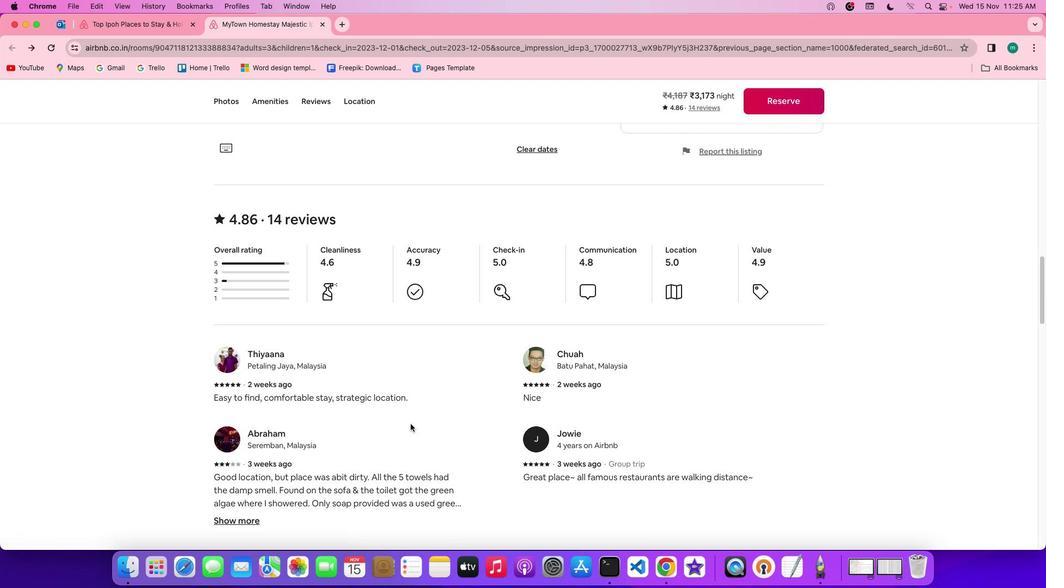 
Action: Mouse scrolled (404, 409) with delta (29, 64)
Screenshot: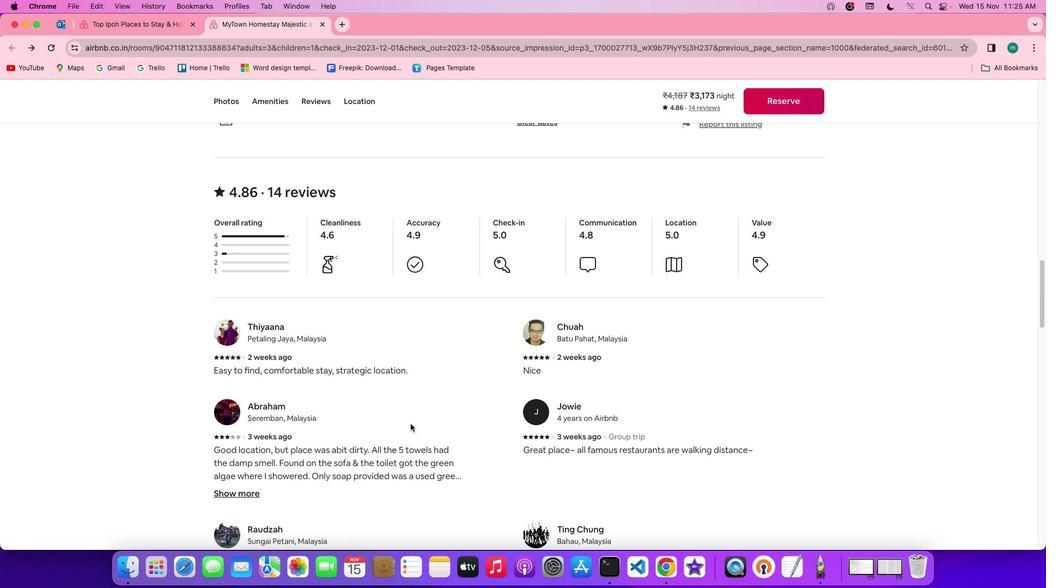 
Action: Mouse scrolled (404, 409) with delta (29, 63)
Screenshot: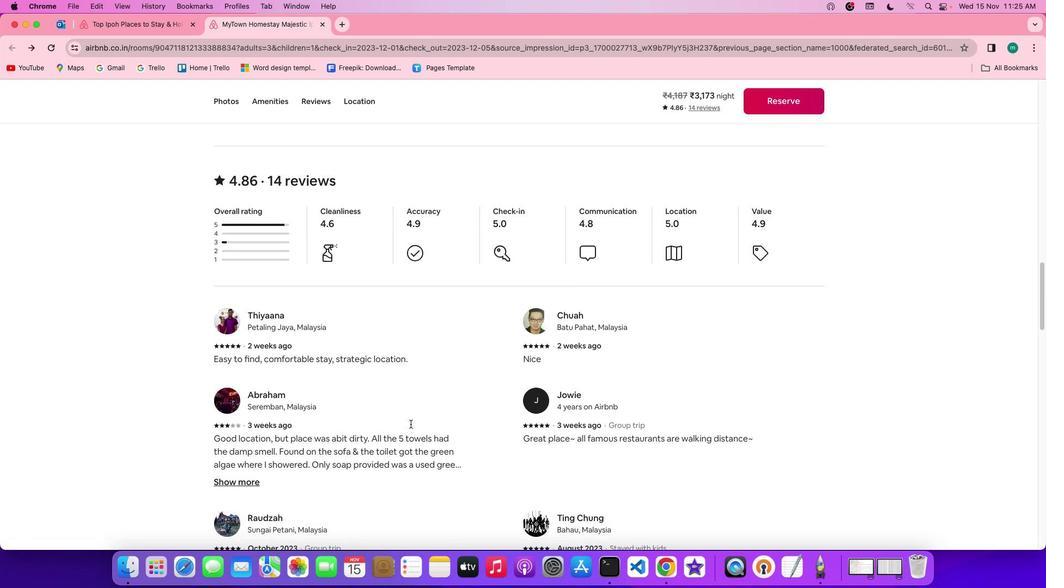 
Action: Mouse scrolled (404, 409) with delta (29, 63)
Screenshot: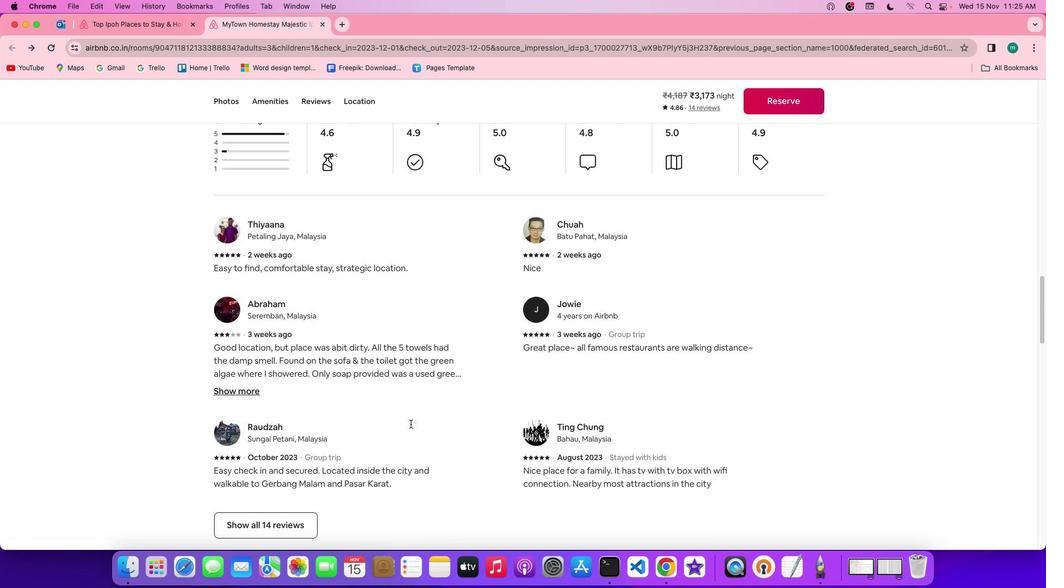 
Action: Mouse scrolled (404, 409) with delta (29, 64)
Screenshot: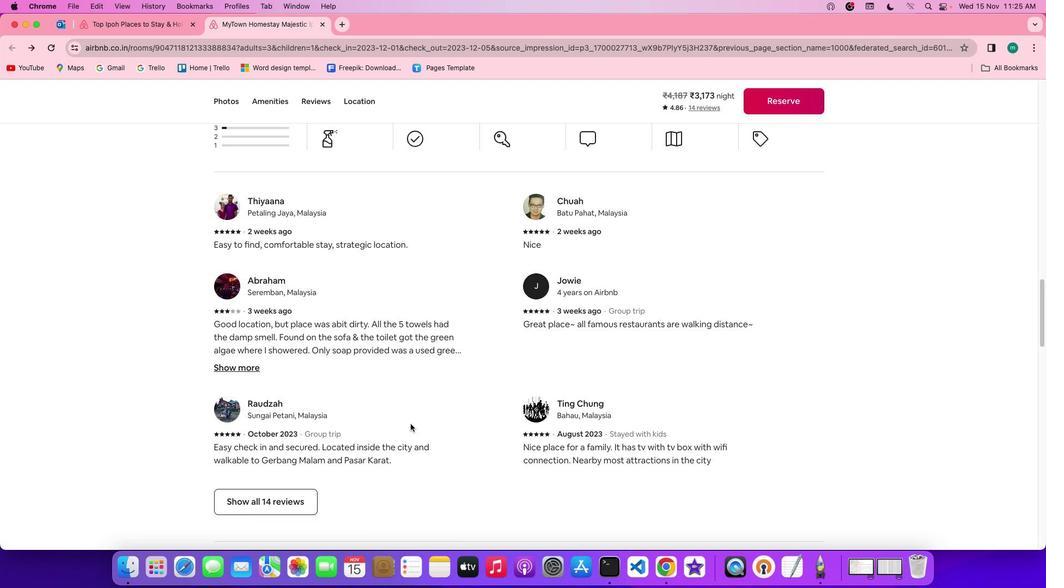 
Action: Mouse scrolled (404, 409) with delta (29, 64)
Screenshot: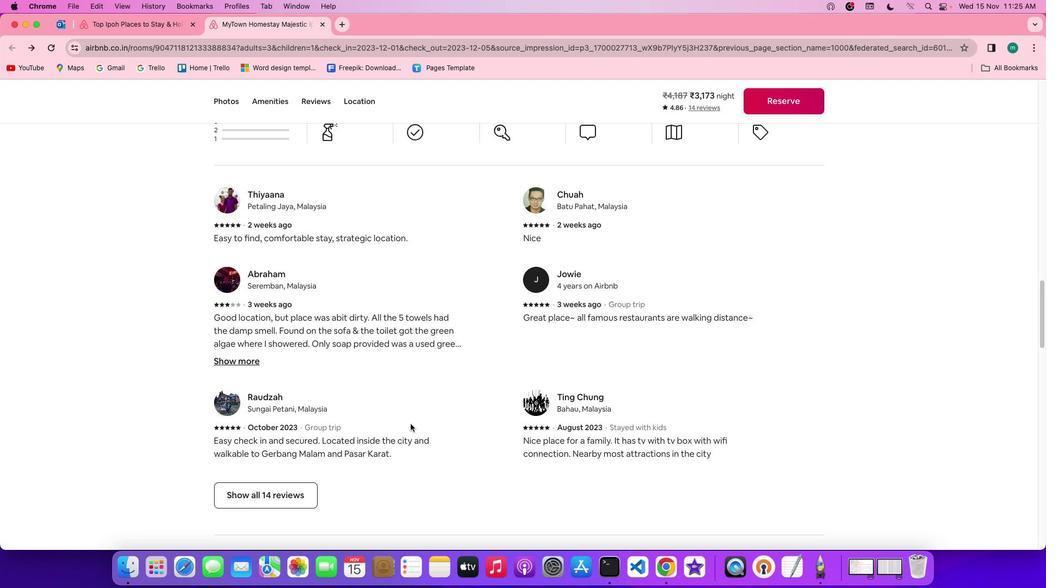 
Action: Mouse scrolled (404, 409) with delta (29, 63)
Screenshot: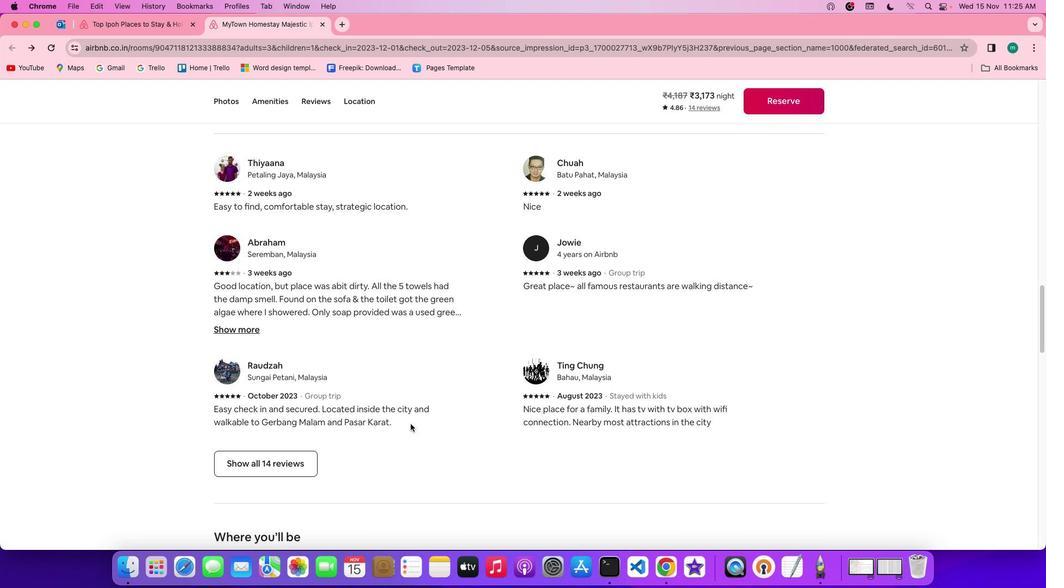
Action: Mouse moved to (276, 423)
Screenshot: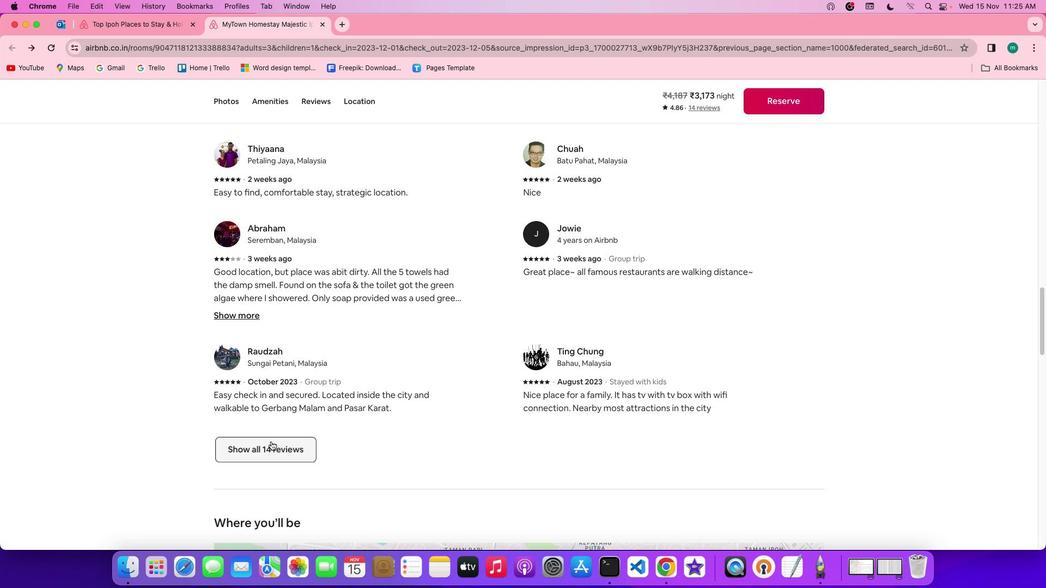 
Action: Mouse pressed left at (276, 423)
Screenshot: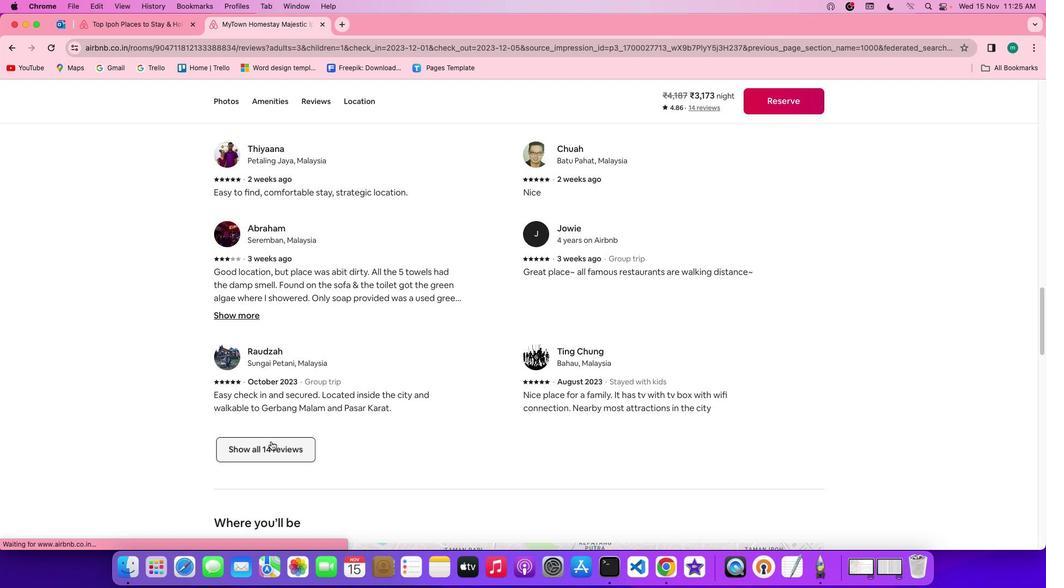 
Action: Mouse moved to (475, 421)
Screenshot: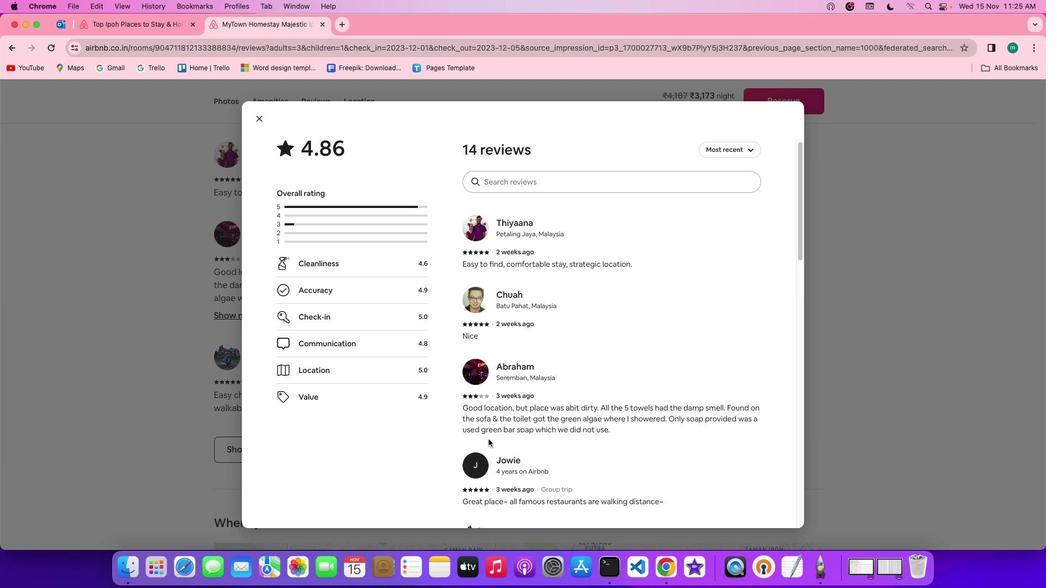 
Action: Mouse scrolled (475, 421) with delta (29, 64)
Screenshot: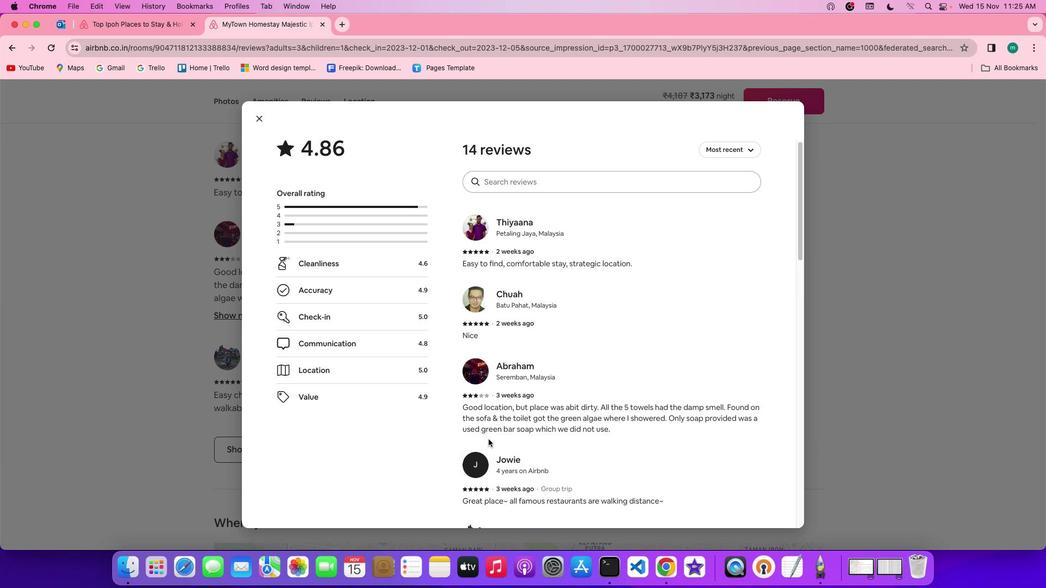 
Action: Mouse scrolled (475, 421) with delta (29, 64)
Screenshot: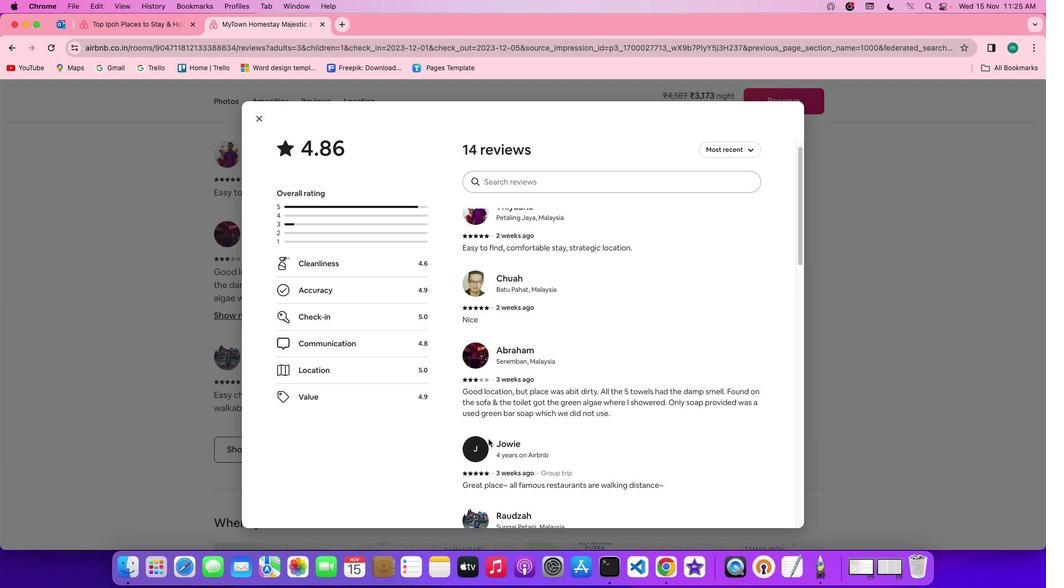 
Action: Mouse scrolled (475, 421) with delta (29, 63)
Screenshot: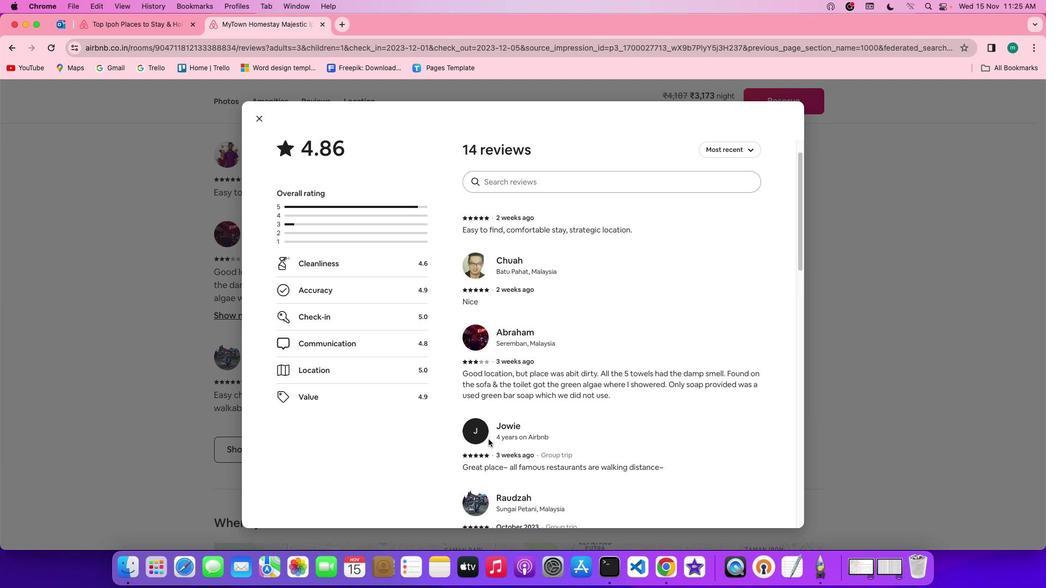 
Action: Mouse scrolled (475, 421) with delta (29, 63)
Screenshot: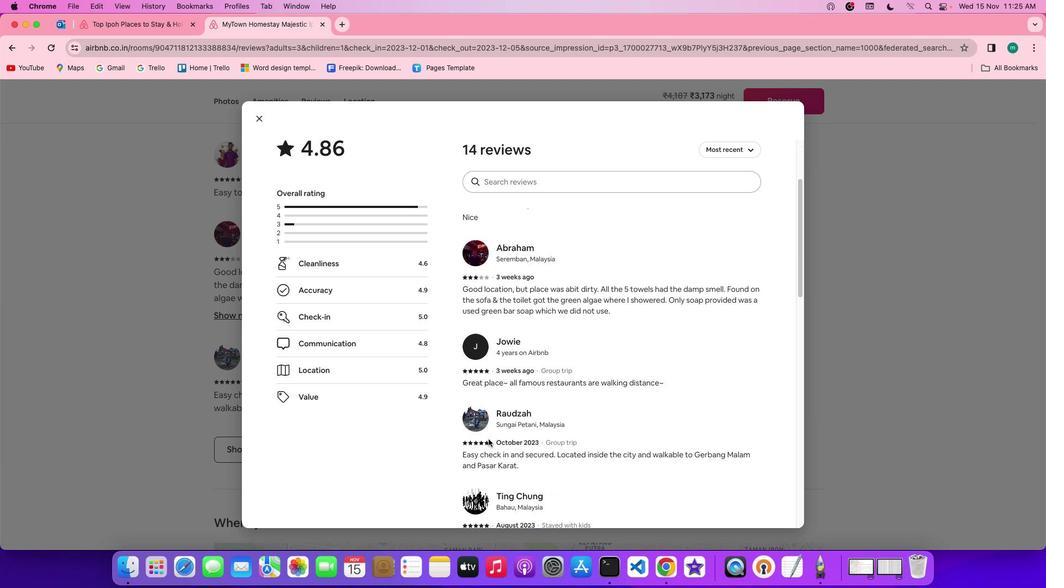 
Action: Mouse scrolled (475, 421) with delta (29, 64)
Screenshot: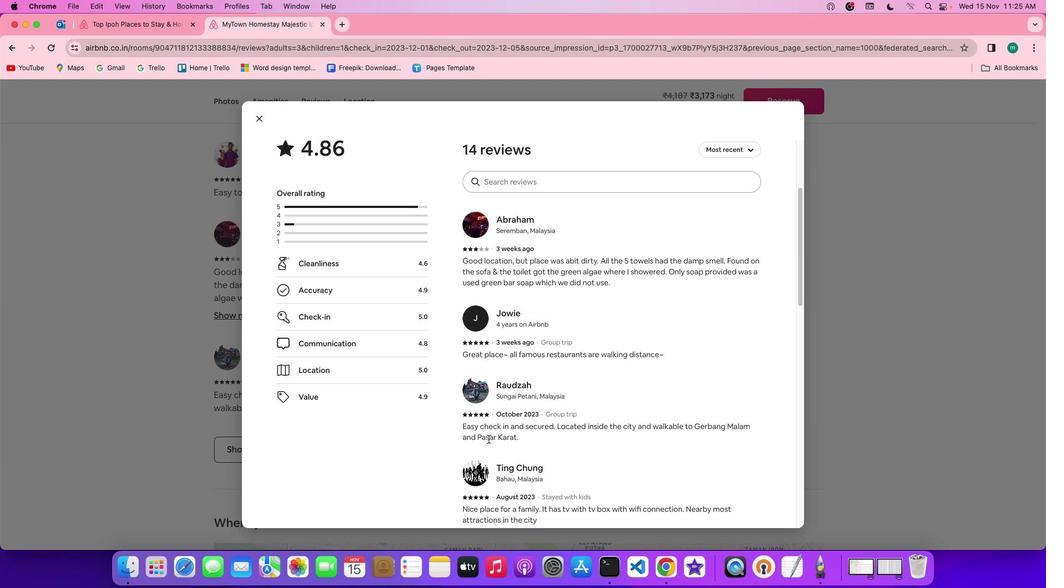
Action: Mouse scrolled (475, 421) with delta (29, 64)
